 Task: Research Airbnb accommodations in Charleston, South Carolina.
Action: Mouse moved to (591, 74)
Screenshot: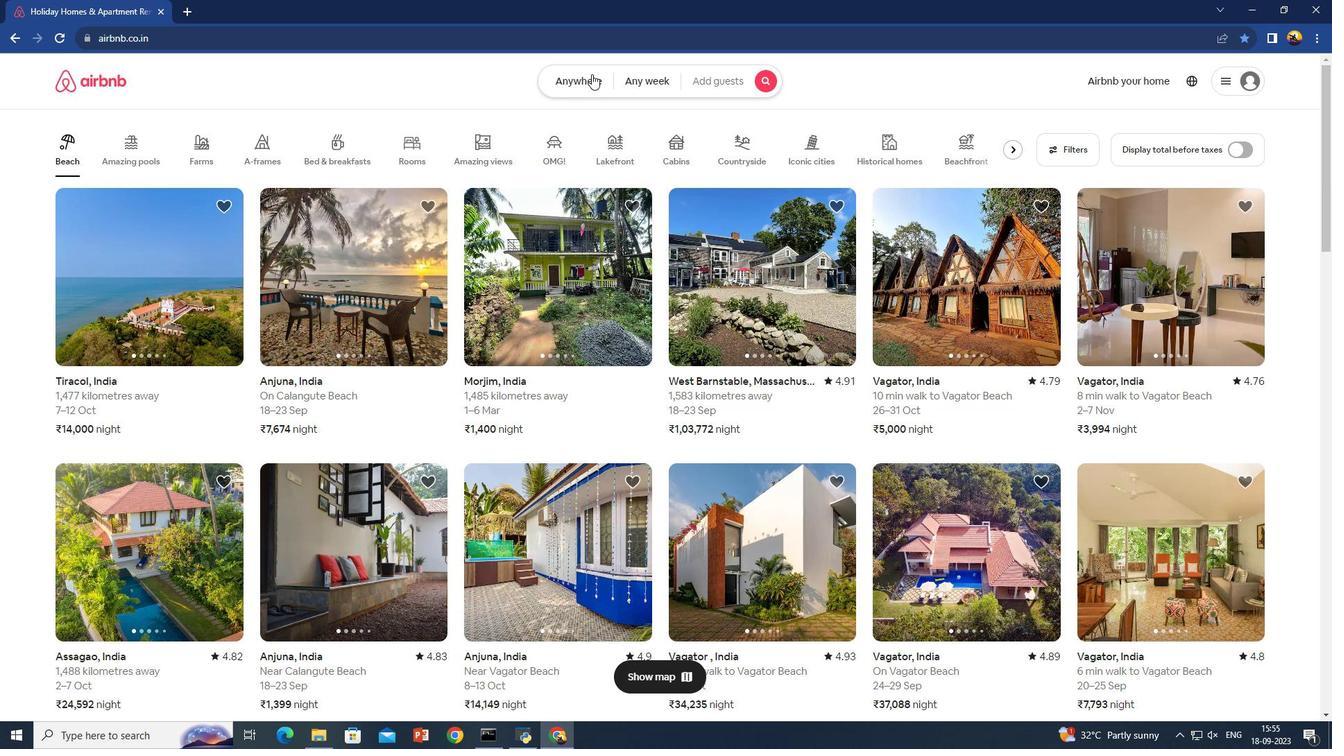 
Action: Mouse pressed left at (591, 74)
Screenshot: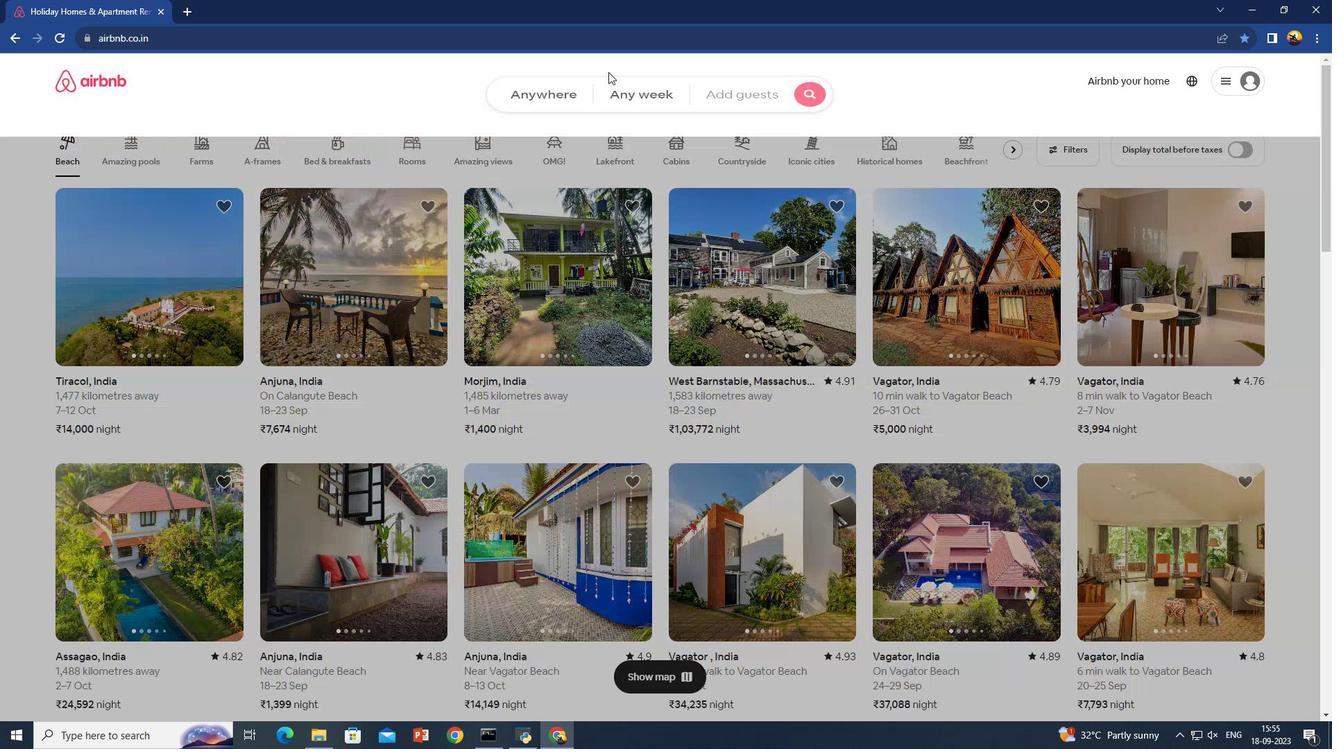 
Action: Mouse moved to (404, 141)
Screenshot: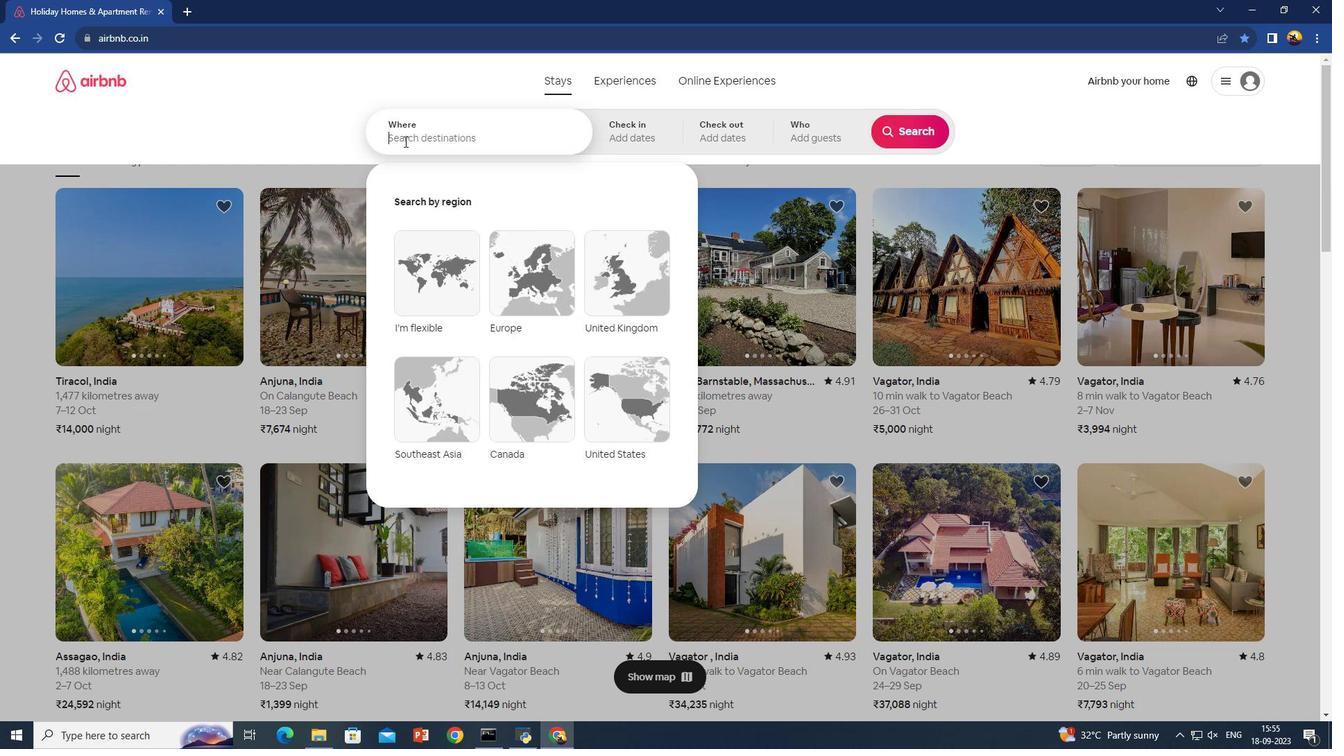 
Action: Mouse pressed left at (404, 141)
Screenshot: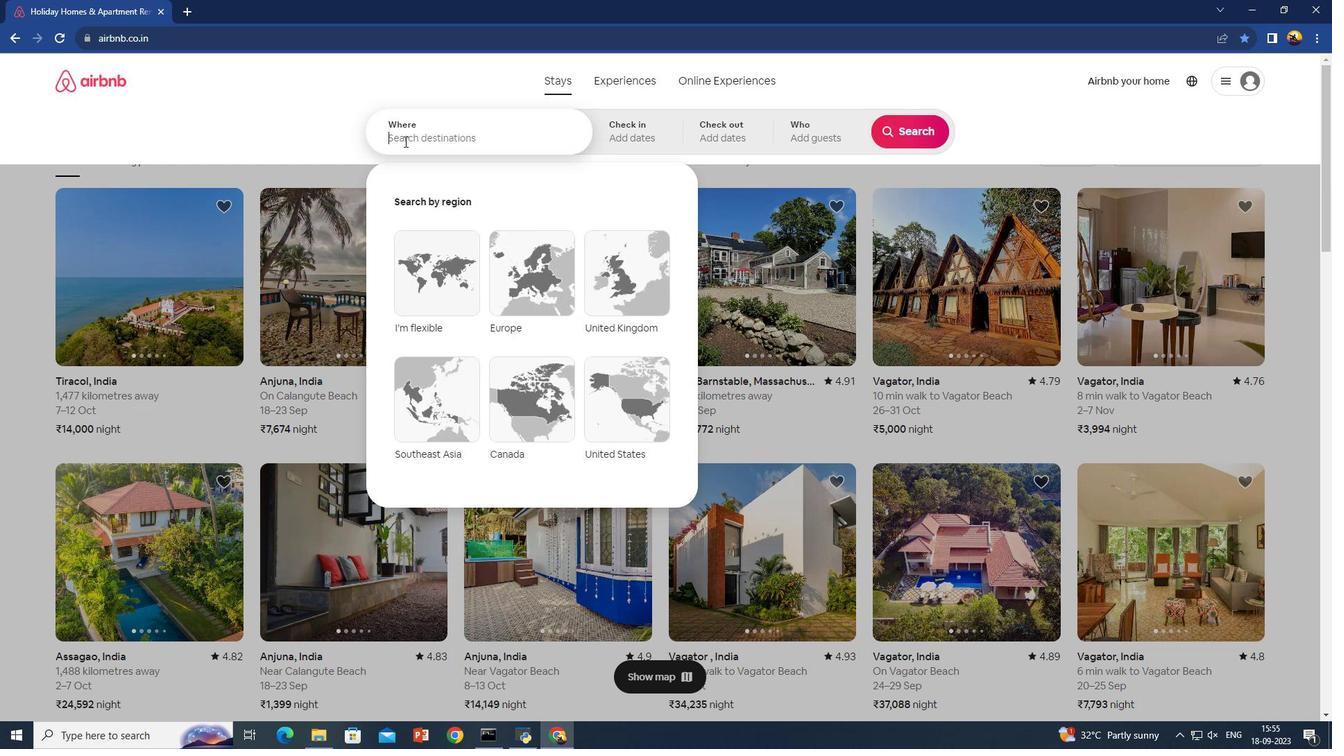 
Action: Key pressed <Key.shift>Chatleston,<Key.space><Key.shift><Key.shift><Key.shift><Key.shift><Key.shift><Key.shift>South<Key.space><Key.shift>Carolina<Key.enter>
Screenshot: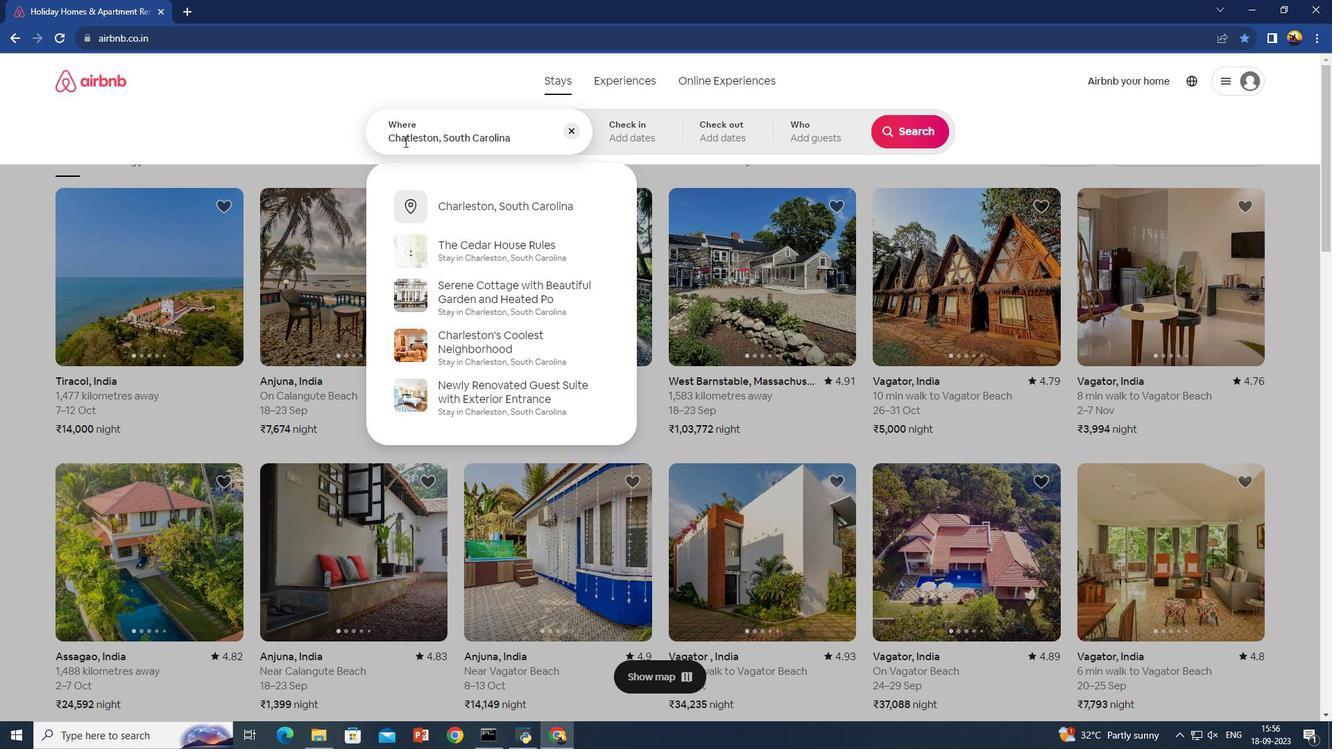 
Action: Mouse moved to (891, 135)
Screenshot: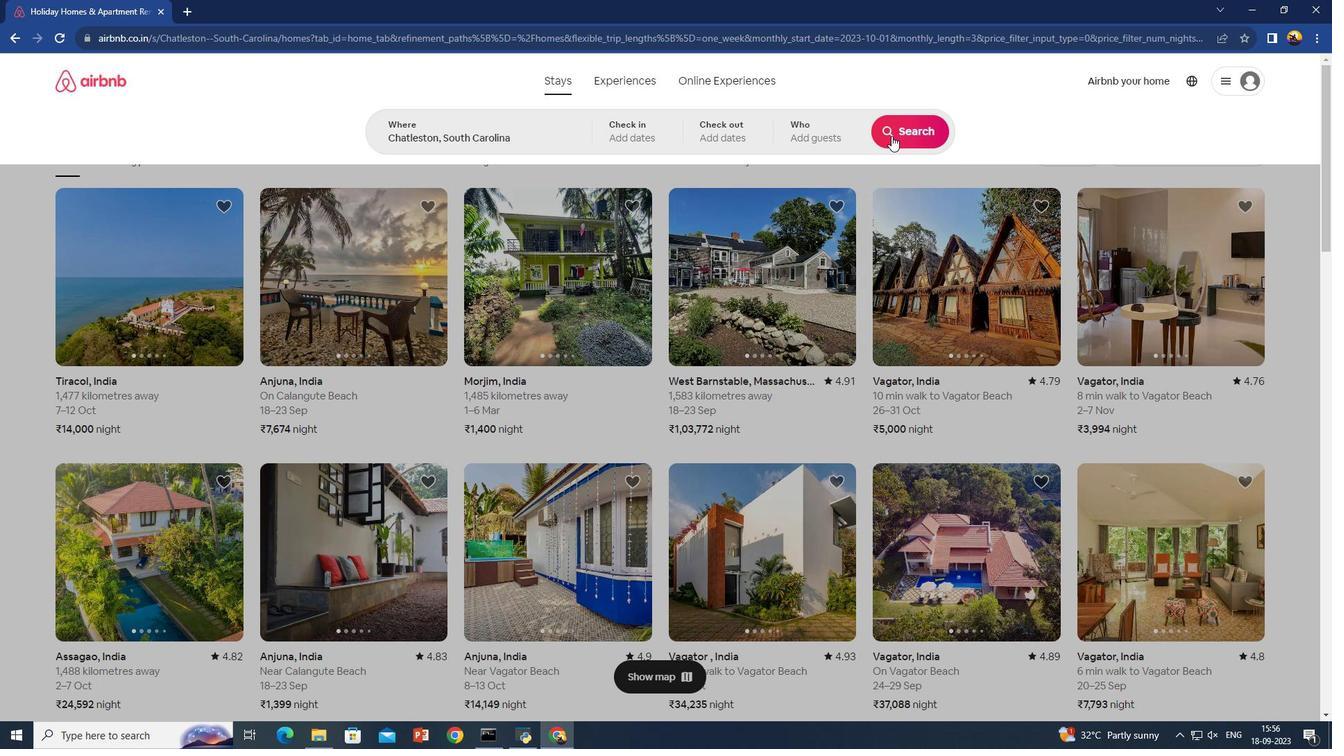 
Action: Mouse pressed left at (891, 135)
Screenshot: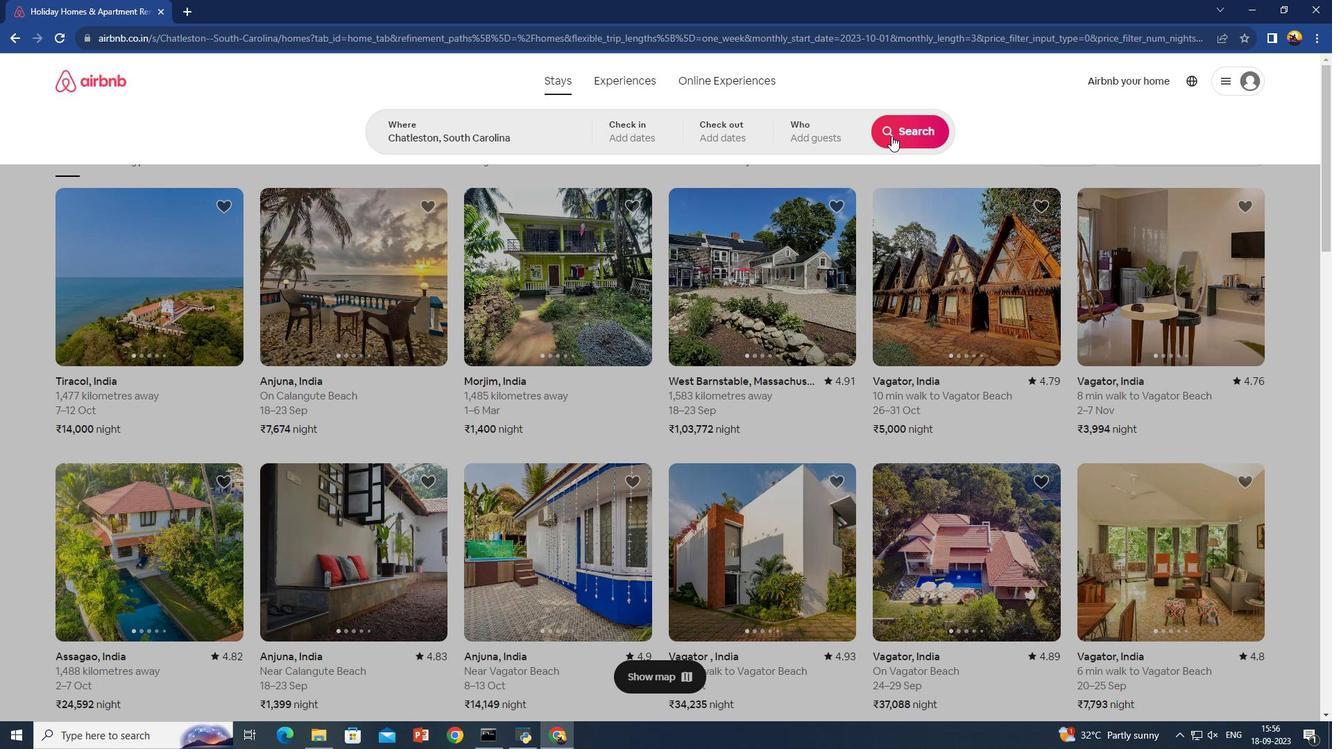 
Action: Mouse moved to (958, 133)
Screenshot: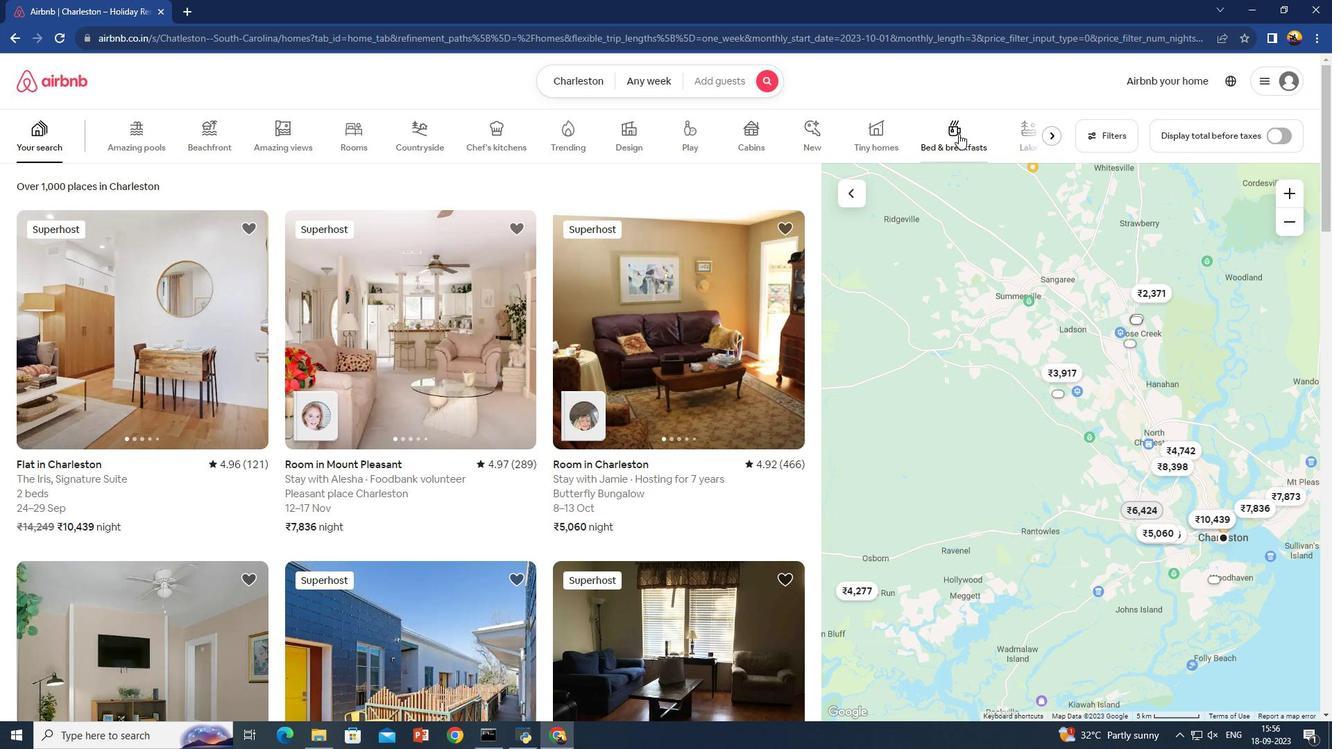 
Action: Mouse pressed left at (958, 133)
Screenshot: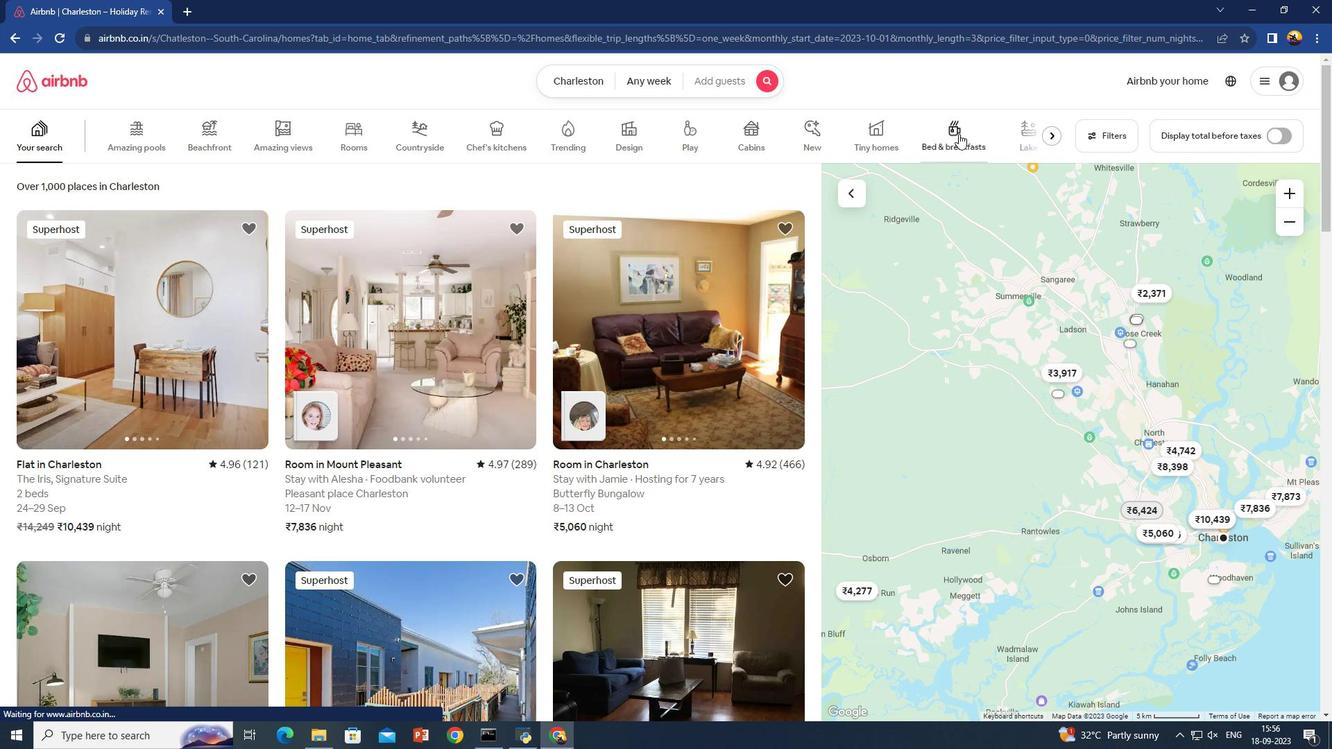 
Action: Mouse moved to (390, 471)
Screenshot: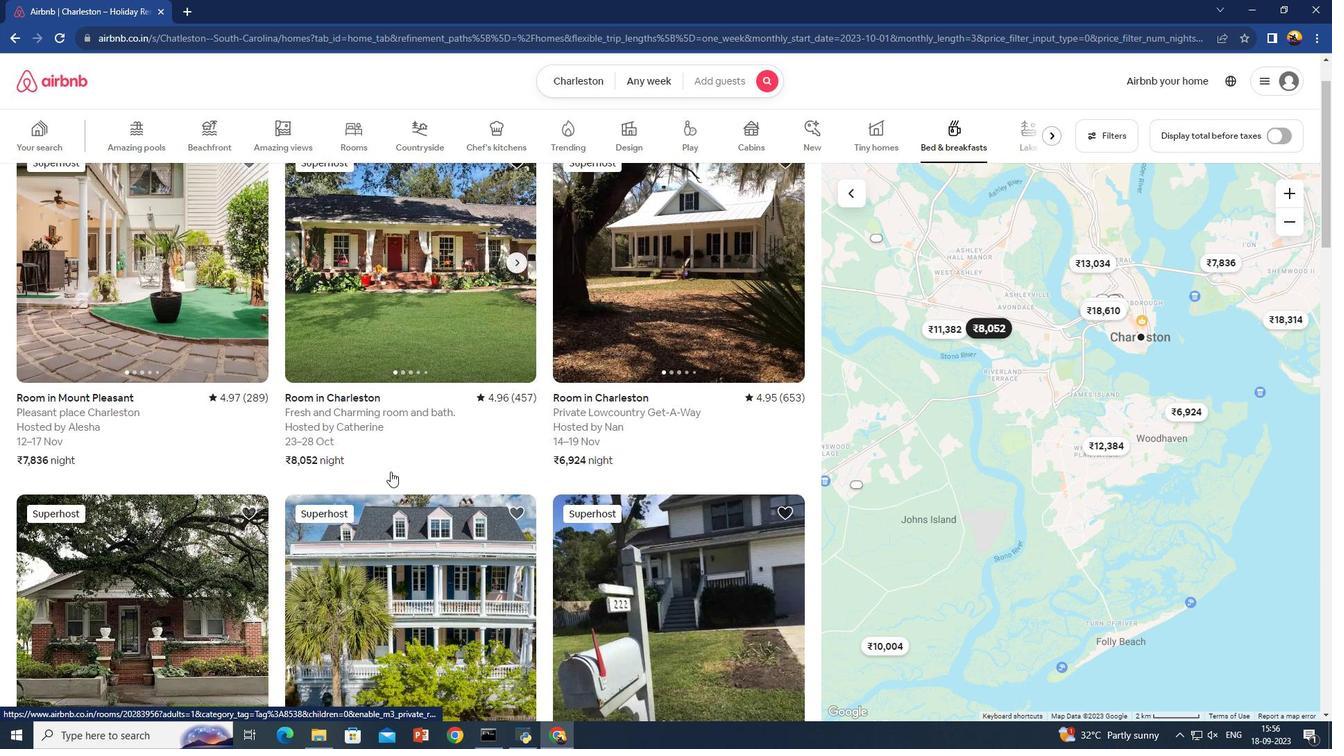 
Action: Mouse scrolled (390, 471) with delta (0, 0)
Screenshot: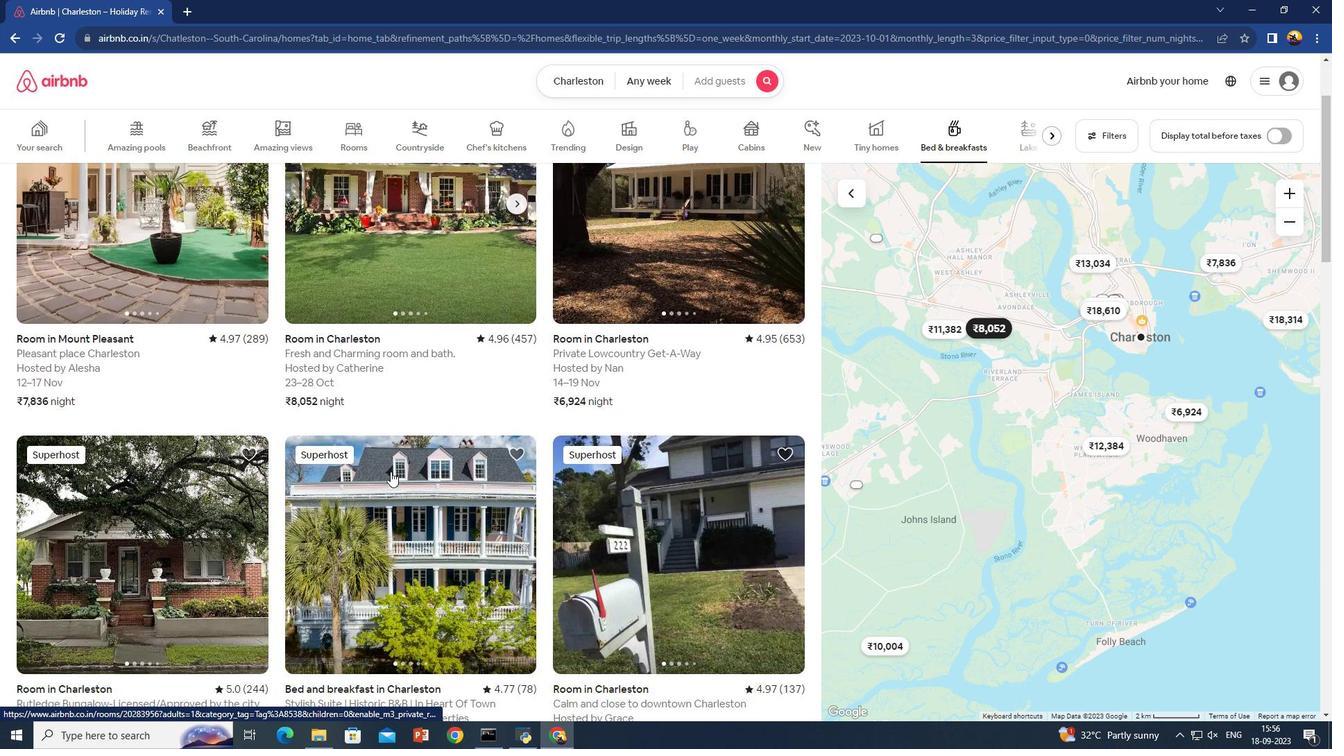 
Action: Mouse scrolled (390, 471) with delta (0, 0)
Screenshot: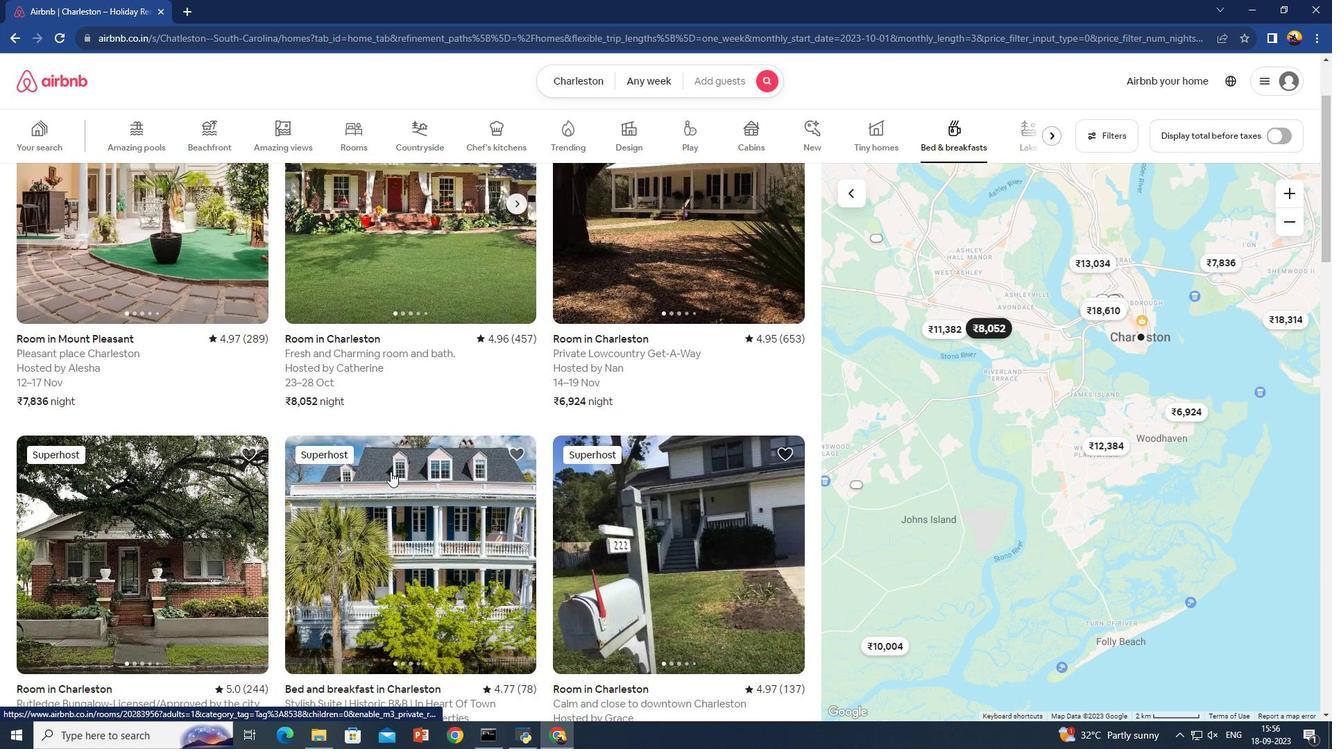 
Action: Mouse moved to (390, 471)
Screenshot: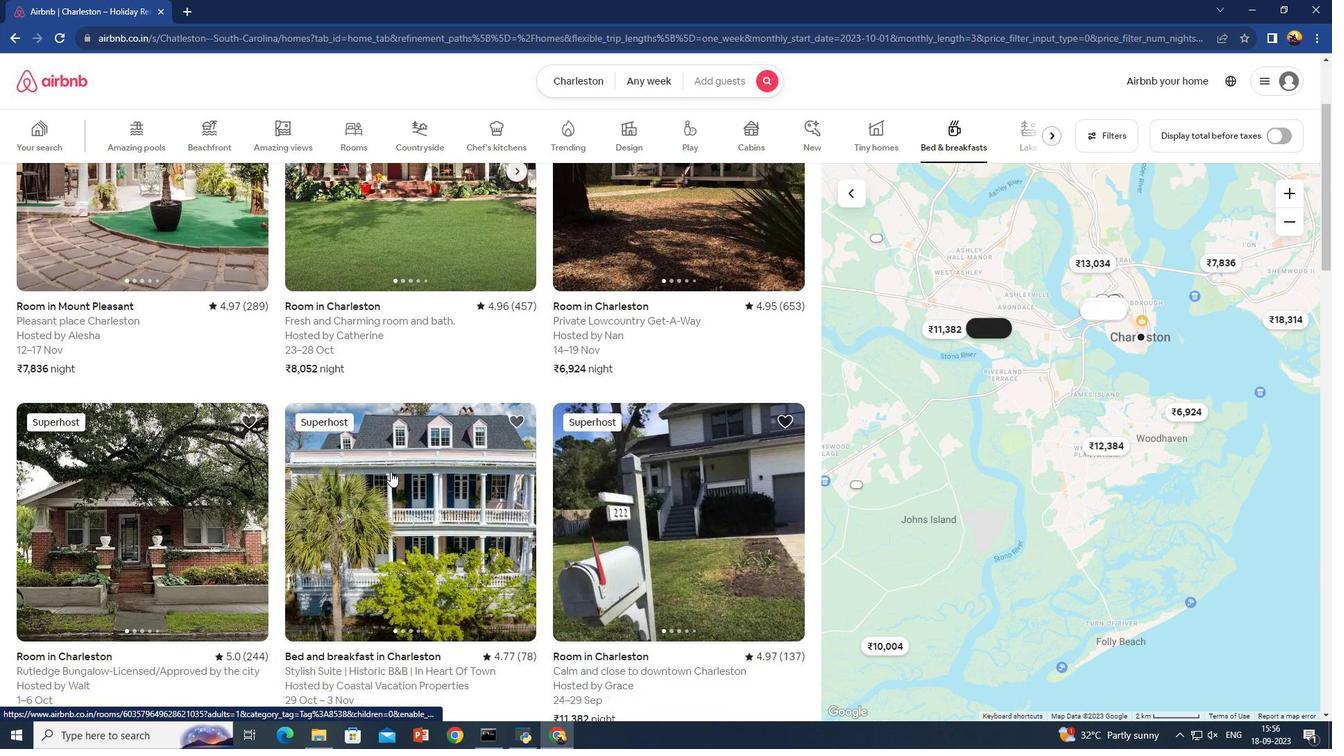 
Action: Mouse scrolled (390, 471) with delta (0, 0)
Screenshot: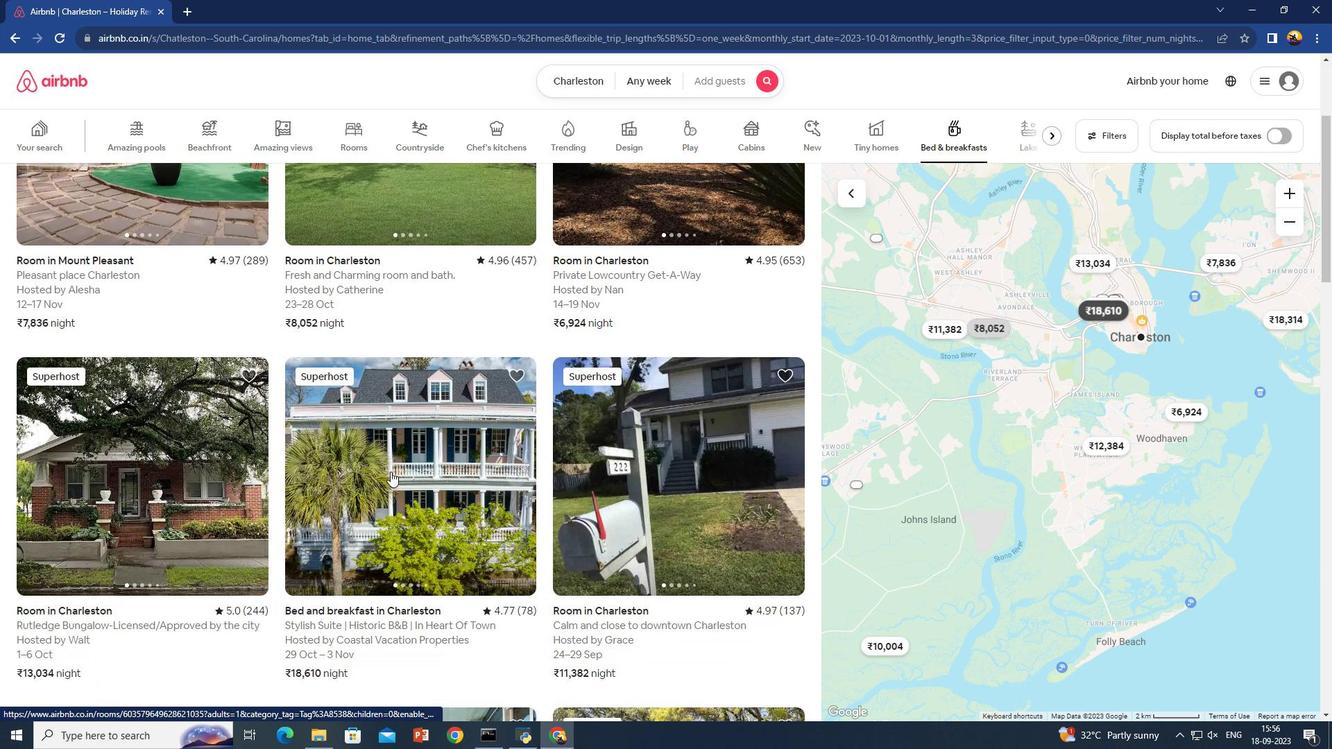 
Action: Mouse scrolled (390, 471) with delta (0, 0)
Screenshot: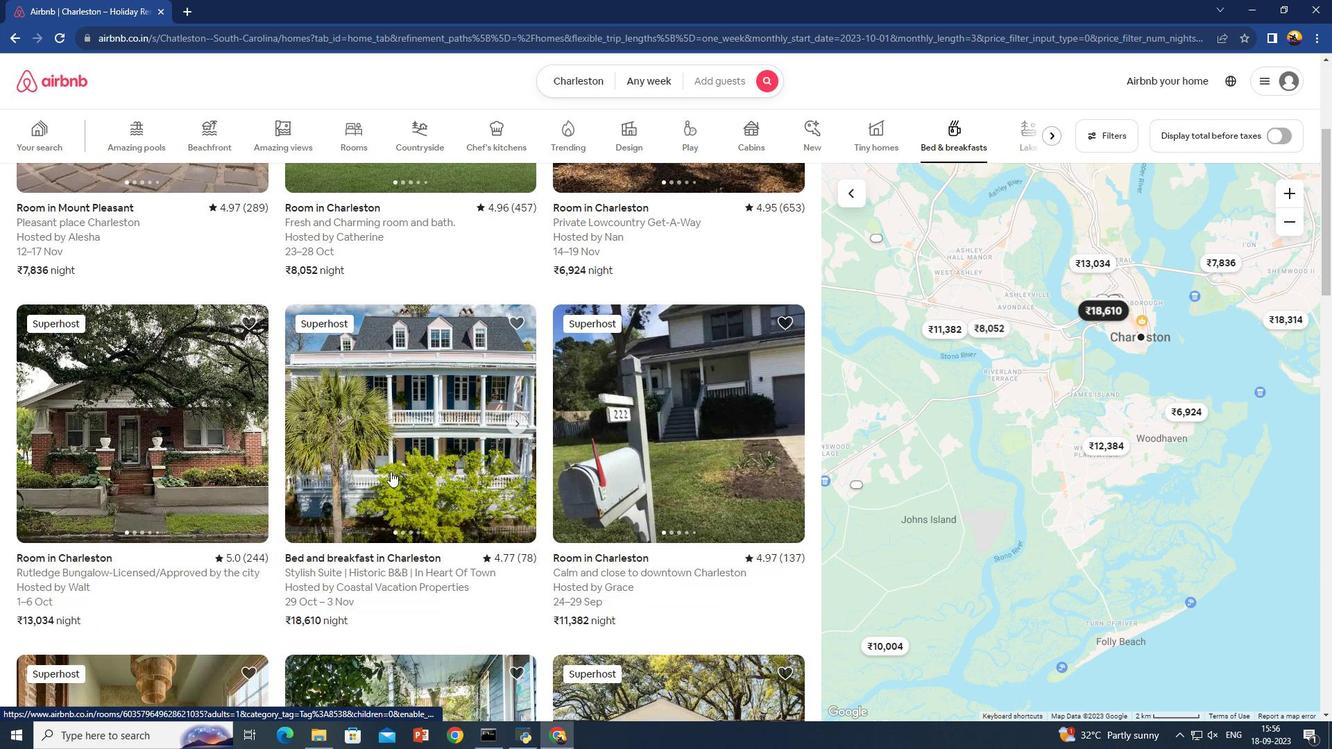 
Action: Mouse scrolled (390, 471) with delta (0, 0)
Screenshot: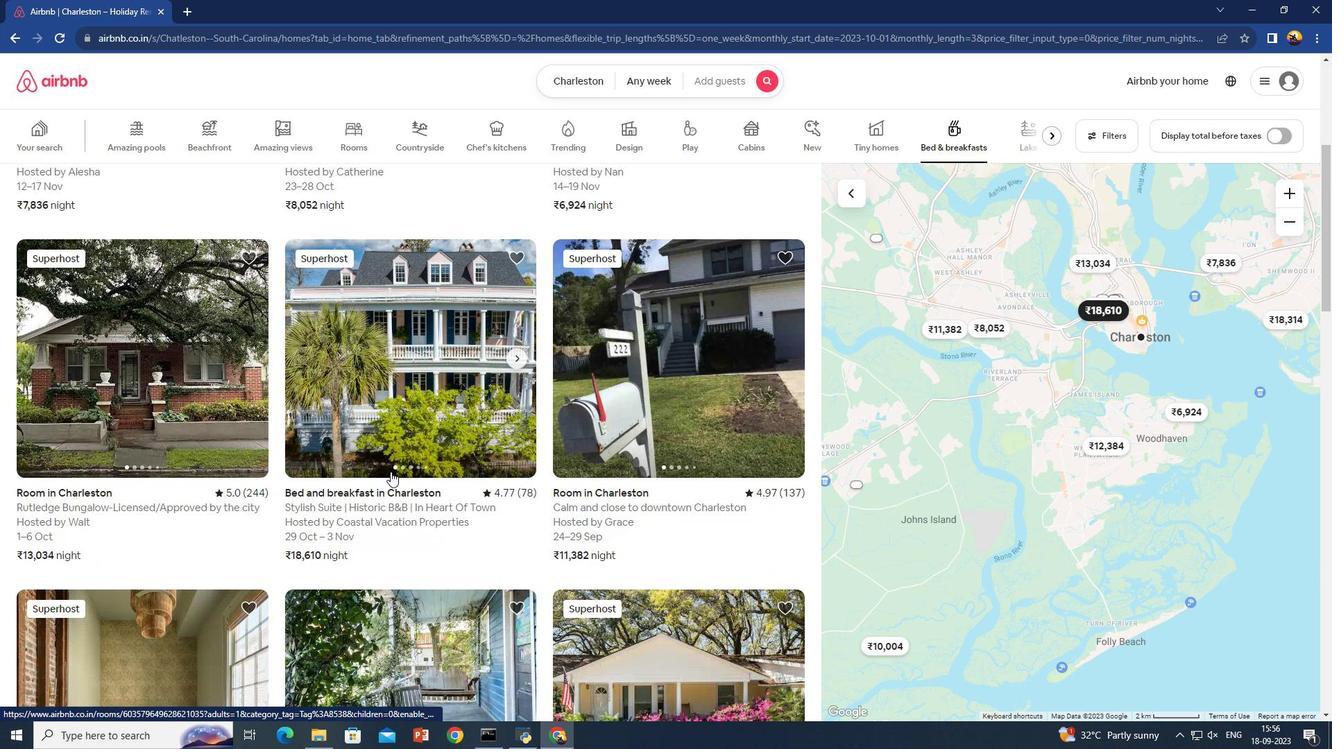 
Action: Mouse moved to (1045, 133)
Screenshot: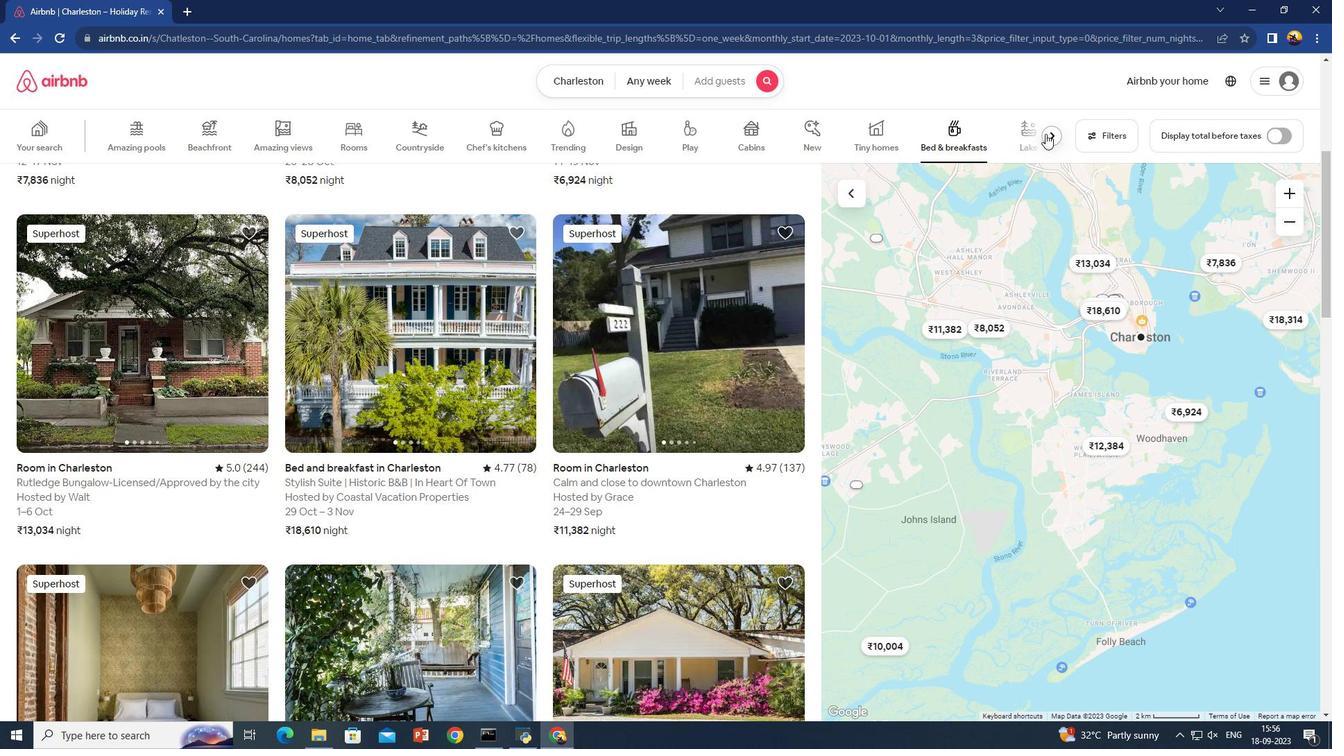 
Action: Mouse pressed left at (1045, 133)
Screenshot: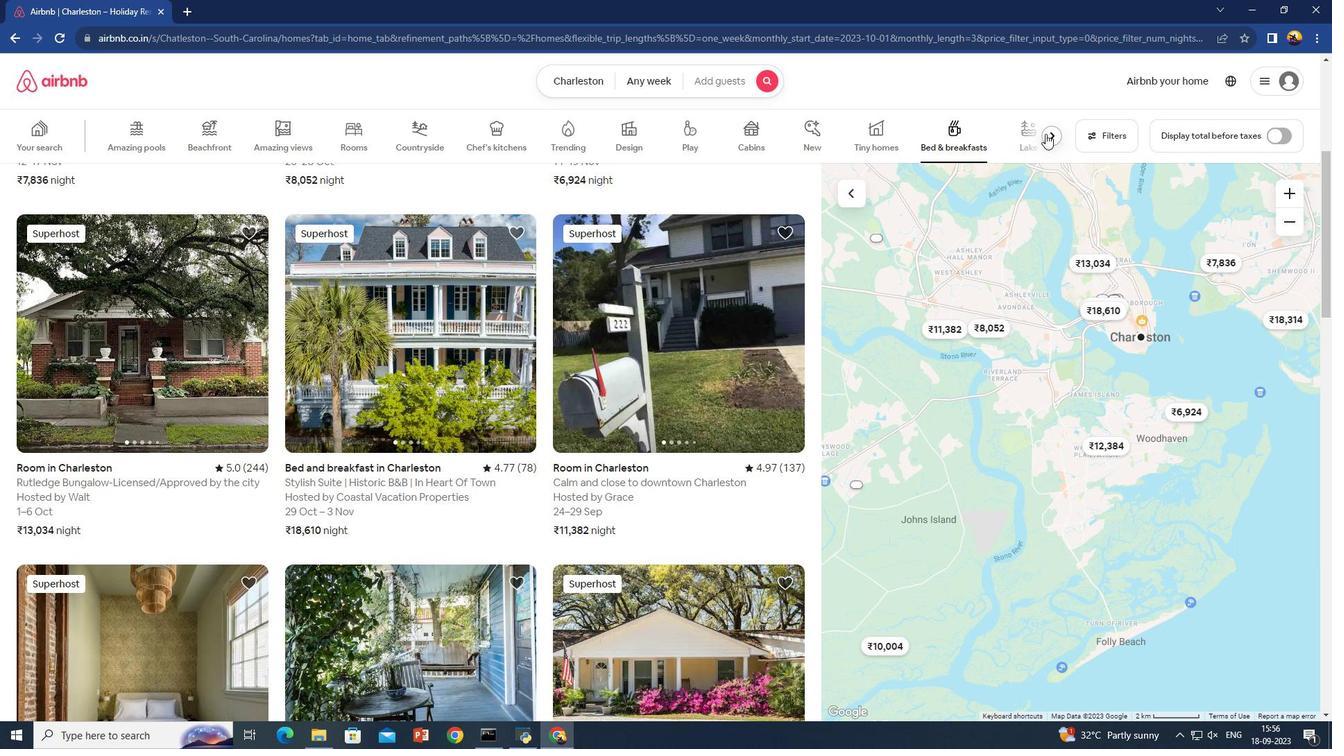 
Action: Mouse moved to (308, 672)
Screenshot: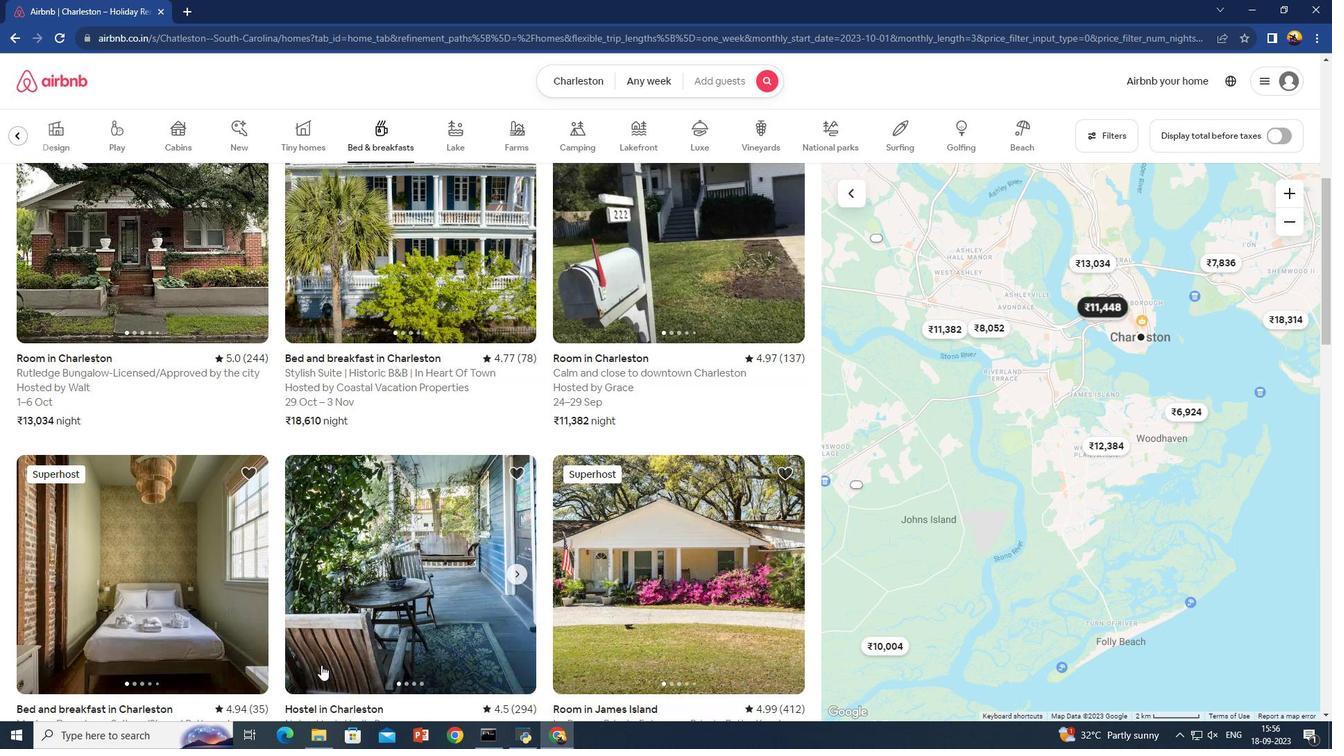 
Action: Mouse scrolled (308, 672) with delta (0, 0)
Screenshot: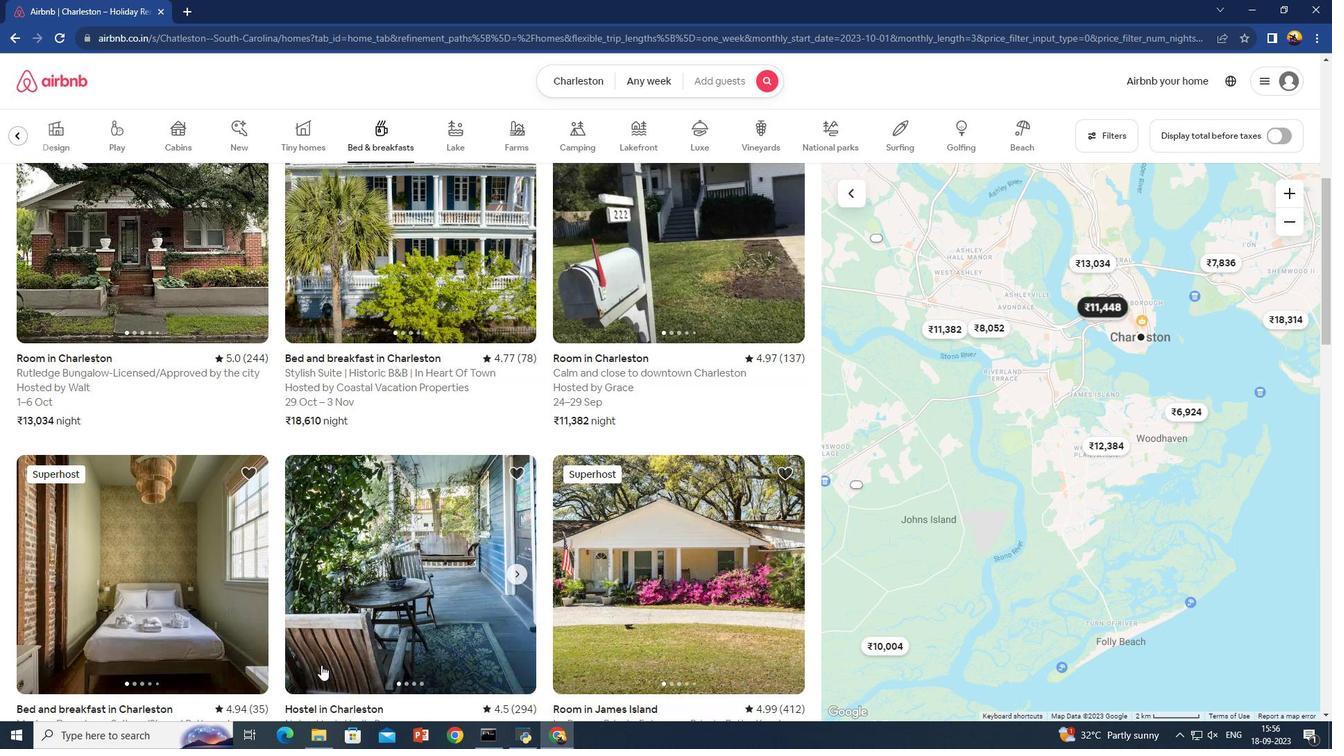 
Action: Mouse moved to (319, 666)
Screenshot: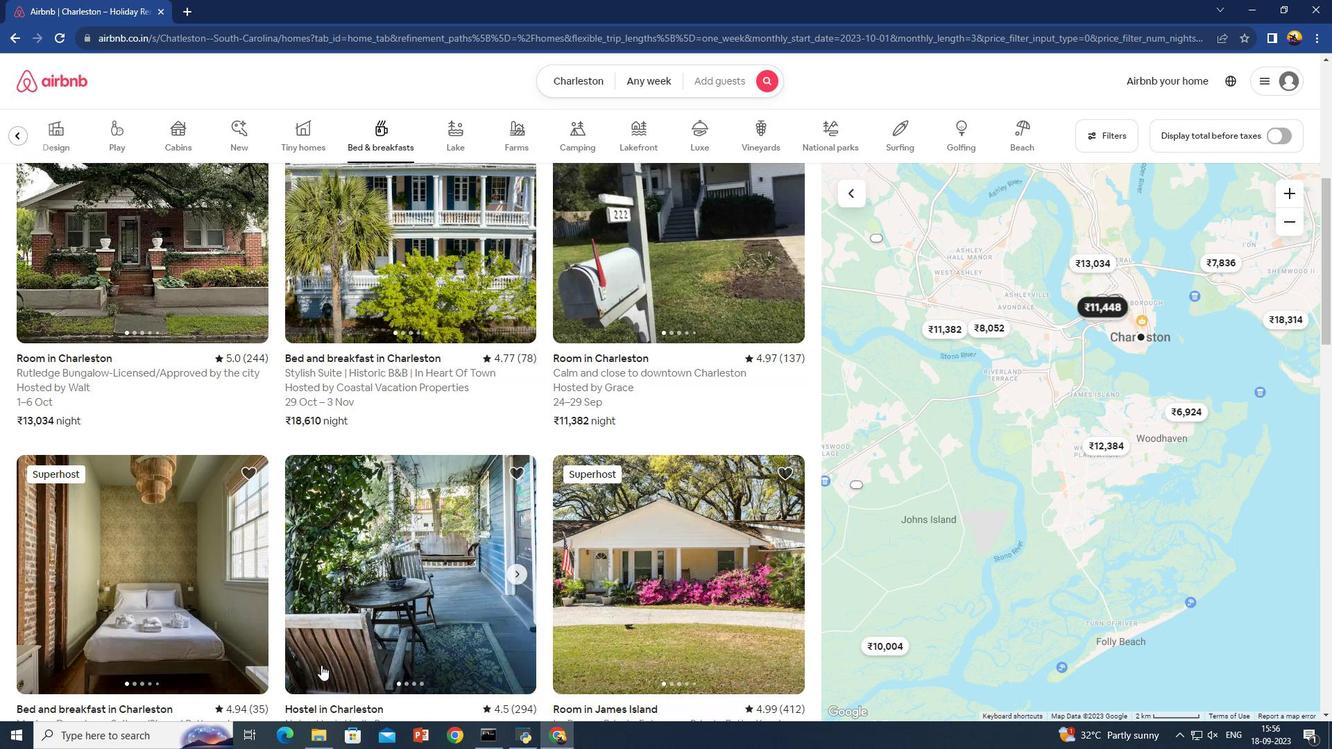 
Action: Mouse scrolled (319, 666) with delta (0, 0)
Screenshot: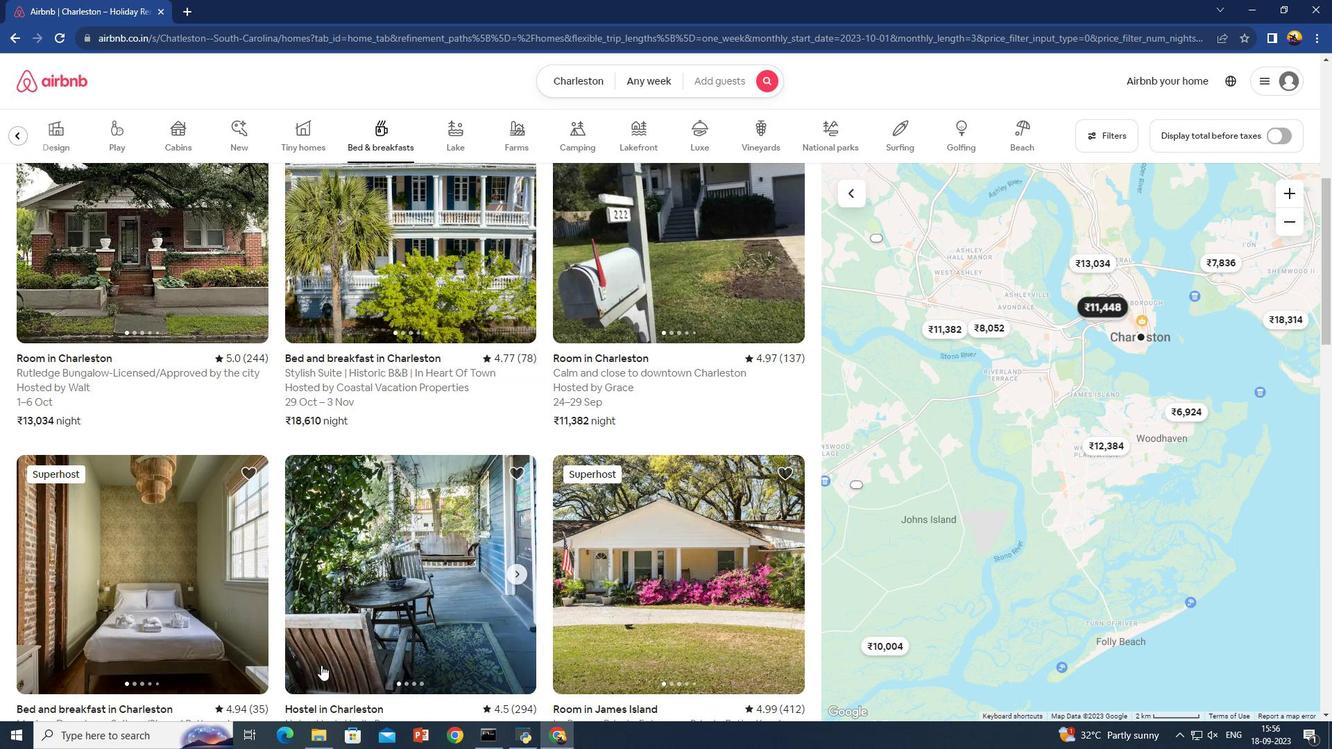 
Action: Mouse moved to (320, 666)
Screenshot: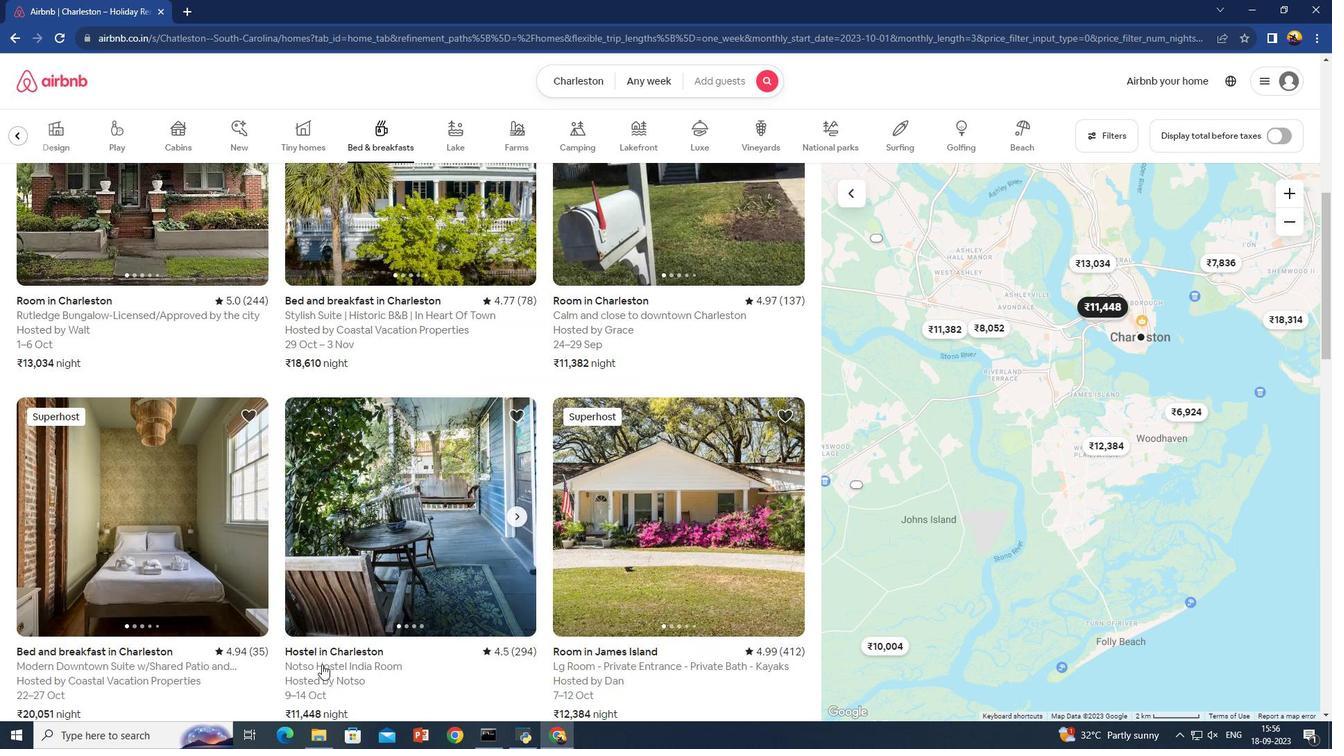 
Action: Mouse scrolled (320, 665) with delta (0, 0)
Screenshot: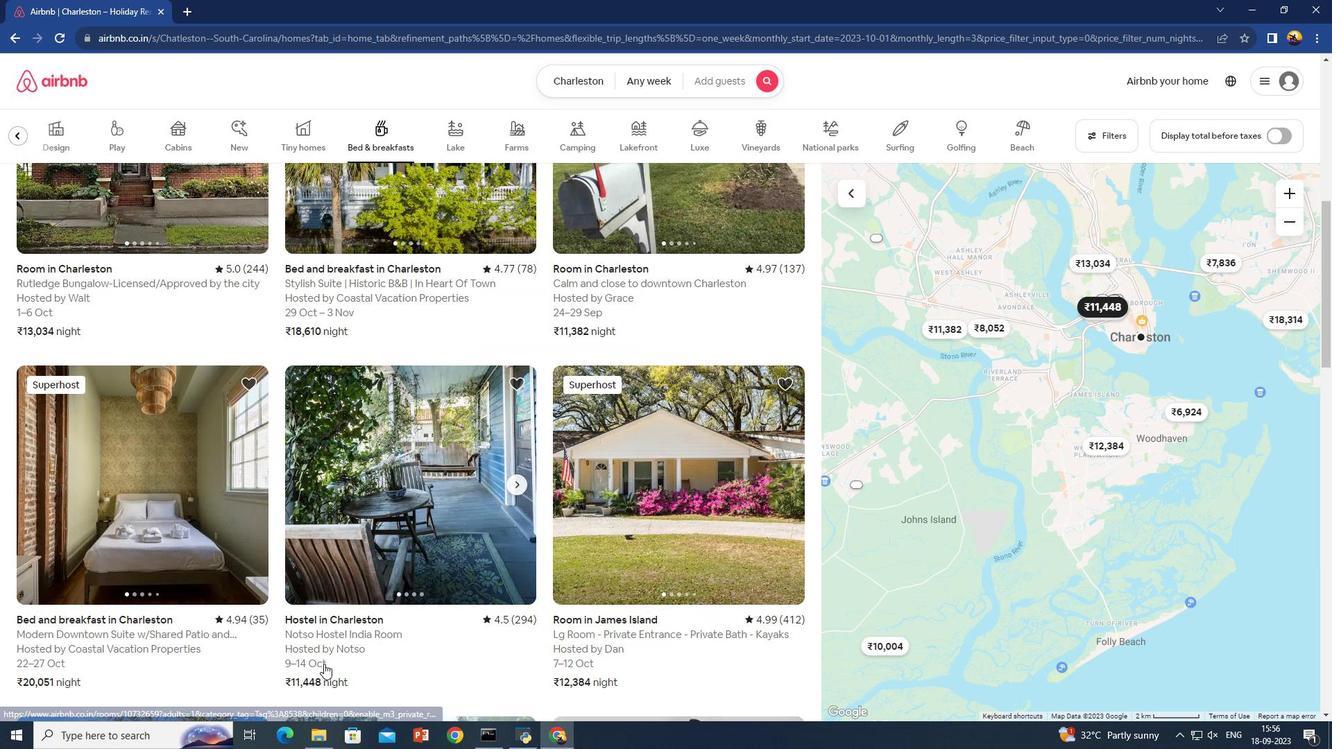 
Action: Mouse moved to (623, 597)
Screenshot: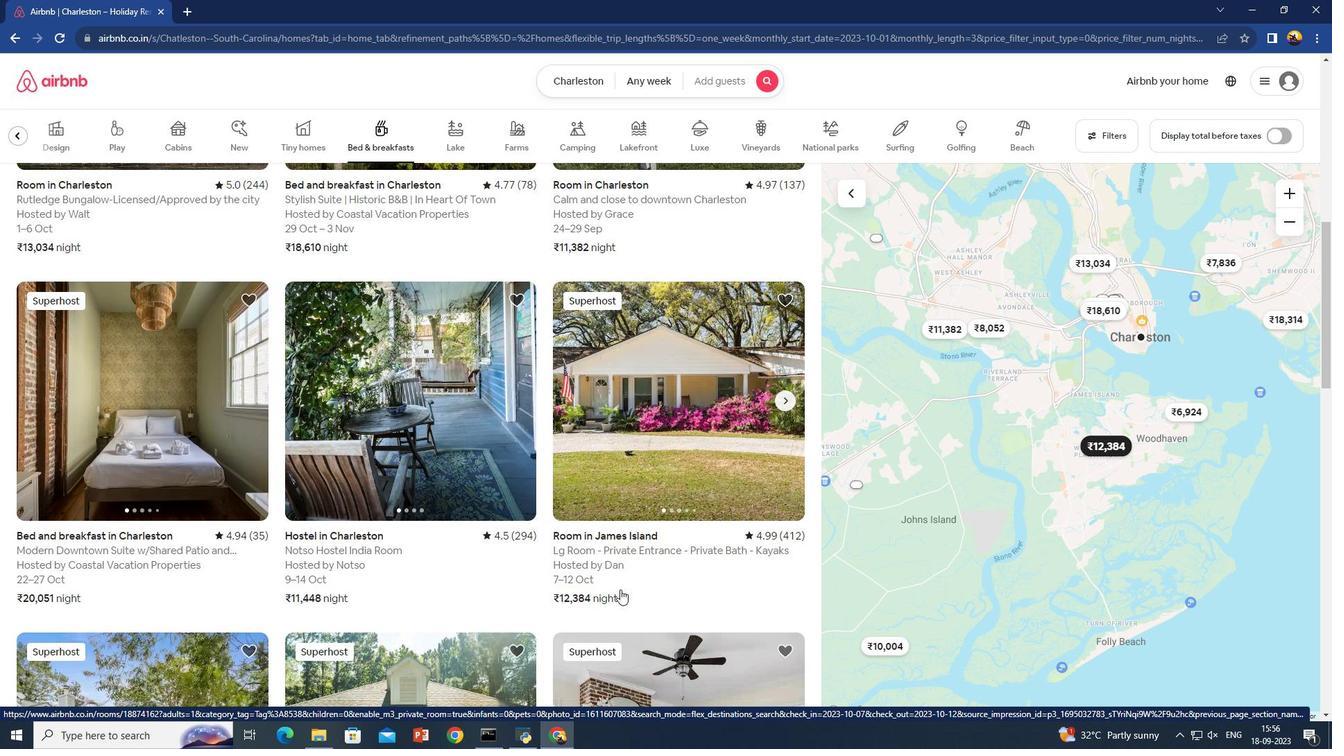 
Action: Mouse scrolled (623, 596) with delta (0, 0)
Screenshot: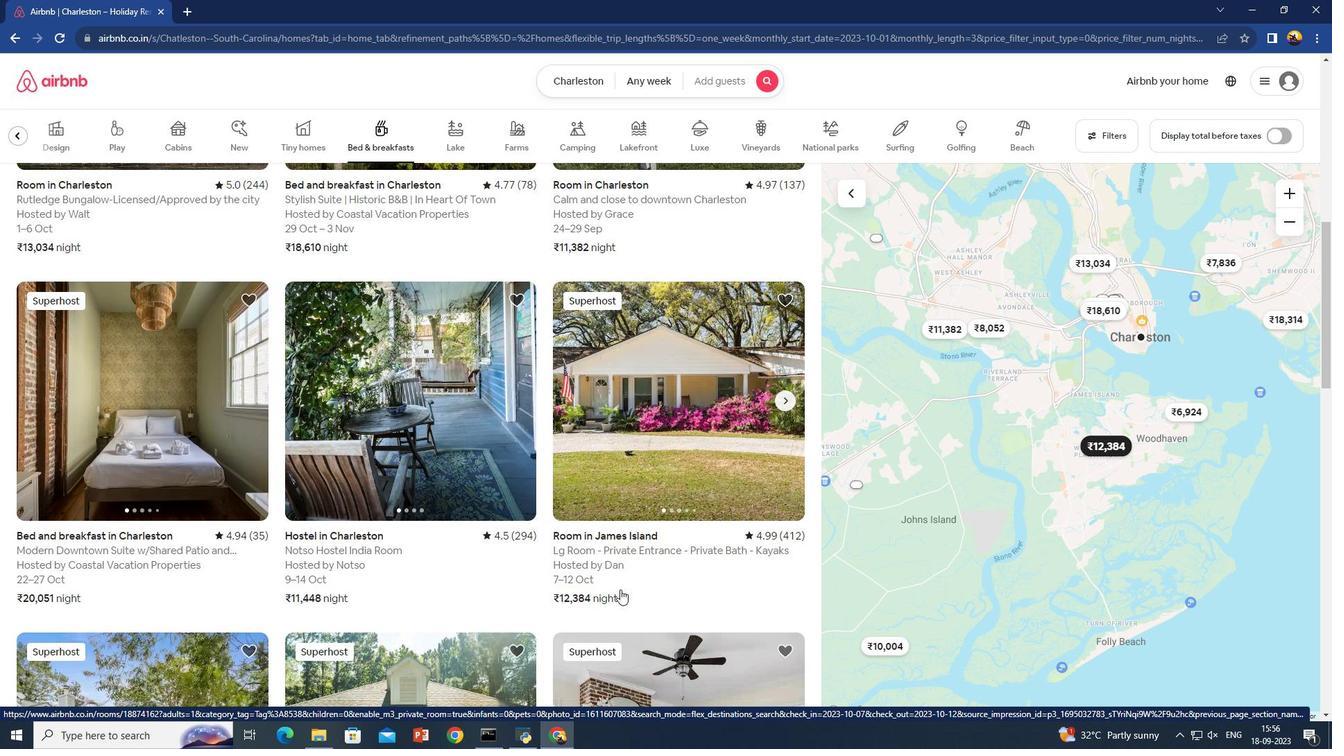 
Action: Mouse moved to (620, 590)
Screenshot: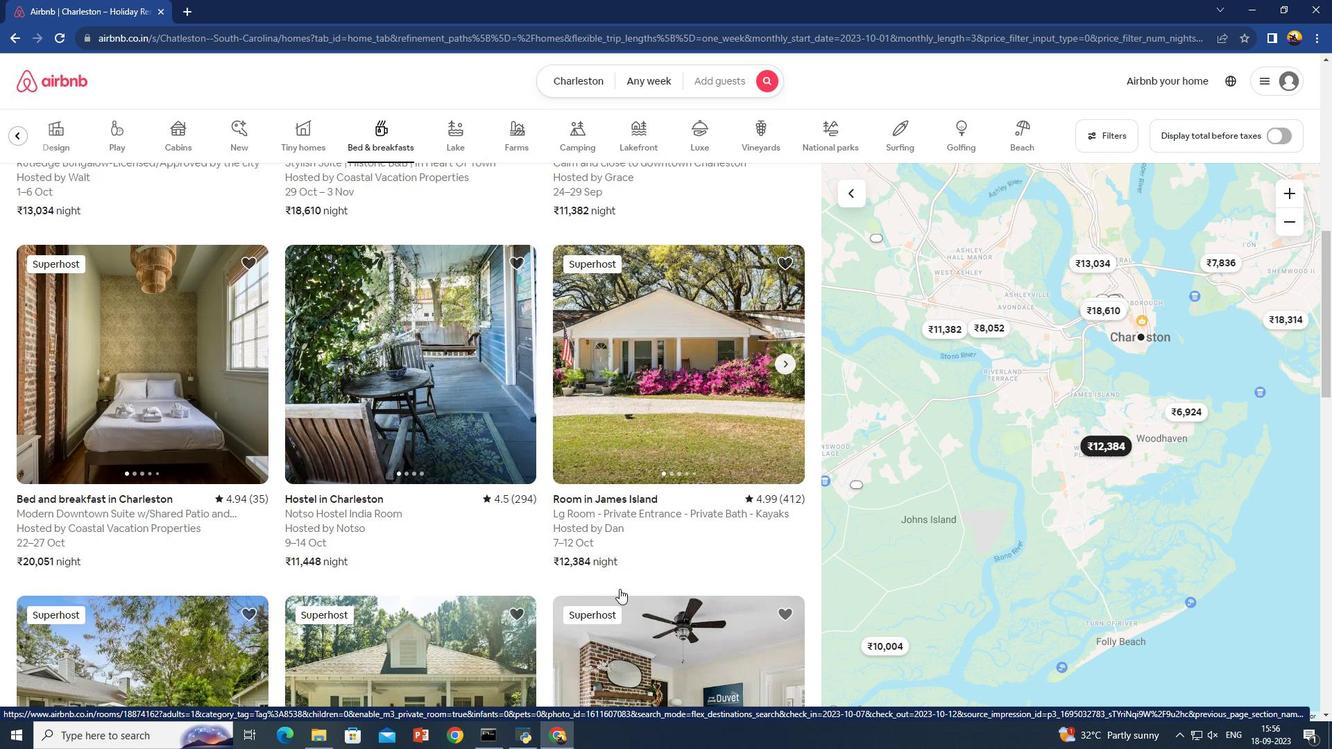 
Action: Mouse scrolled (620, 589) with delta (0, 0)
Screenshot: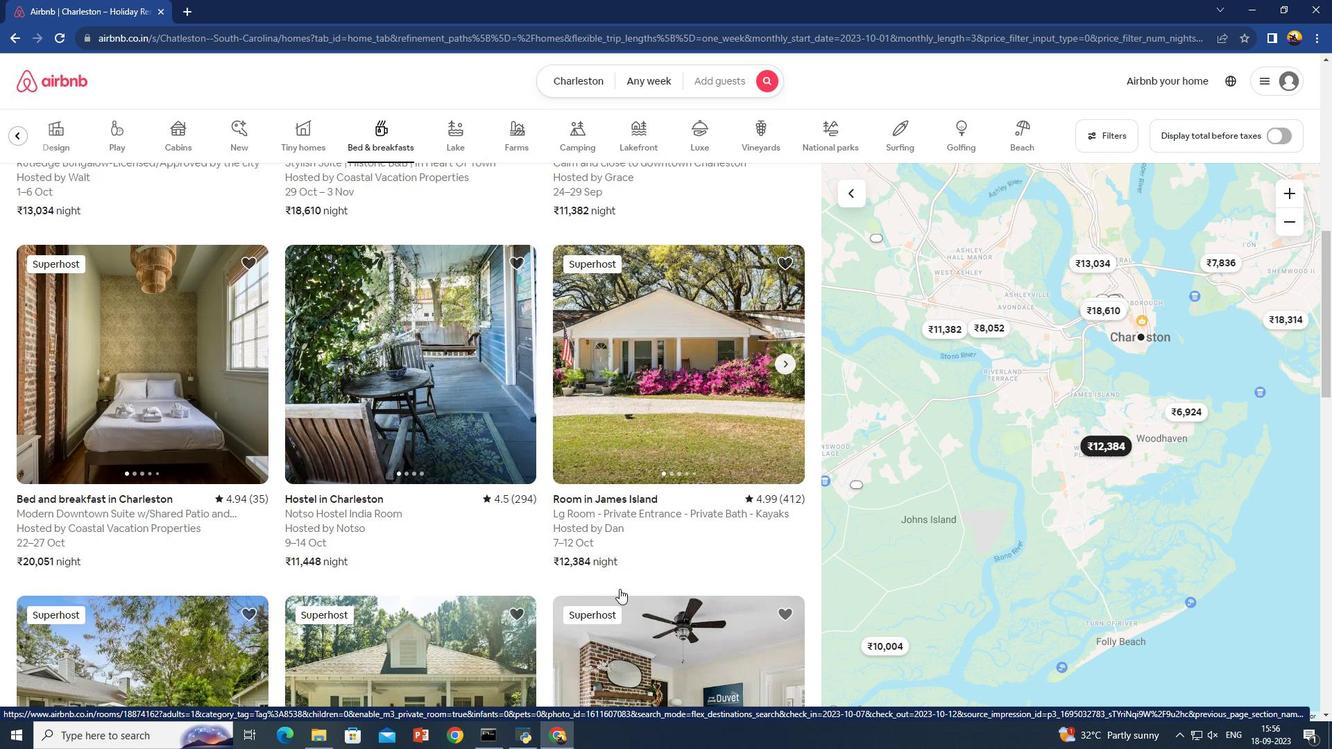 
Action: Mouse moved to (610, 586)
Screenshot: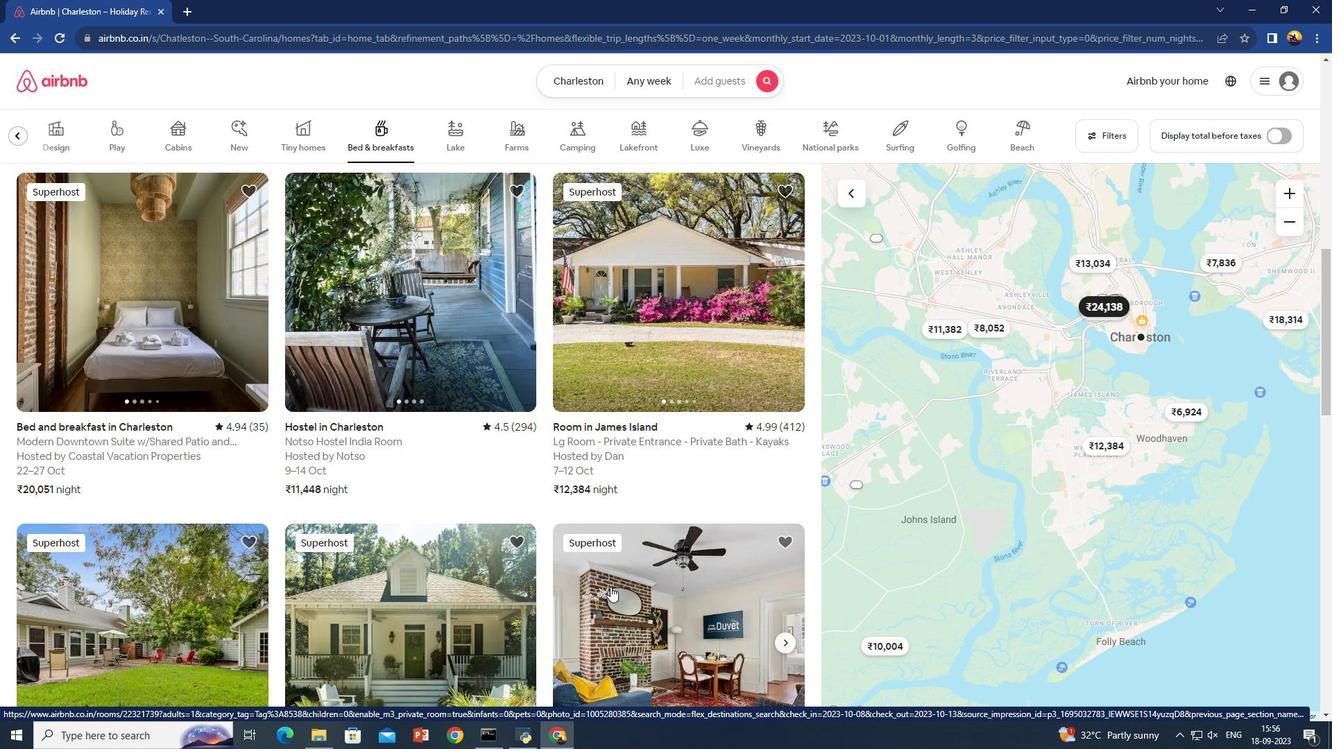 
Action: Mouse scrolled (610, 586) with delta (0, 0)
Screenshot: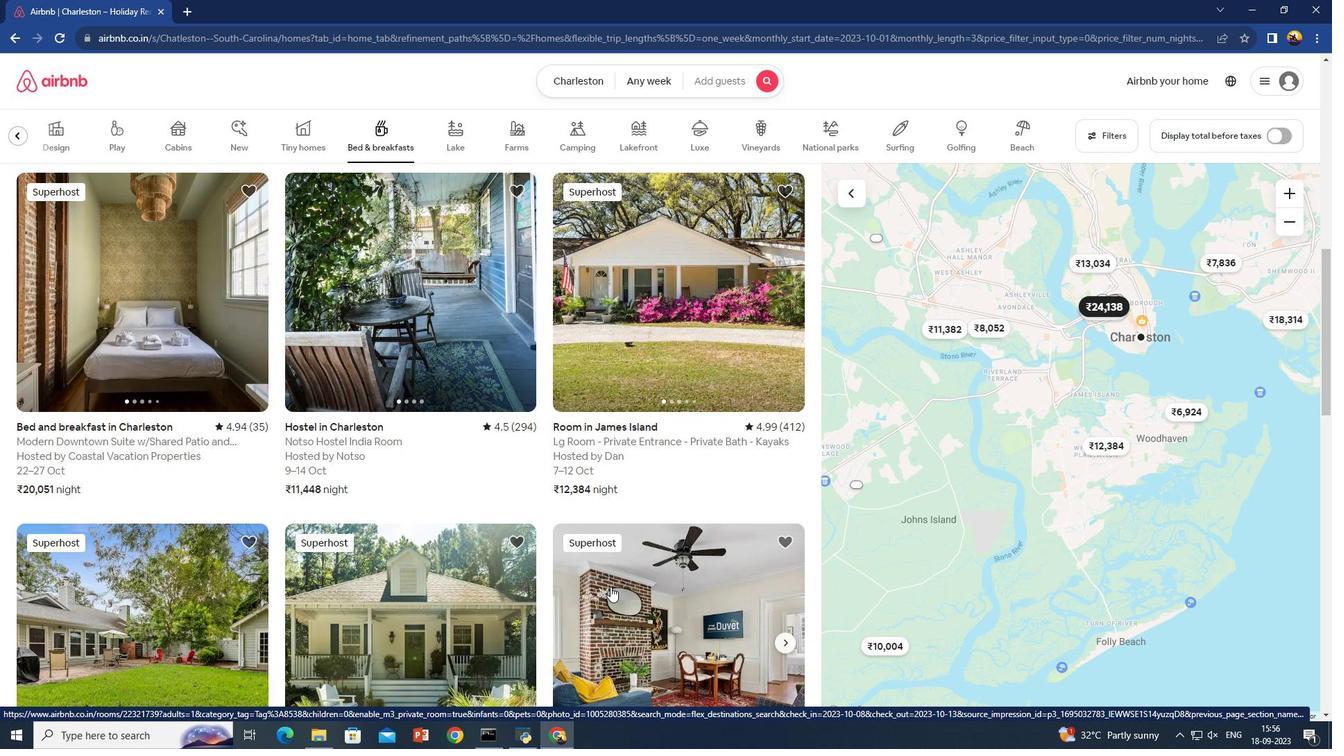 
Action: Mouse moved to (607, 584)
Screenshot: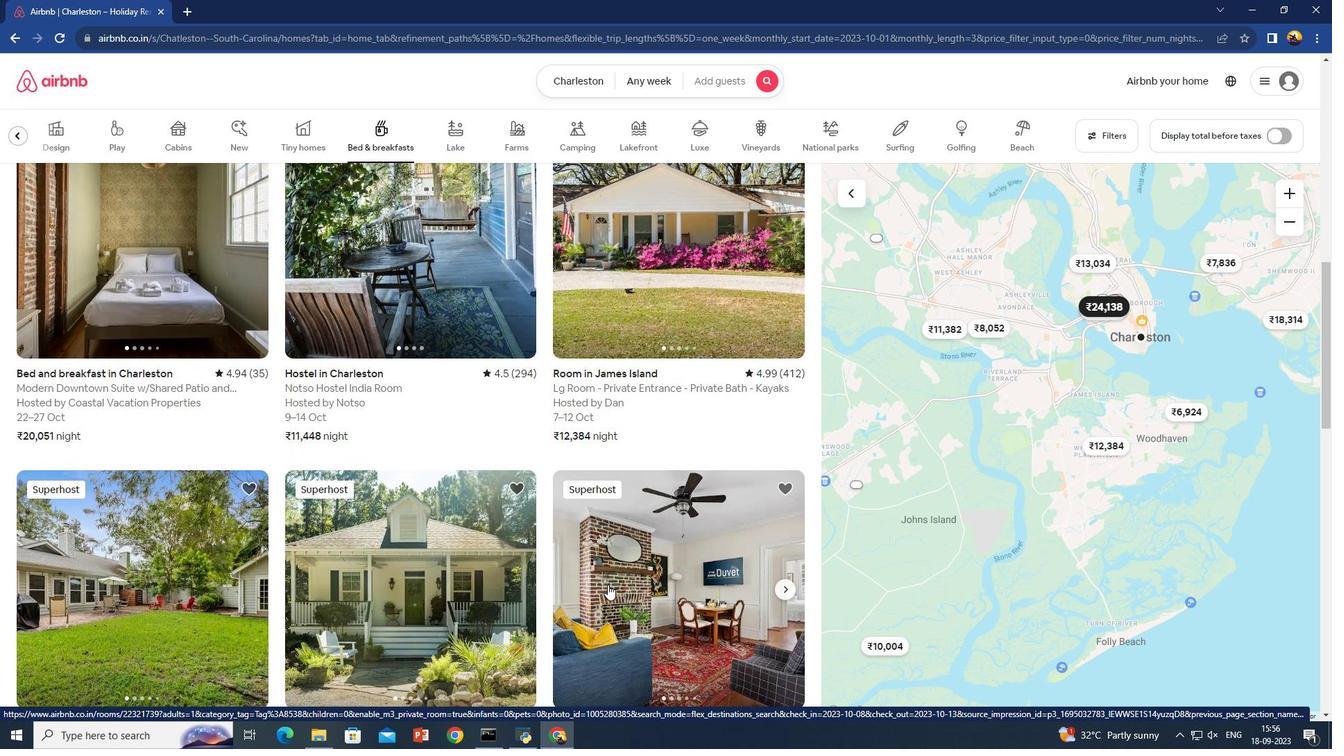 
Action: Mouse scrolled (607, 584) with delta (0, 0)
Screenshot: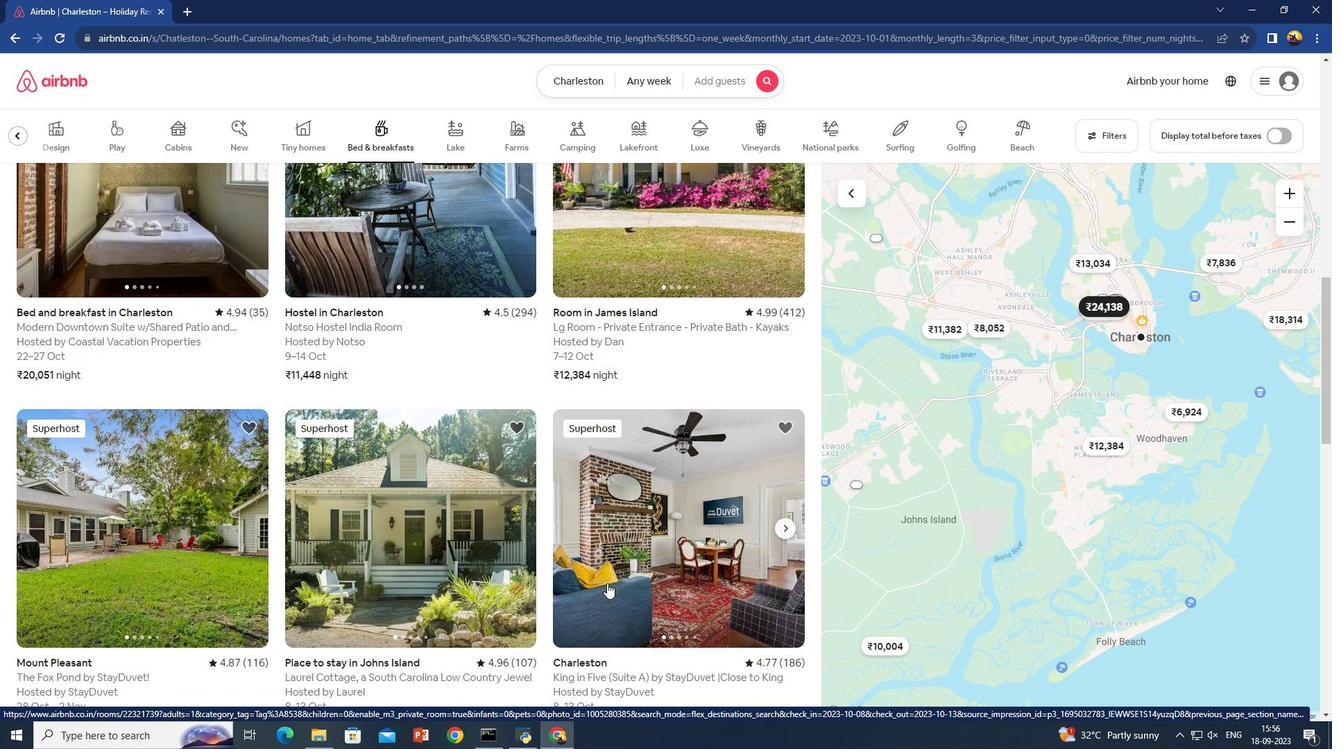 
Action: Mouse scrolled (607, 584) with delta (0, 0)
Screenshot: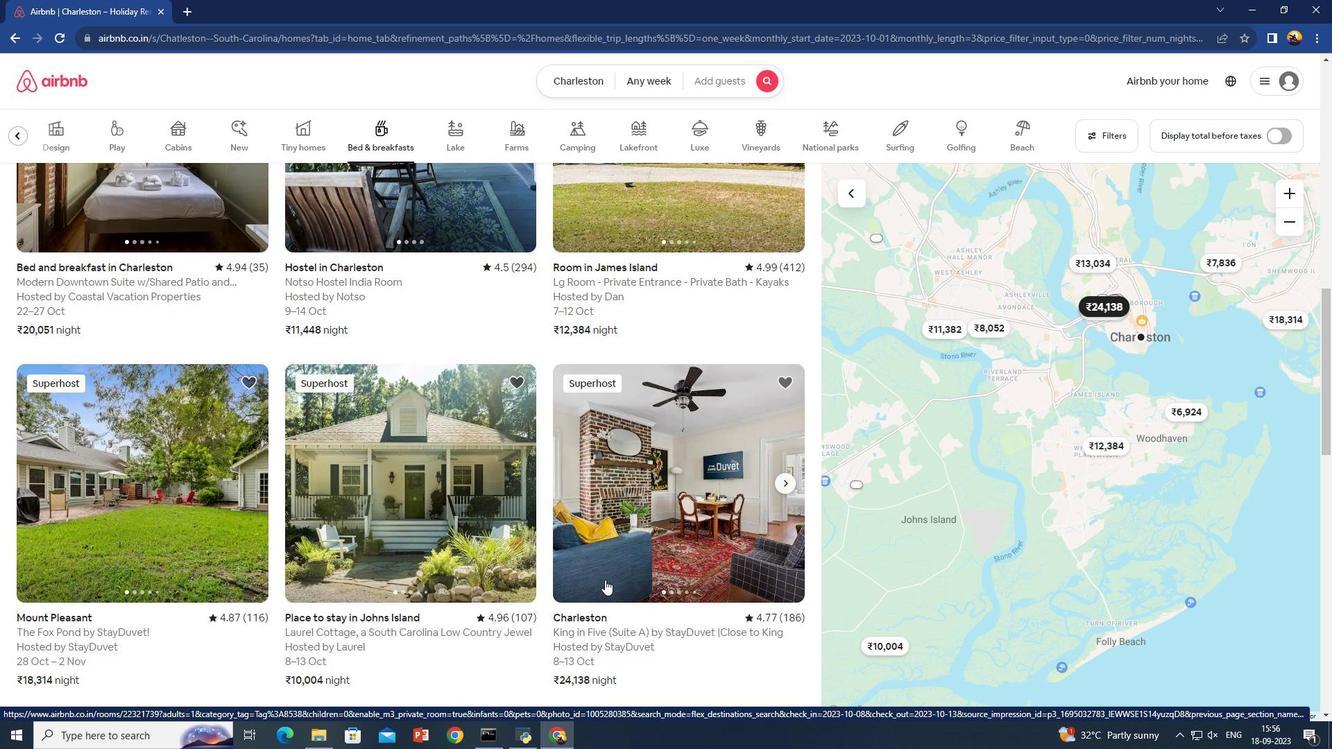 
Action: Mouse moved to (411, 250)
Screenshot: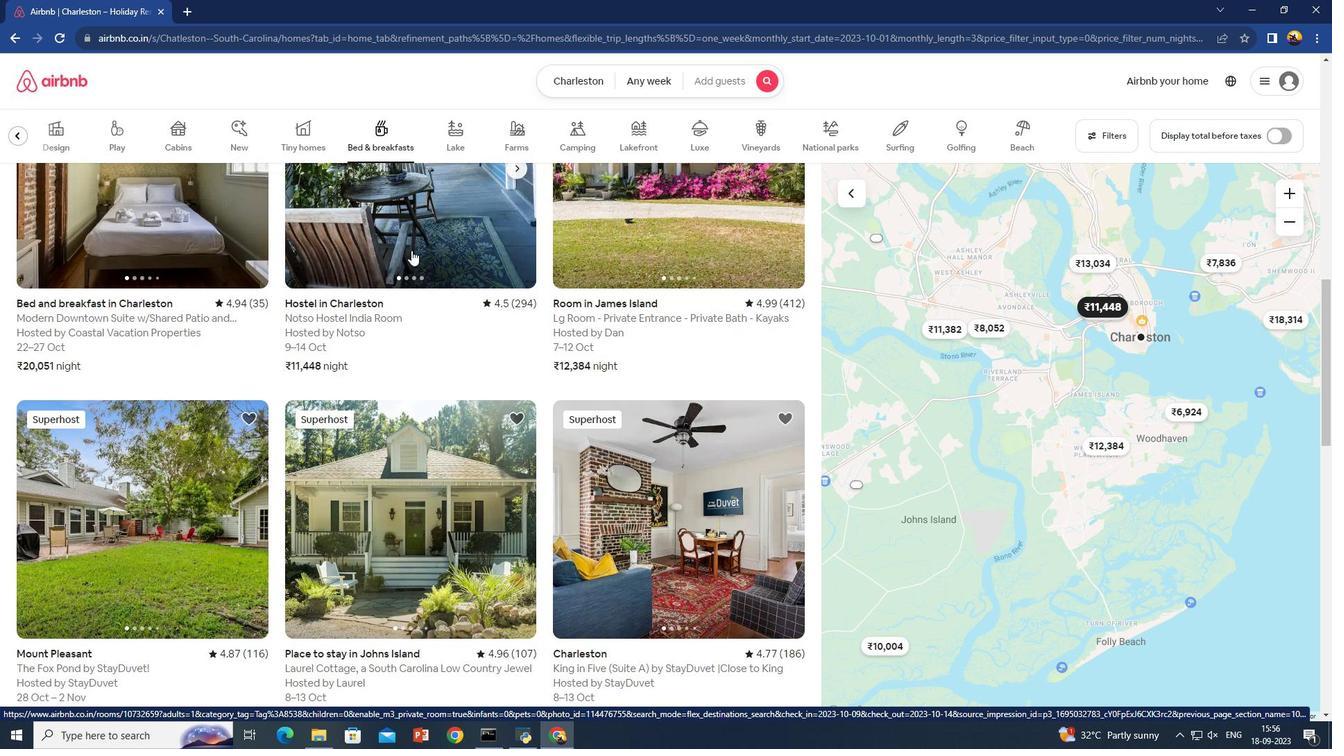 
Action: Mouse scrolled (411, 251) with delta (0, 0)
Screenshot: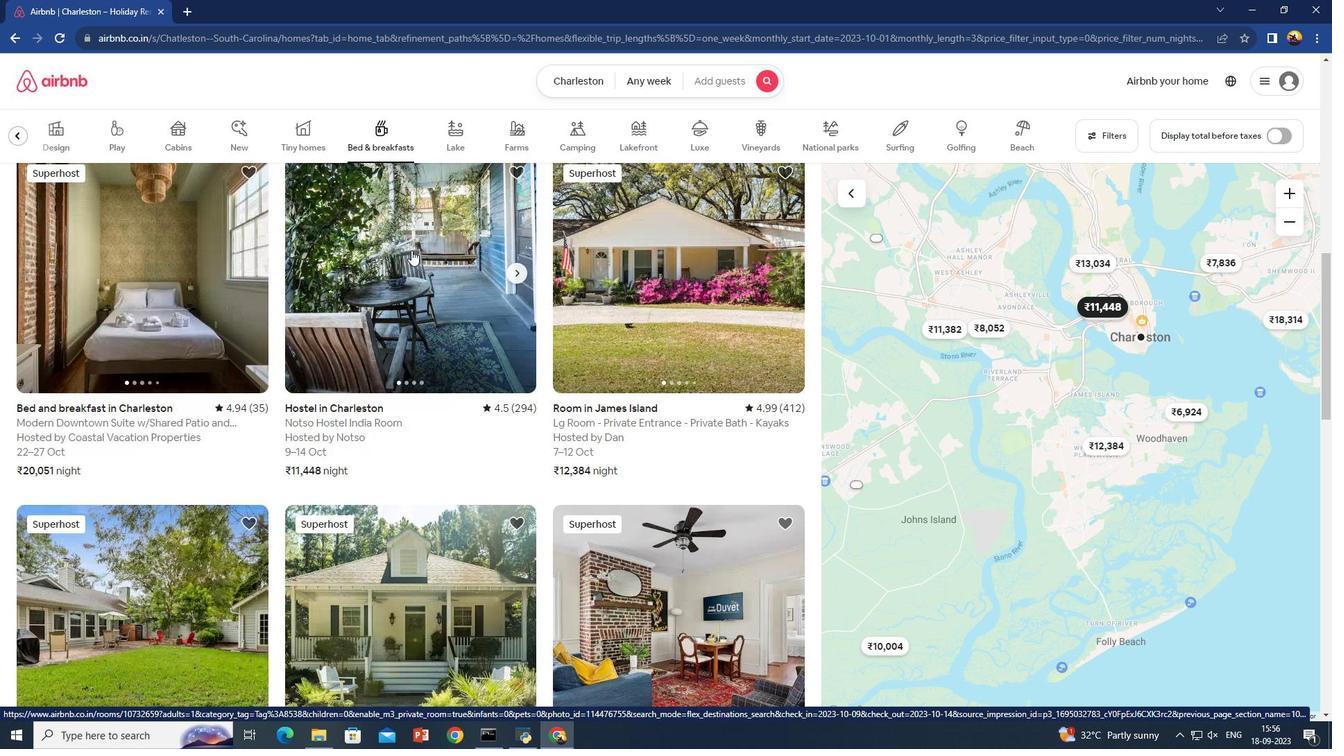 
Action: Mouse scrolled (411, 251) with delta (0, 0)
Screenshot: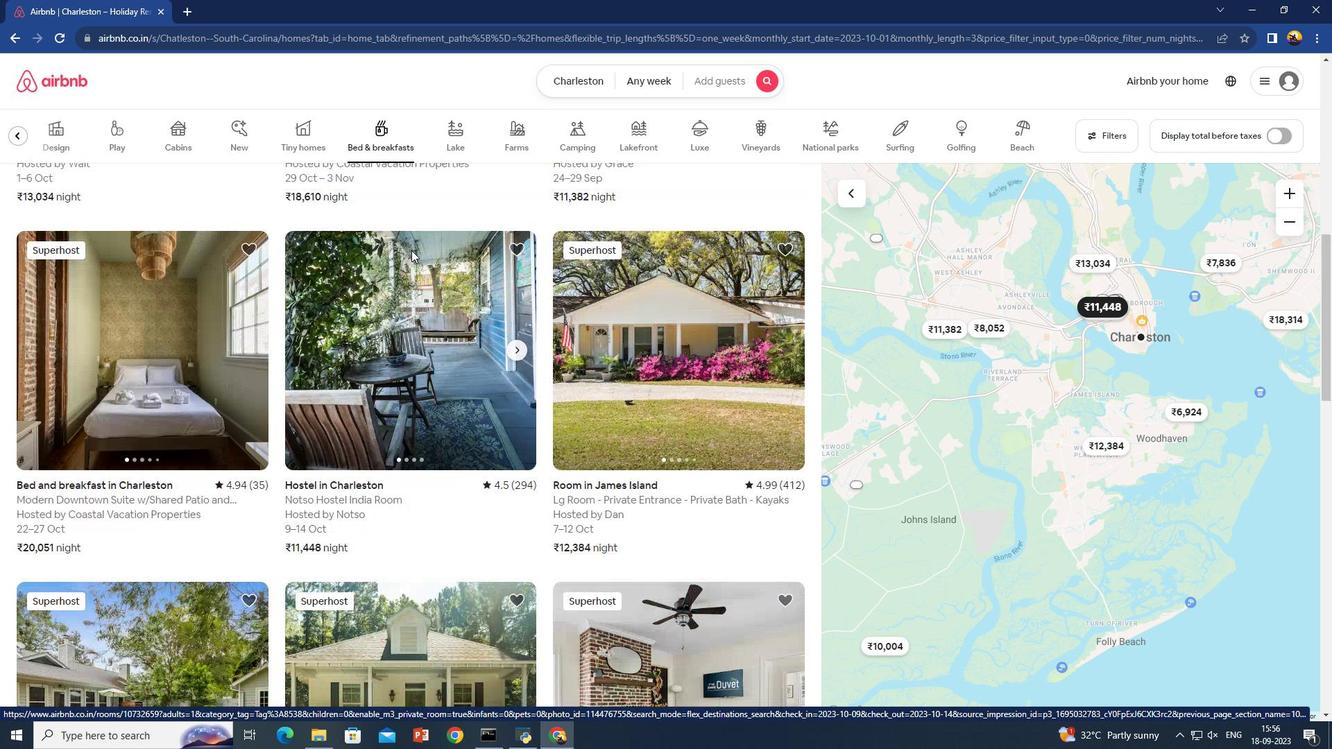 
Action: Mouse scrolled (411, 251) with delta (0, 0)
Screenshot: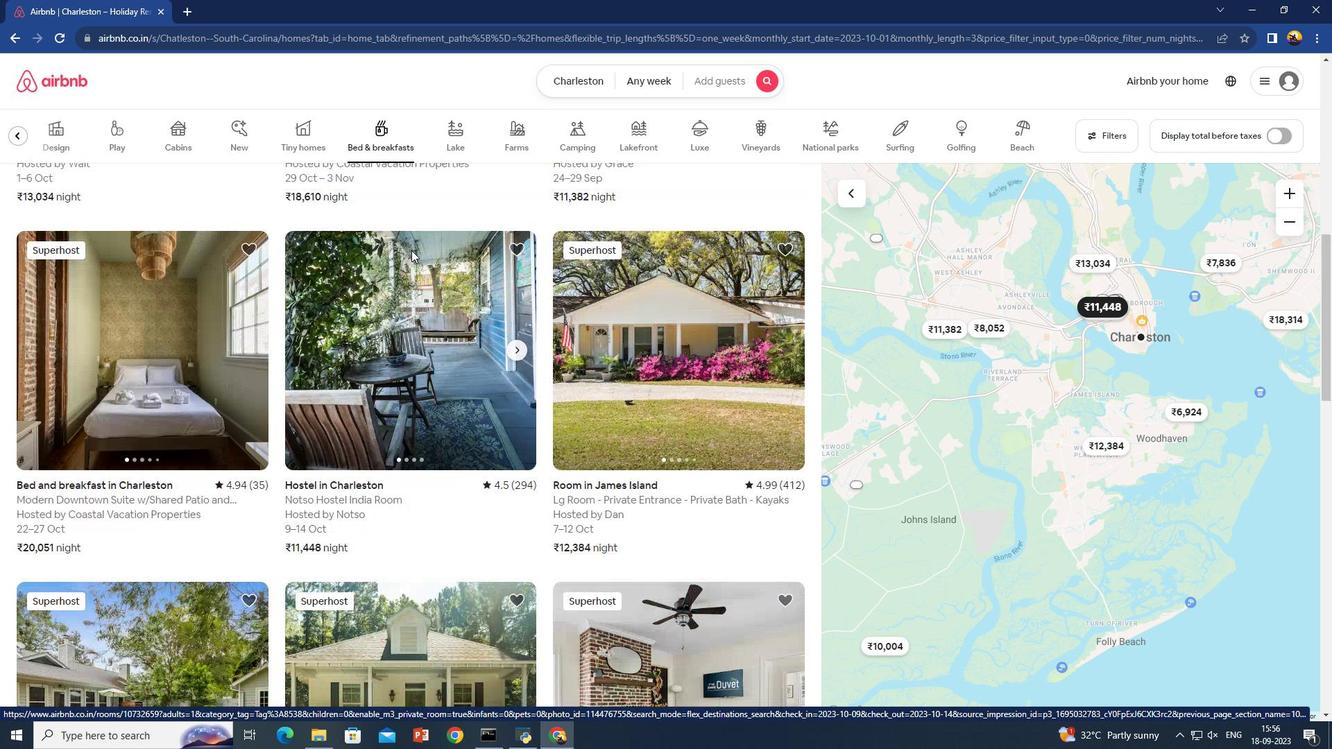 
Action: Mouse scrolled (411, 251) with delta (0, 0)
Screenshot: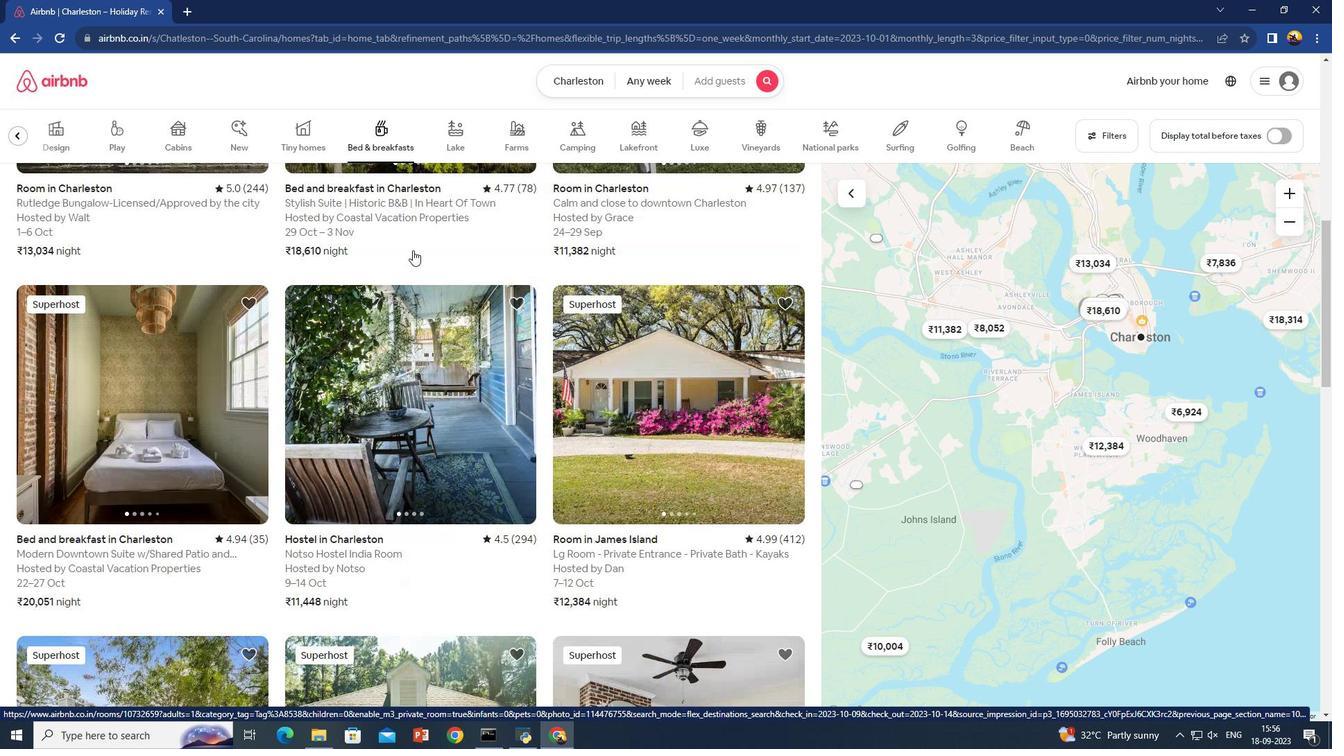 
Action: Mouse moved to (359, 544)
Screenshot: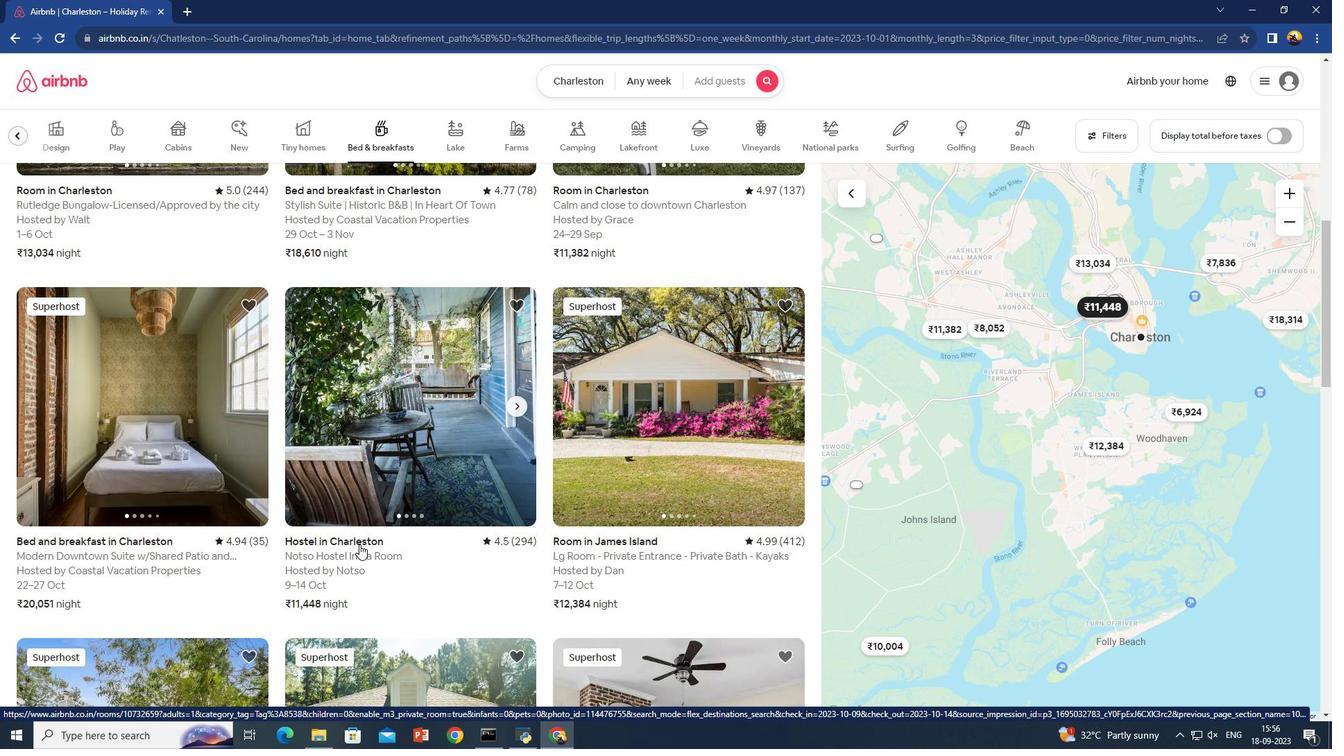 
Action: Mouse pressed left at (359, 544)
Screenshot: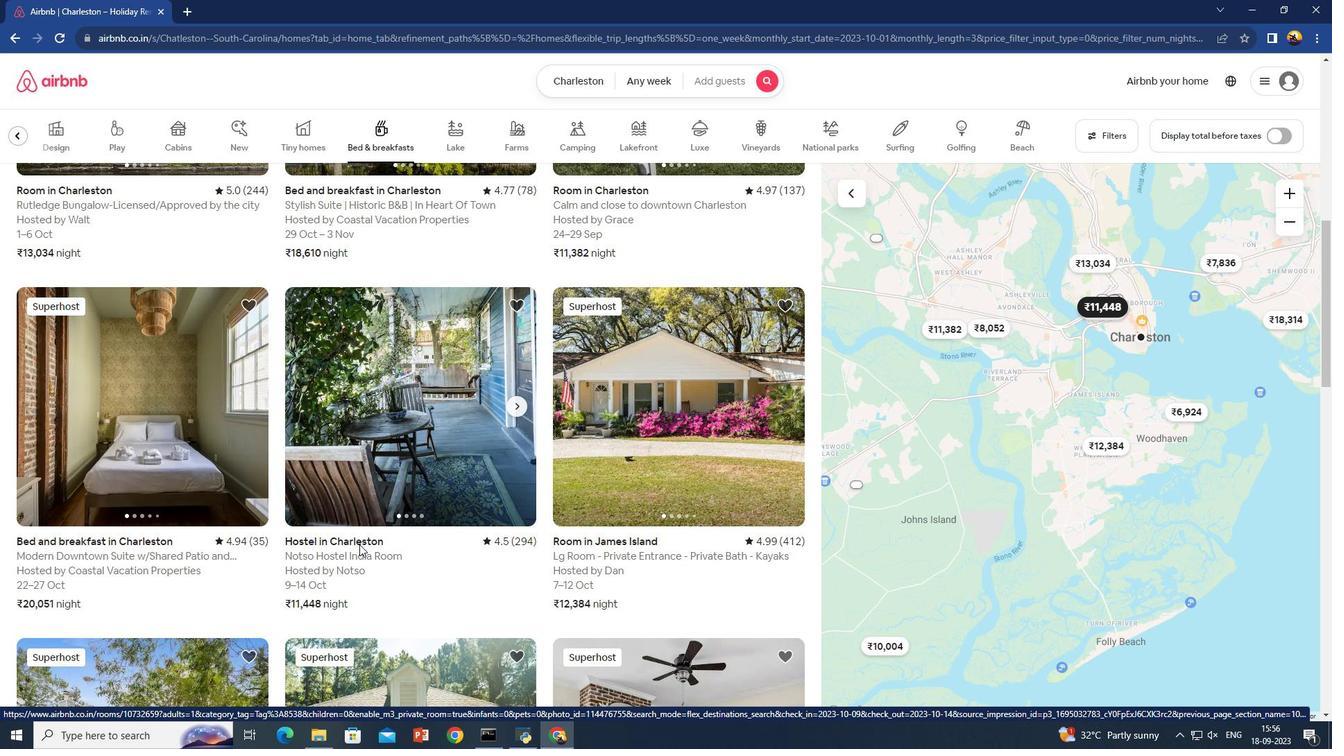 
Action: Mouse moved to (323, 582)
Screenshot: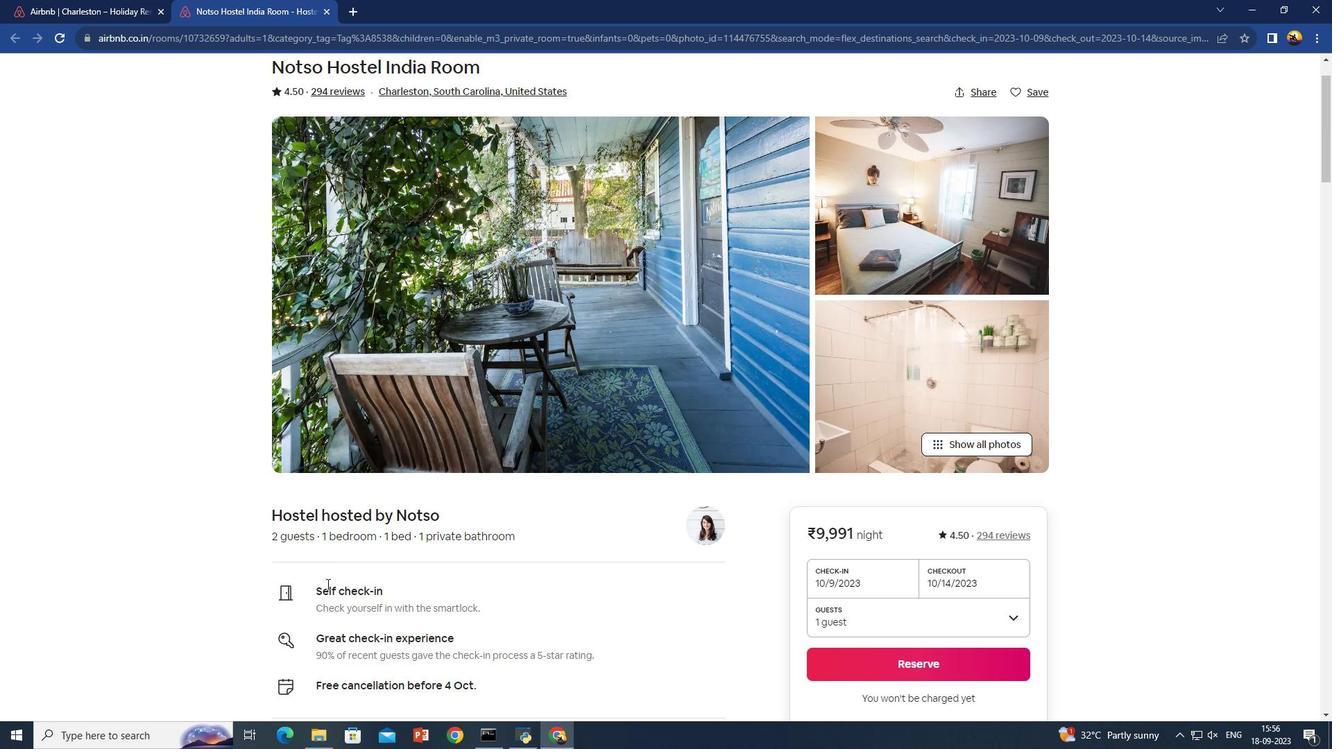 
Action: Mouse scrolled (323, 582) with delta (0, 0)
Screenshot: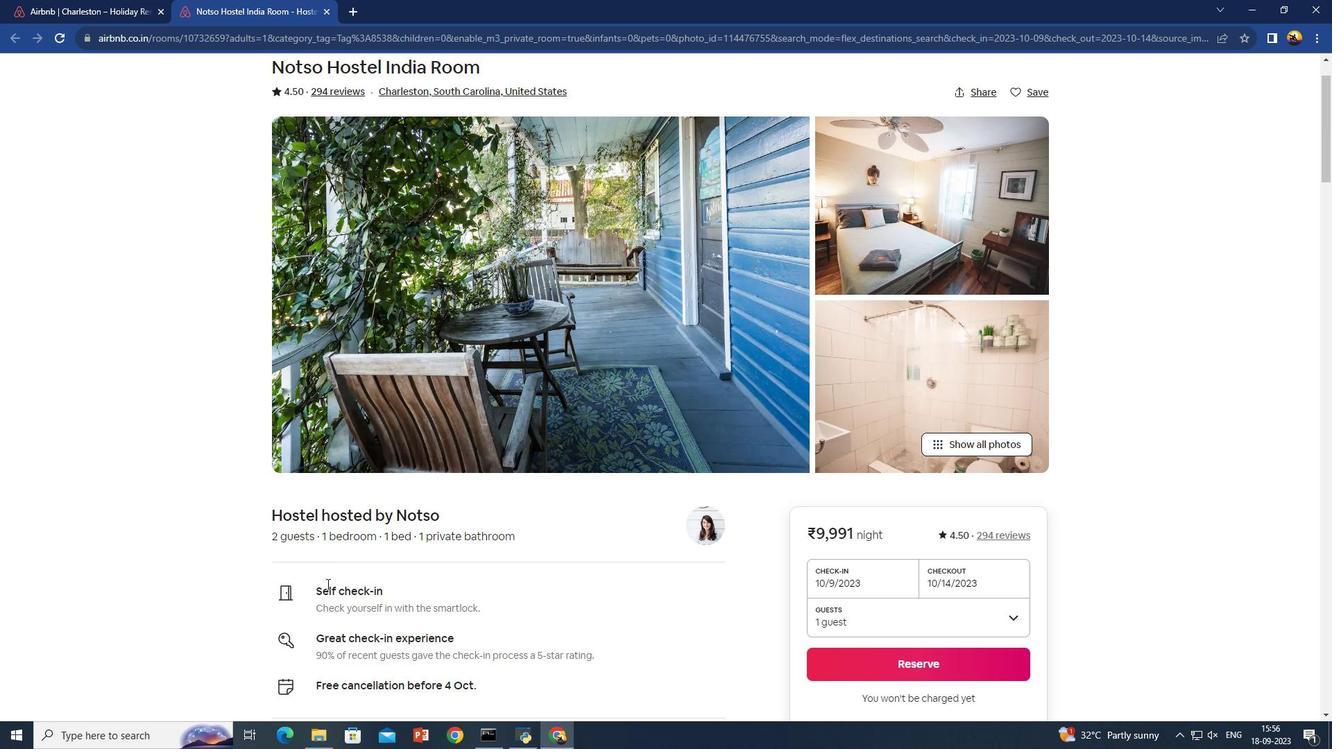 
Action: Mouse moved to (326, 584)
Screenshot: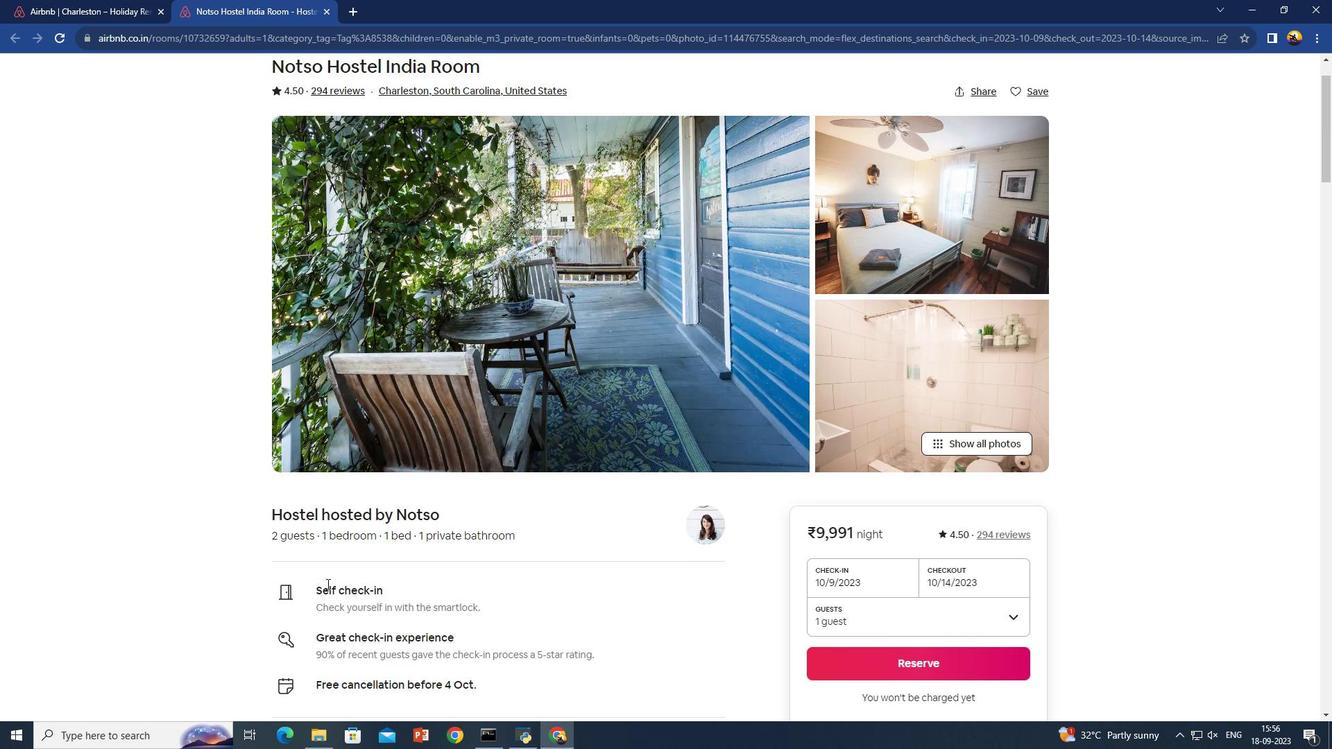 
Action: Mouse scrolled (326, 583) with delta (0, 0)
Screenshot: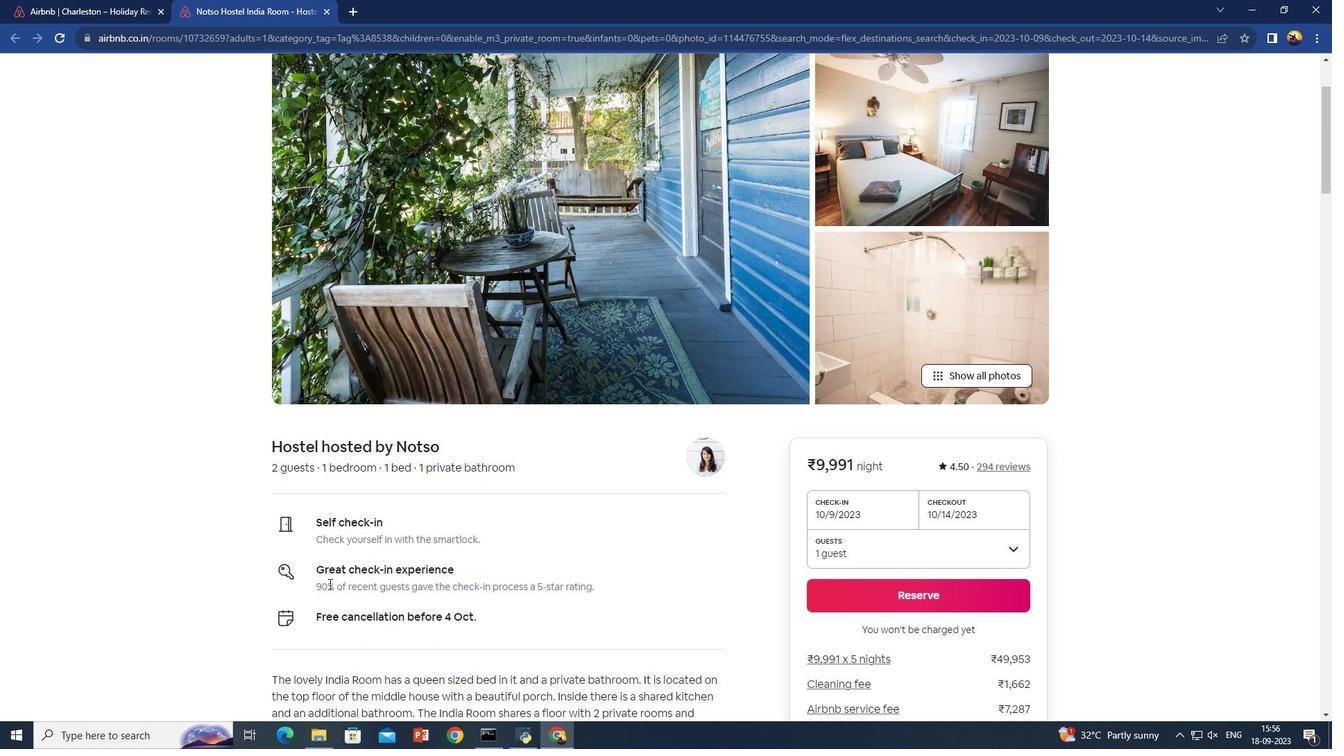 
Action: Mouse moved to (353, 568)
Screenshot: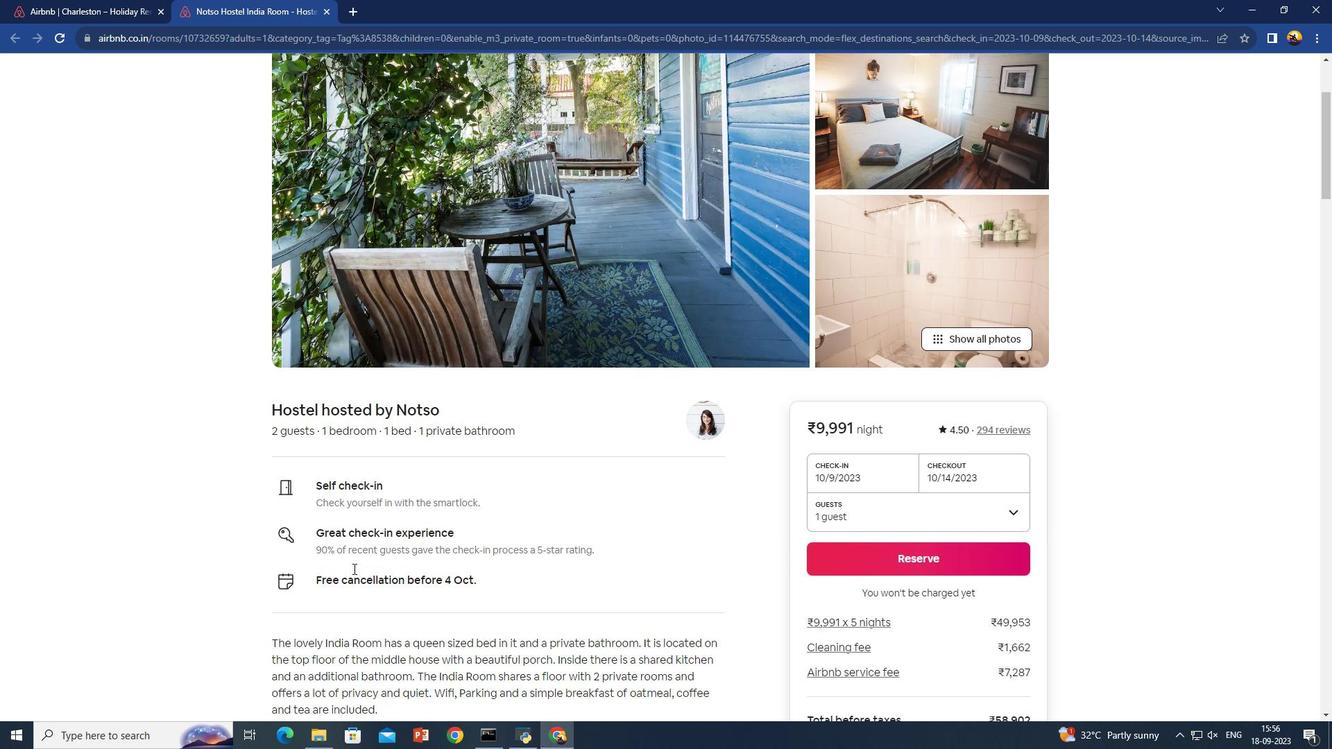 
Action: Mouse scrolled (353, 568) with delta (0, 0)
Screenshot: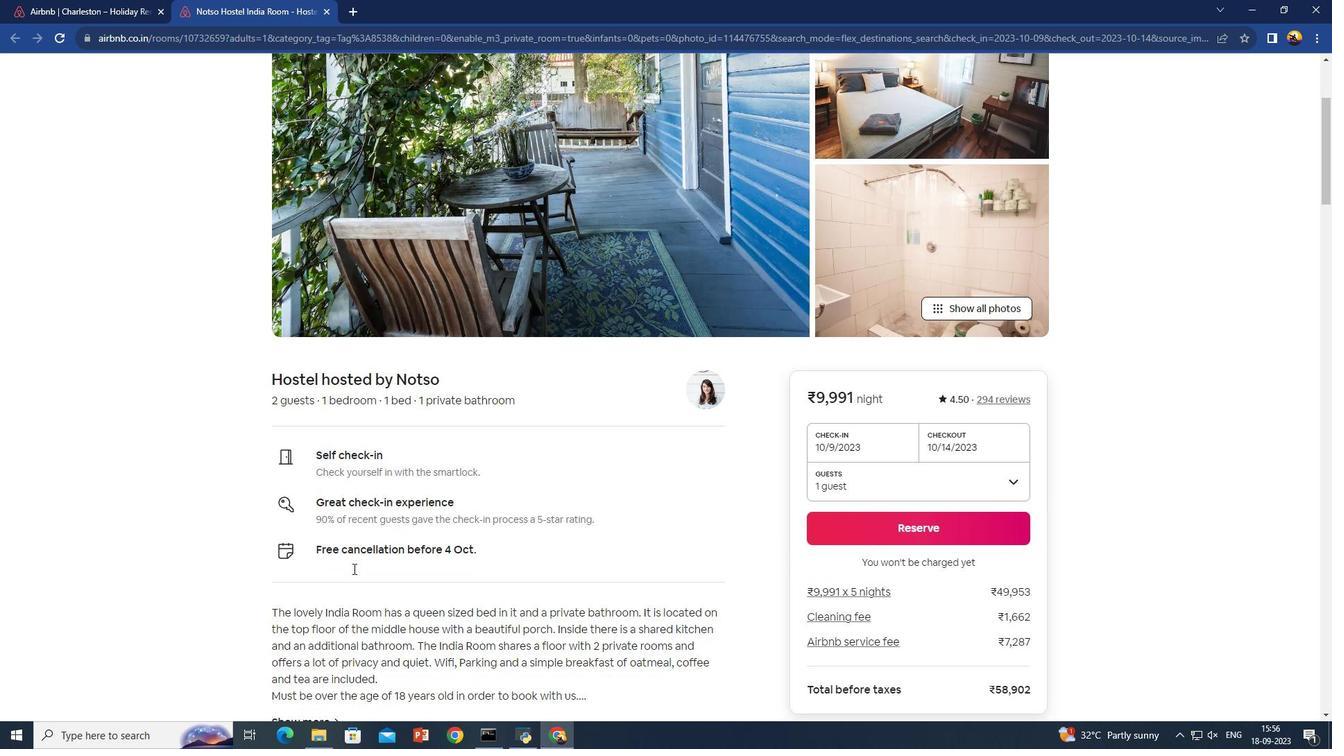 
Action: Mouse moved to (353, 568)
Screenshot: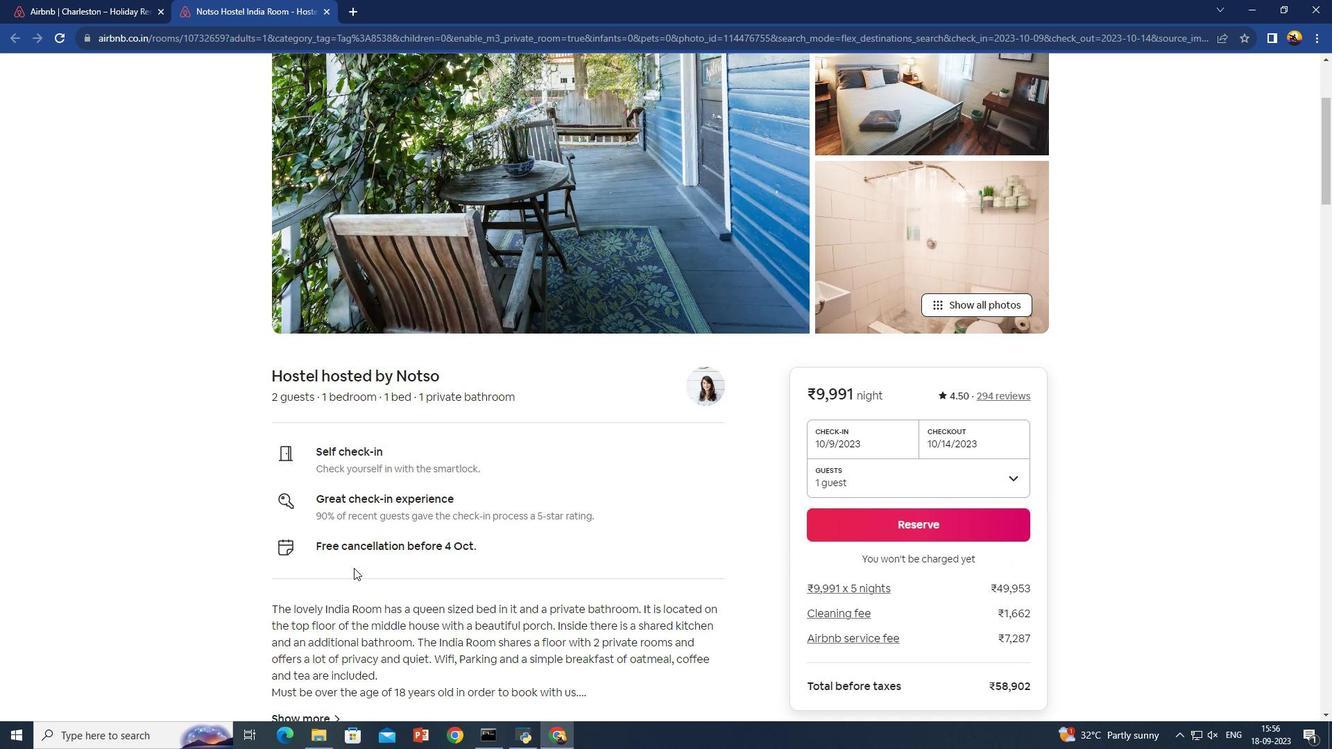 
Action: Mouse scrolled (353, 567) with delta (0, 0)
Screenshot: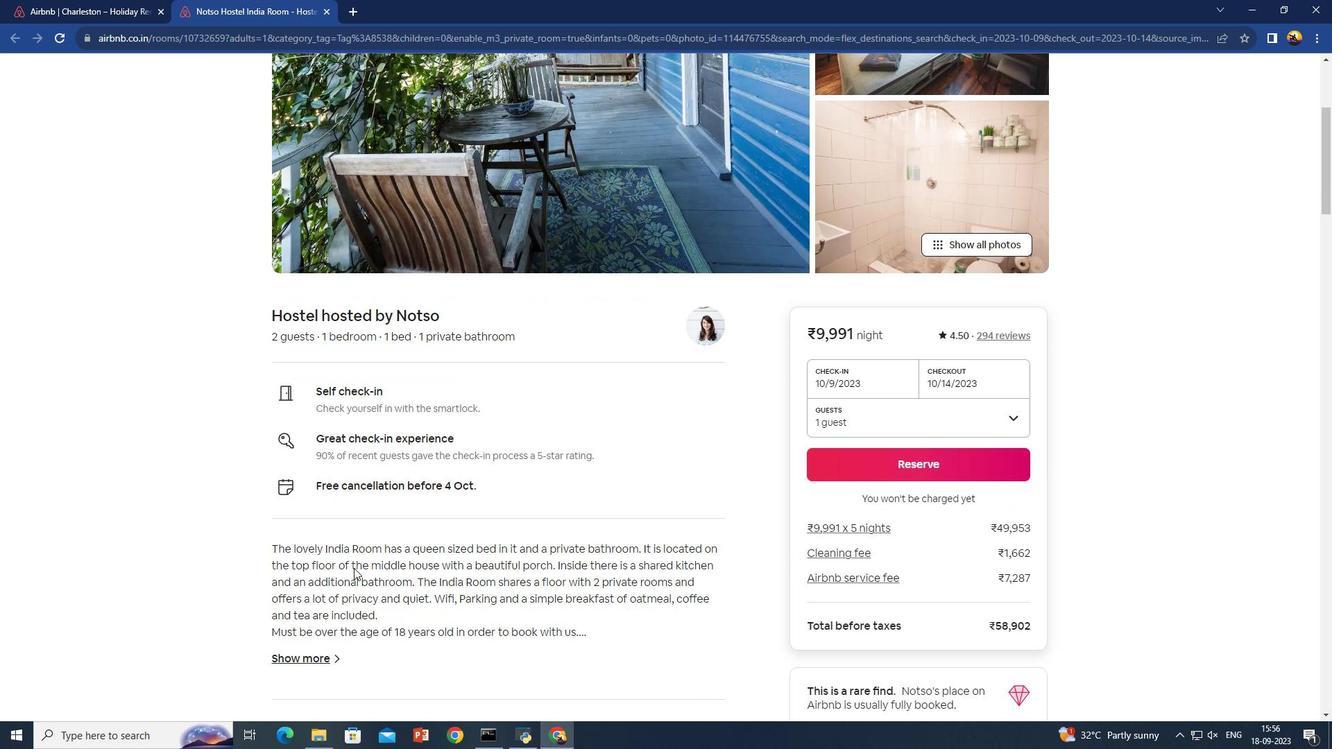 
Action: Mouse scrolled (353, 567) with delta (0, 0)
Screenshot: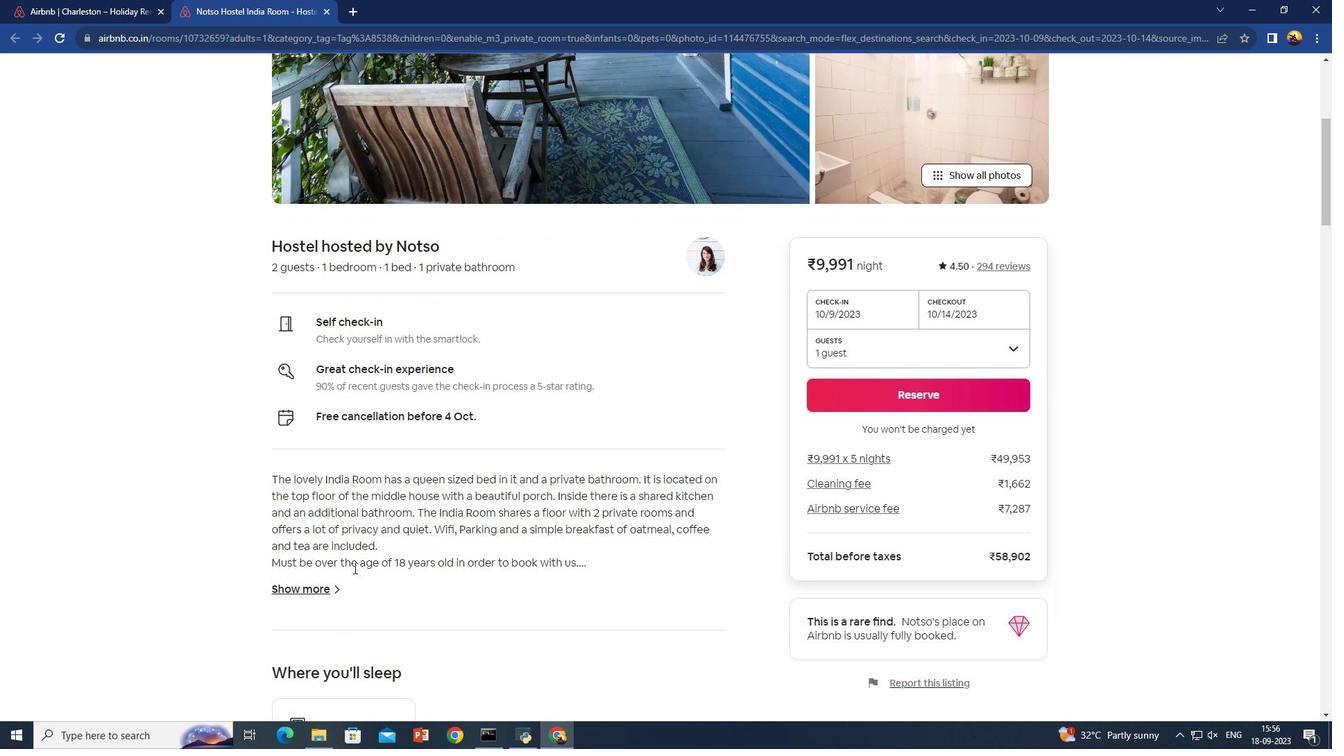 
Action: Mouse scrolled (353, 567) with delta (0, 0)
Screenshot: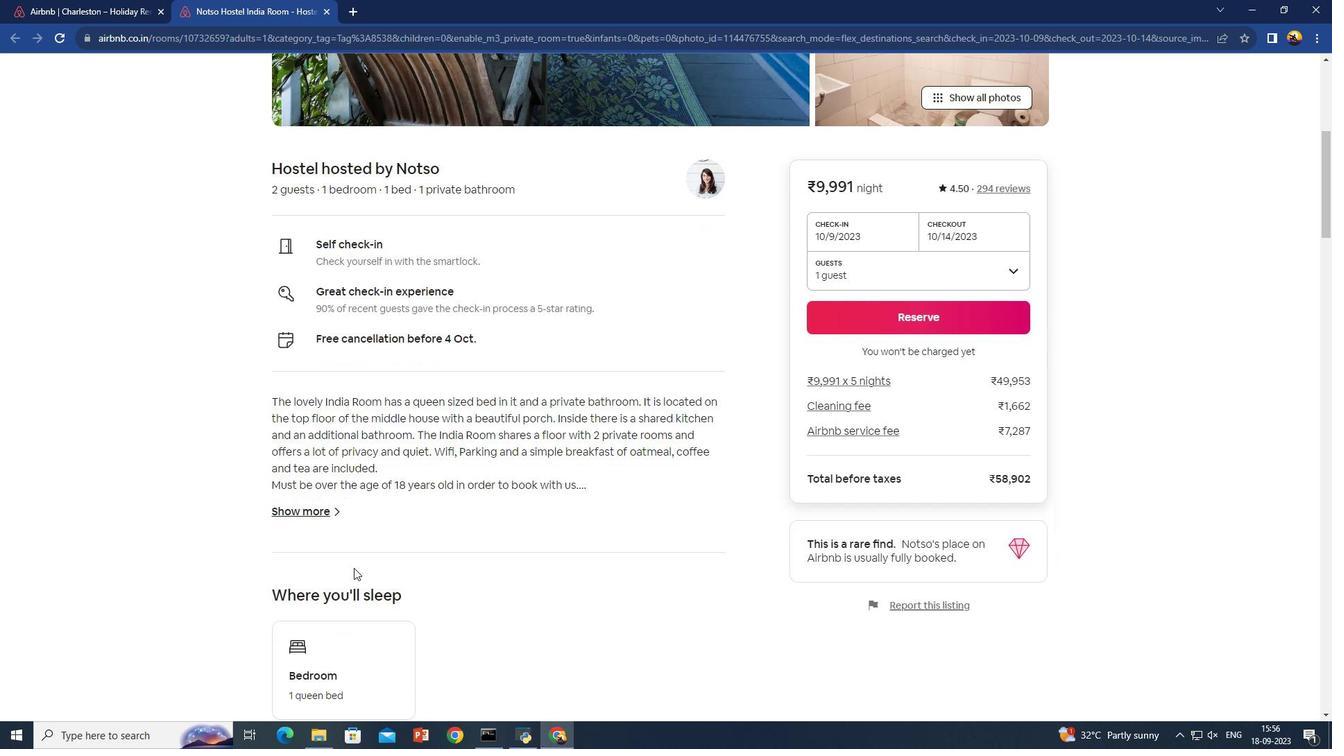 
Action: Mouse scrolled (353, 567) with delta (0, 0)
Screenshot: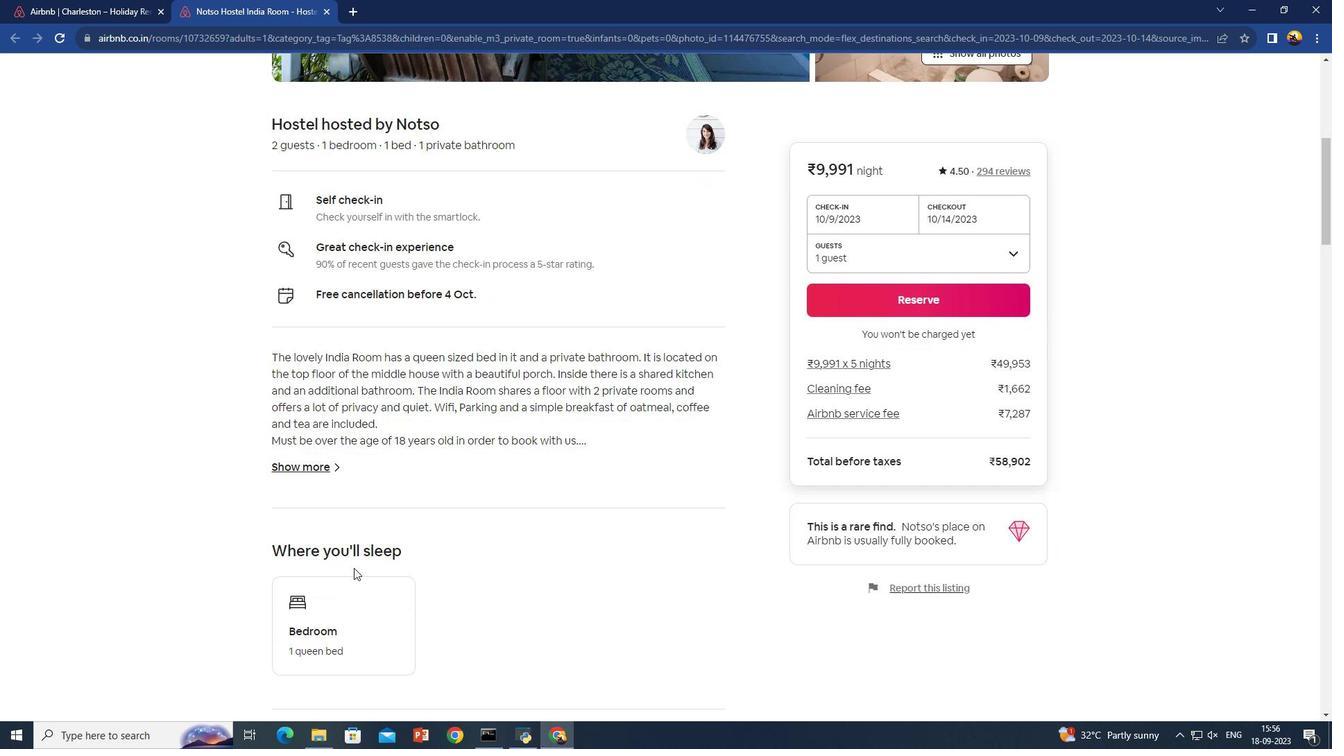 
Action: Mouse scrolled (353, 567) with delta (0, 0)
Screenshot: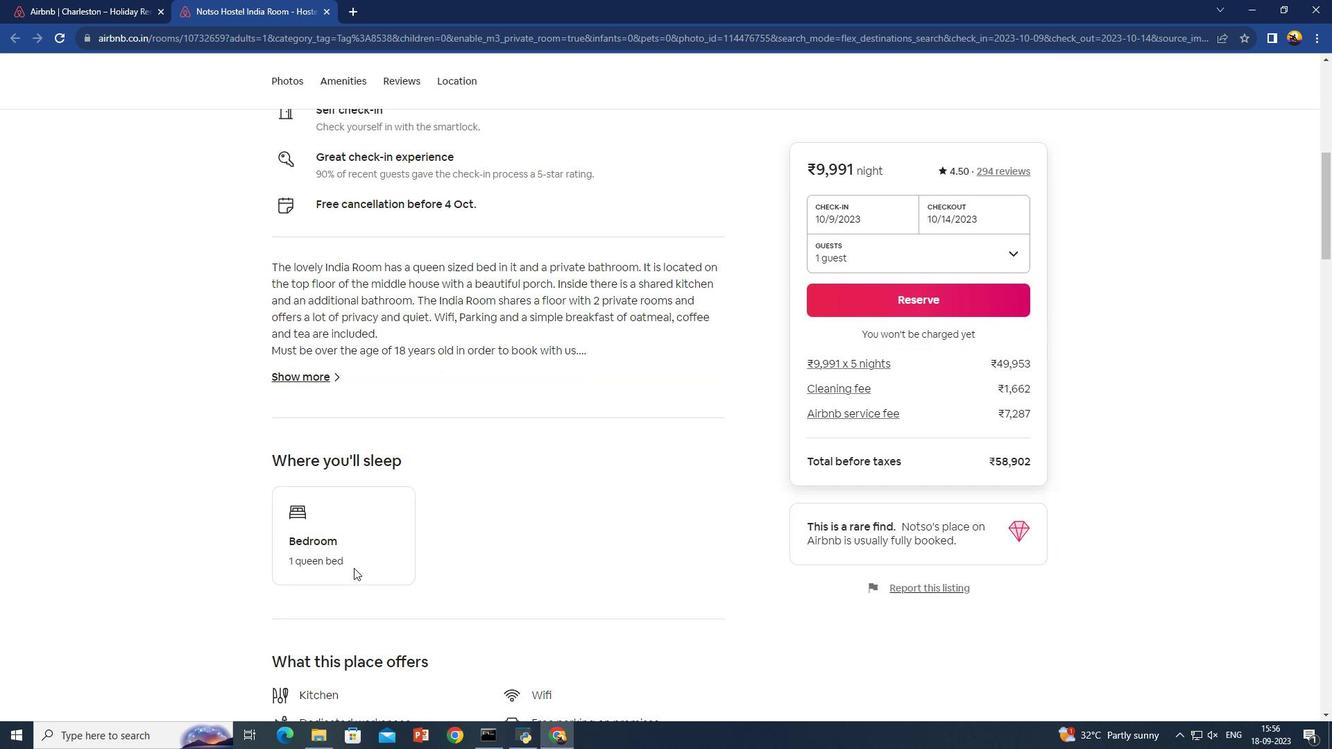 
Action: Mouse scrolled (353, 567) with delta (0, 0)
Screenshot: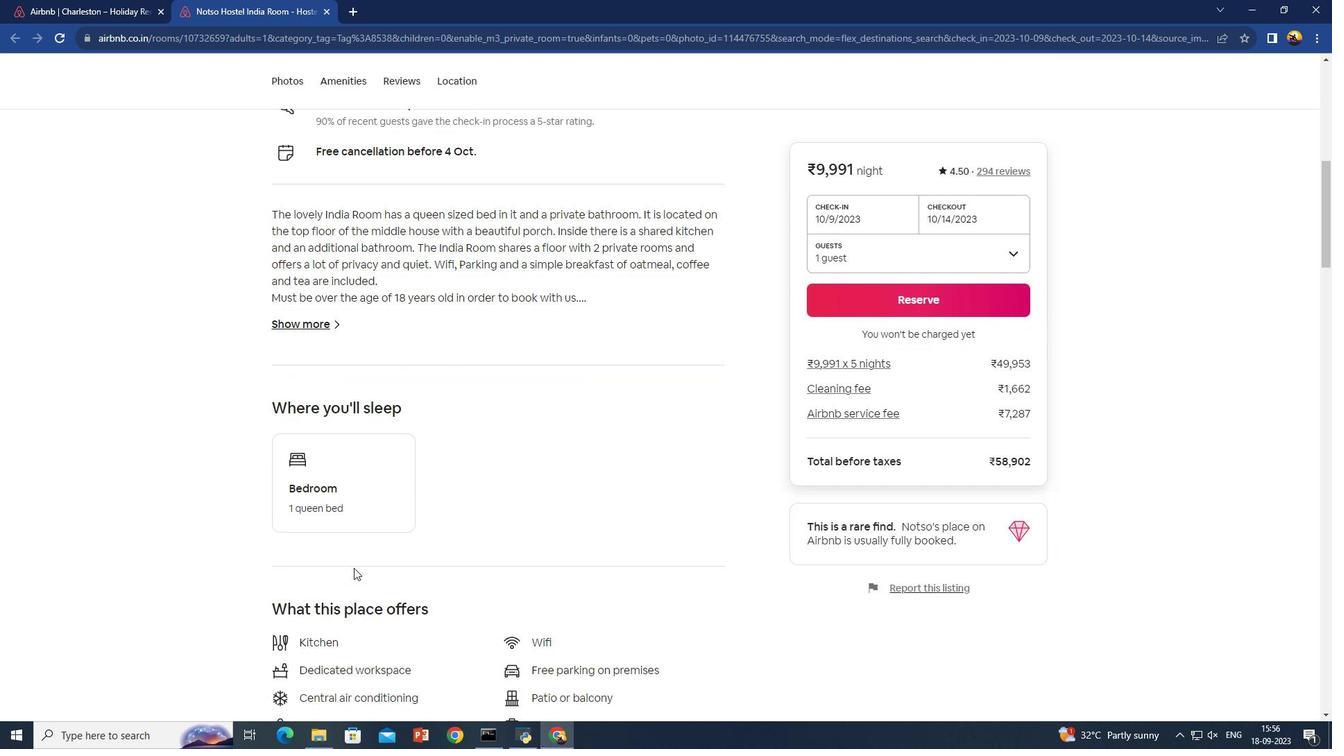 
Action: Mouse moved to (353, 564)
Screenshot: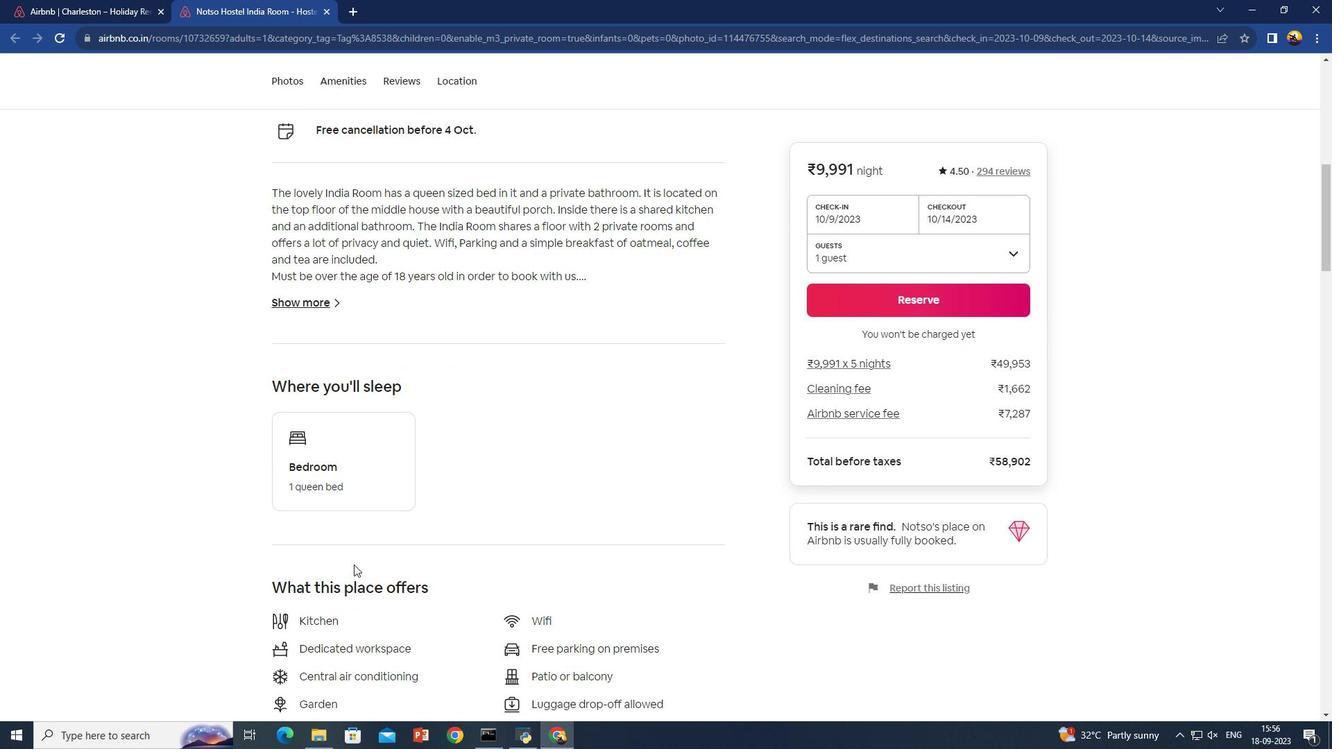 
Action: Mouse scrolled (353, 564) with delta (0, 0)
Screenshot: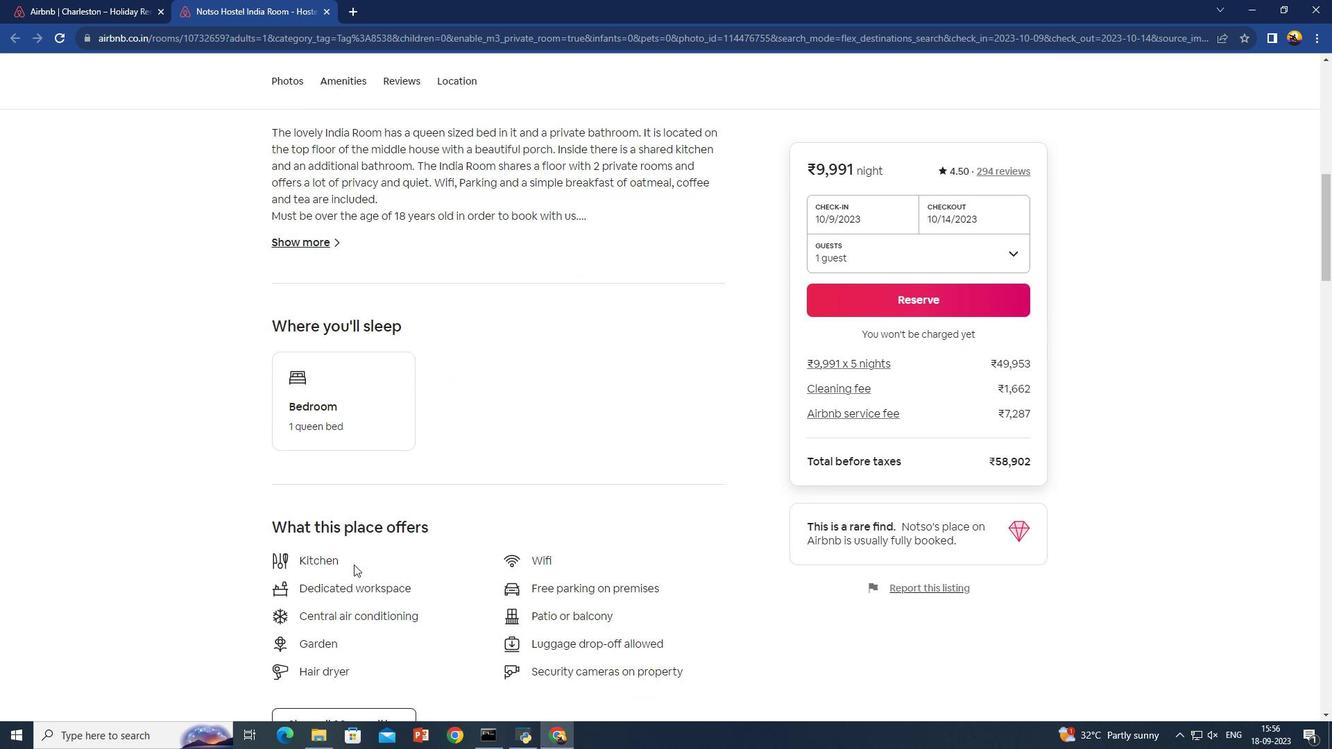 
Action: Mouse scrolled (353, 564) with delta (0, 0)
Screenshot: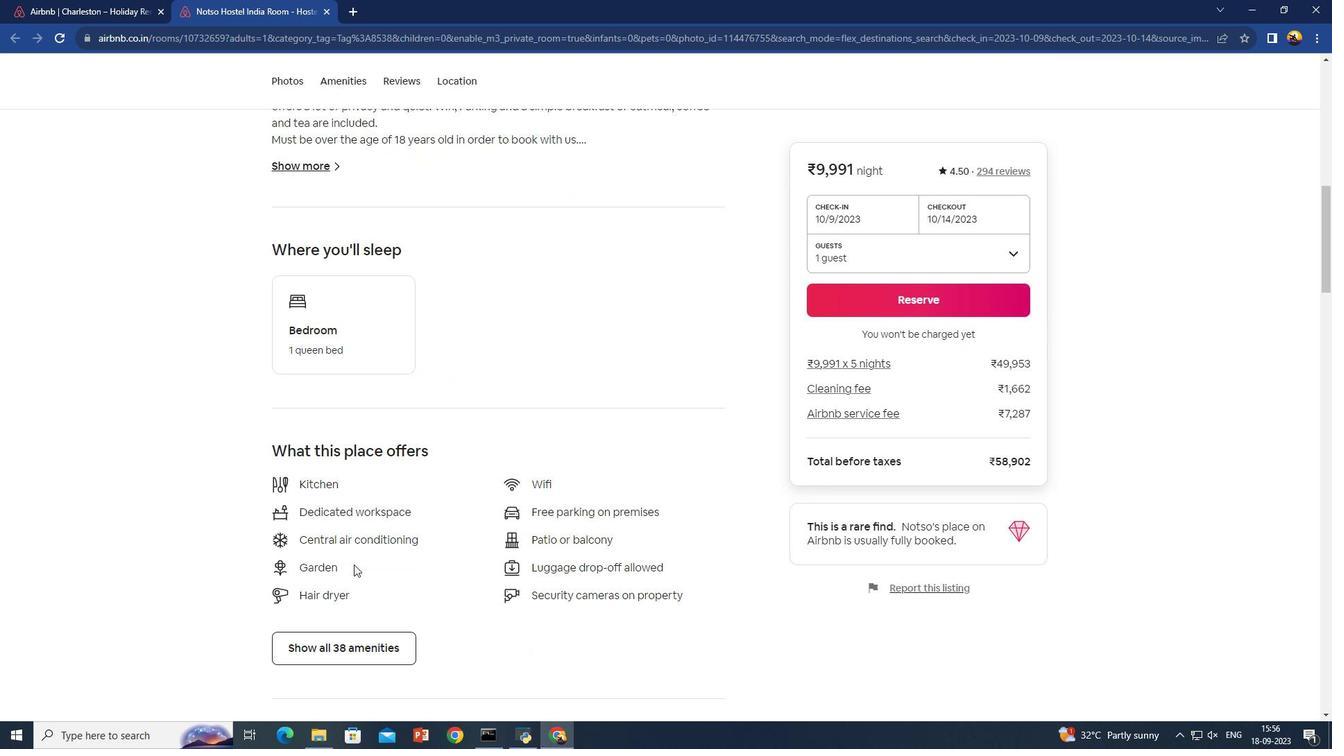 
Action: Mouse scrolled (353, 564) with delta (0, 0)
Screenshot: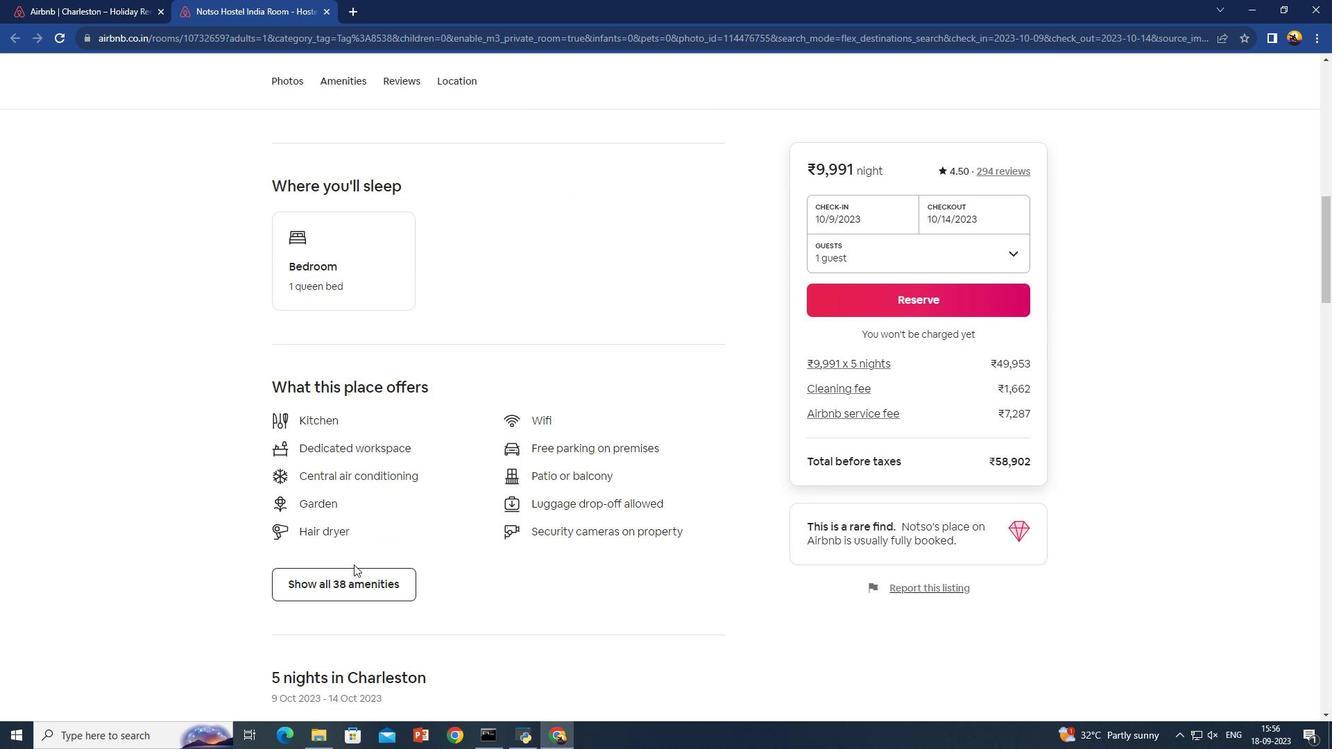 
Action: Mouse moved to (359, 573)
Screenshot: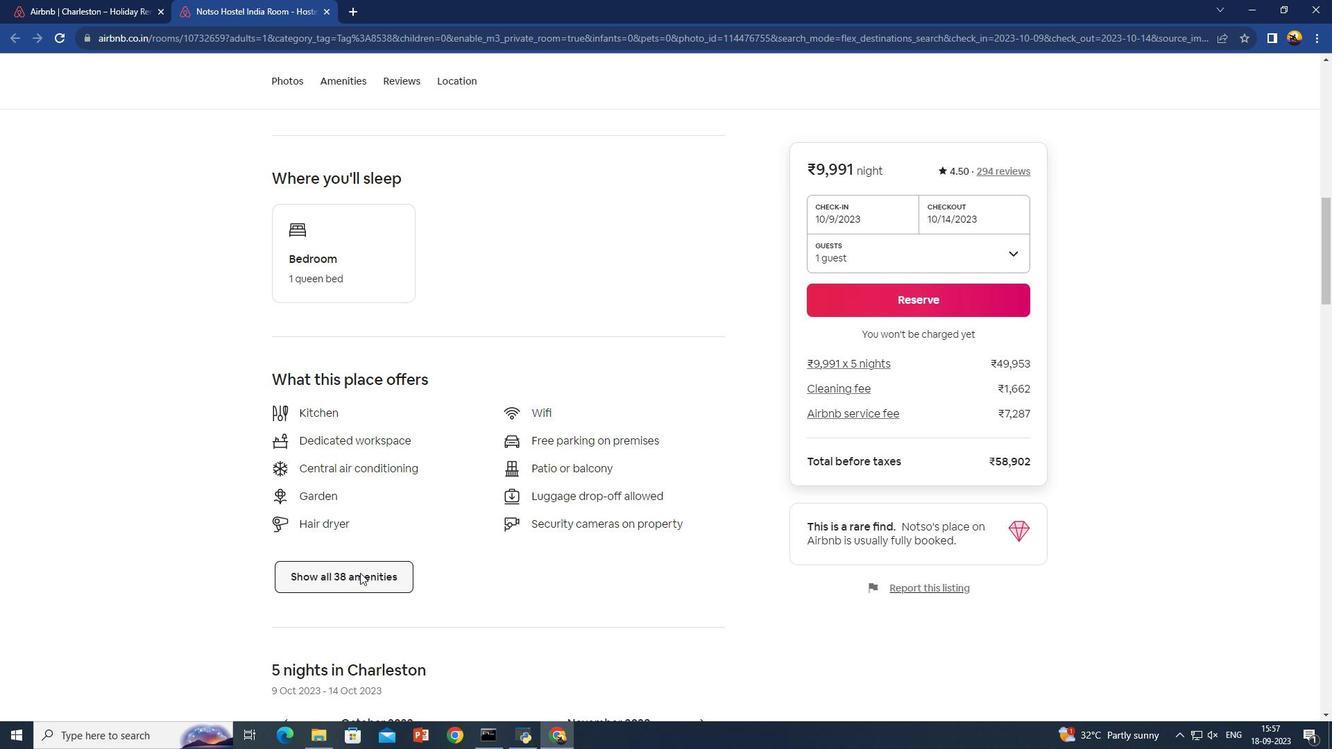 
Action: Mouse pressed left at (359, 573)
Screenshot: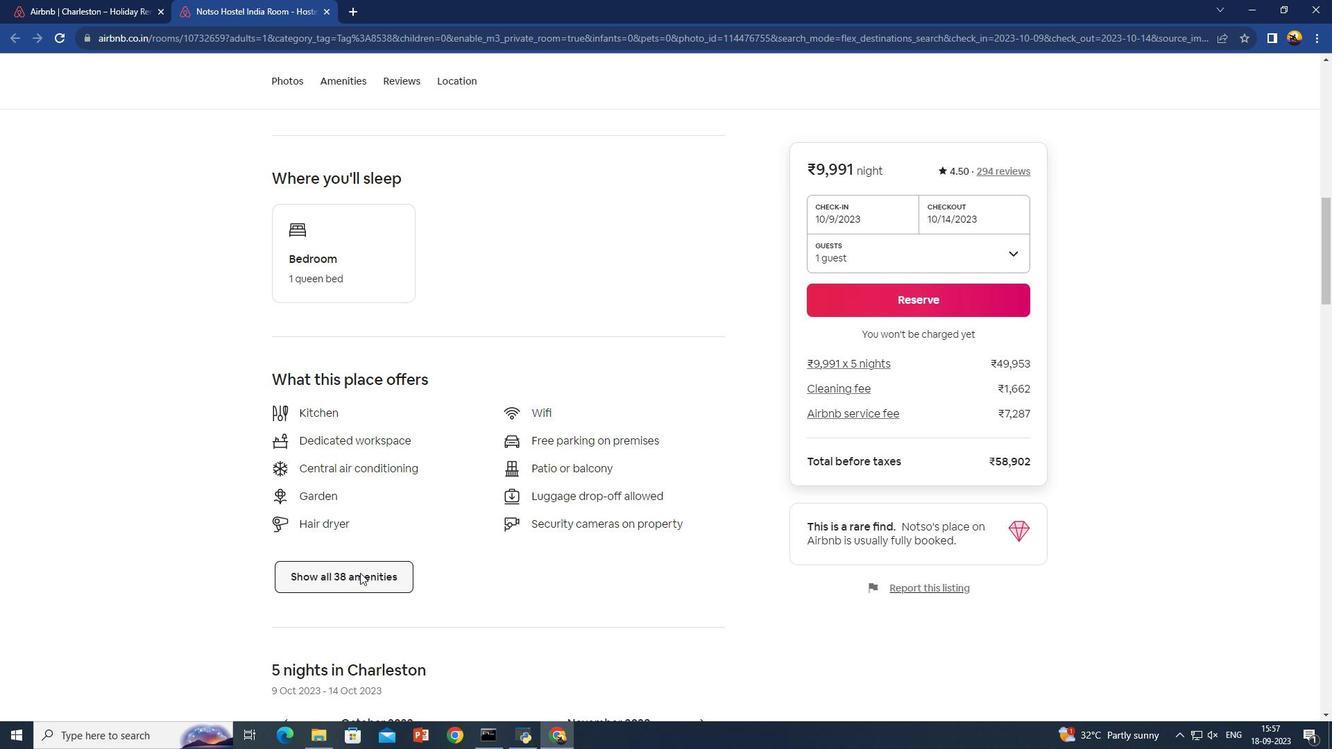 
Action: Mouse moved to (52, 351)
Screenshot: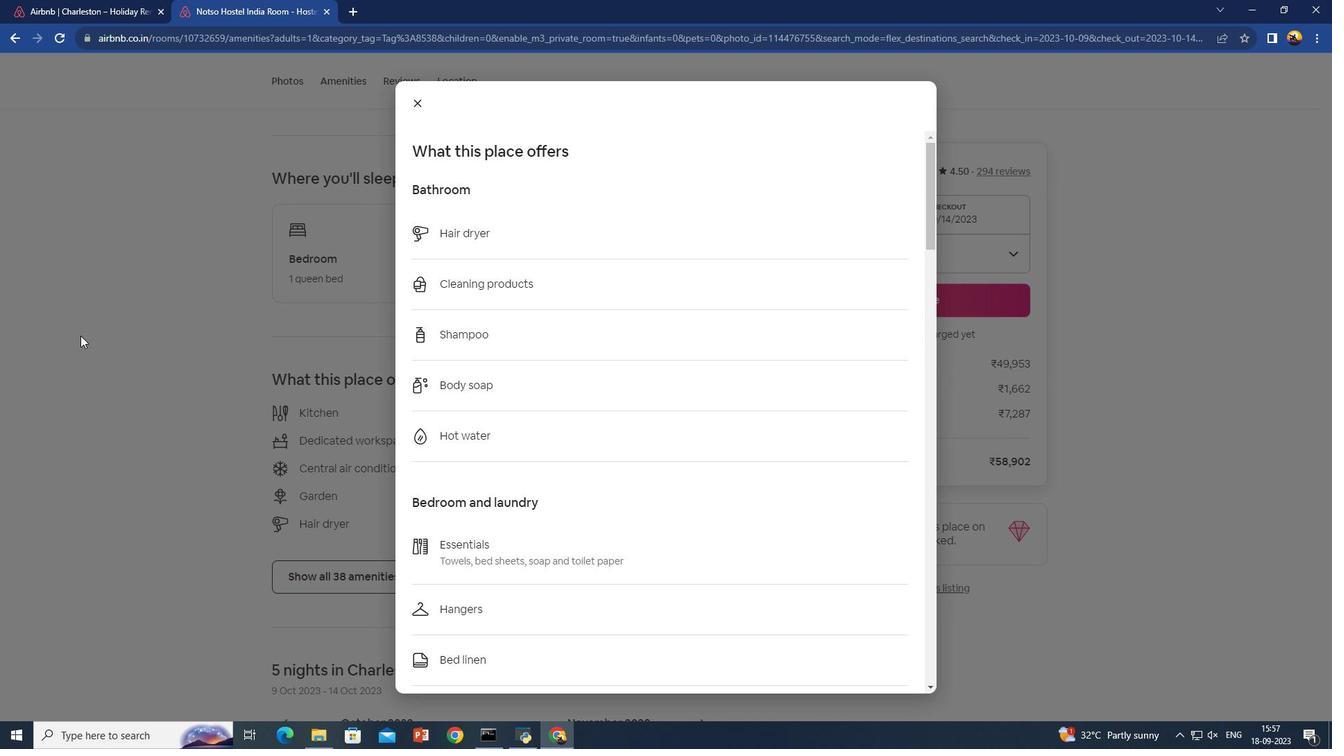 
Action: Mouse scrolled (52, 351) with delta (0, 0)
Screenshot: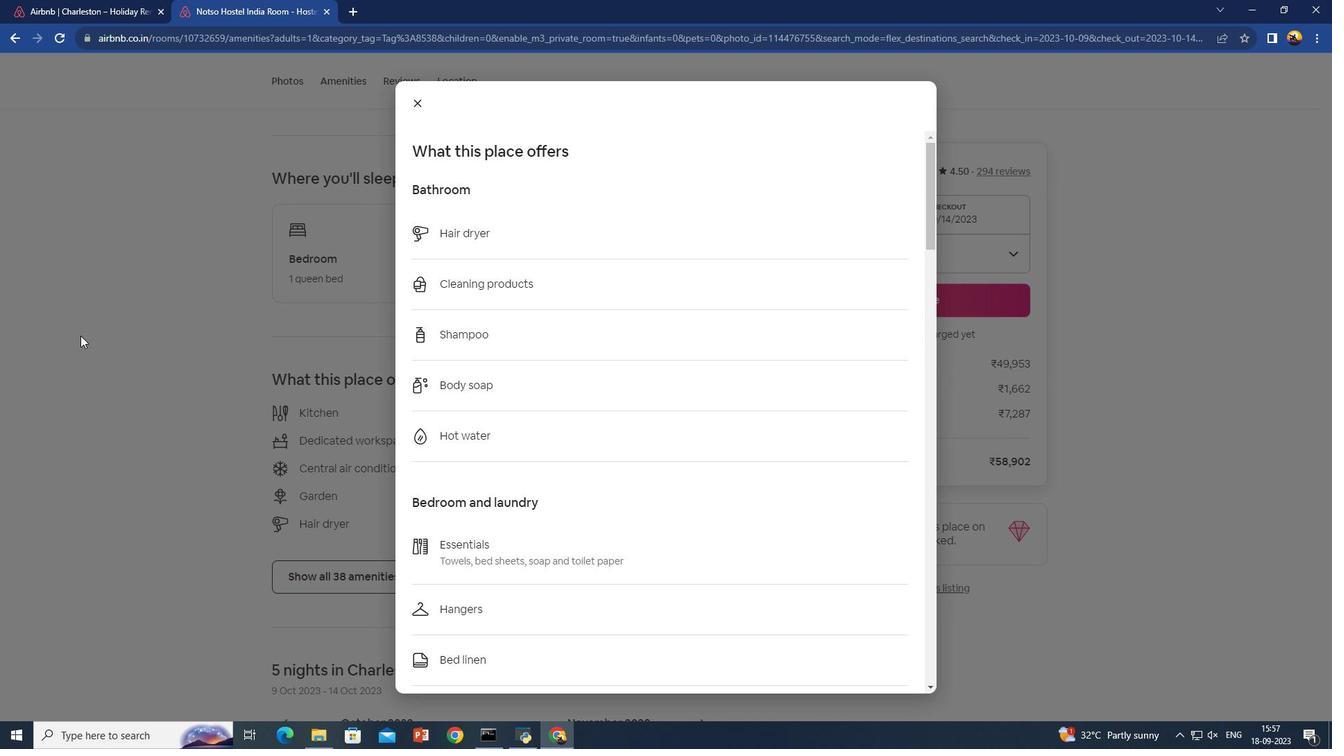 
Action: Mouse moved to (1283, 45)
Screenshot: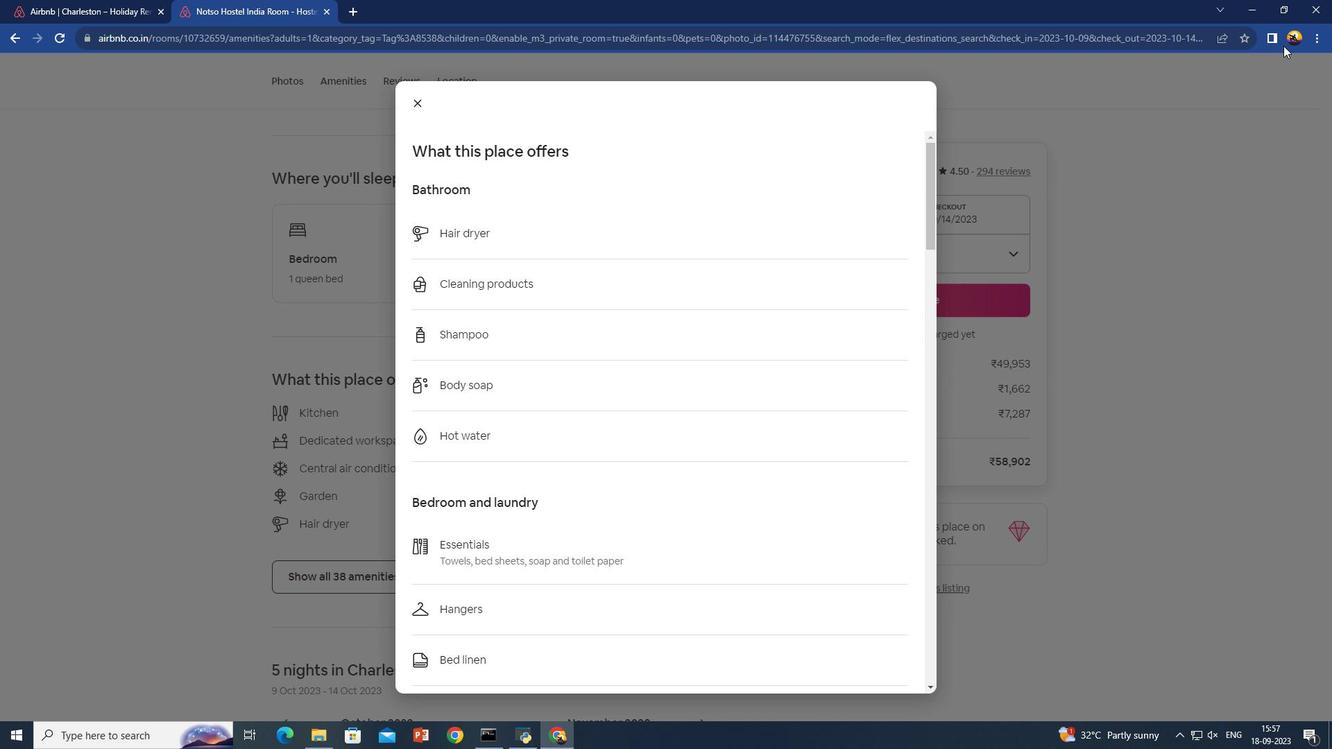 
Action: Mouse scrolled (1283, 45) with delta (0, 0)
Screenshot: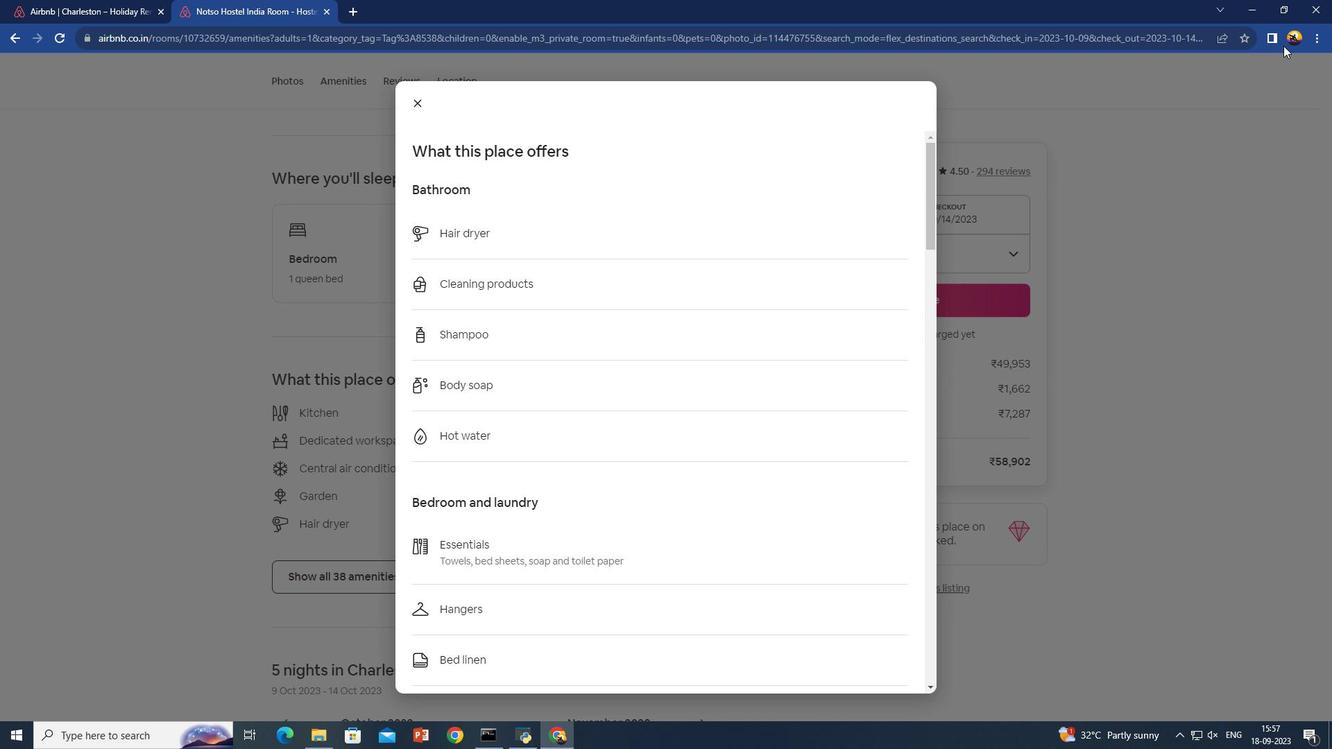 
Action: Mouse moved to (1281, 46)
Screenshot: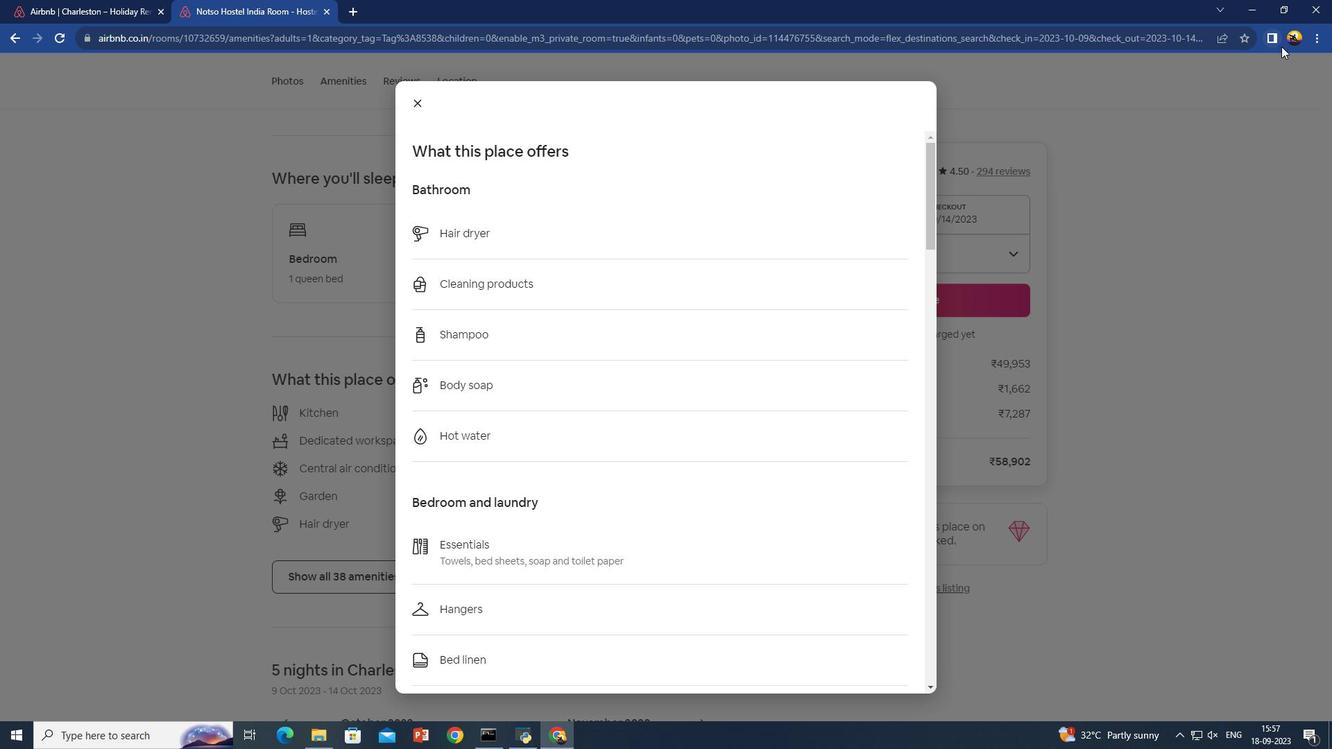 
Action: Mouse scrolled (1281, 45) with delta (0, 0)
Screenshot: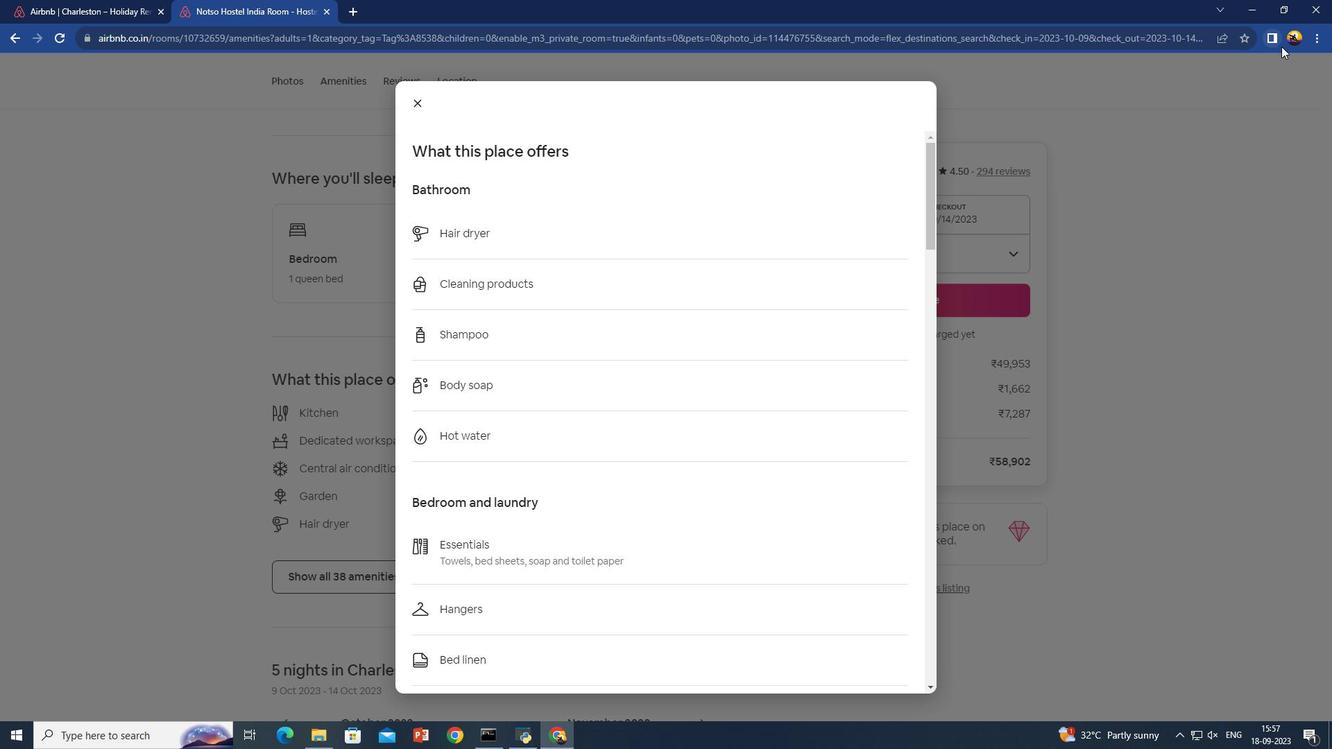 
Action: Mouse moved to (1281, 48)
Screenshot: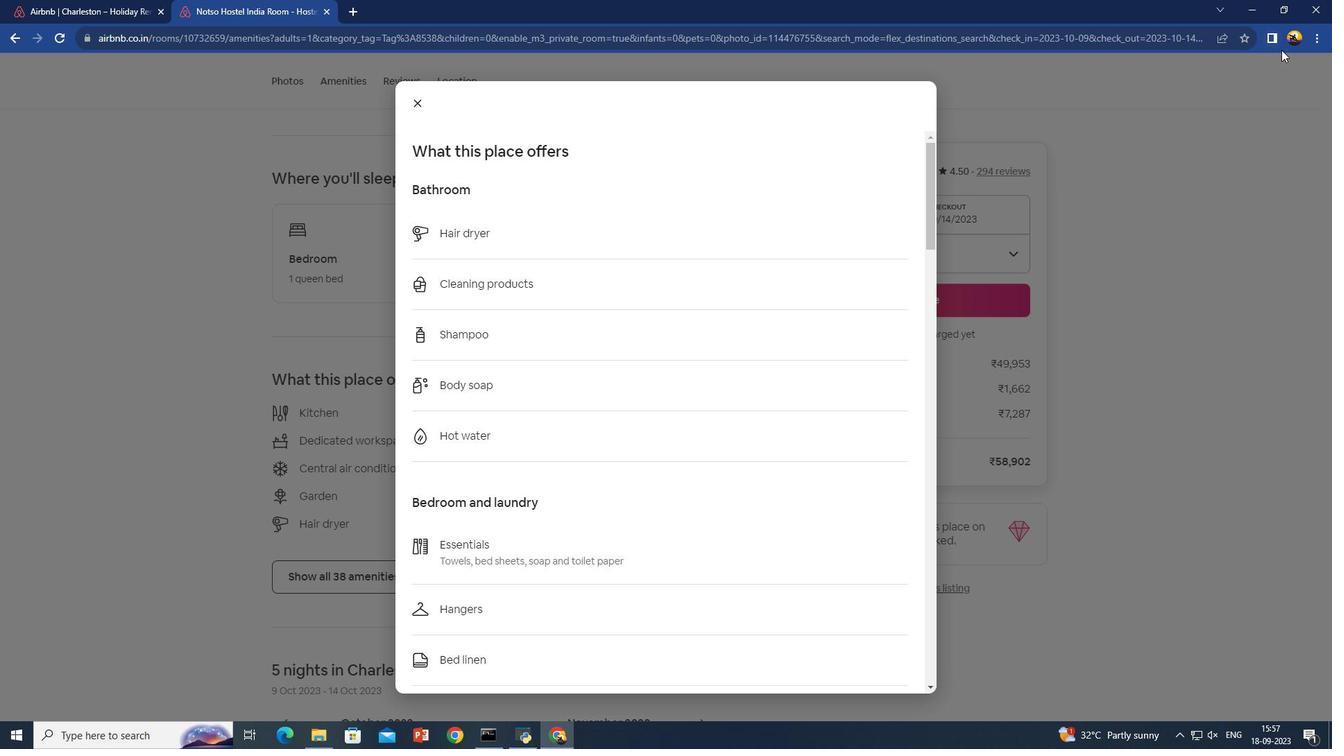 
Action: Mouse scrolled (1281, 47) with delta (0, 0)
Screenshot: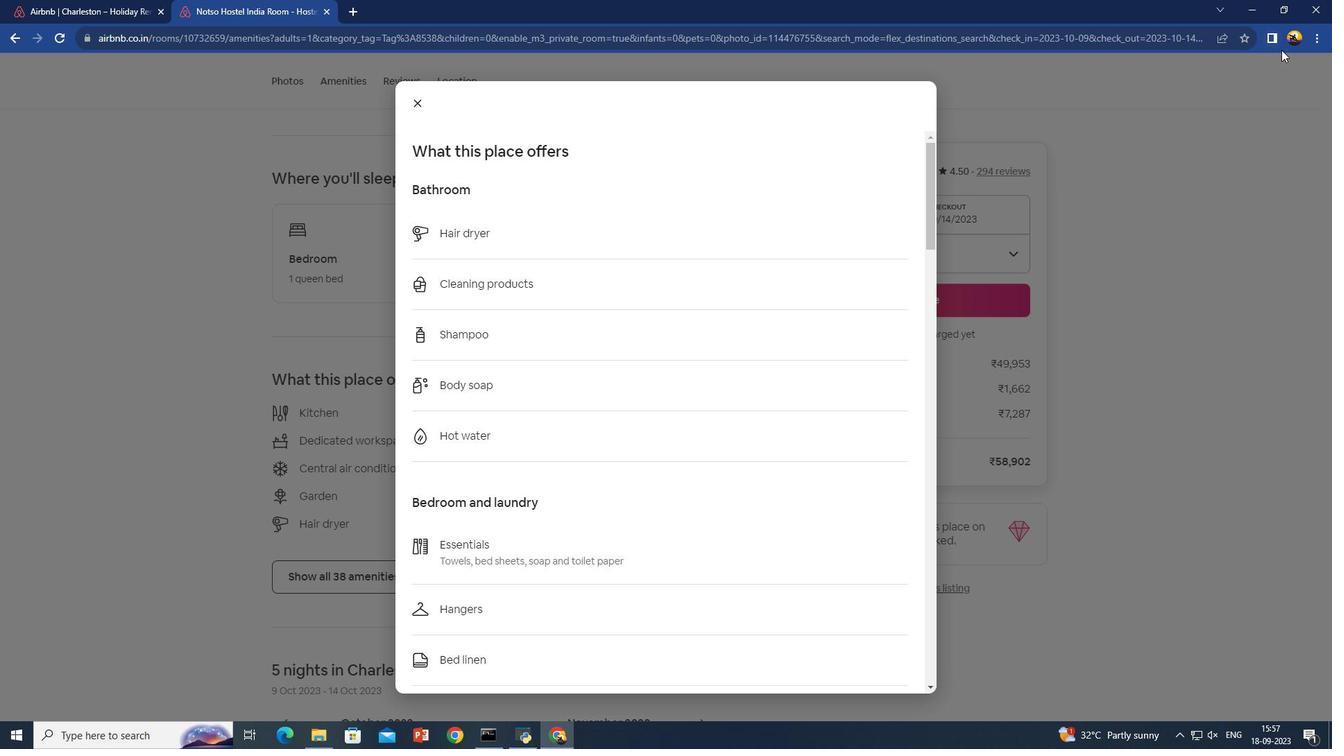 
Action: Mouse moved to (1280, 49)
Screenshot: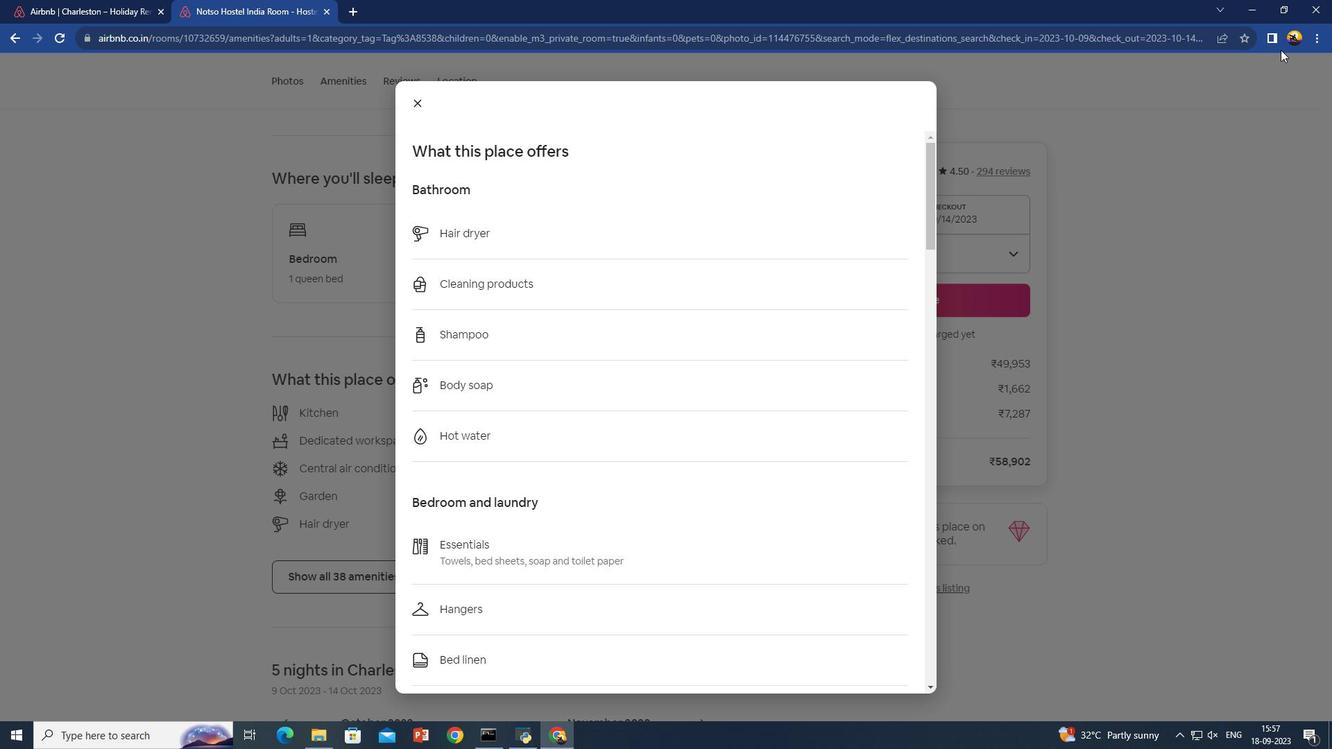 
Action: Mouse scrolled (1280, 49) with delta (0, 0)
Screenshot: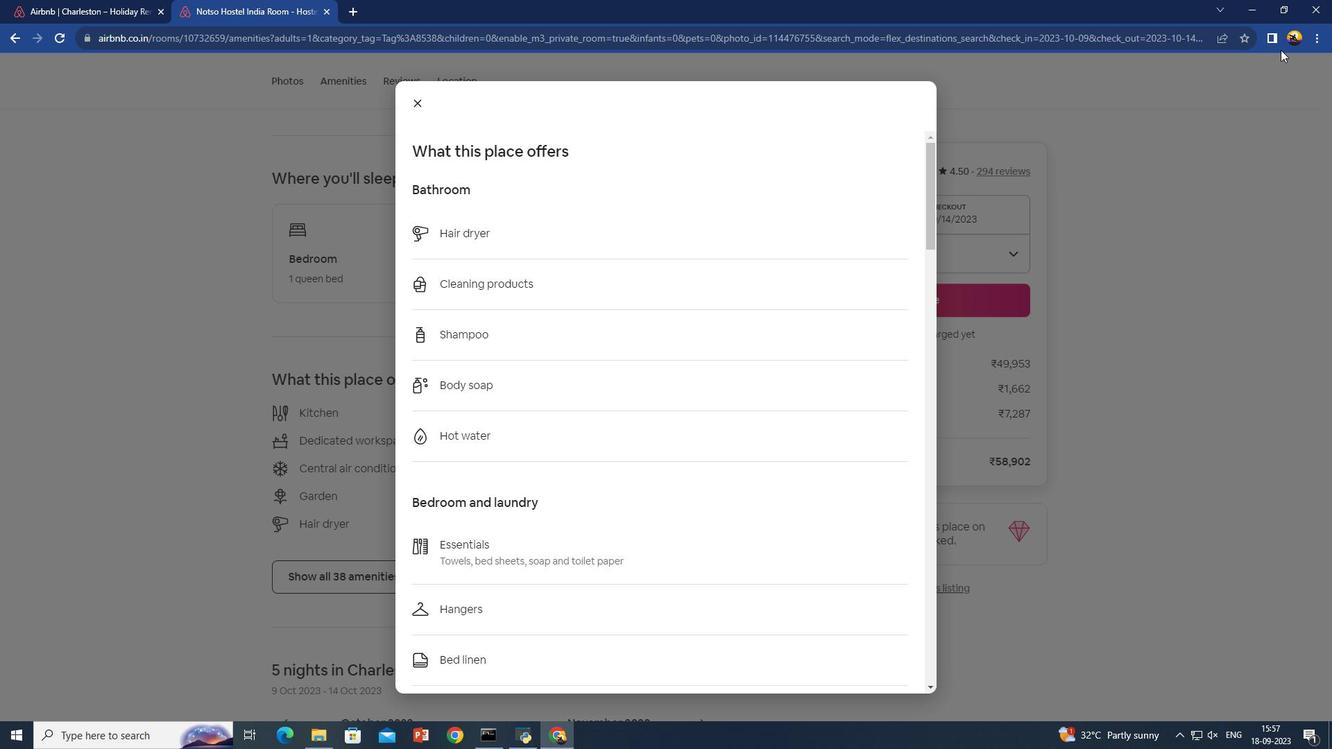 
Action: Mouse moved to (1280, 49)
Screenshot: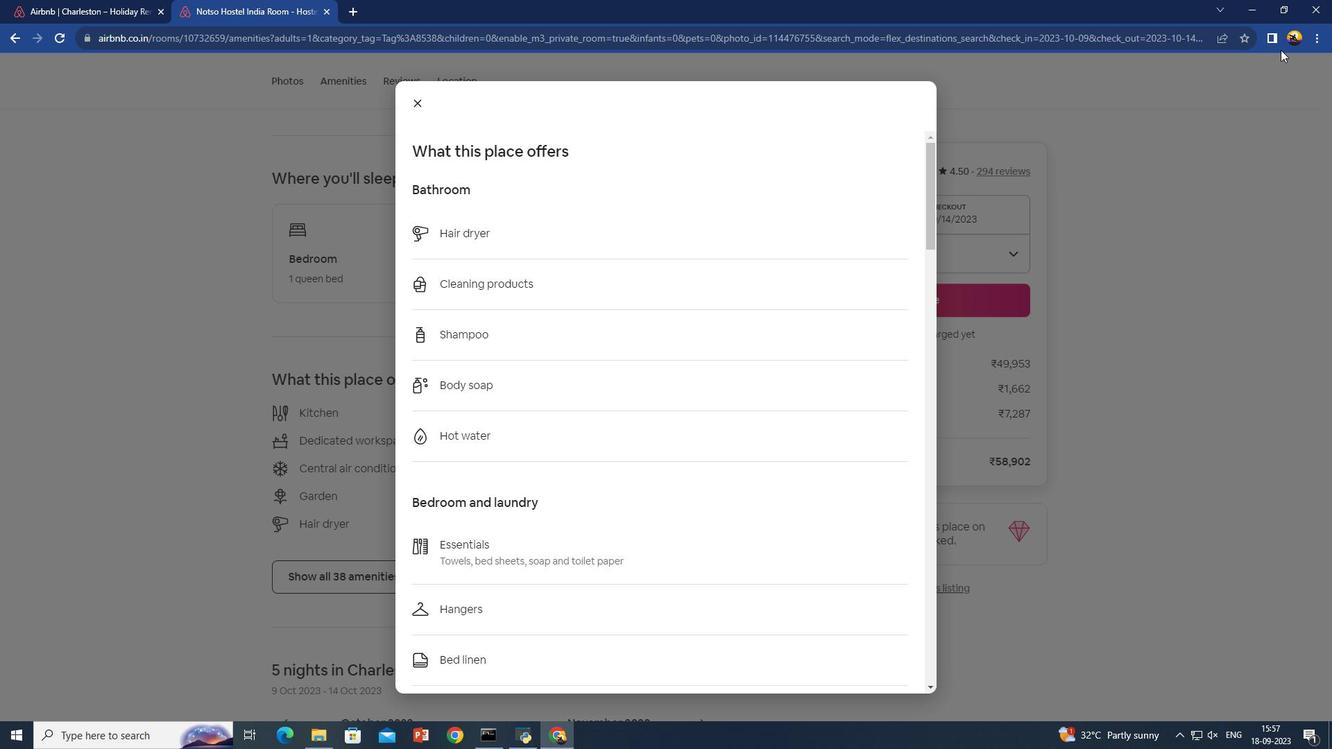 
Action: Mouse scrolled (1280, 49) with delta (0, 0)
Screenshot: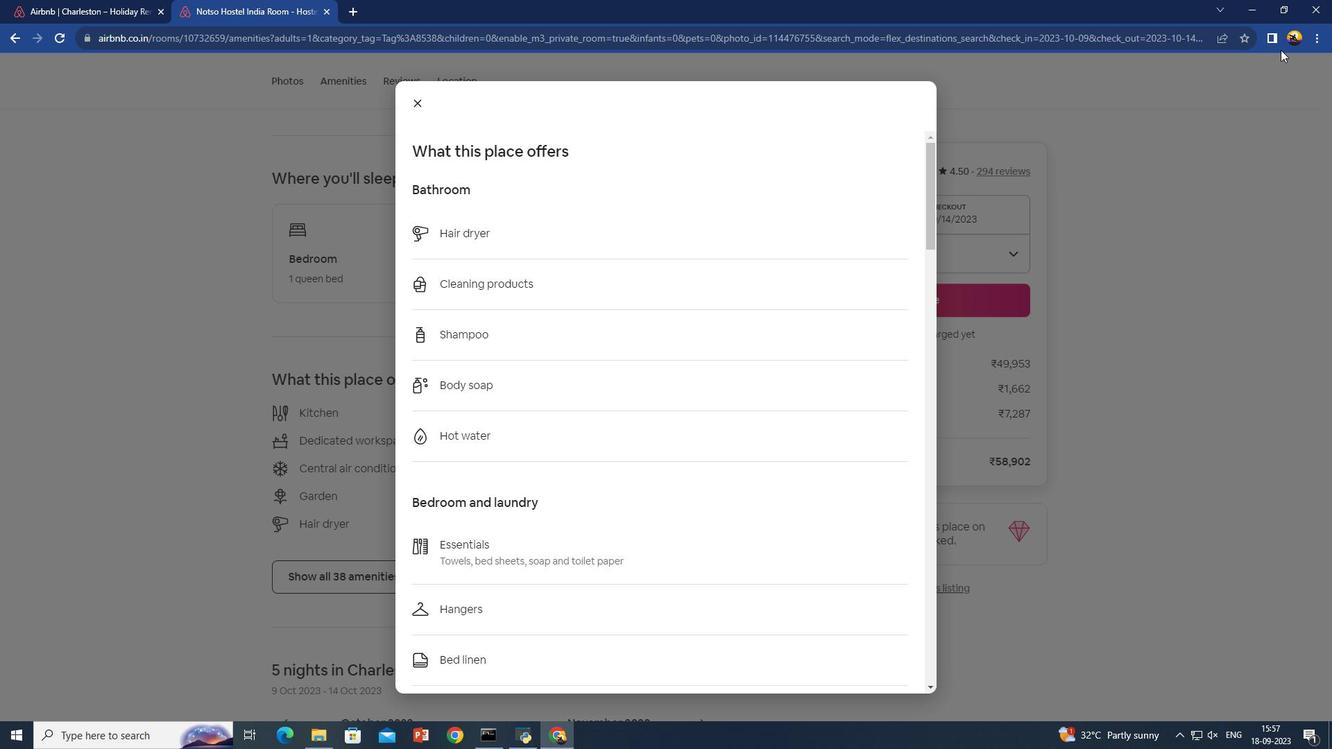 
Action: Mouse moved to (1279, 52)
Screenshot: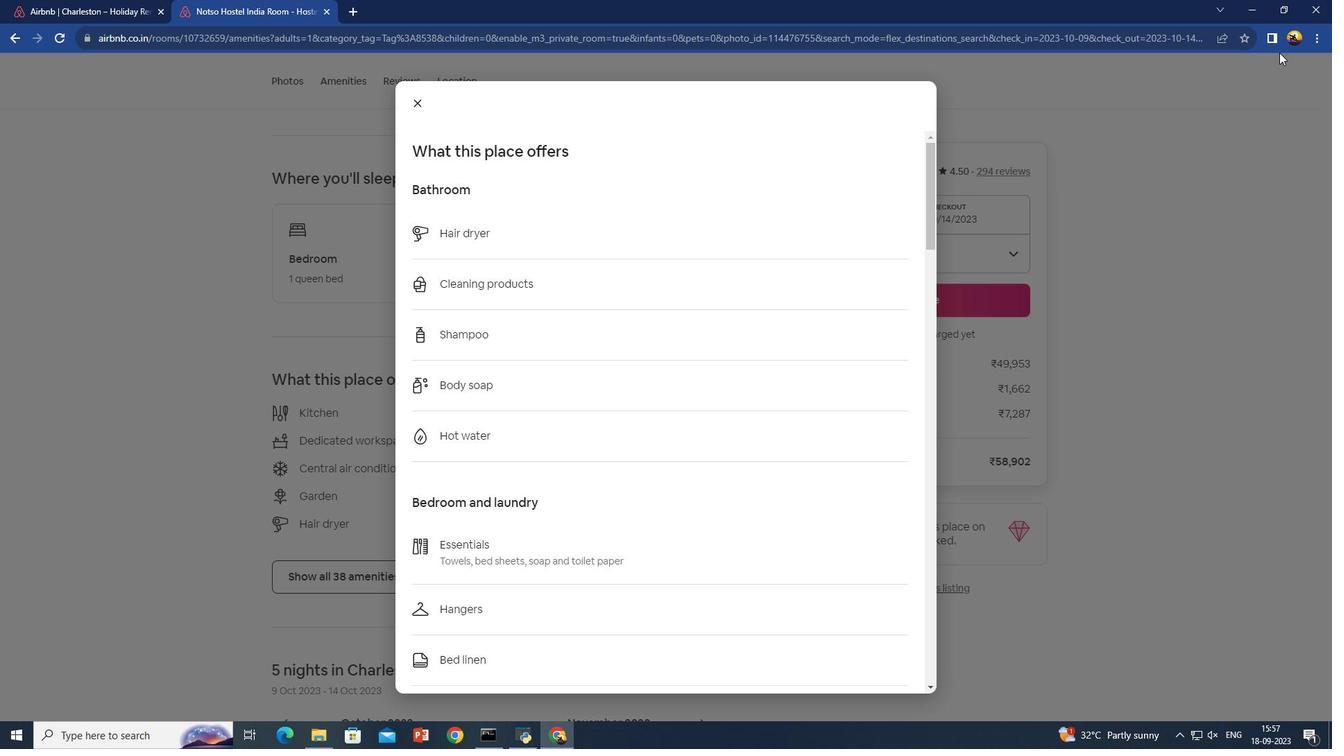 
Action: Mouse scrolled (1279, 52) with delta (0, 0)
Screenshot: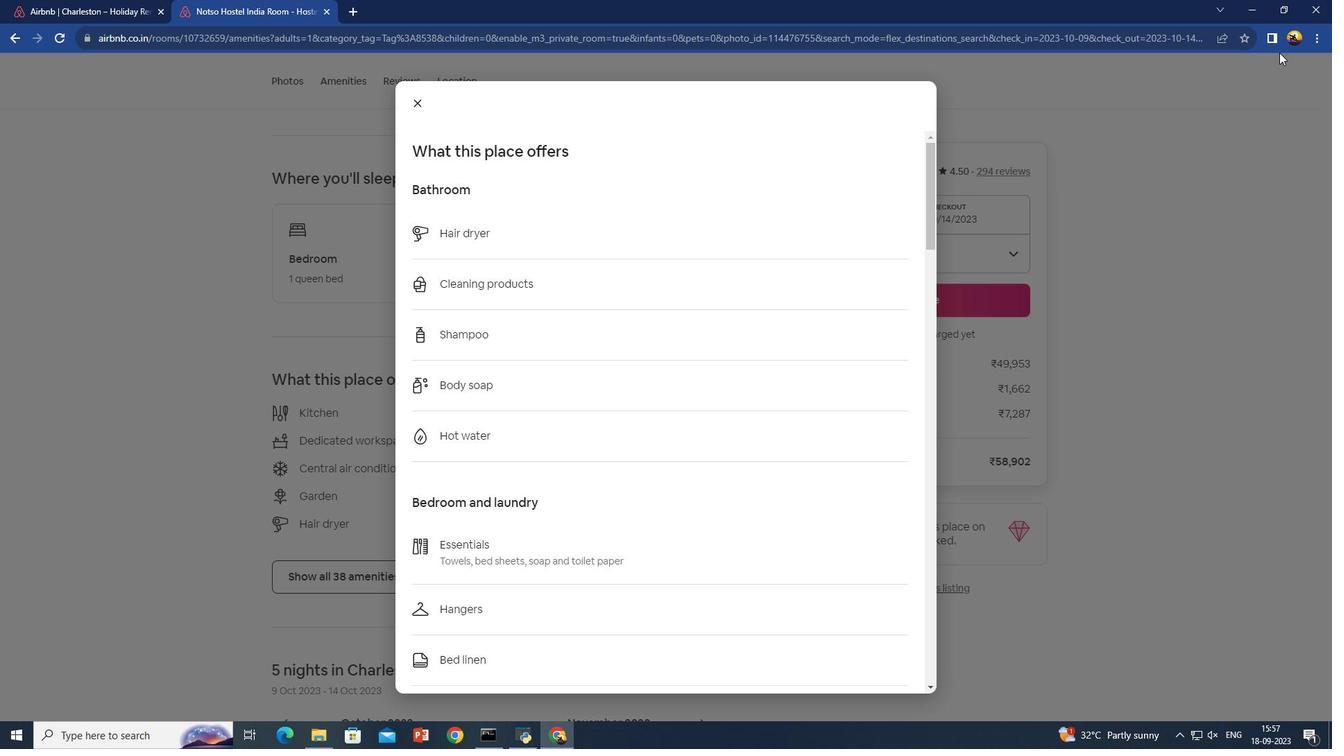 
Action: Mouse scrolled (1279, 52) with delta (0, 0)
Screenshot: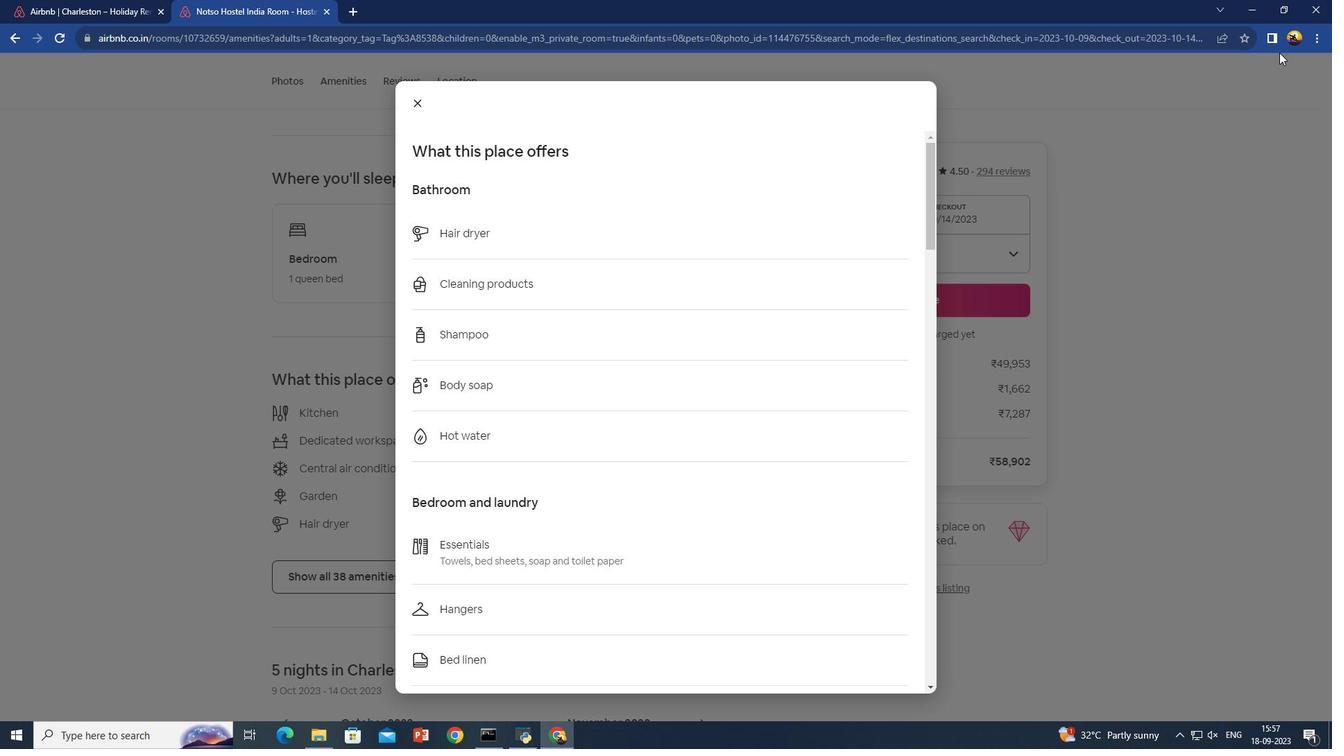 
Action: Mouse scrolled (1279, 52) with delta (0, 0)
Screenshot: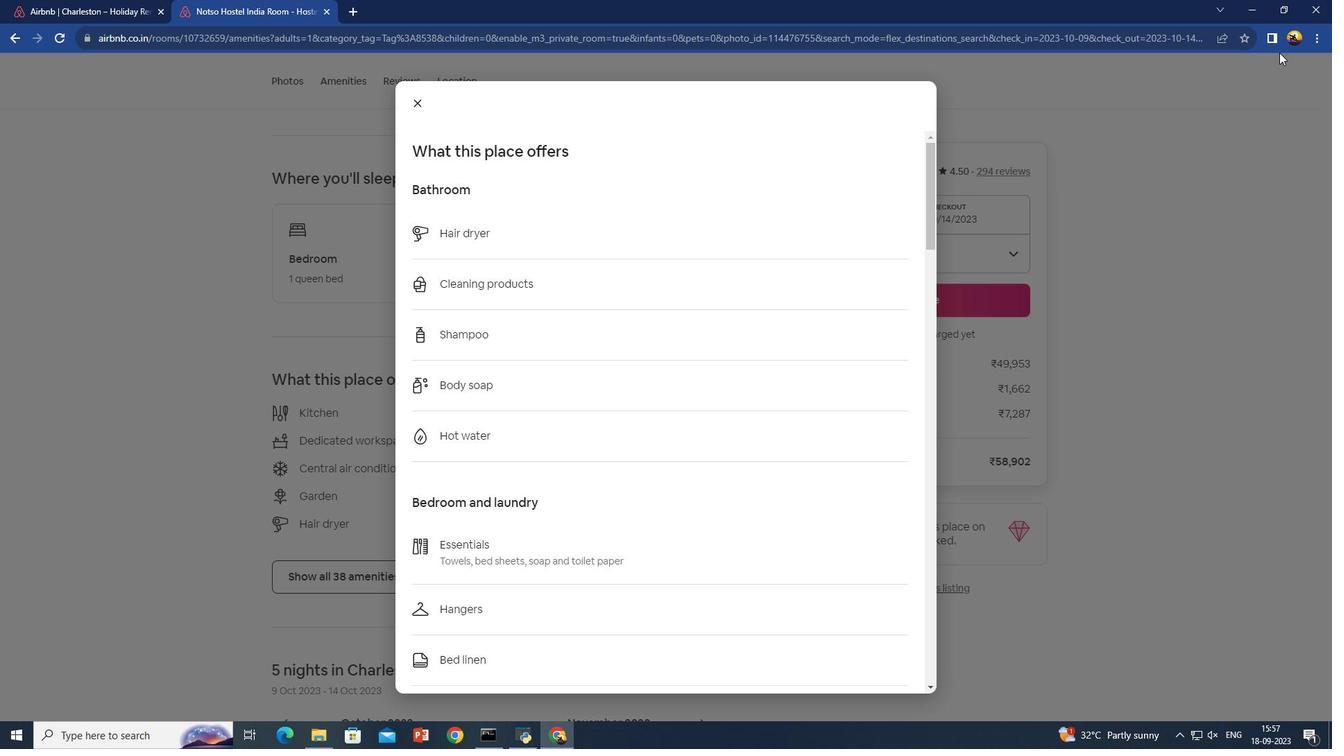 
Action: Mouse scrolled (1279, 52) with delta (0, 0)
Screenshot: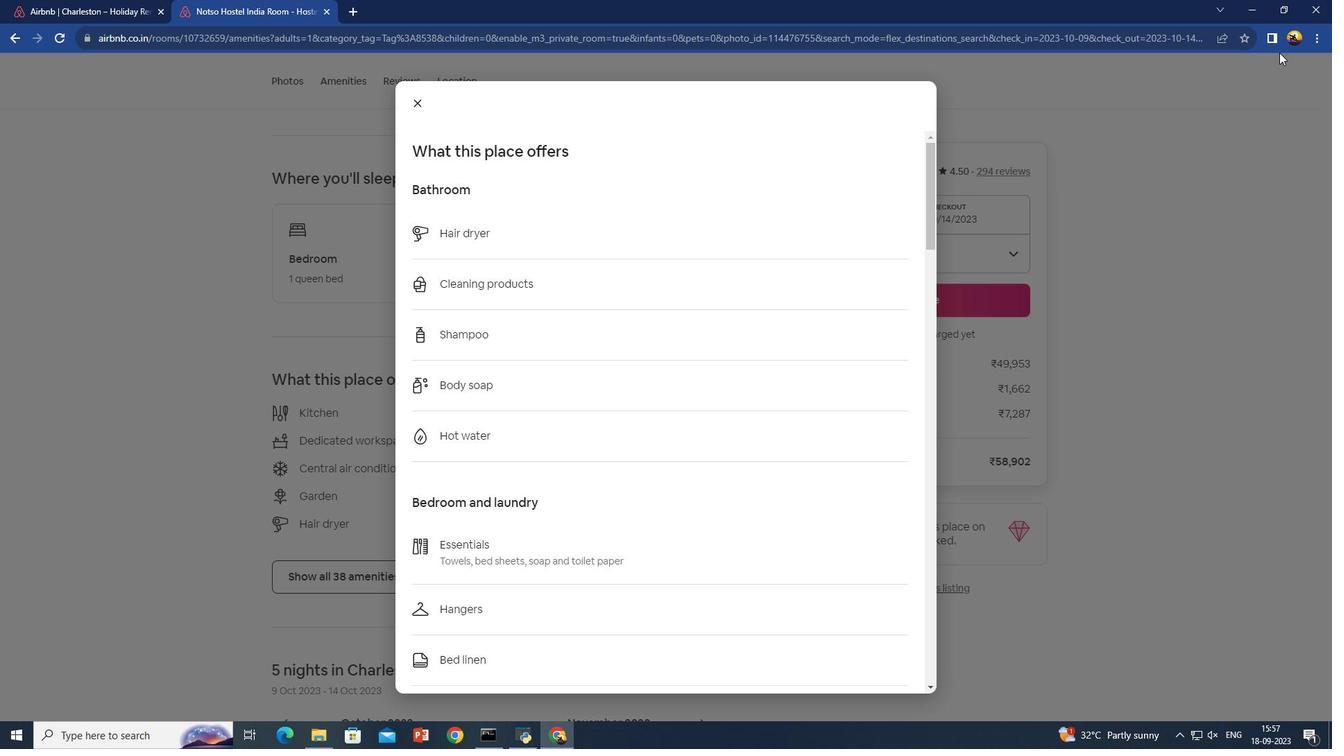 
Action: Mouse moved to (1332, 66)
Screenshot: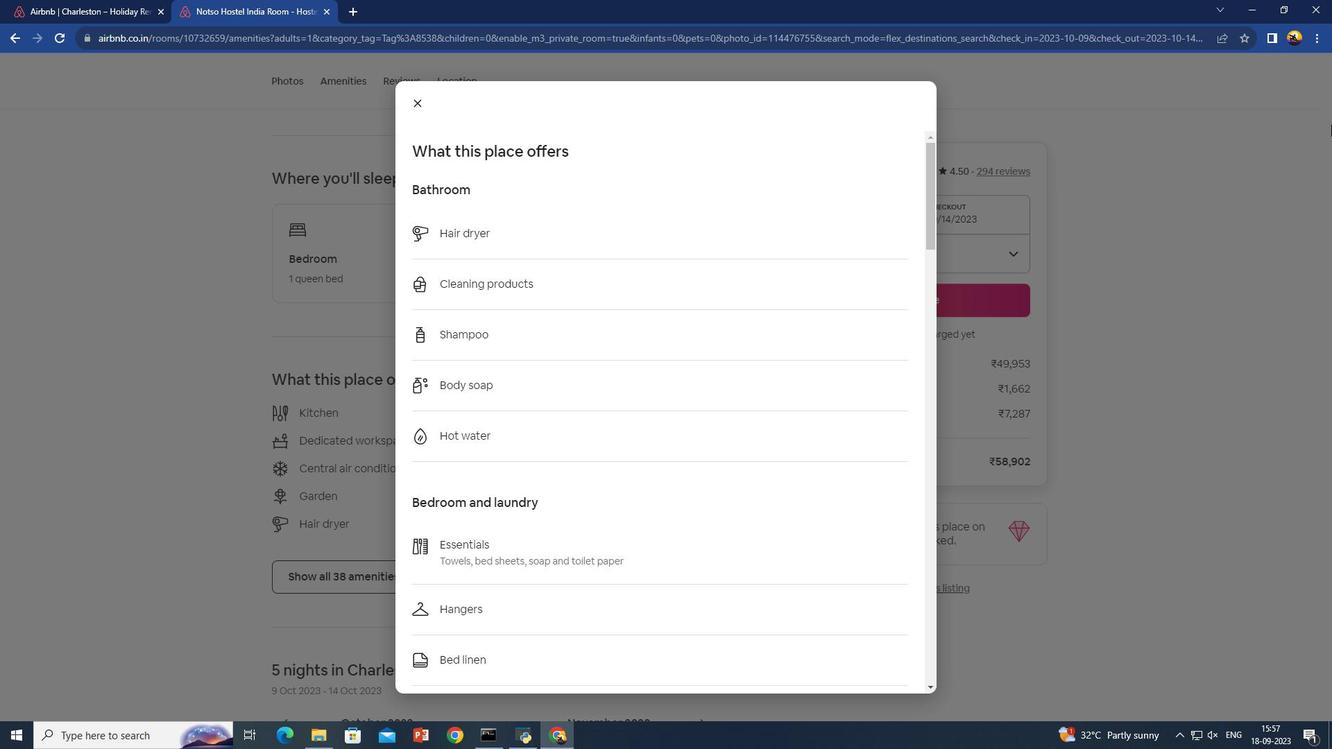 
Action: Mouse scrolled (1331, 65) with delta (0, 0)
Screenshot: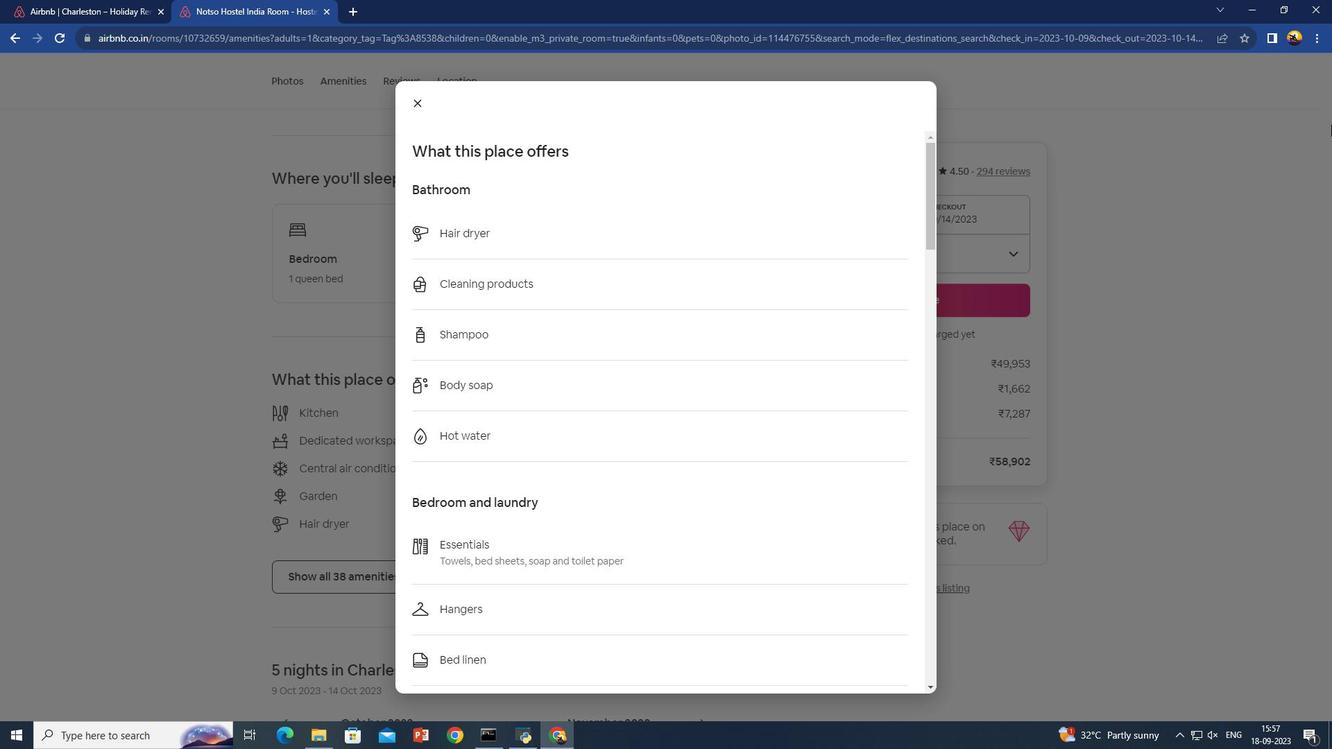 
Action: Mouse moved to (554, 240)
Screenshot: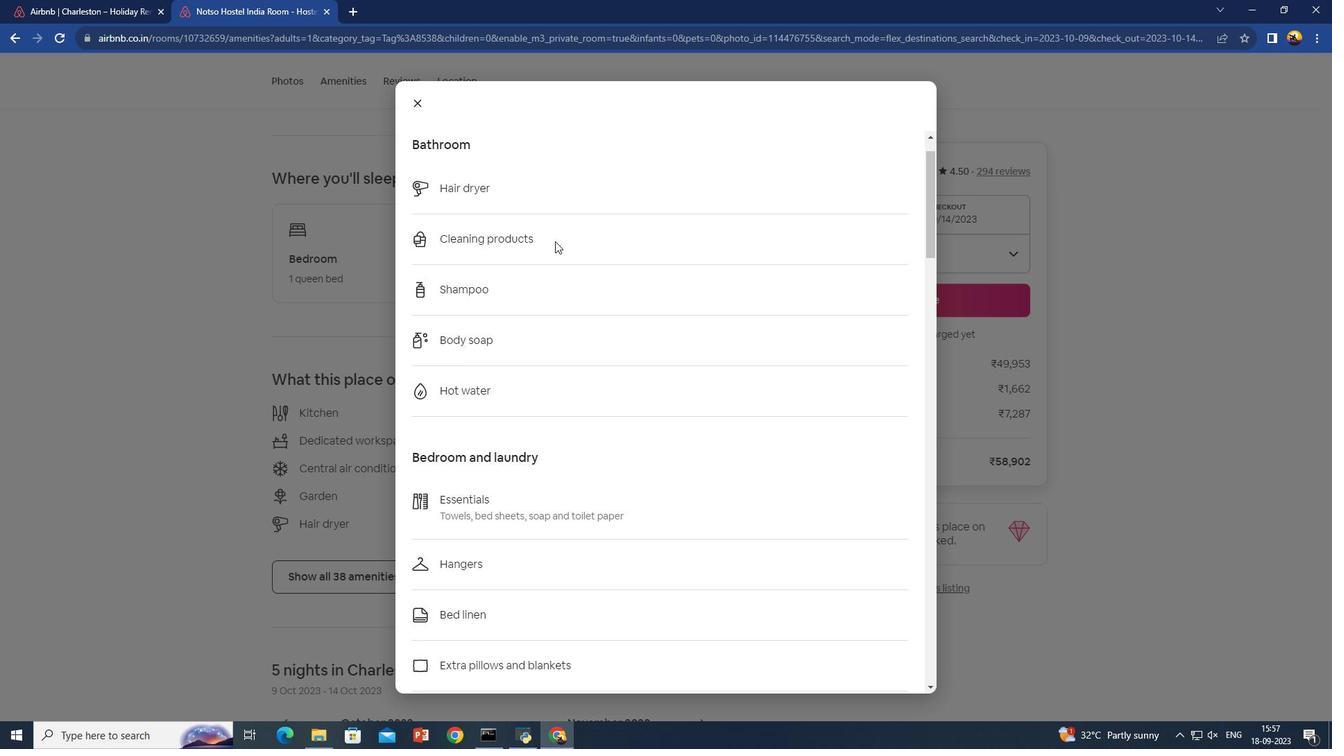 
Action: Mouse scrolled (554, 240) with delta (0, 0)
Screenshot: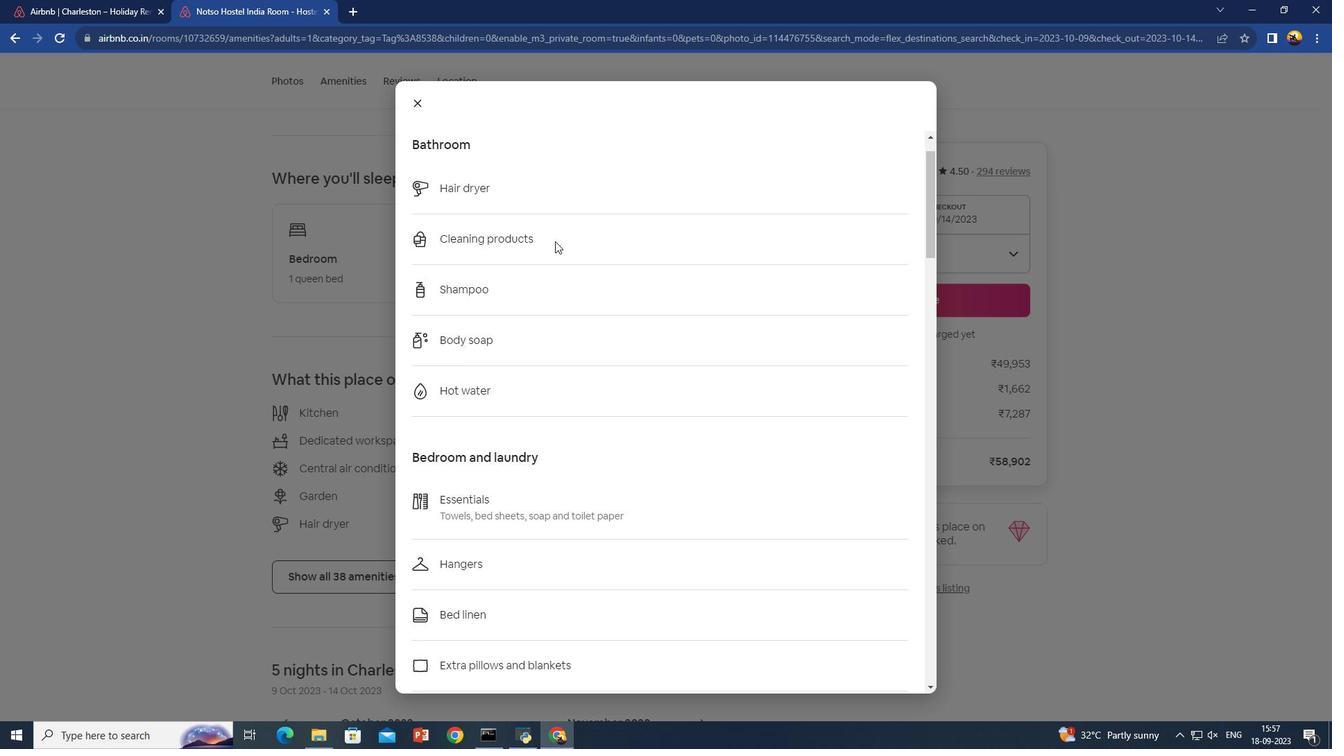 
Action: Mouse moved to (546, 255)
Screenshot: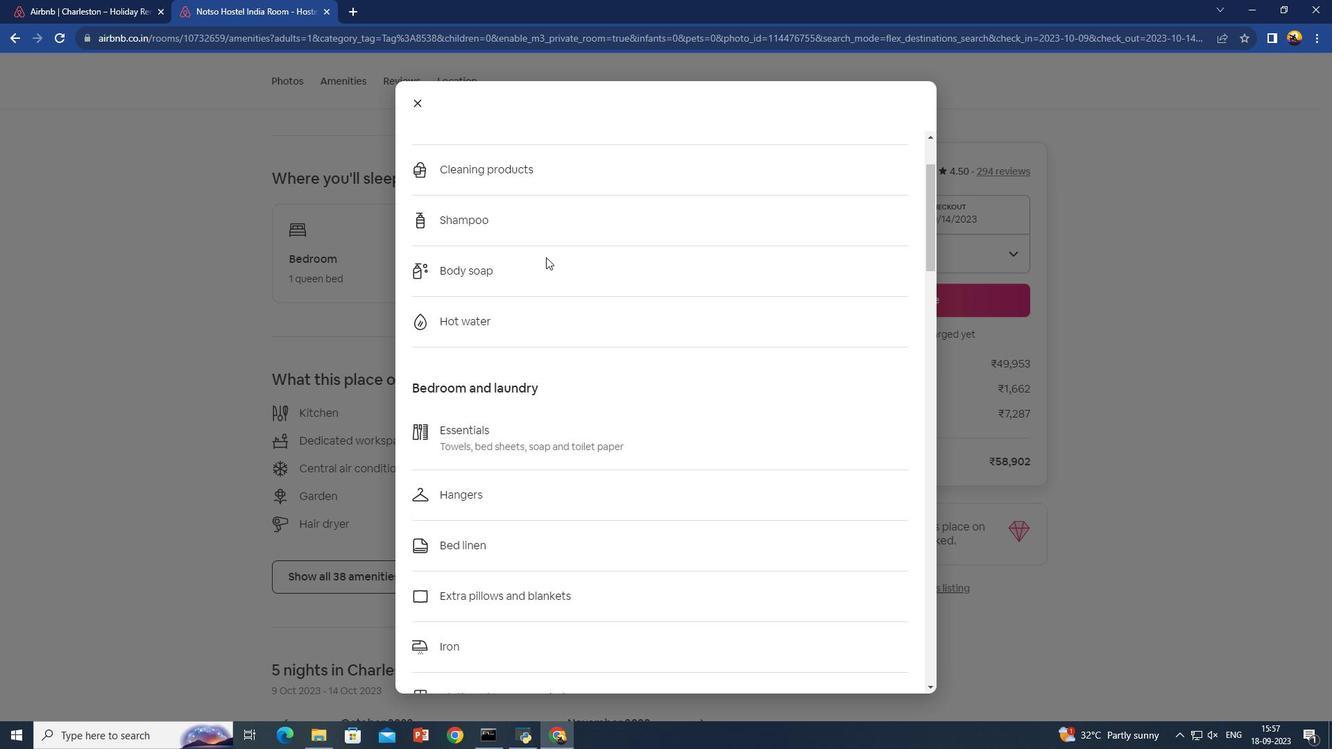 
Action: Mouse scrolled (546, 254) with delta (0, 0)
Screenshot: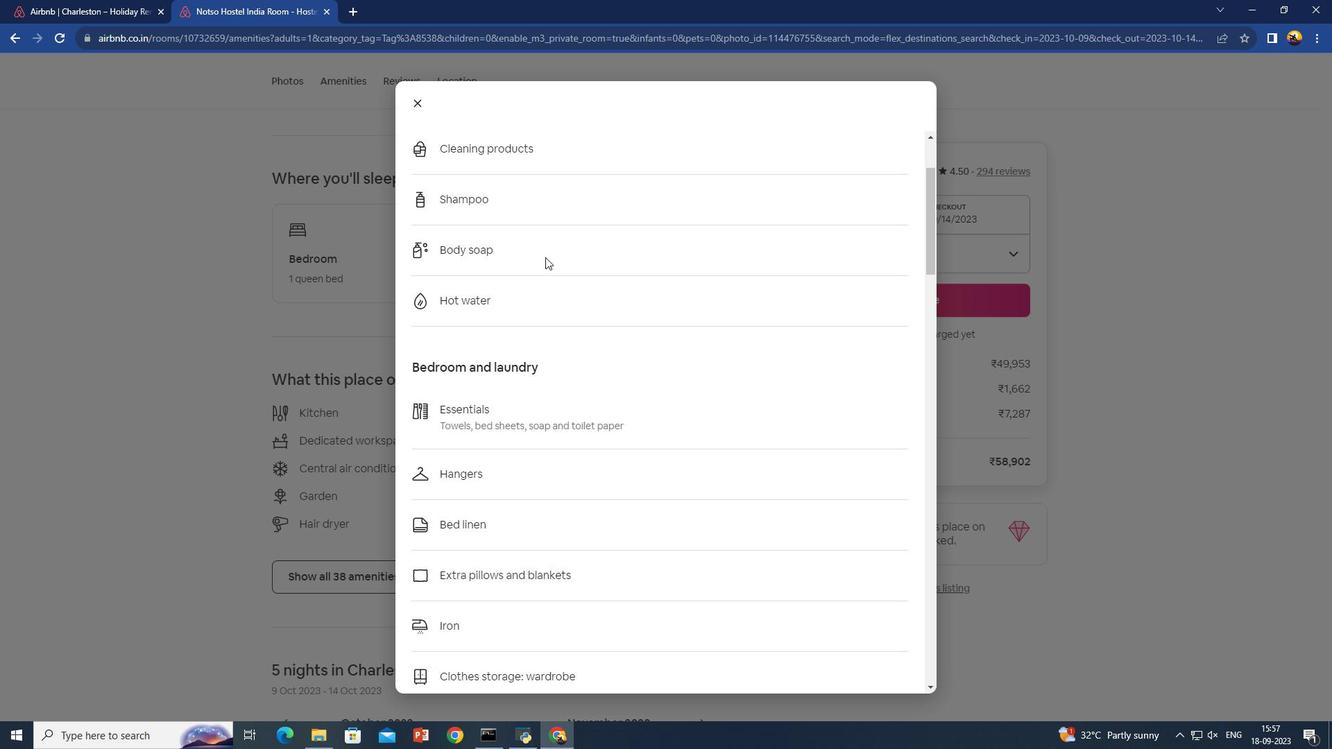 
Action: Mouse moved to (545, 257)
Screenshot: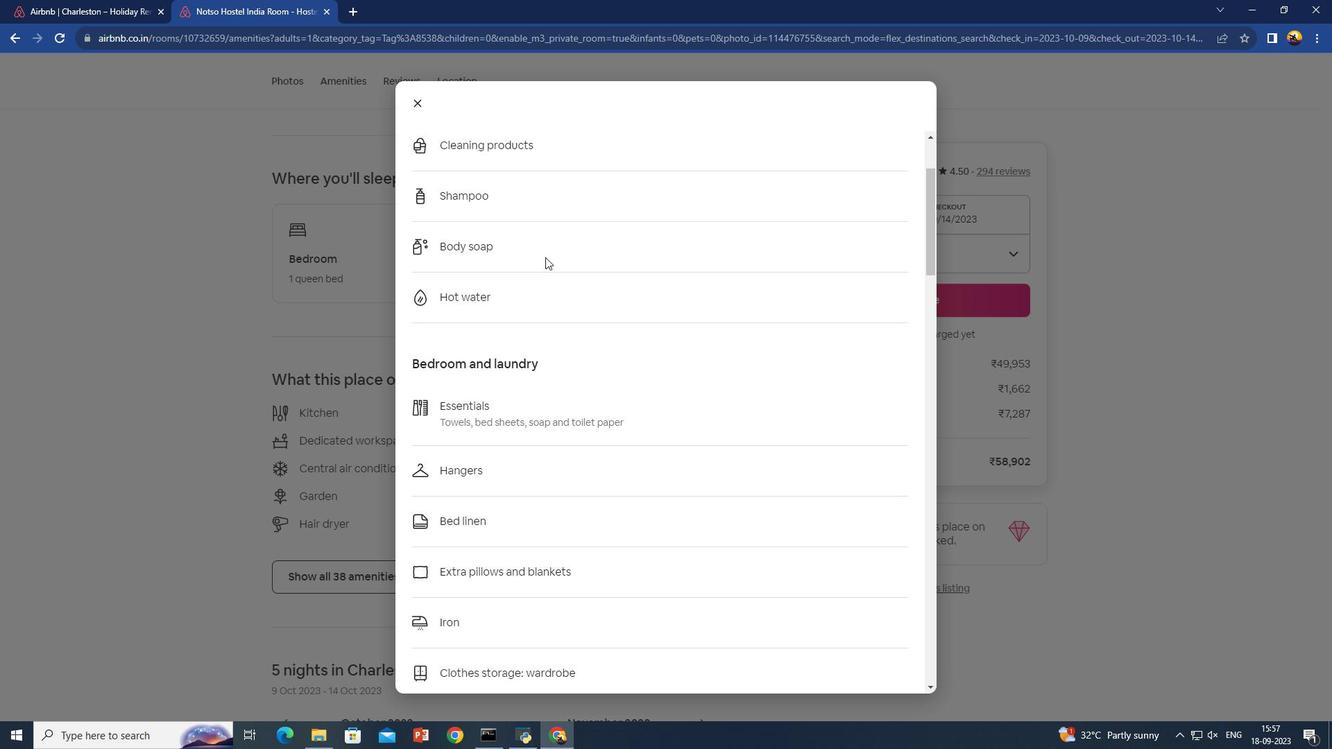 
Action: Mouse scrolled (545, 256) with delta (0, 0)
Screenshot: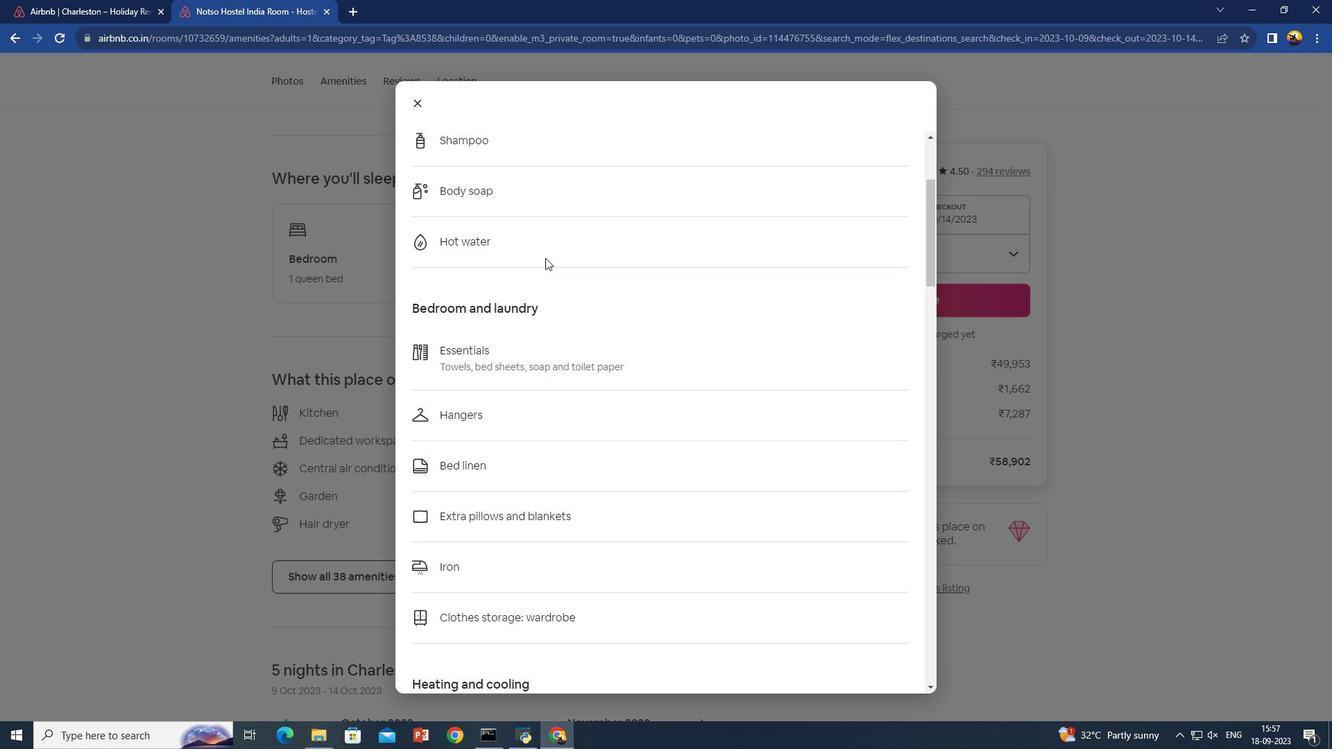 
Action: Mouse moved to (545, 258)
Screenshot: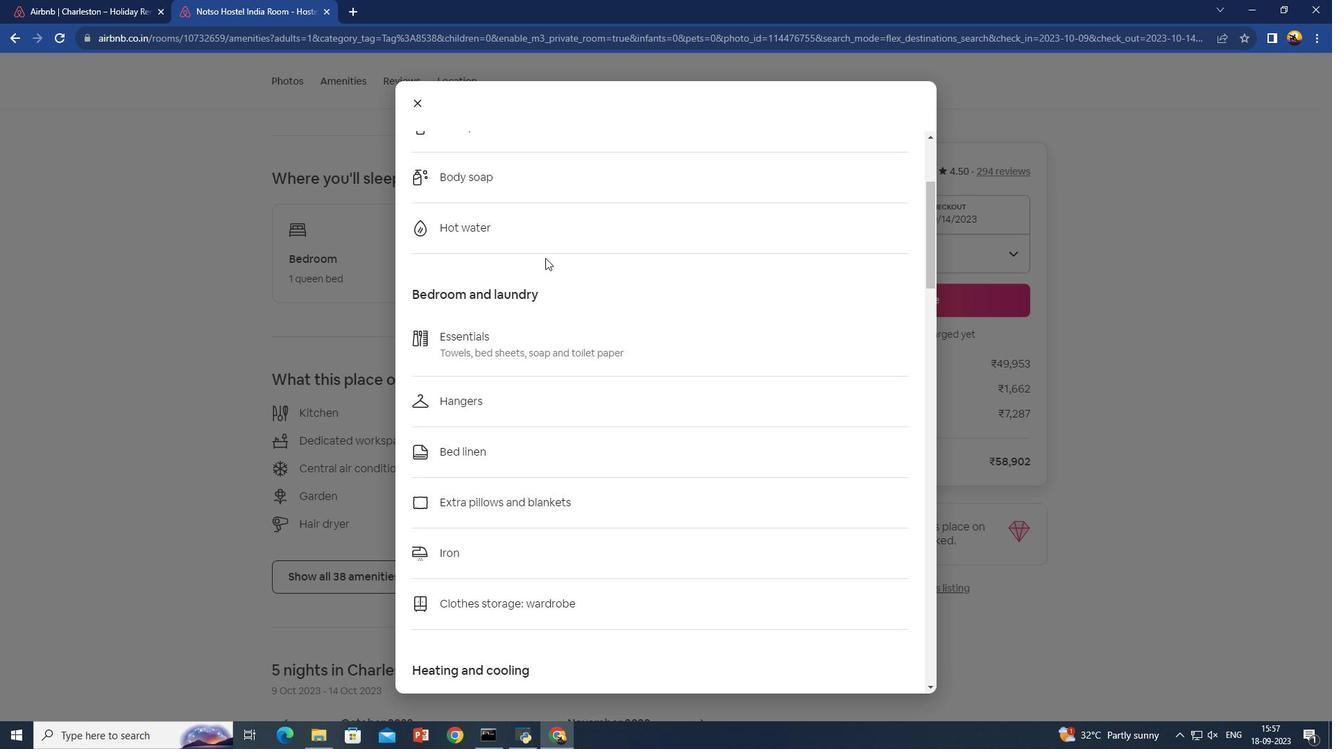 
Action: Mouse scrolled (545, 257) with delta (0, 0)
Screenshot: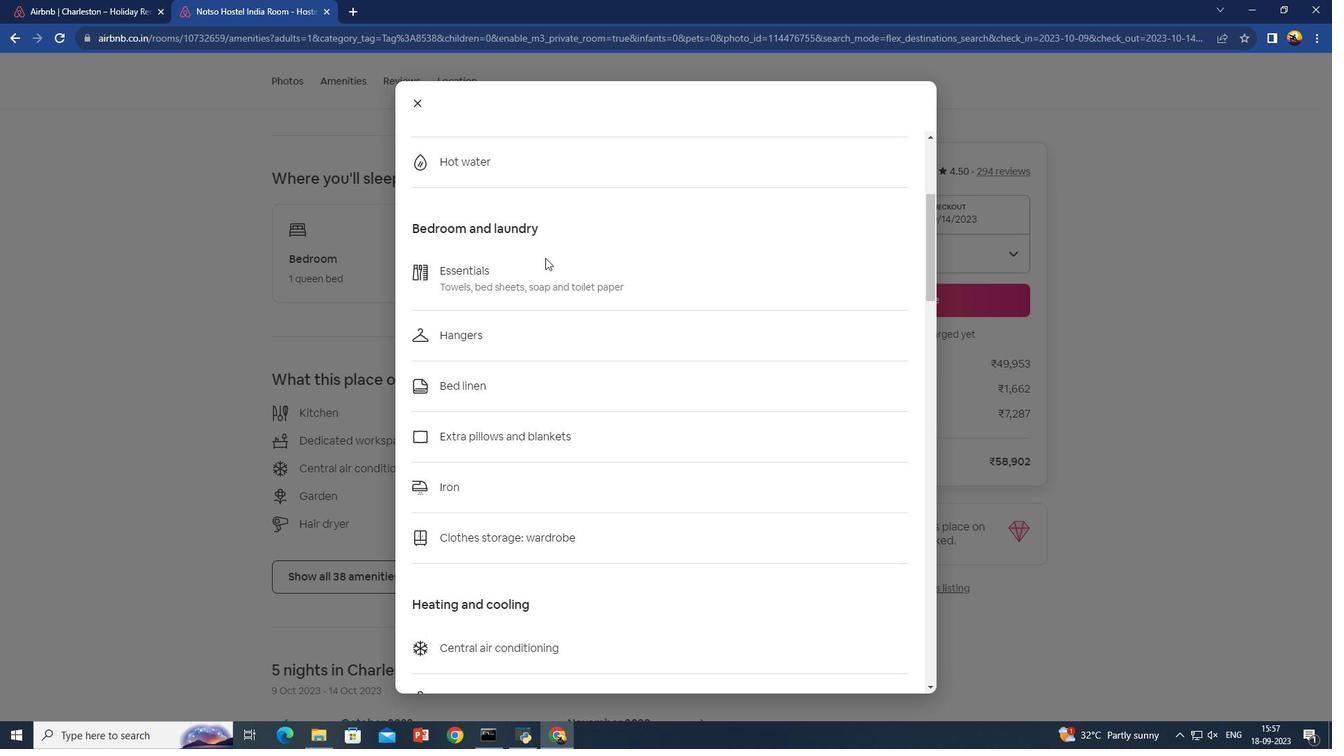 
Action: Mouse moved to (545, 259)
Screenshot: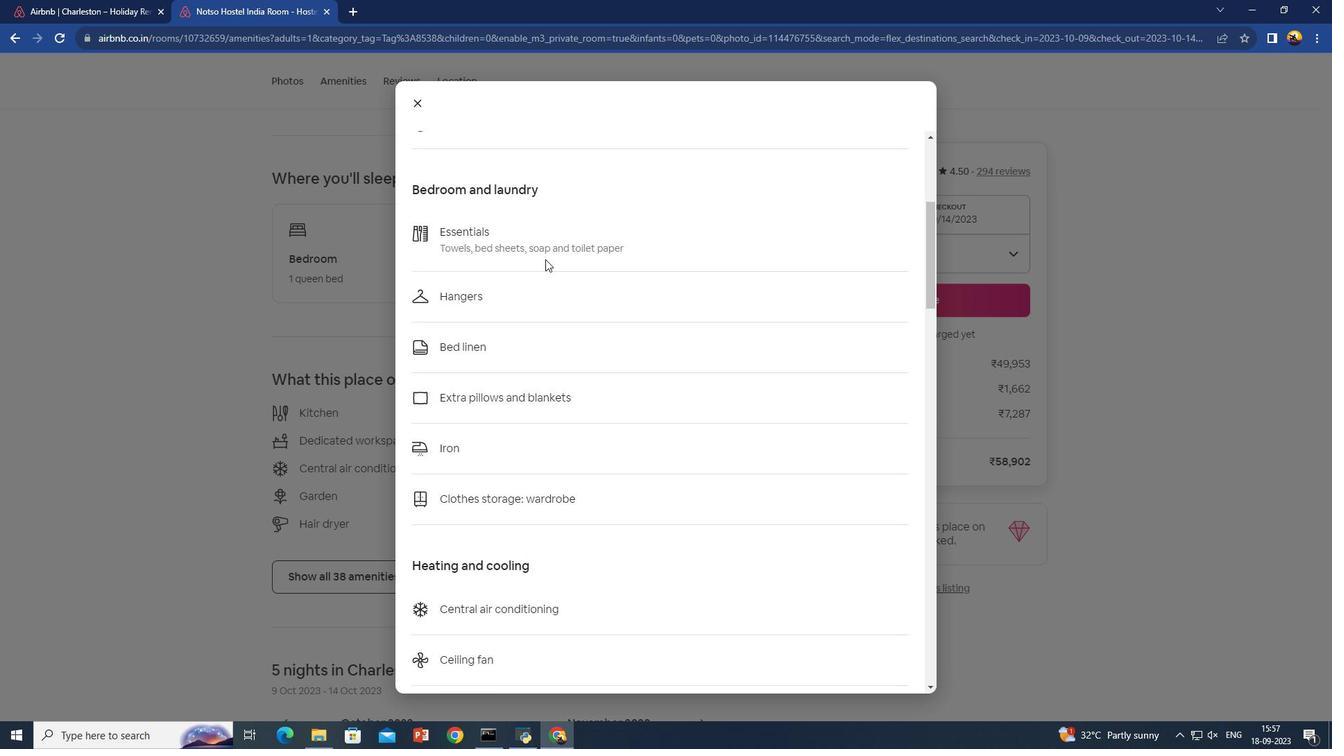 
Action: Mouse scrolled (545, 258) with delta (0, 0)
Screenshot: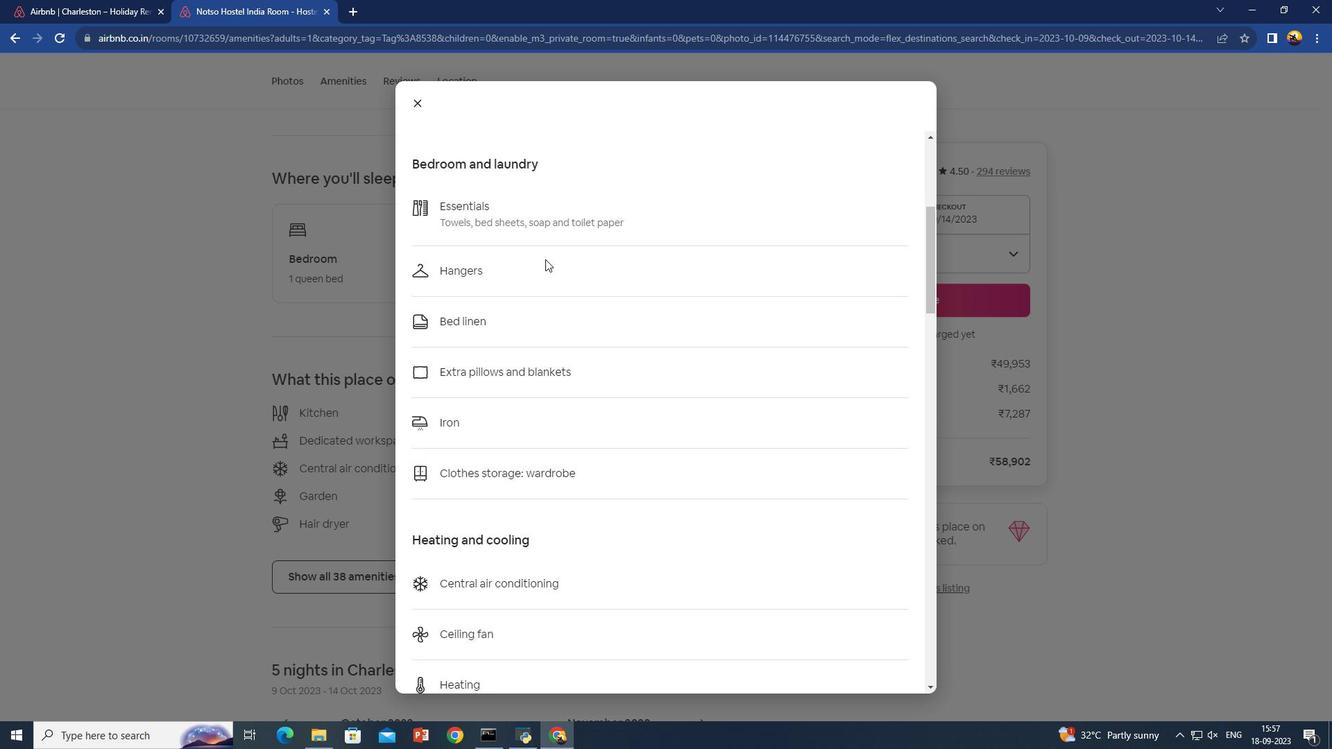
Action: Mouse moved to (547, 263)
Screenshot: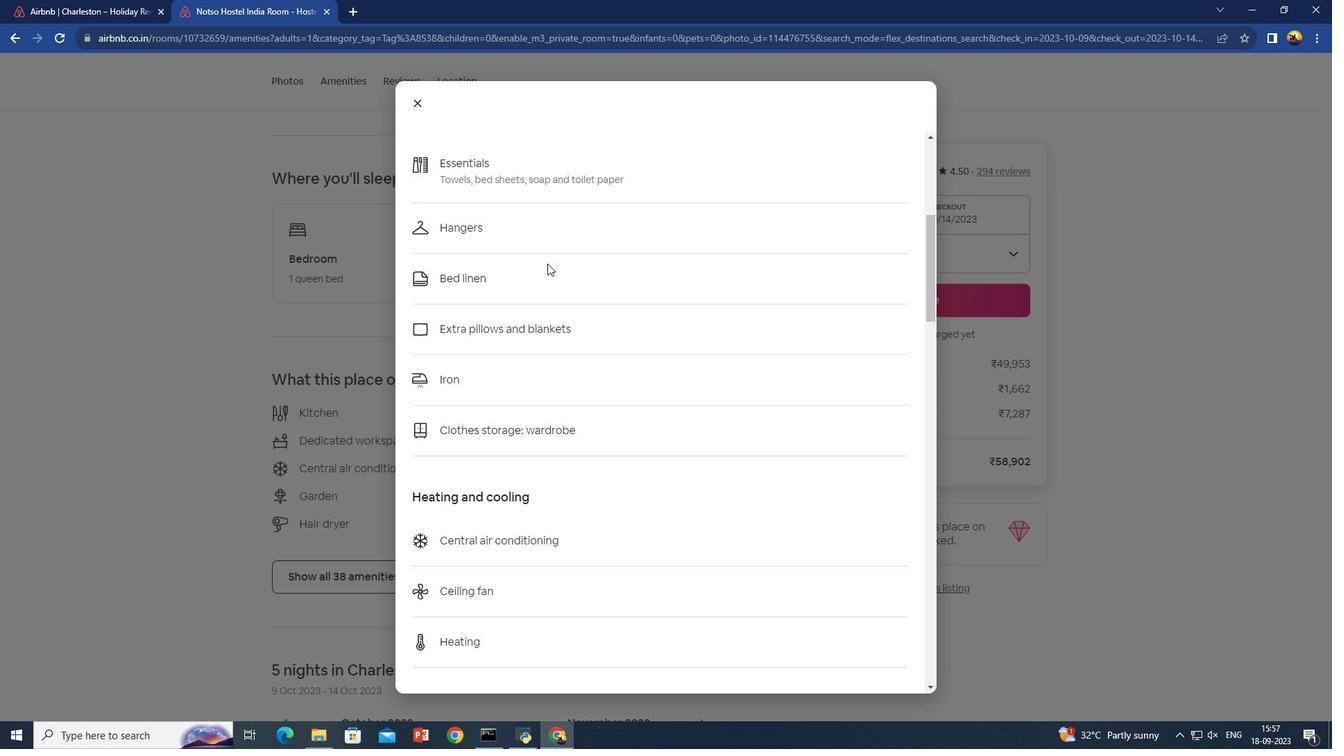 
Action: Mouse scrolled (547, 262) with delta (0, 0)
Screenshot: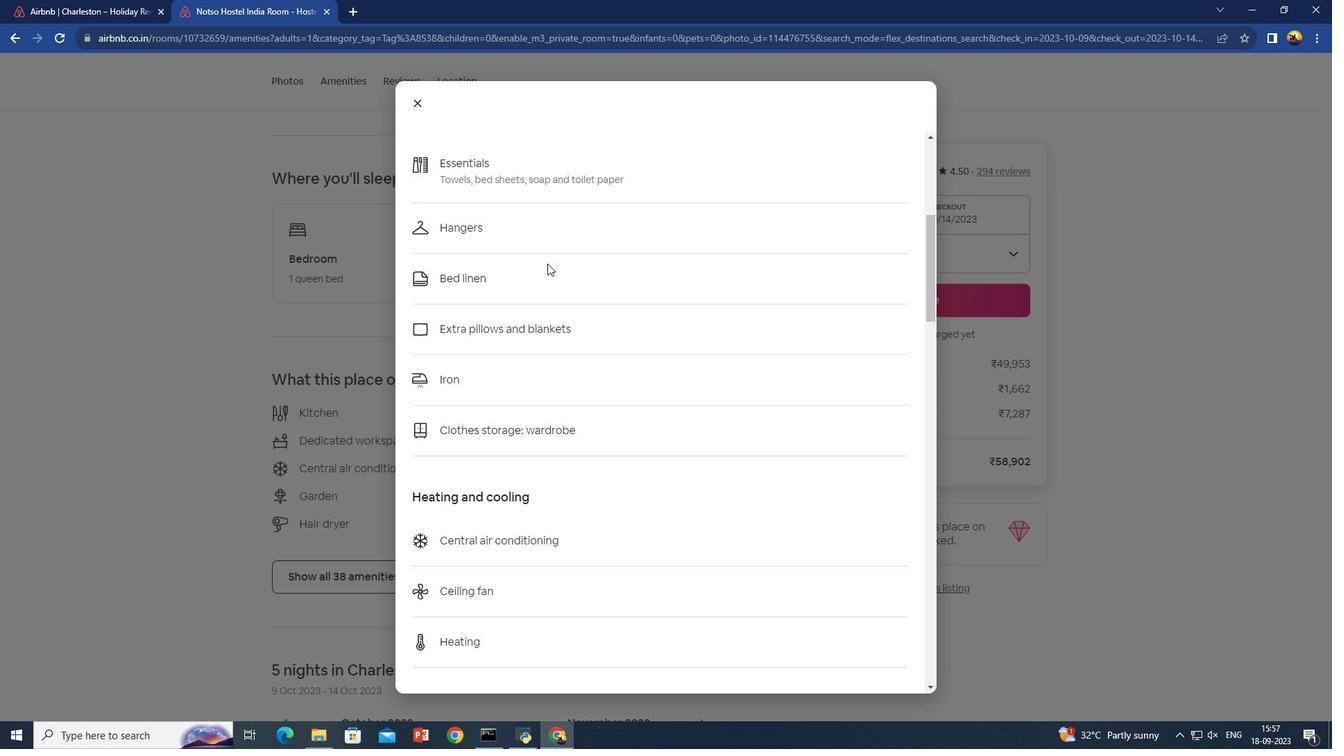 
Action: Mouse moved to (547, 264)
Screenshot: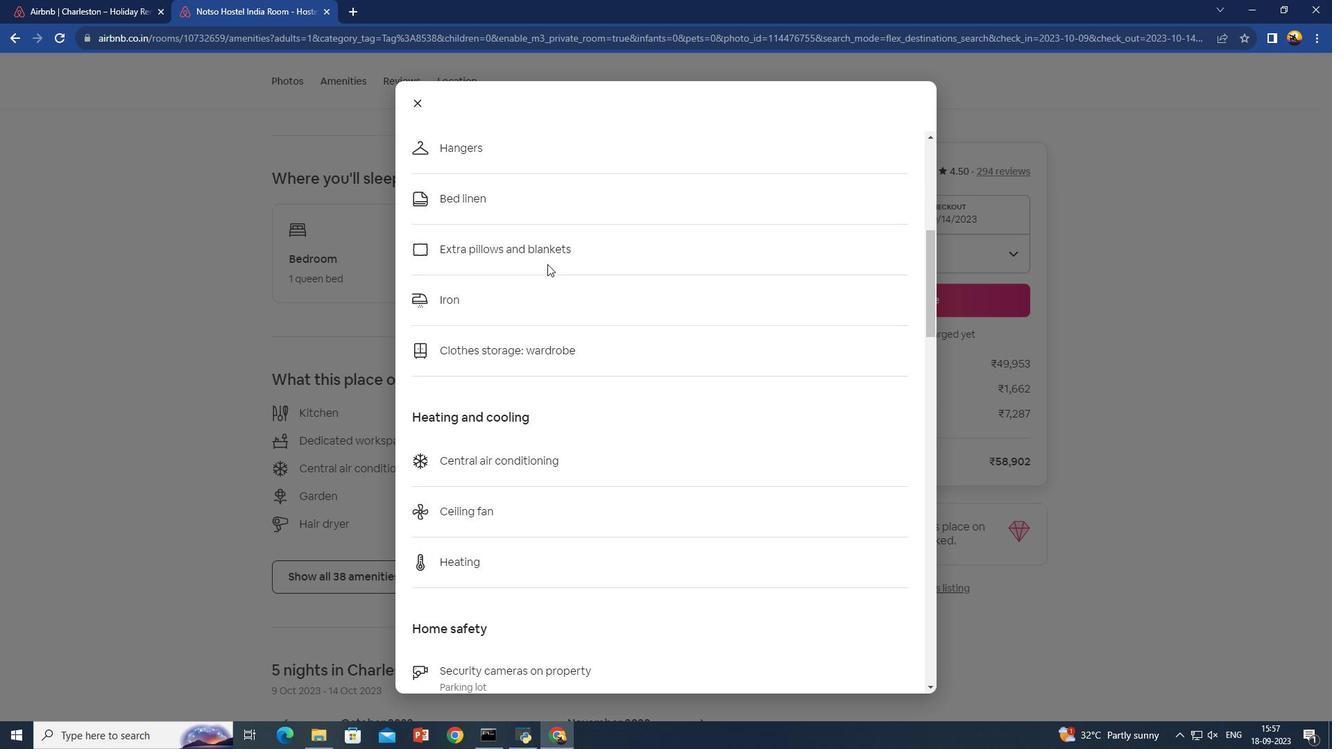 
Action: Mouse scrolled (547, 263) with delta (0, 0)
Screenshot: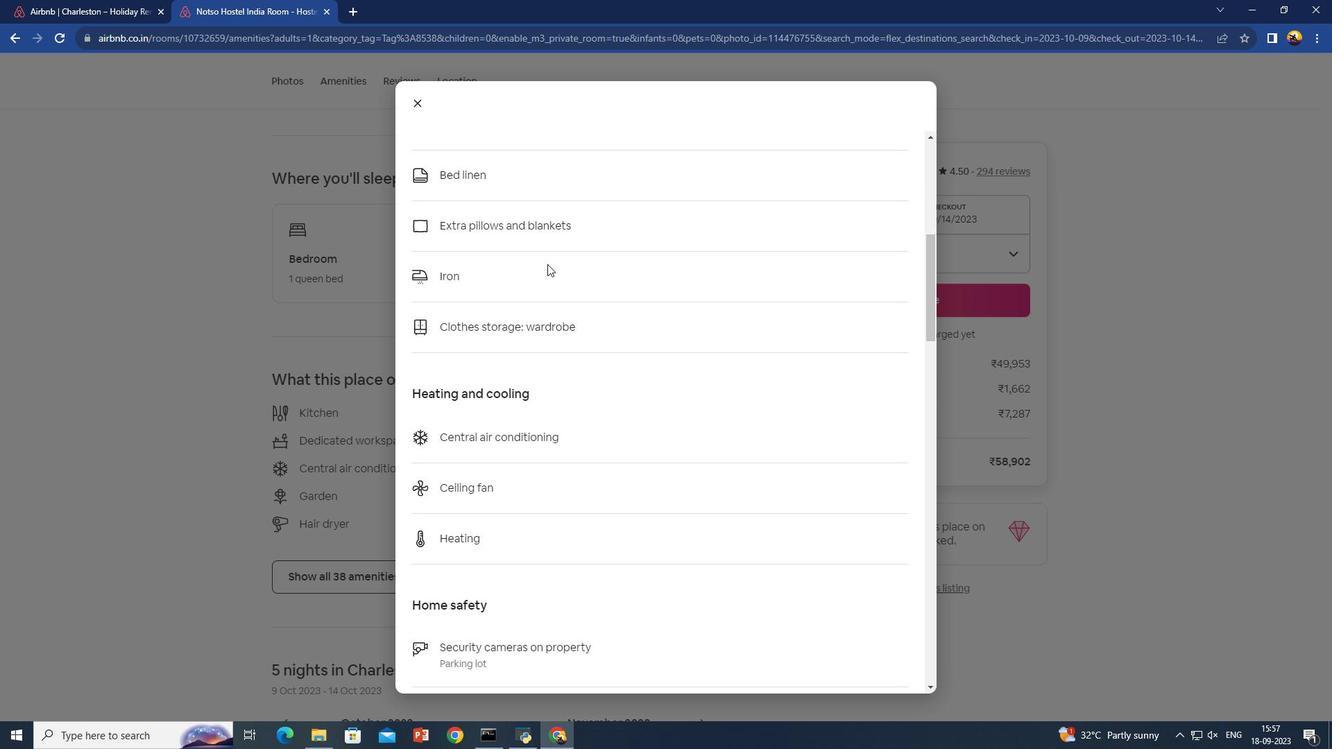 
Action: Mouse moved to (547, 264)
Screenshot: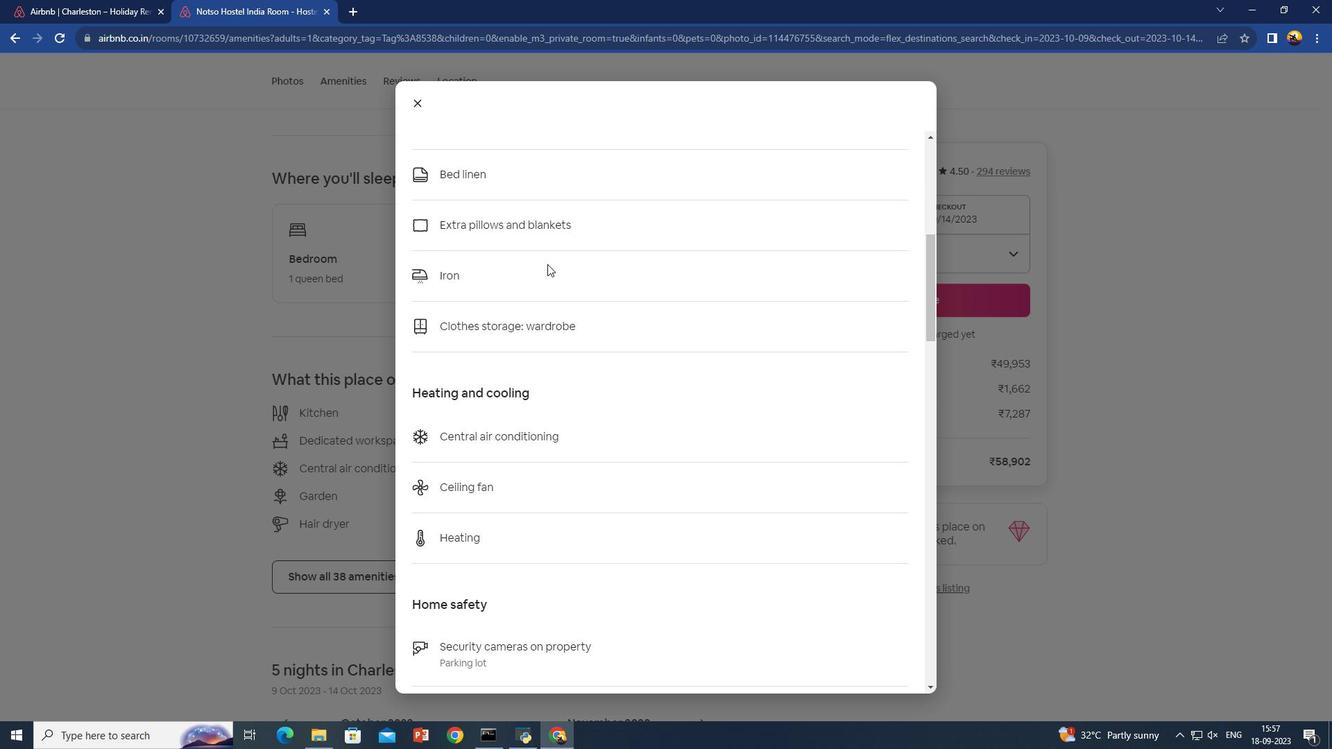 
Action: Mouse scrolled (547, 263) with delta (0, 0)
Screenshot: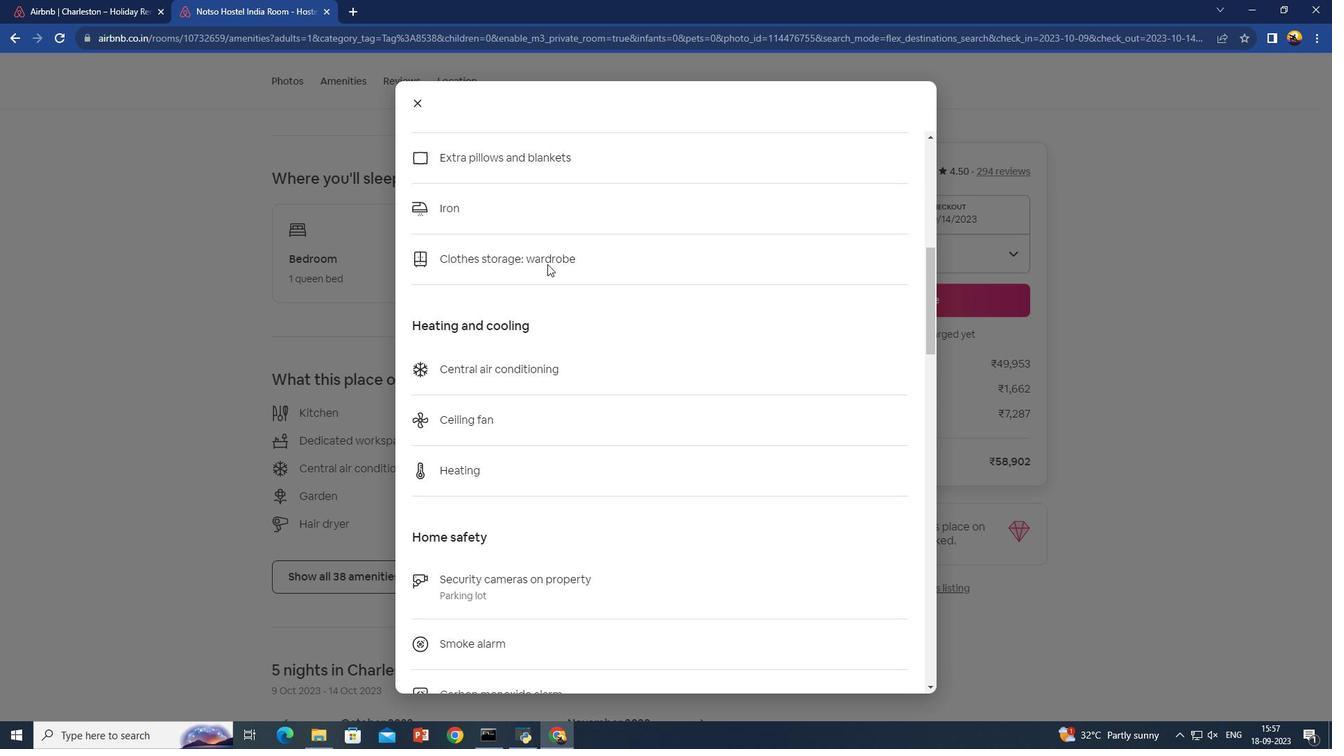 
Action: Mouse scrolled (547, 263) with delta (0, 0)
Screenshot: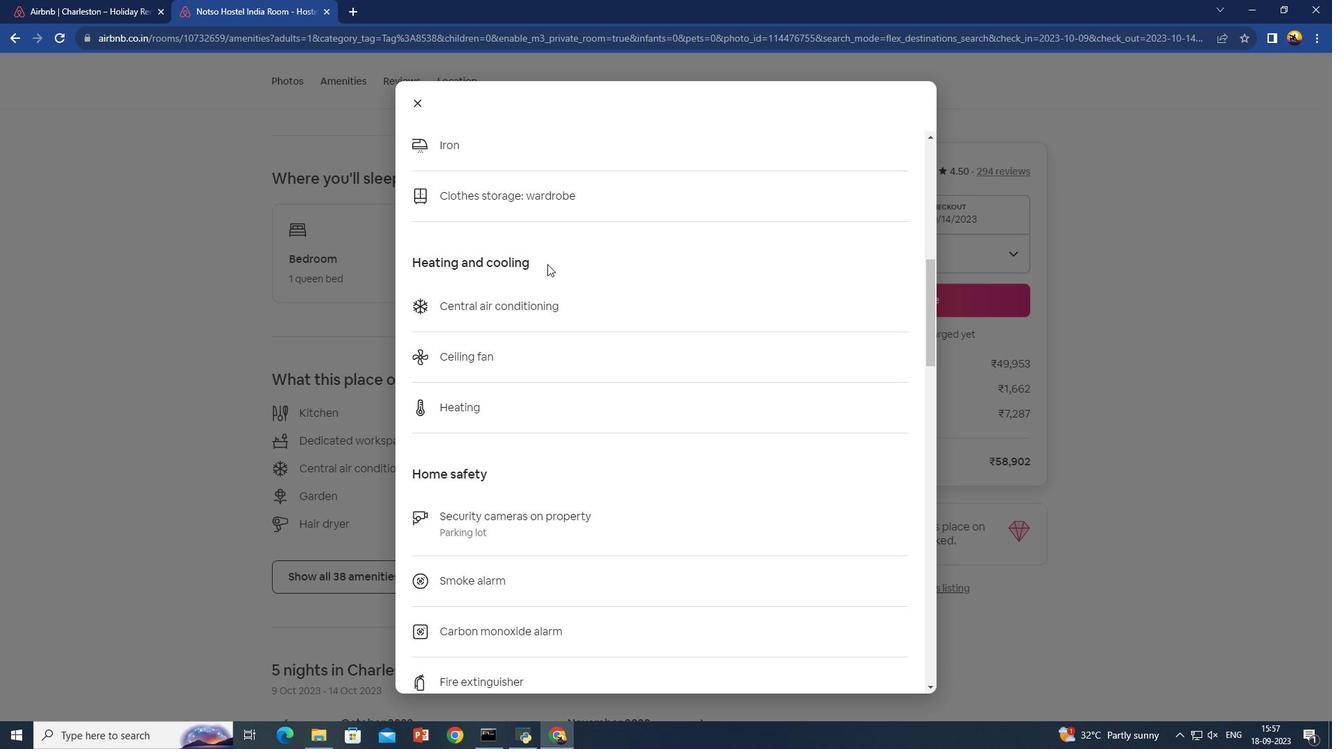 
Action: Mouse scrolled (547, 263) with delta (0, 0)
Screenshot: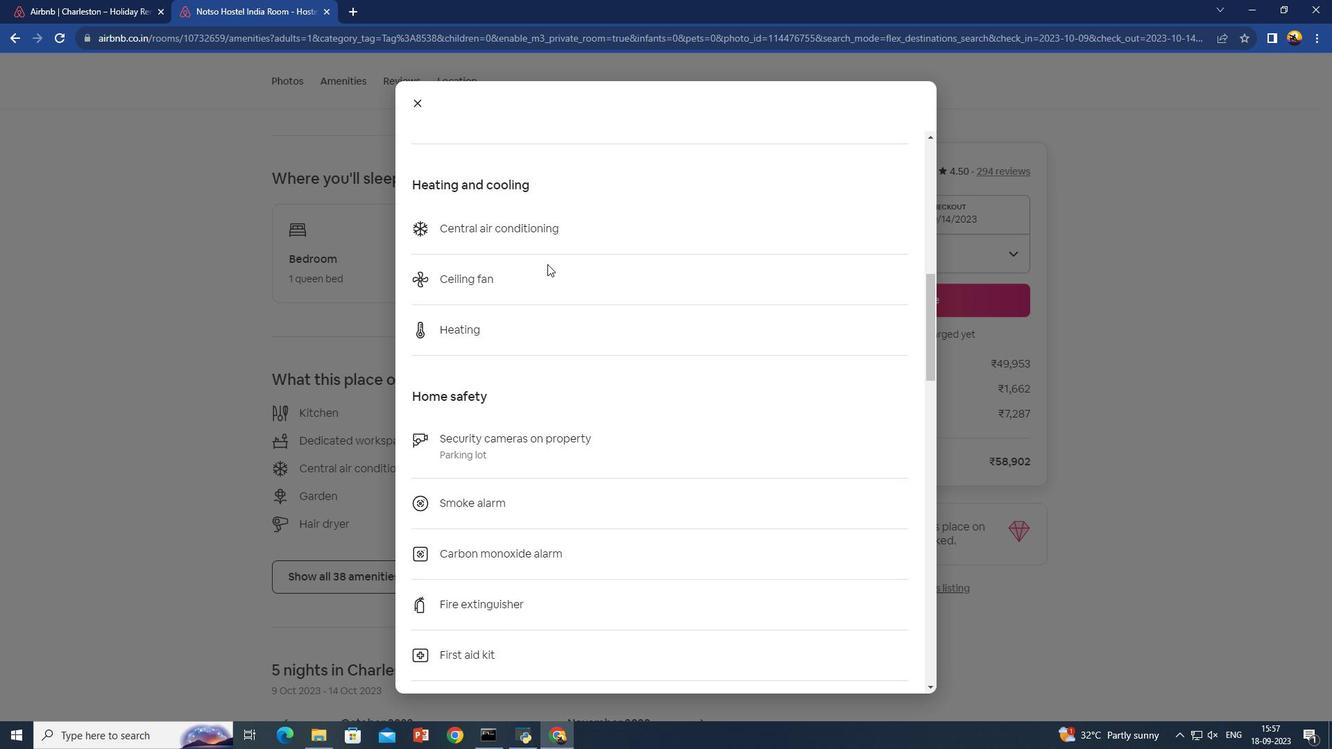 
Action: Mouse scrolled (547, 263) with delta (0, 0)
Screenshot: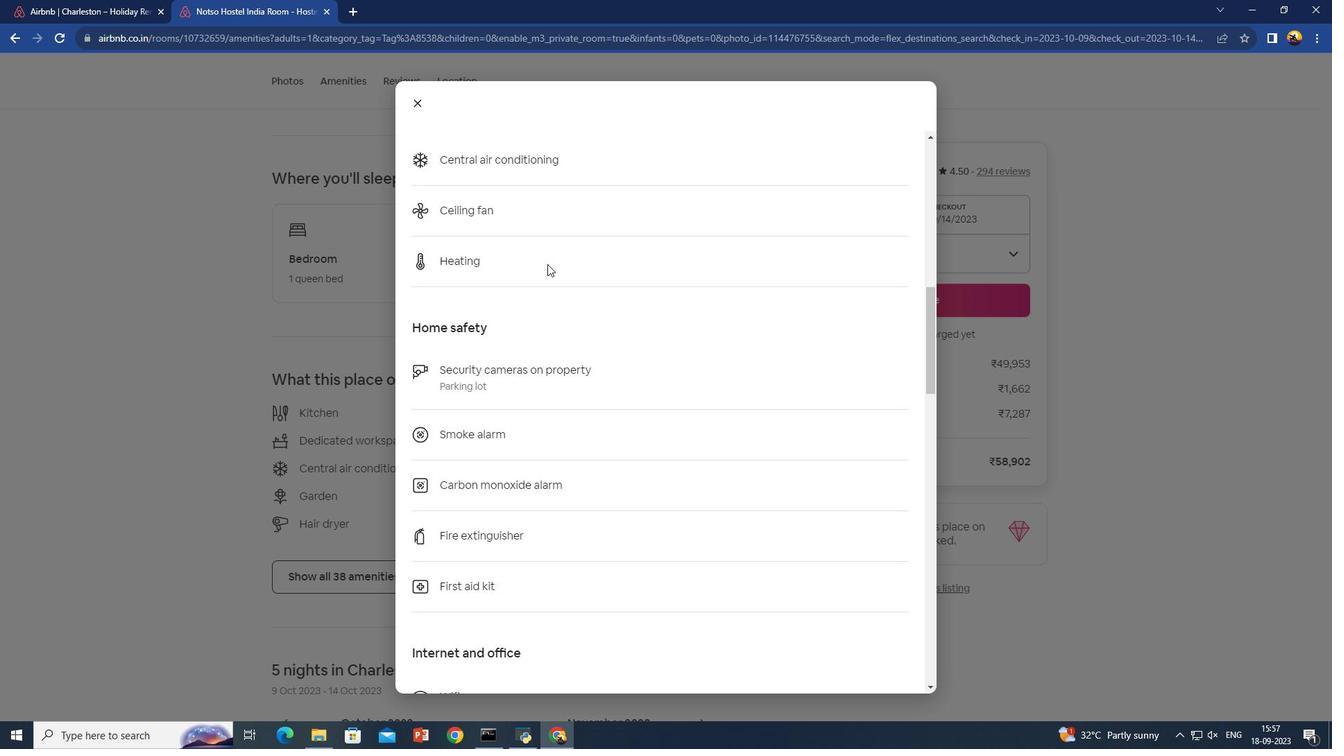 
Action: Mouse scrolled (547, 263) with delta (0, 0)
Screenshot: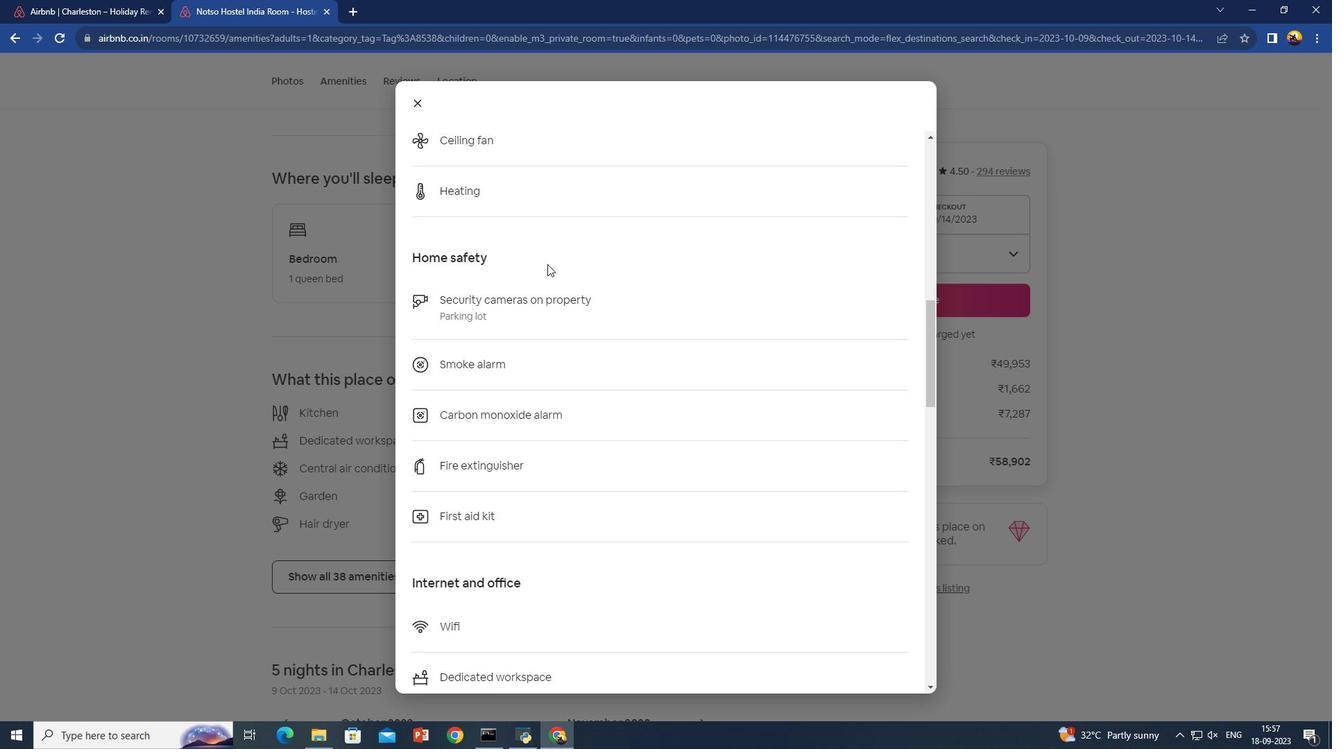 
Action: Mouse scrolled (547, 263) with delta (0, 0)
Screenshot: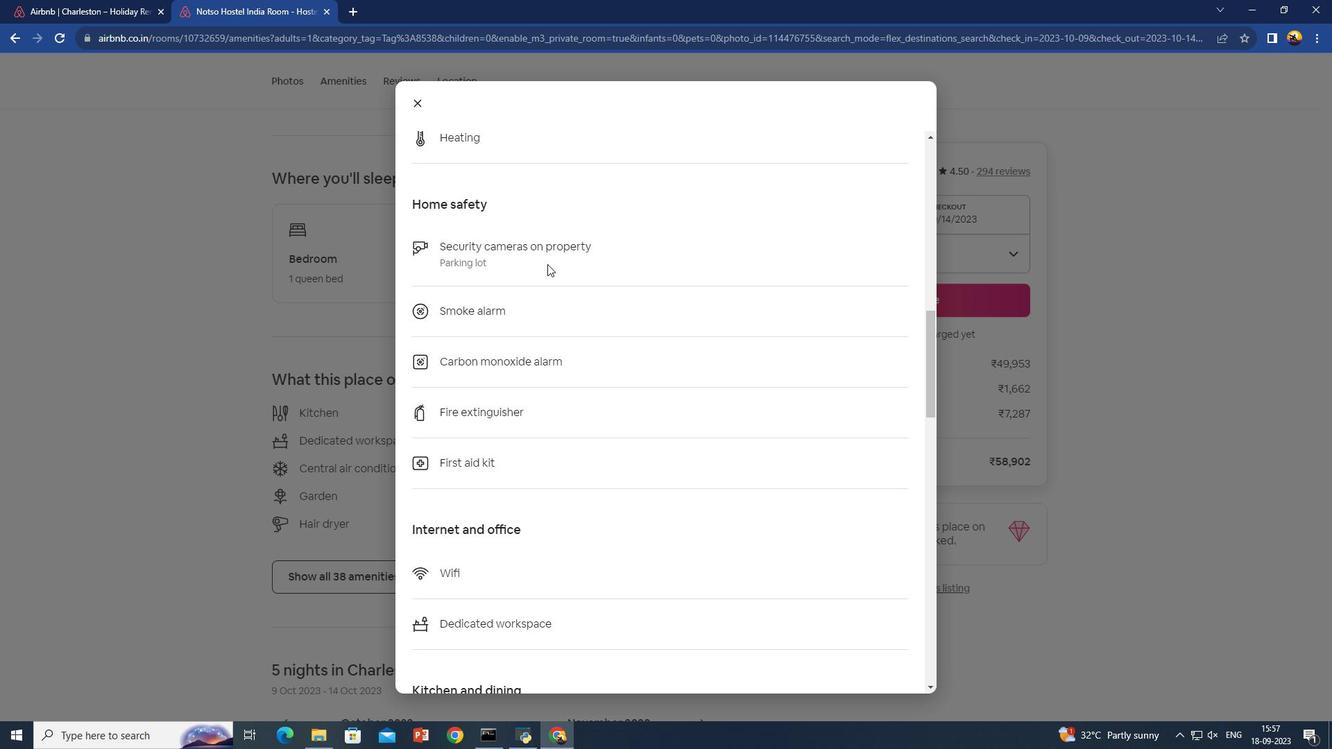 
Action: Mouse scrolled (547, 263) with delta (0, 0)
Screenshot: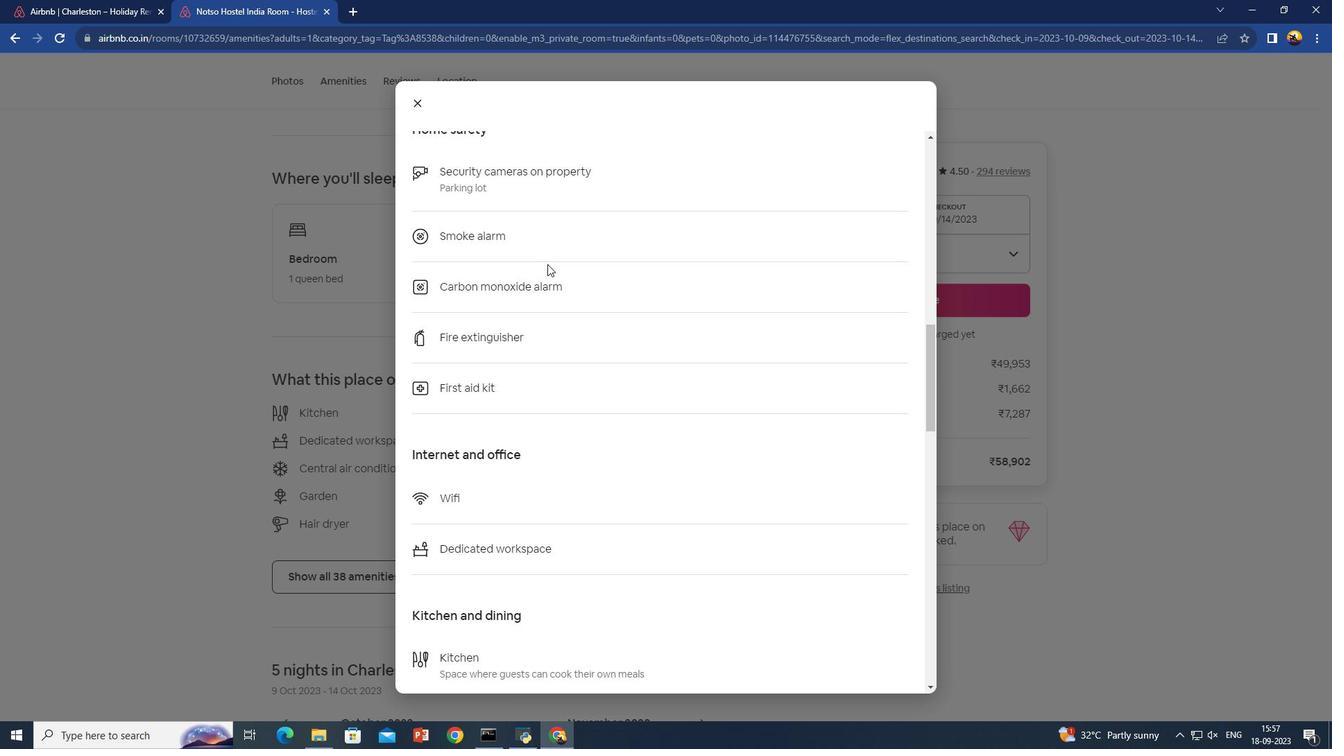 
Action: Mouse scrolled (547, 263) with delta (0, 0)
Screenshot: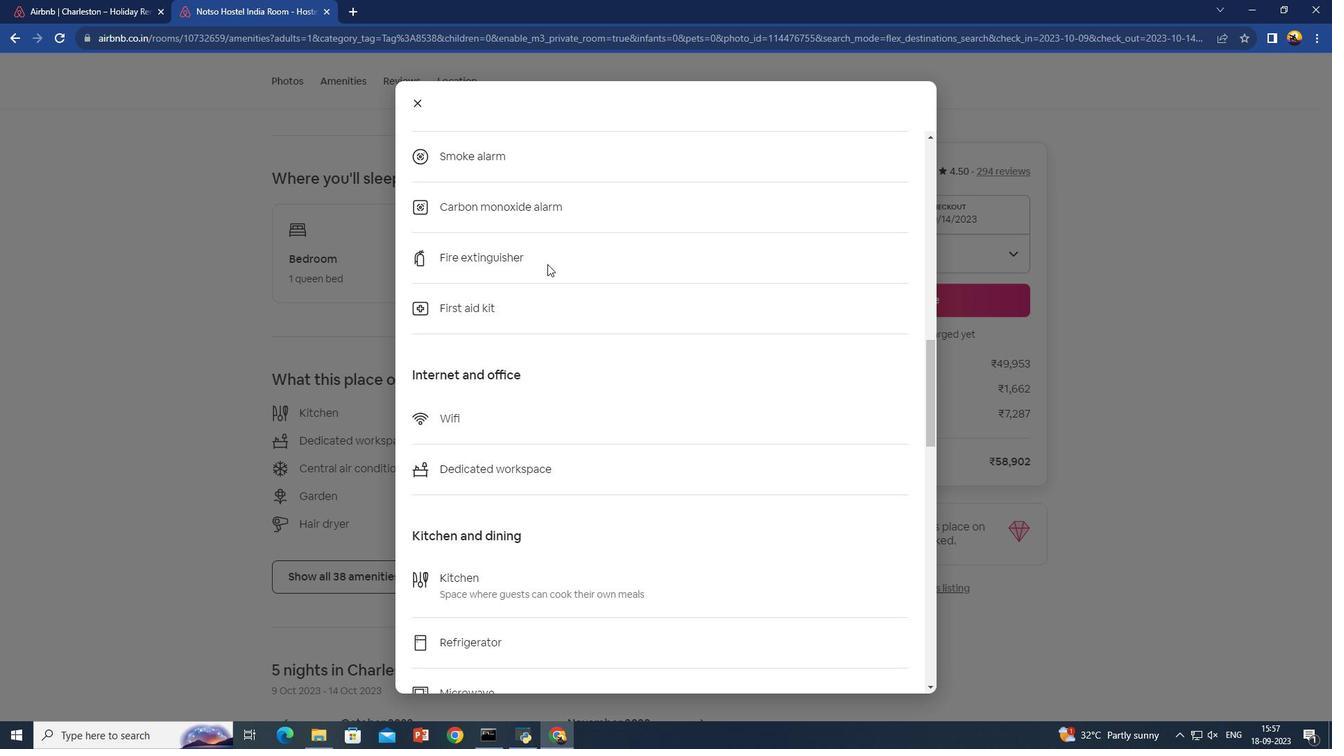 
Action: Mouse scrolled (547, 263) with delta (0, 0)
Screenshot: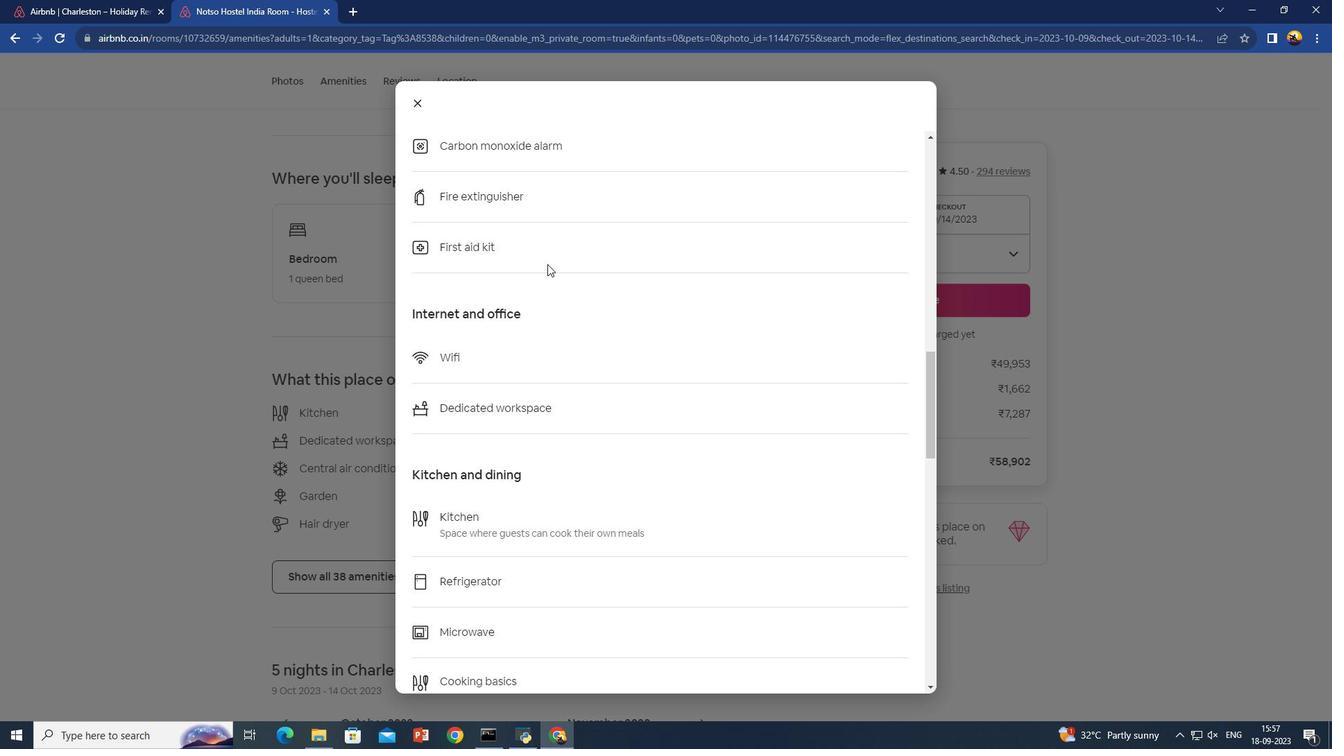 
Action: Mouse scrolled (547, 263) with delta (0, 0)
Screenshot: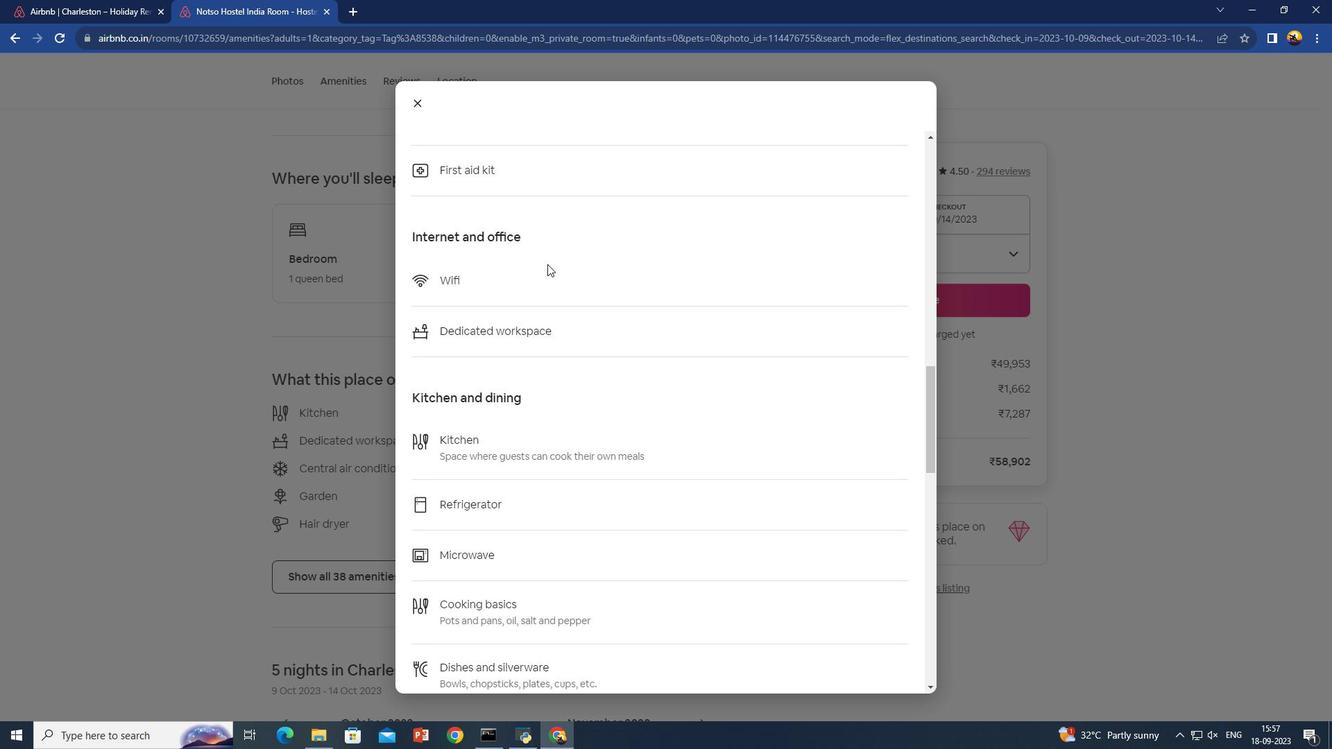 
Action: Mouse scrolled (547, 263) with delta (0, 0)
Screenshot: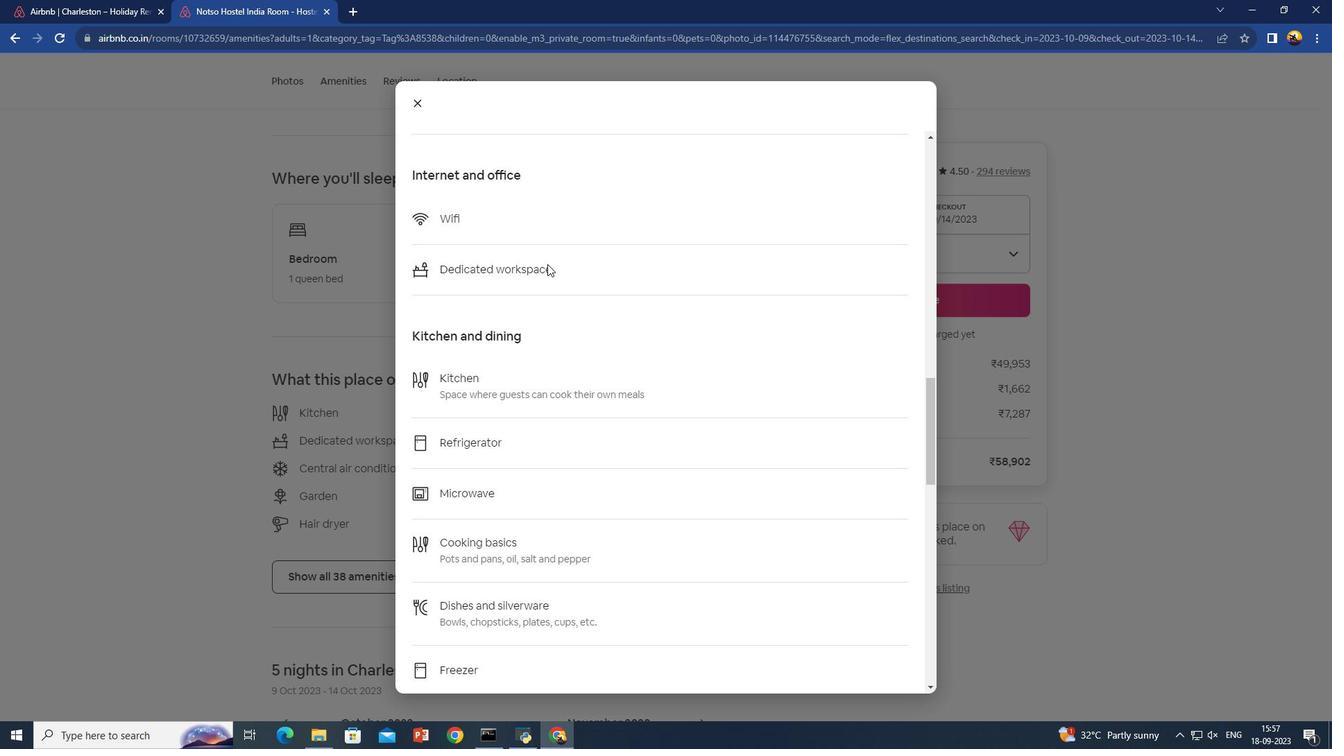 
Action: Mouse scrolled (547, 263) with delta (0, 0)
Screenshot: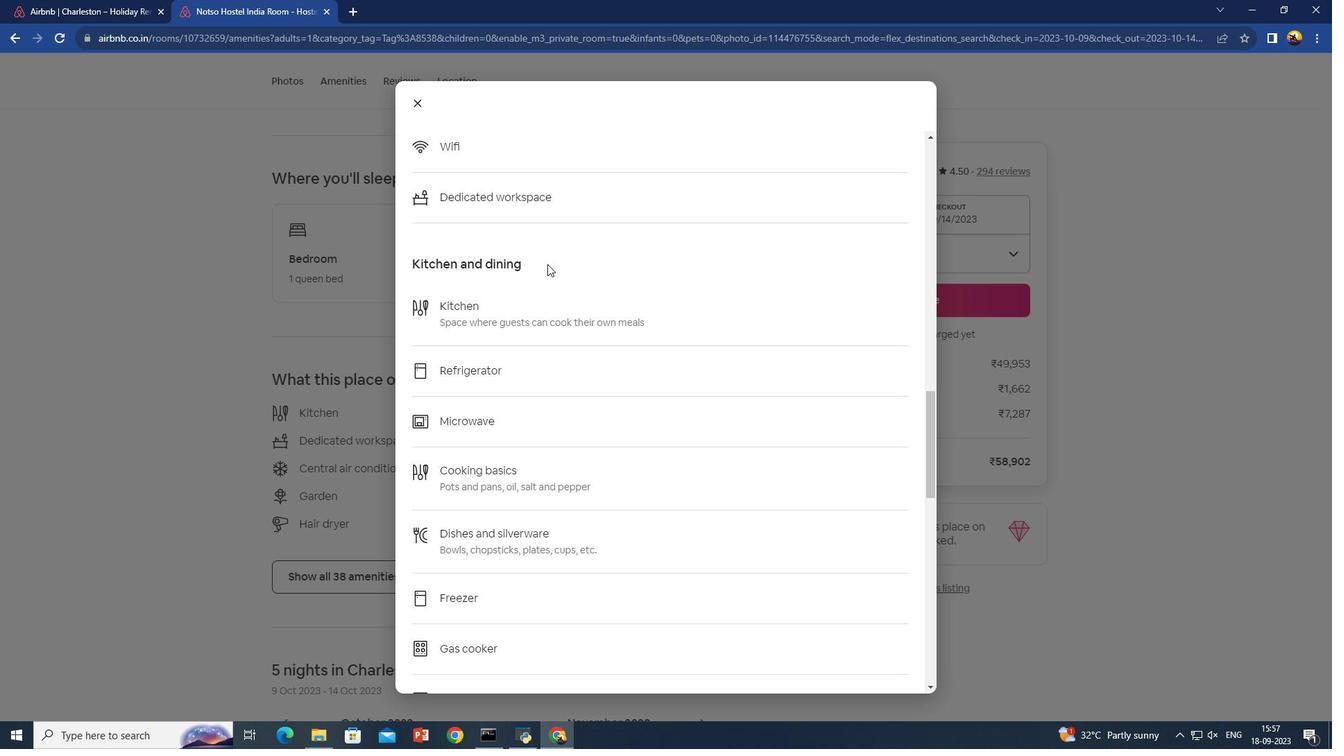 
Action: Mouse scrolled (547, 263) with delta (0, 0)
Screenshot: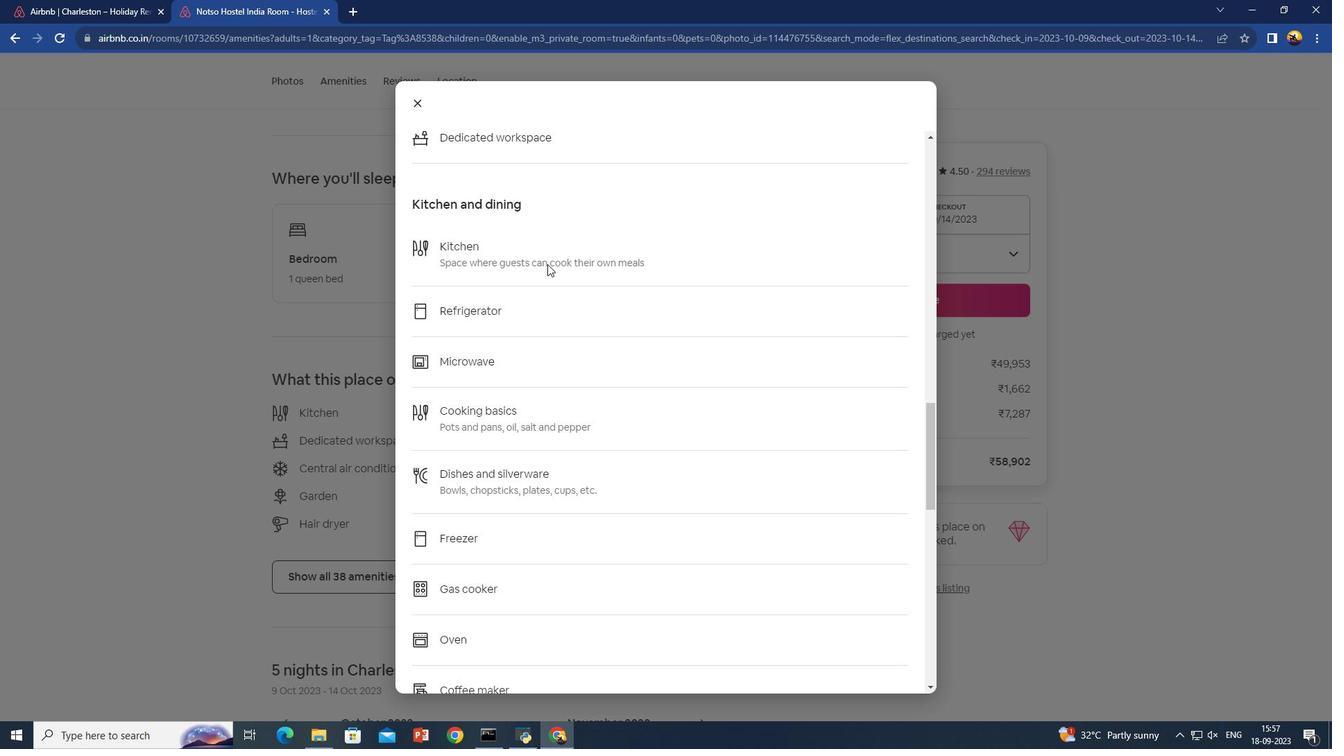 
Action: Mouse scrolled (547, 263) with delta (0, 0)
Screenshot: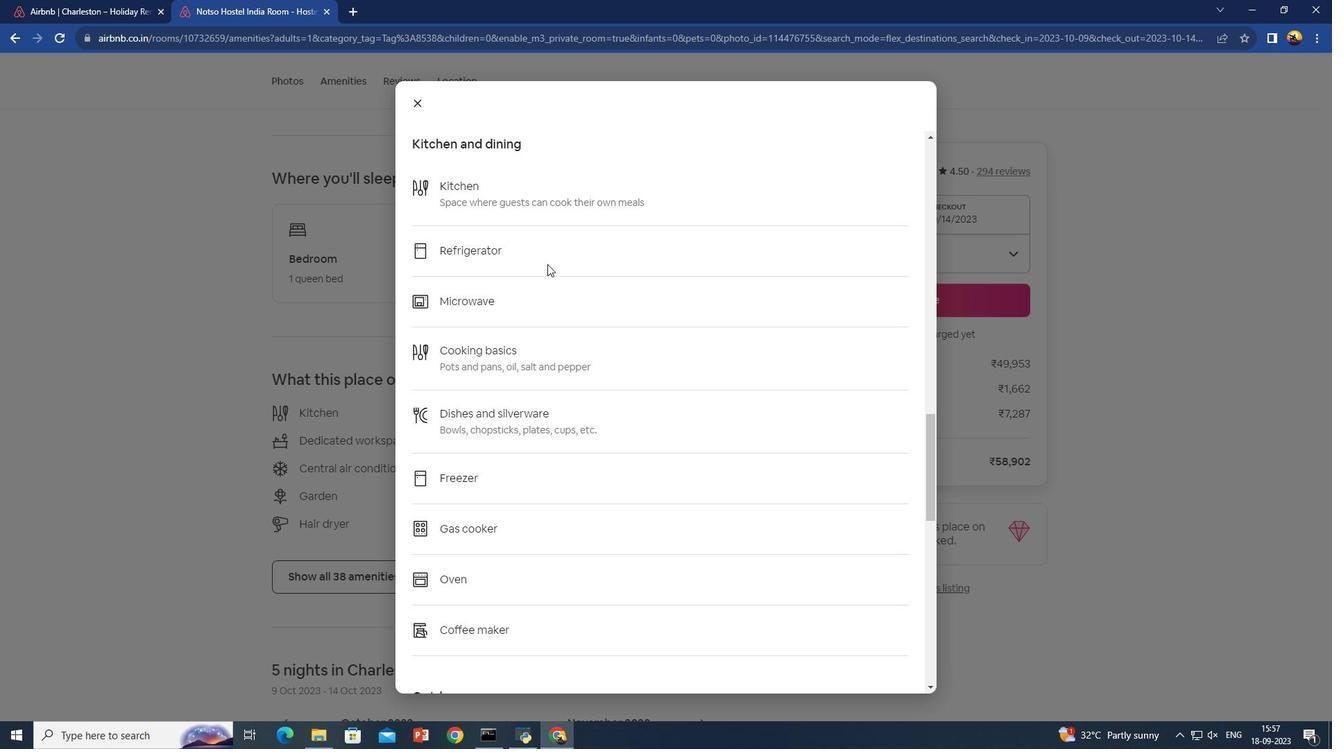 
Action: Mouse scrolled (547, 263) with delta (0, 0)
Screenshot: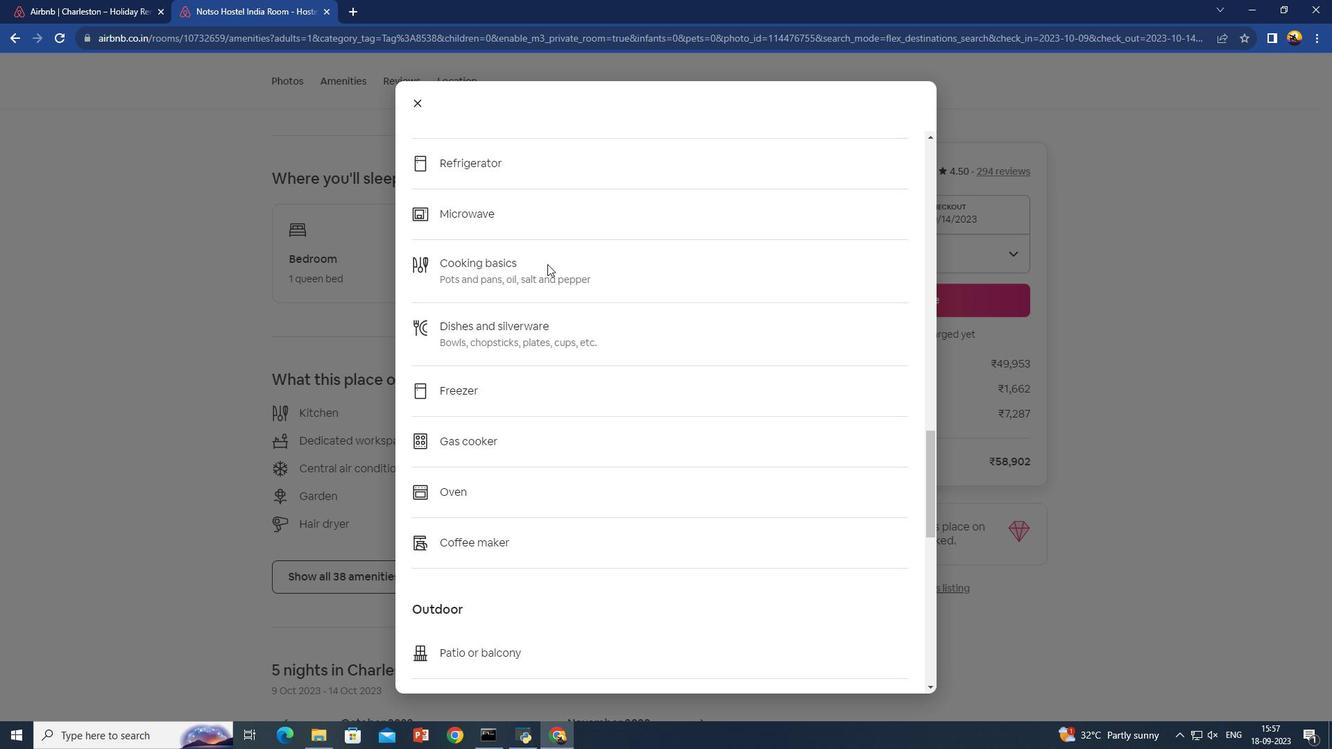 
Action: Mouse scrolled (547, 263) with delta (0, 0)
Screenshot: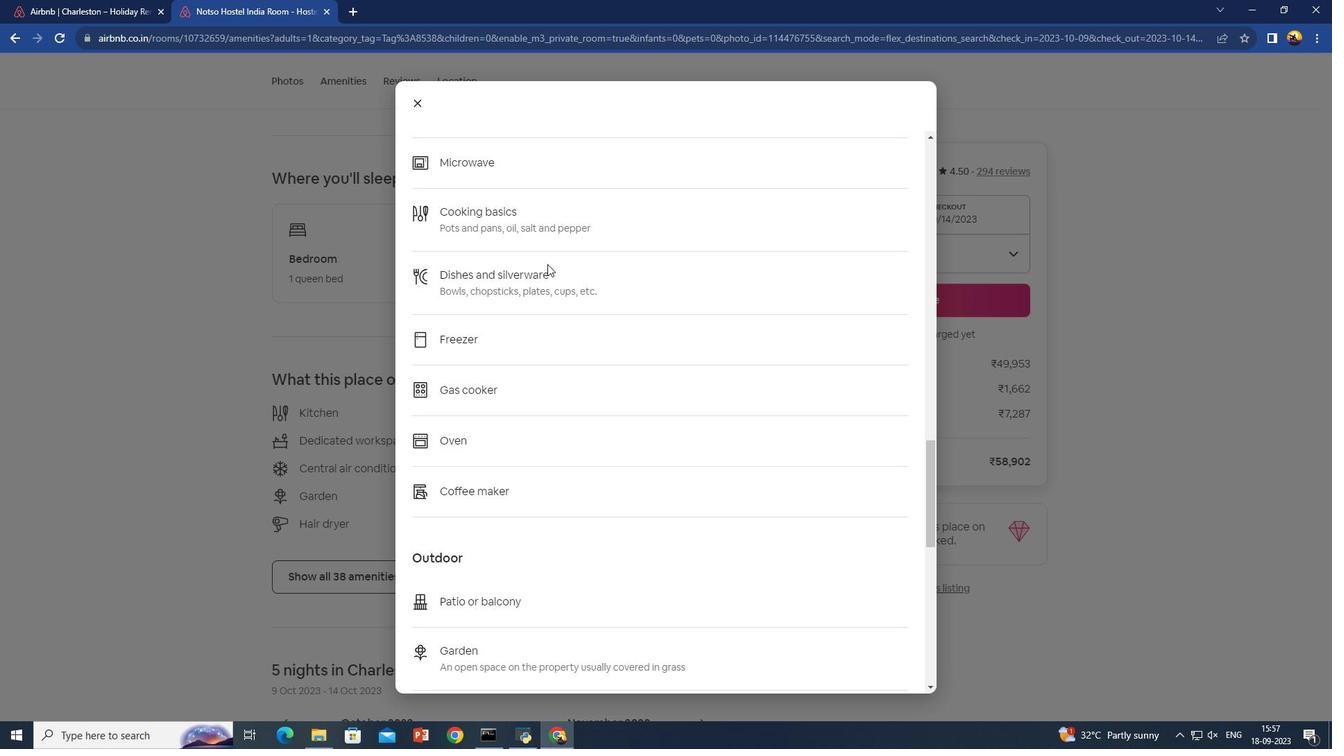 
Action: Mouse scrolled (547, 263) with delta (0, 0)
Screenshot: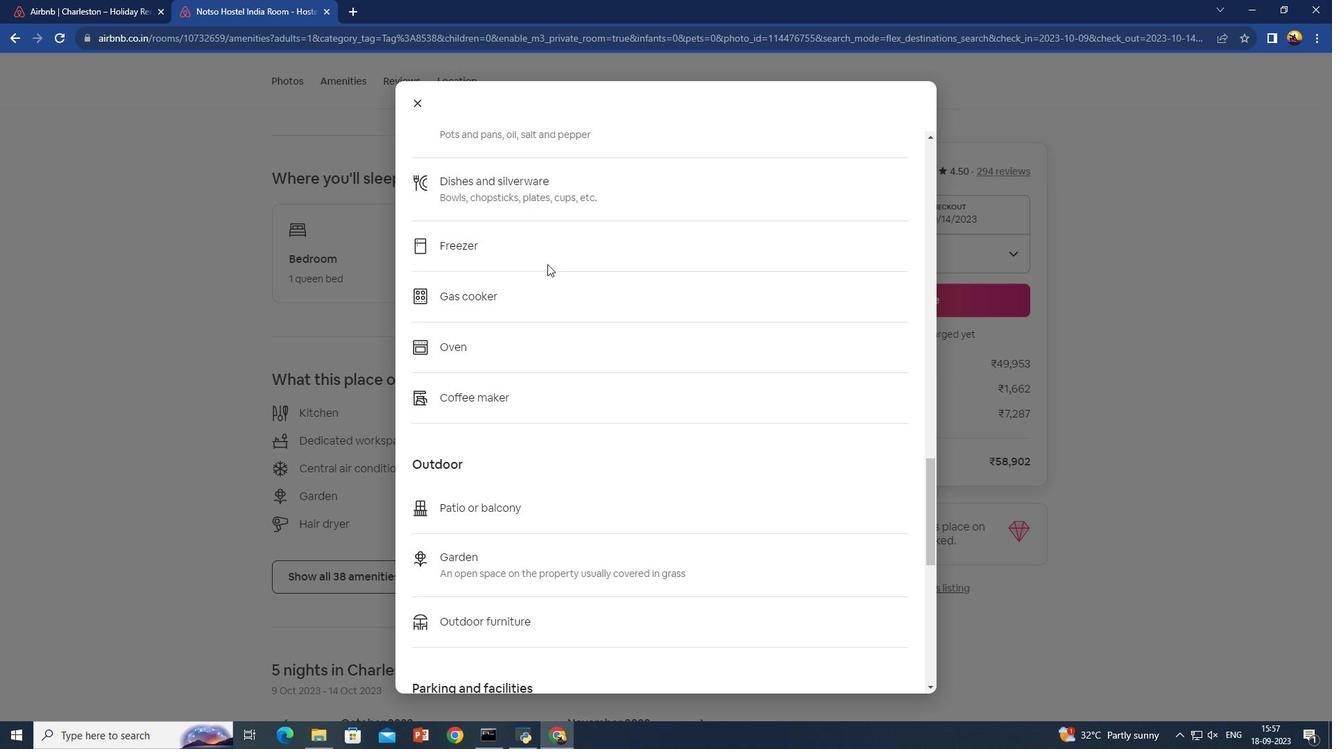 
Action: Mouse scrolled (547, 263) with delta (0, 0)
Screenshot: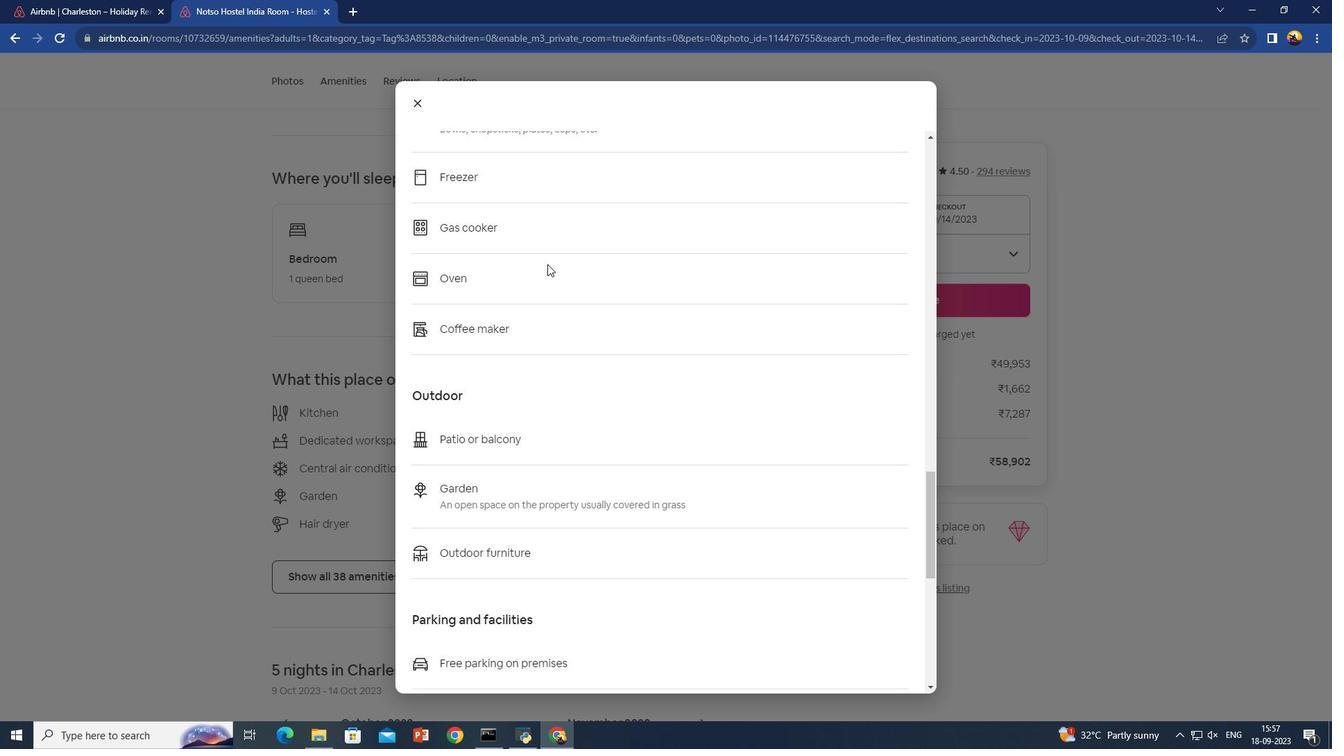 
Action: Mouse scrolled (547, 263) with delta (0, 0)
Screenshot: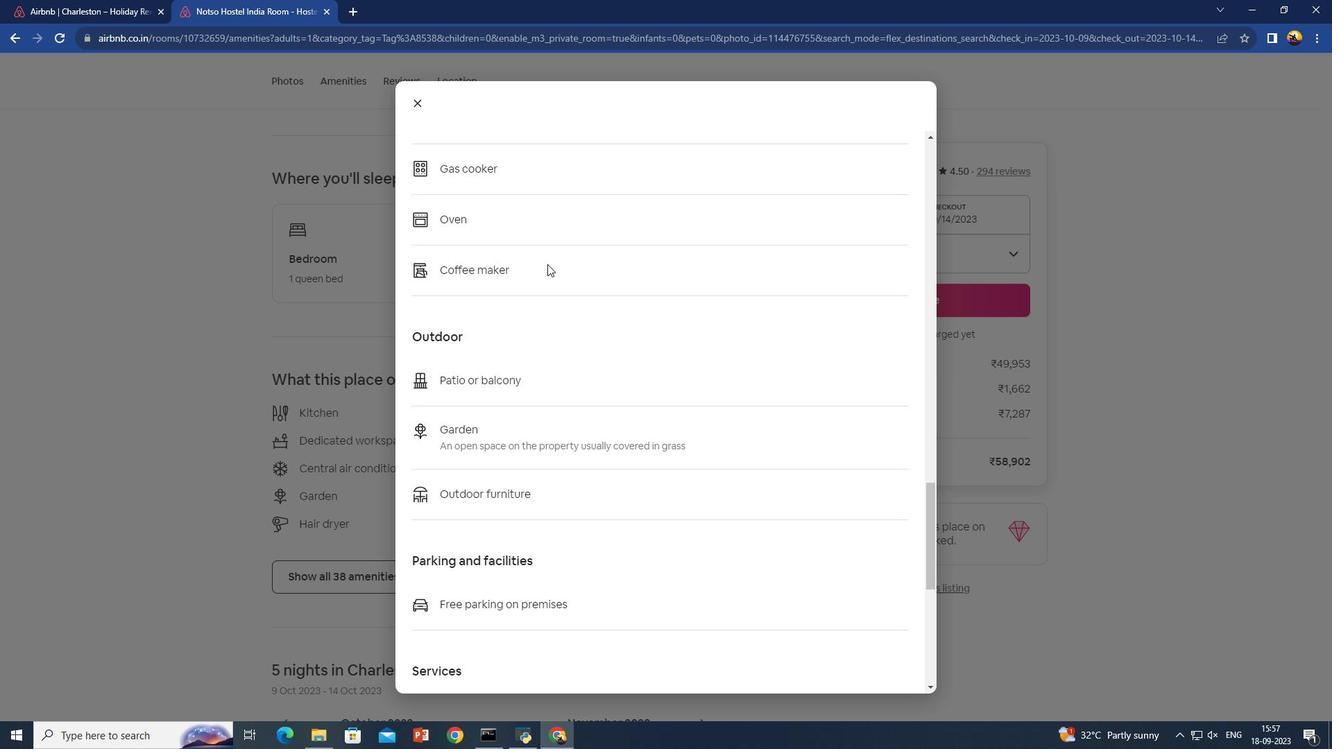 
Action: Mouse scrolled (547, 263) with delta (0, 0)
Screenshot: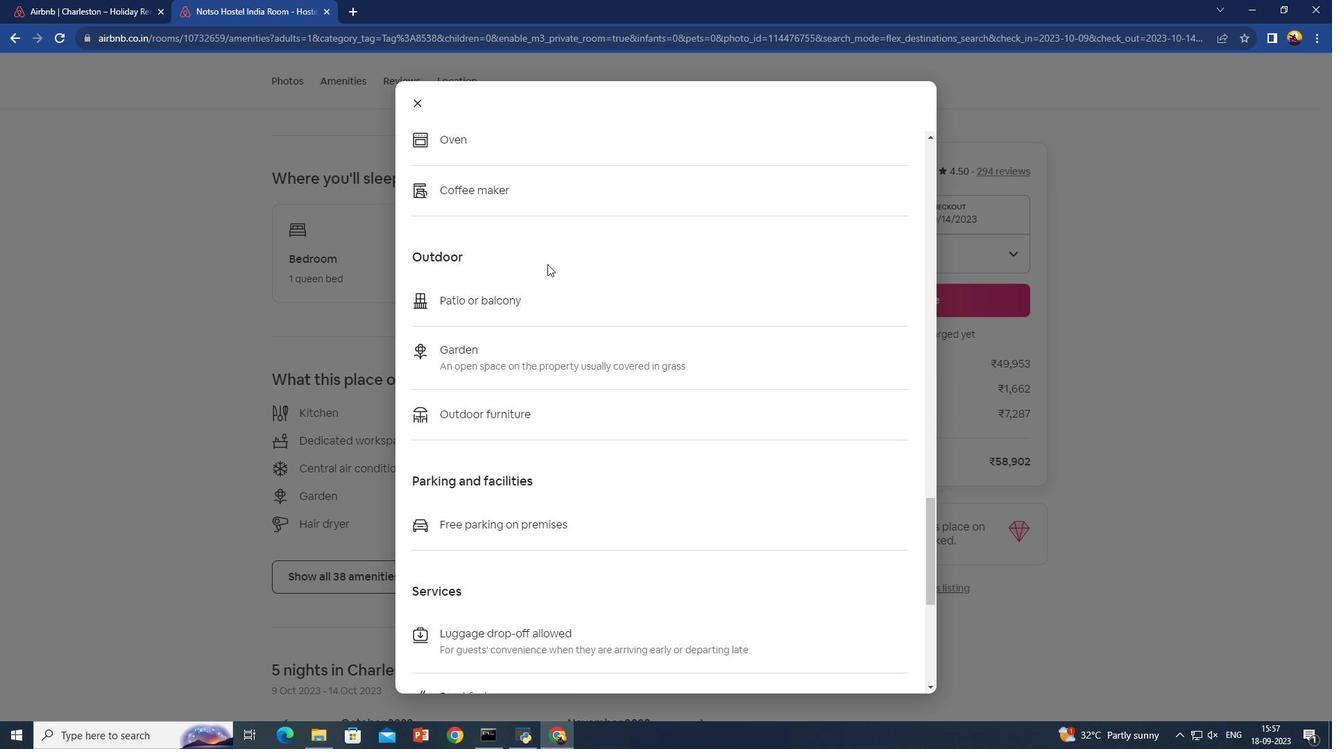 
Action: Mouse scrolled (547, 263) with delta (0, 0)
Screenshot: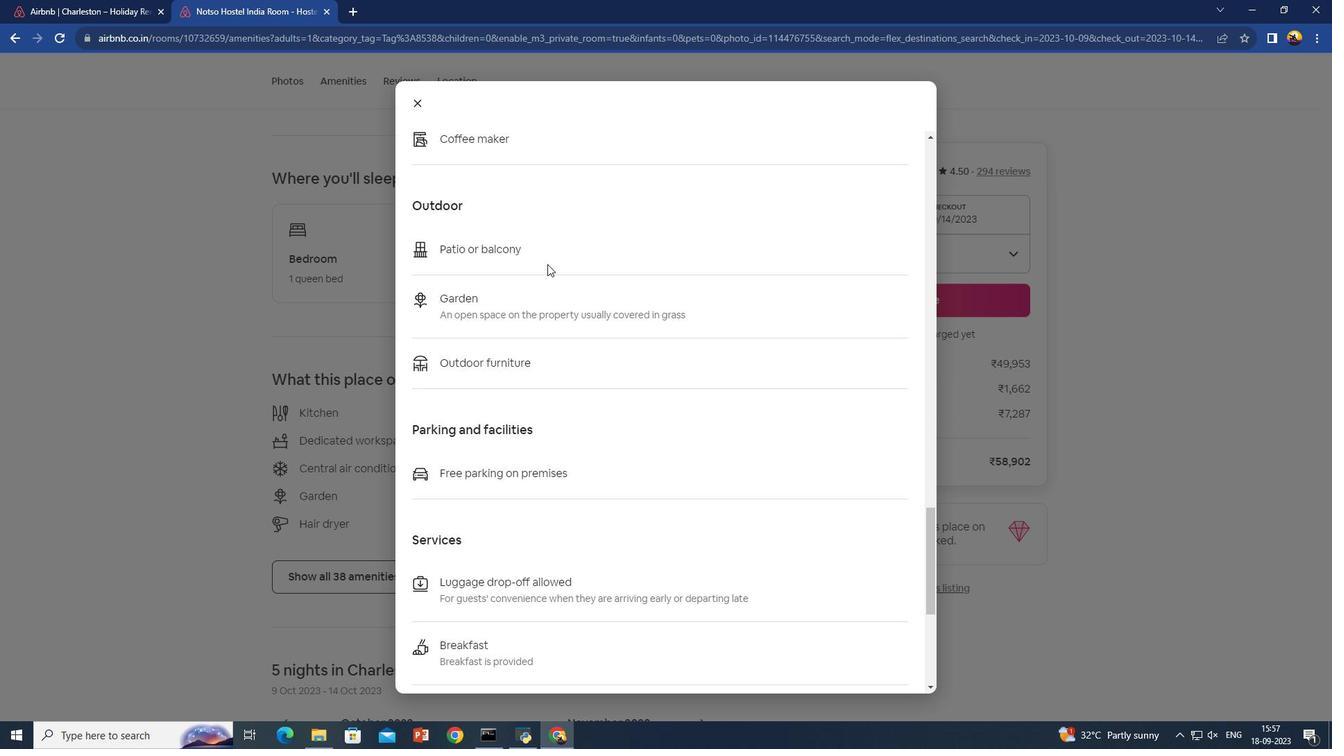 
Action: Mouse scrolled (547, 263) with delta (0, 0)
Screenshot: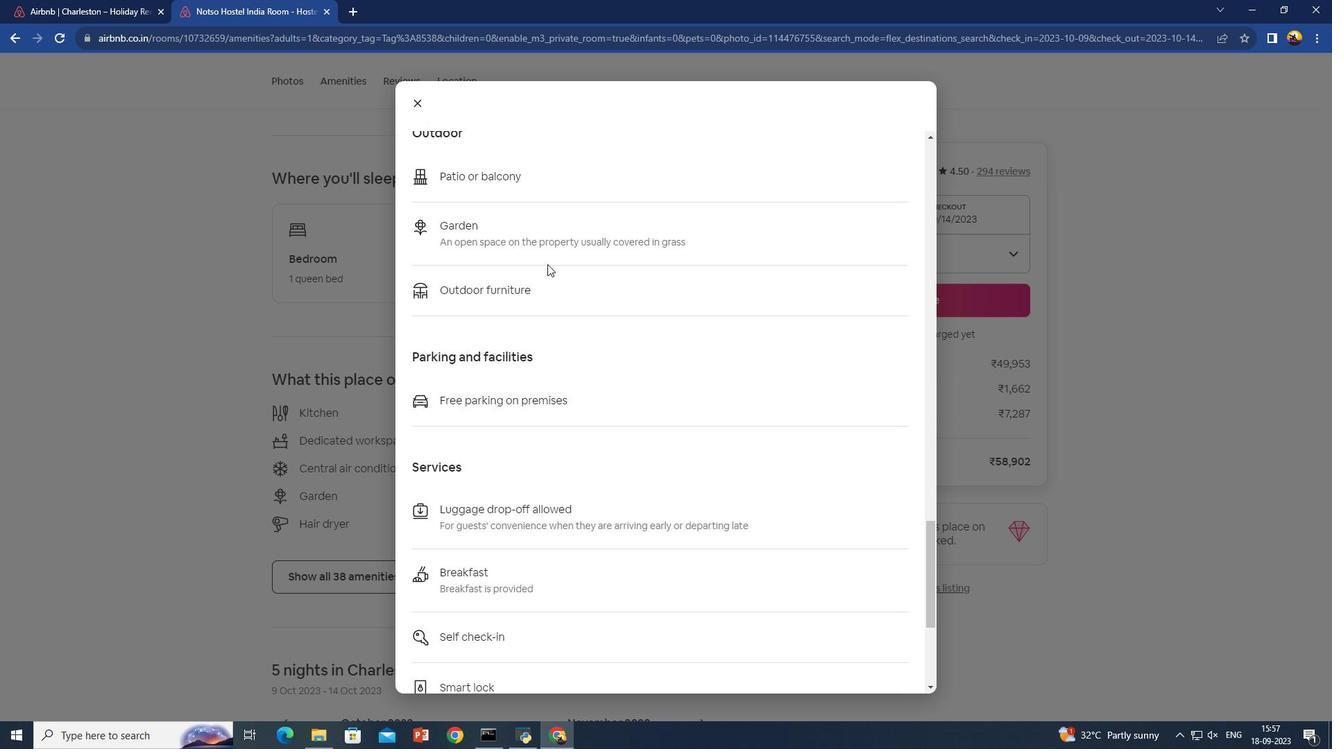 
Action: Mouse moved to (547, 266)
Screenshot: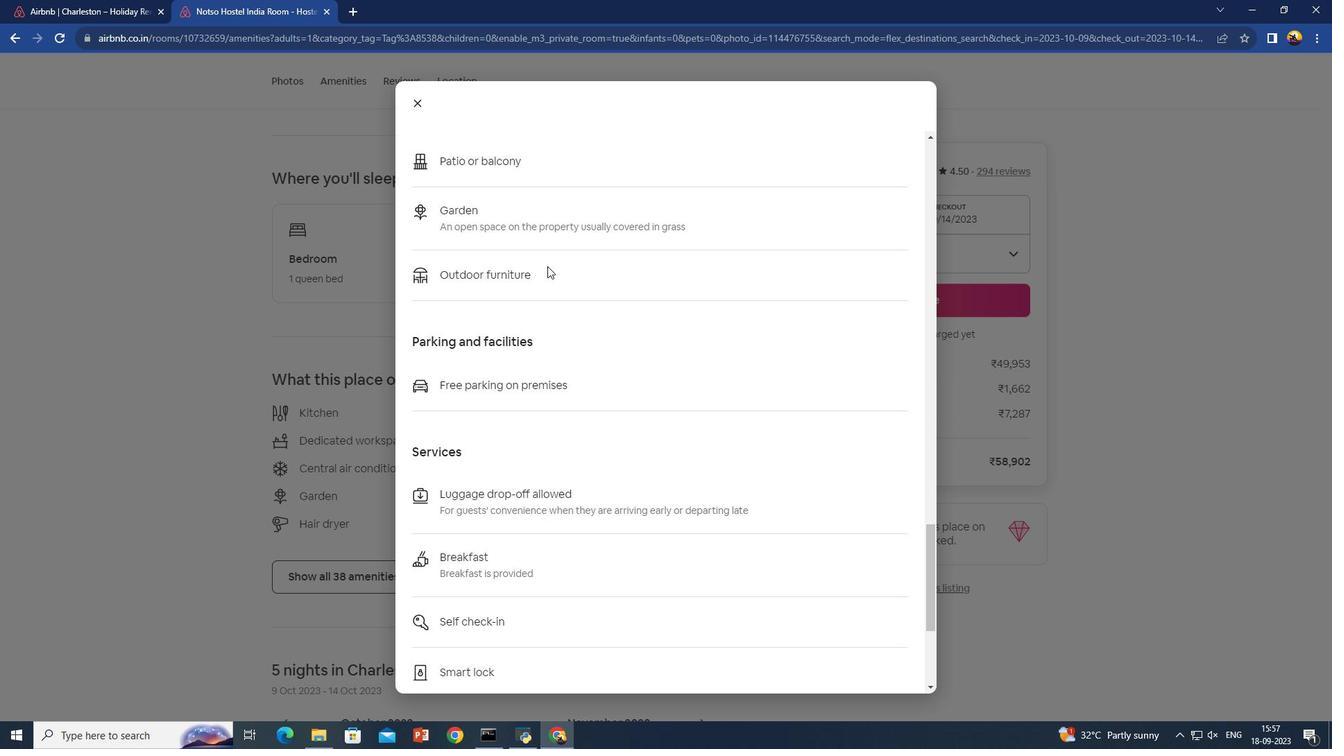 
Action: Mouse scrolled (547, 265) with delta (0, 0)
Screenshot: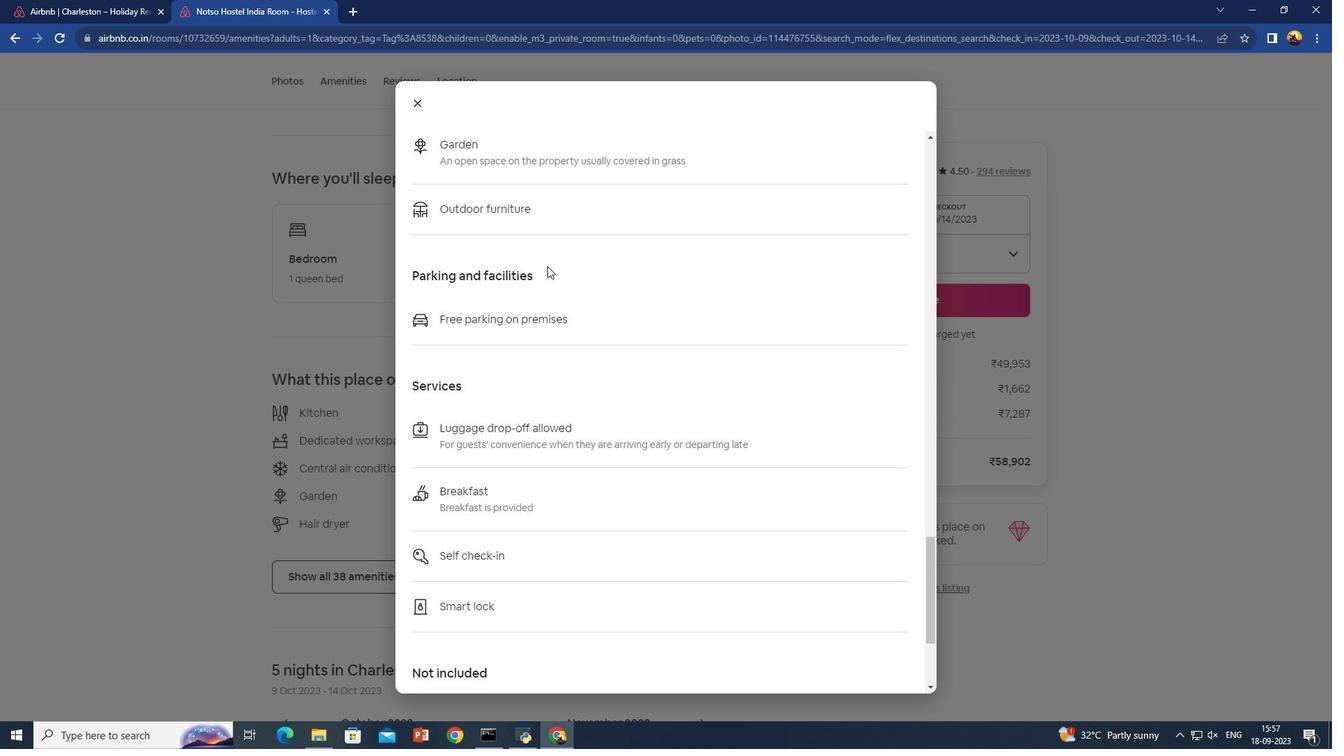 
Action: Mouse scrolled (547, 265) with delta (0, 0)
Screenshot: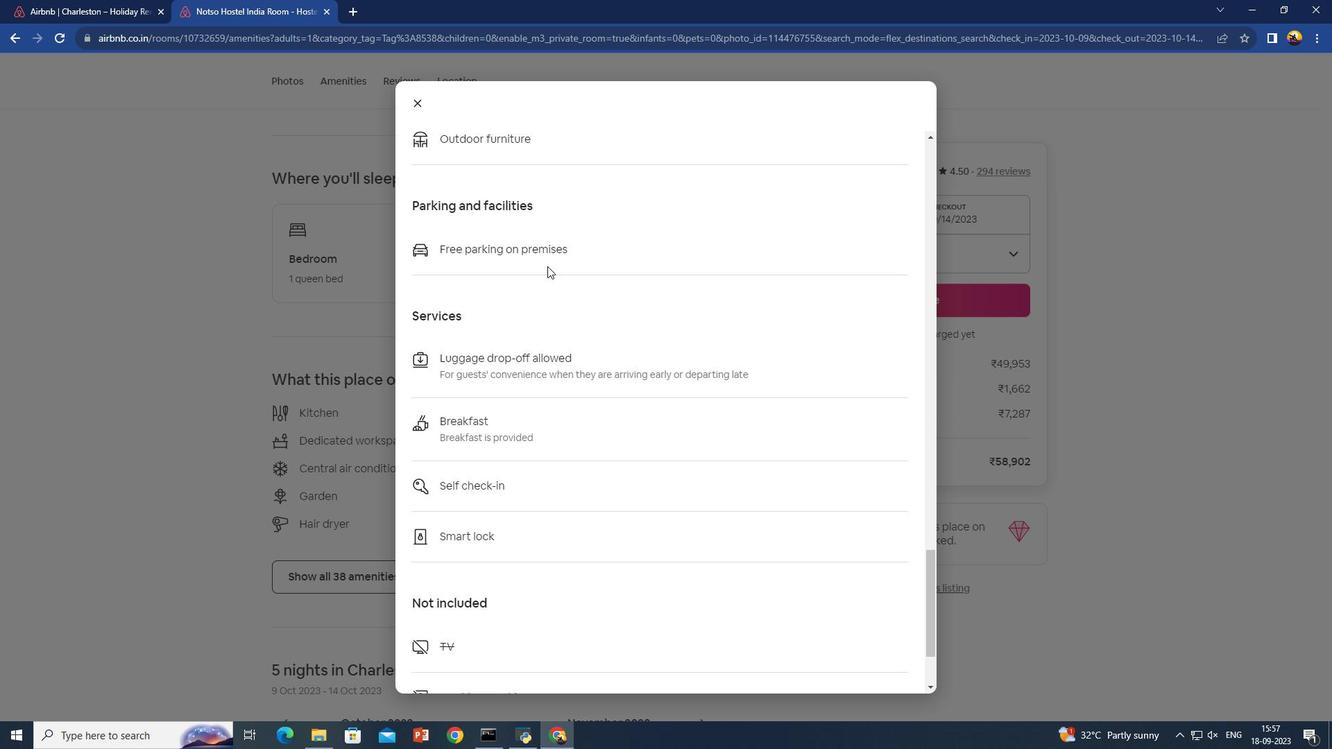 
Action: Mouse moved to (547, 267)
Screenshot: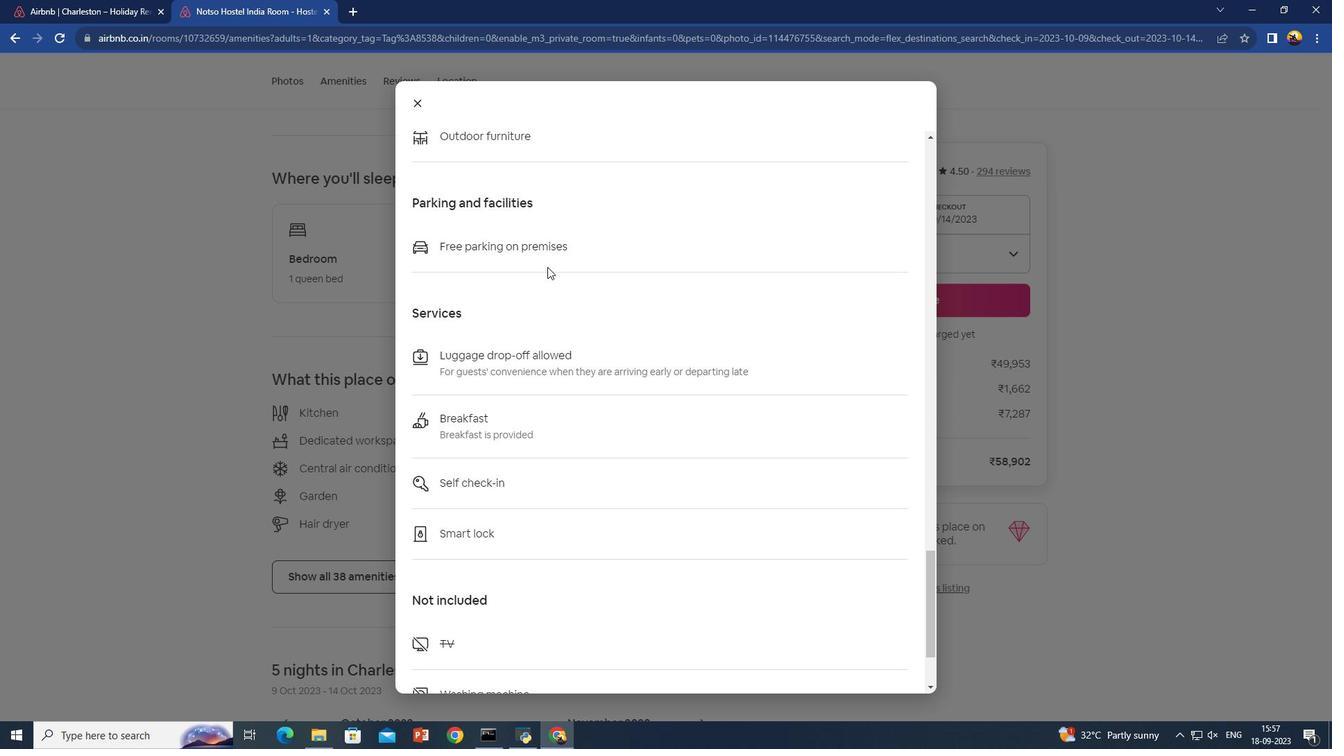 
Action: Mouse scrolled (547, 266) with delta (0, 0)
Screenshot: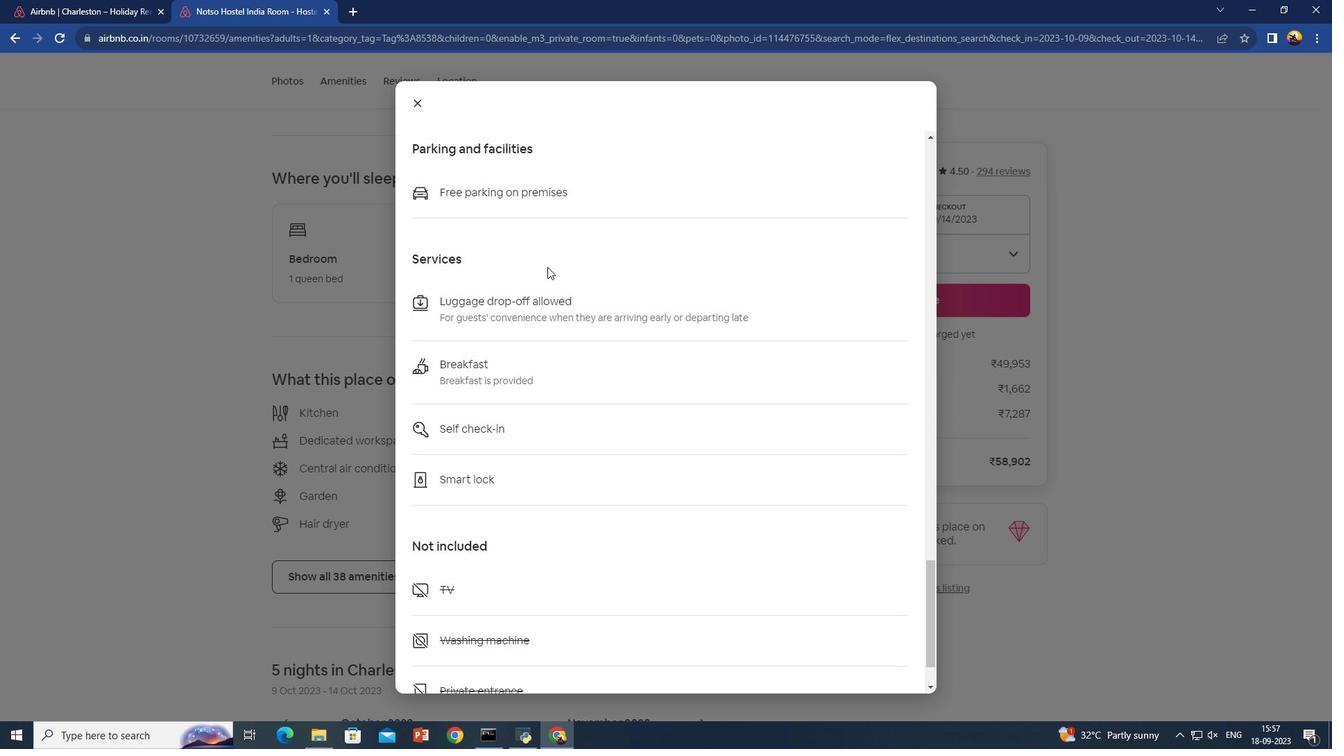 
Action: Mouse scrolled (547, 266) with delta (0, 0)
Screenshot: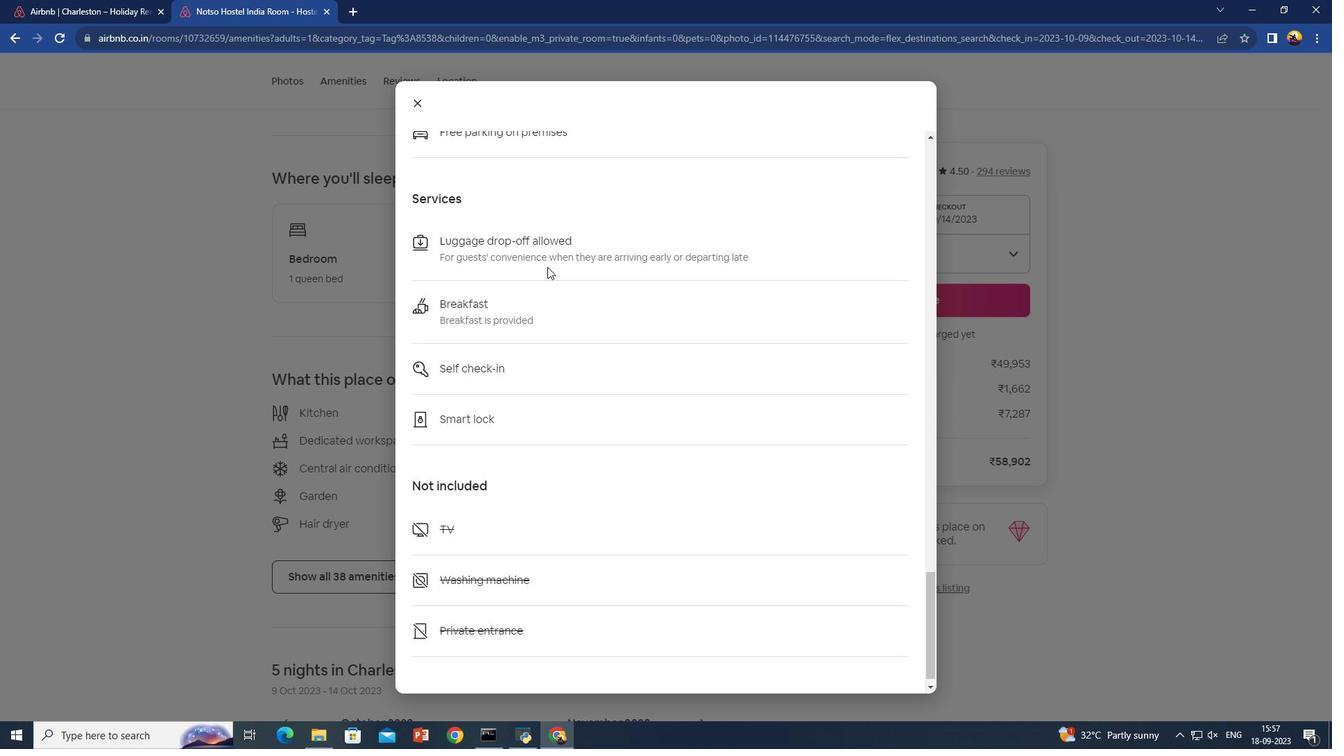 
Action: Mouse scrolled (547, 266) with delta (0, 0)
Screenshot: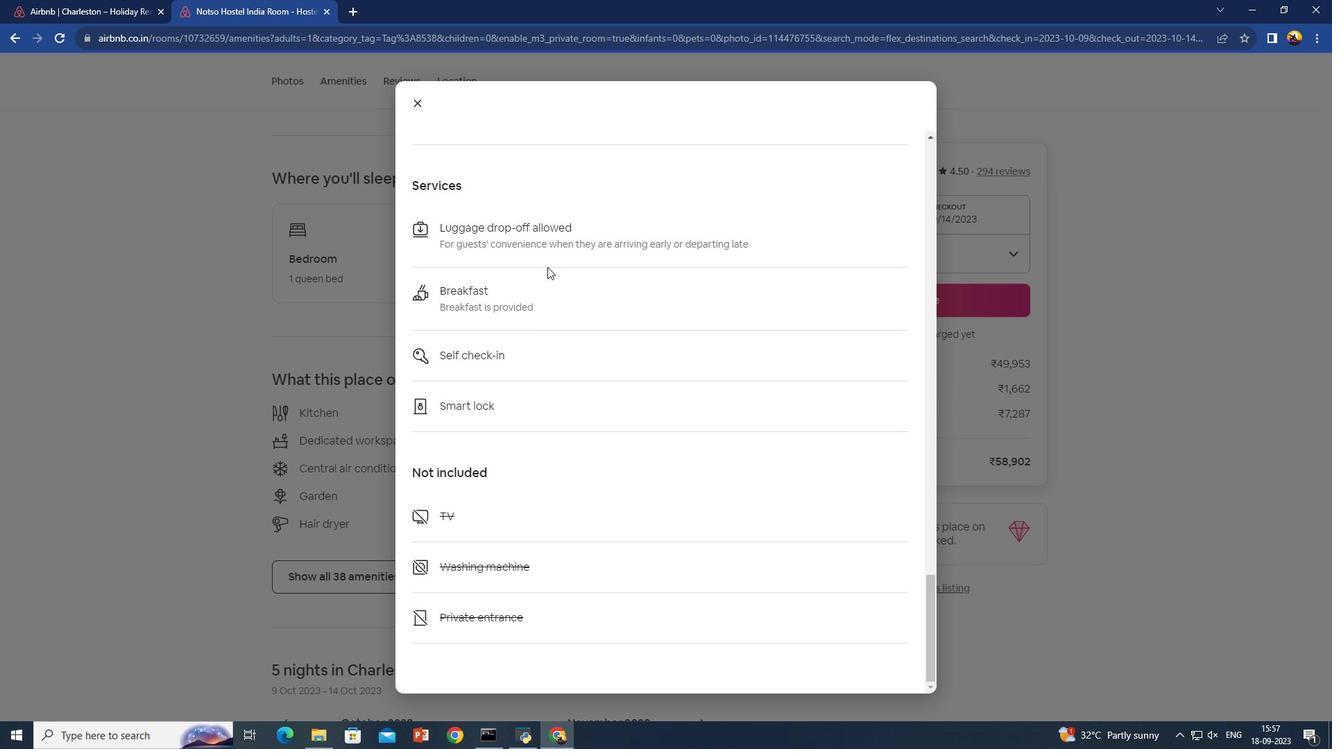 
Action: Mouse scrolled (547, 266) with delta (0, 0)
Screenshot: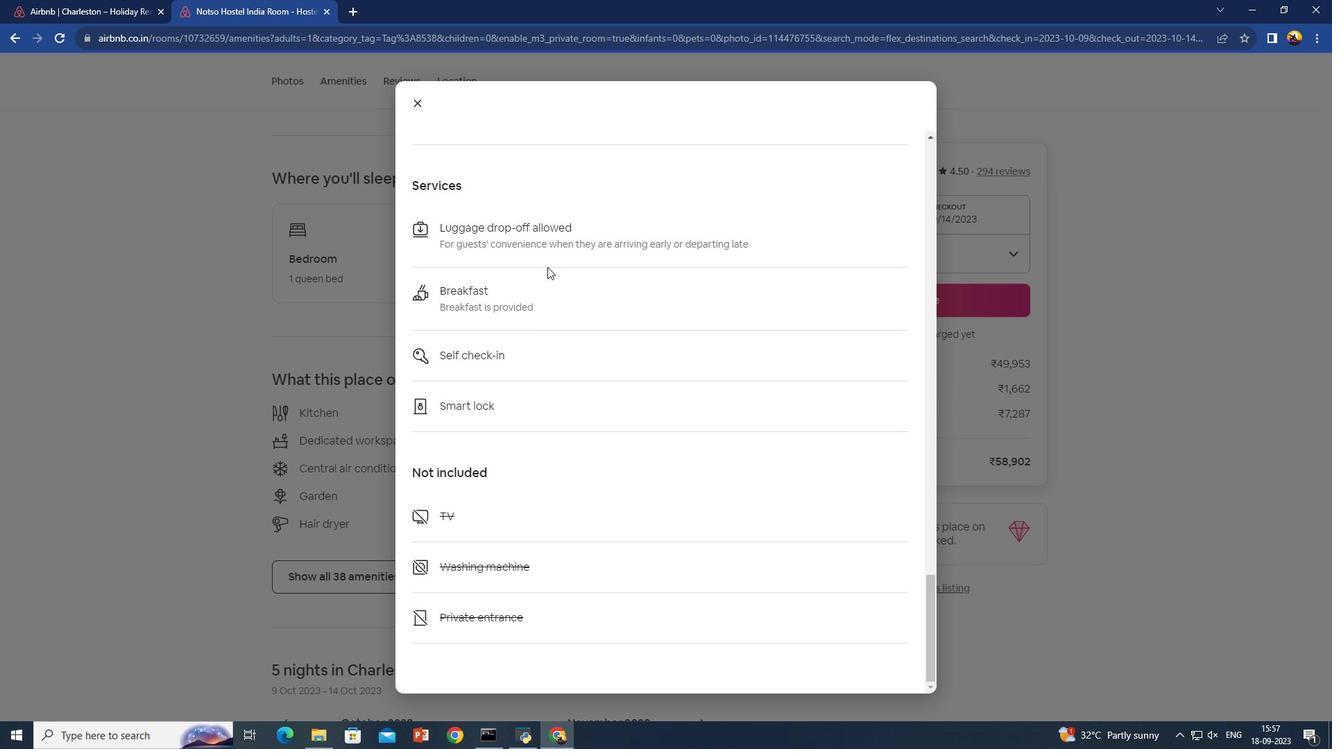 
Action: Mouse scrolled (547, 266) with delta (0, 0)
Screenshot: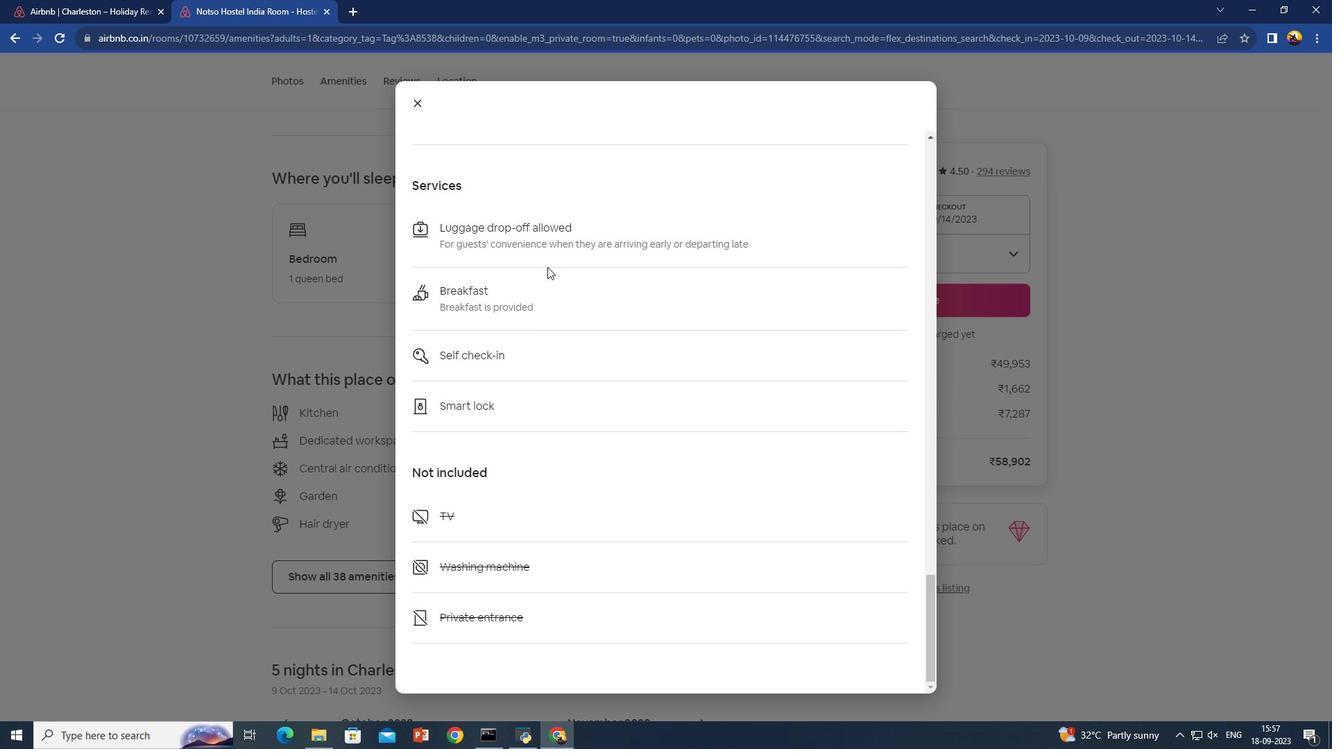 
Action: Mouse scrolled (547, 266) with delta (0, 0)
Screenshot: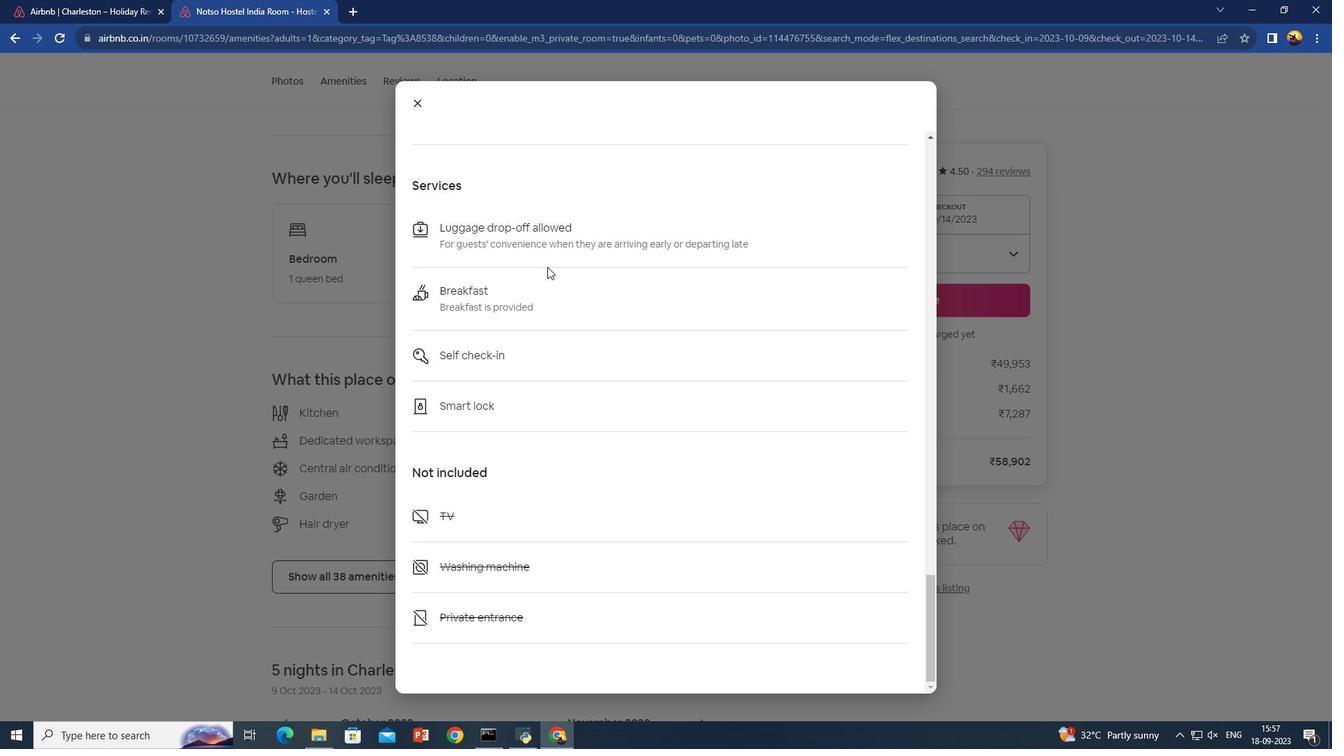 
Action: Mouse scrolled (547, 266) with delta (0, 0)
Screenshot: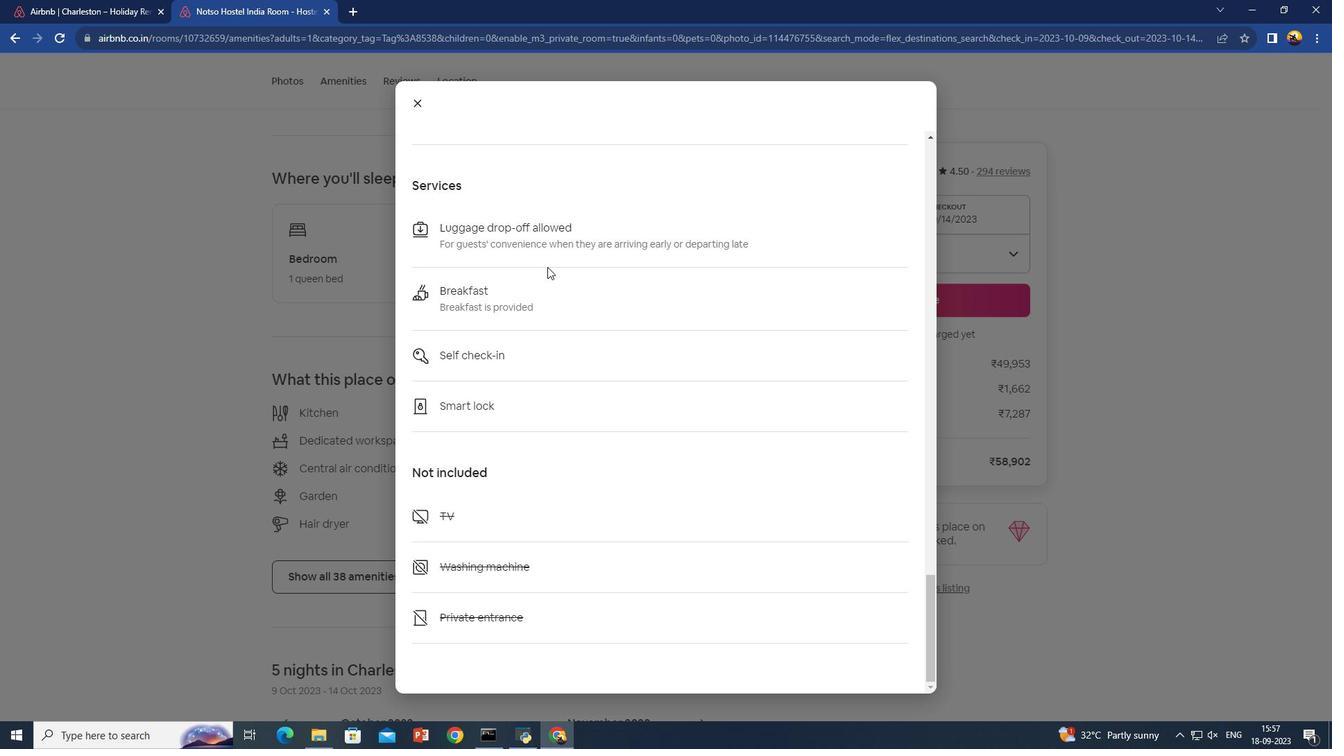 
Action: Mouse scrolled (547, 266) with delta (0, 0)
Screenshot: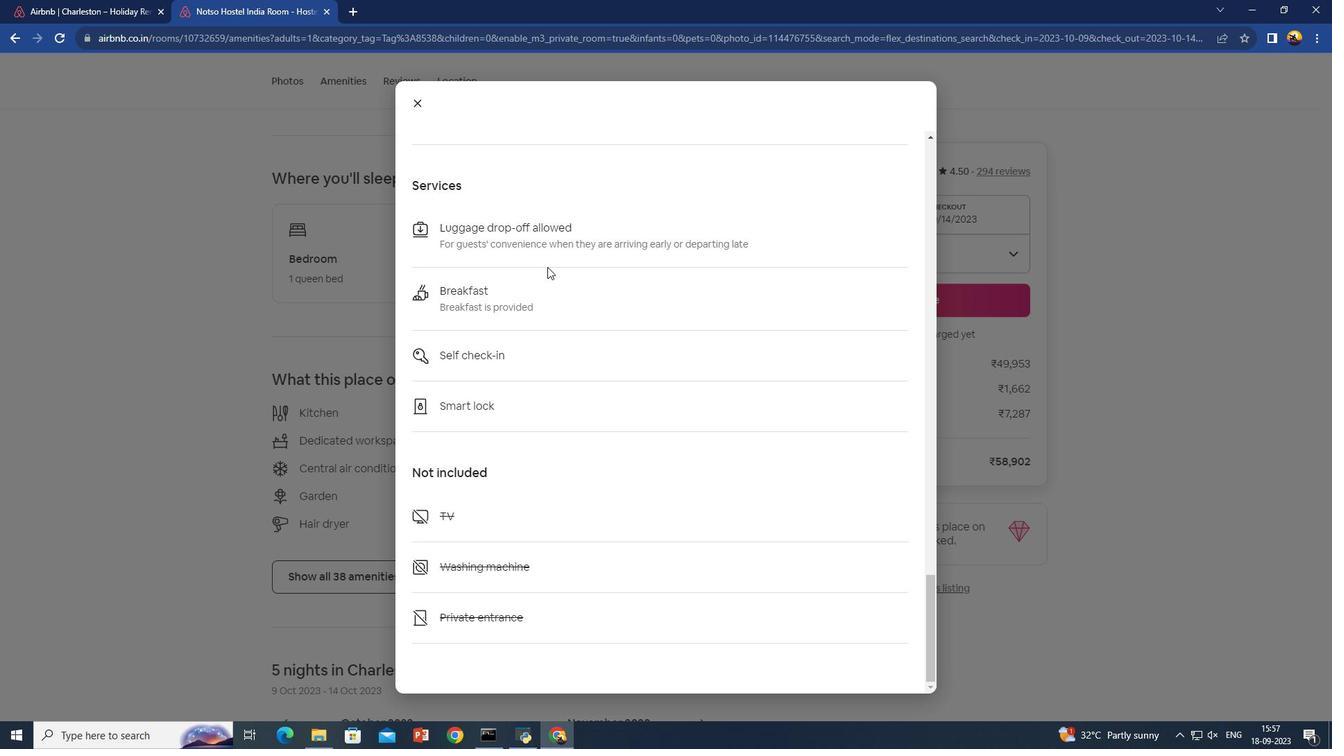 
Action: Mouse scrolled (547, 266) with delta (0, 0)
Screenshot: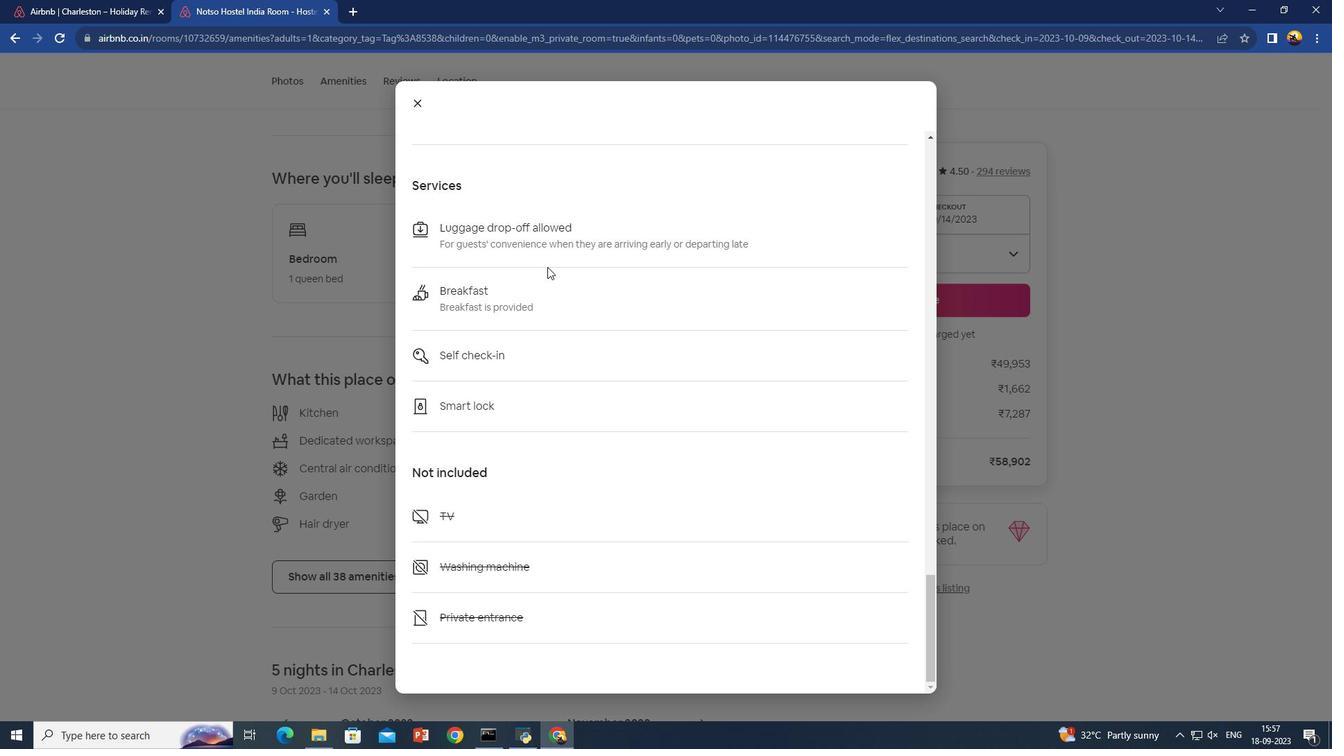 
Action: Mouse scrolled (547, 266) with delta (0, 0)
Screenshot: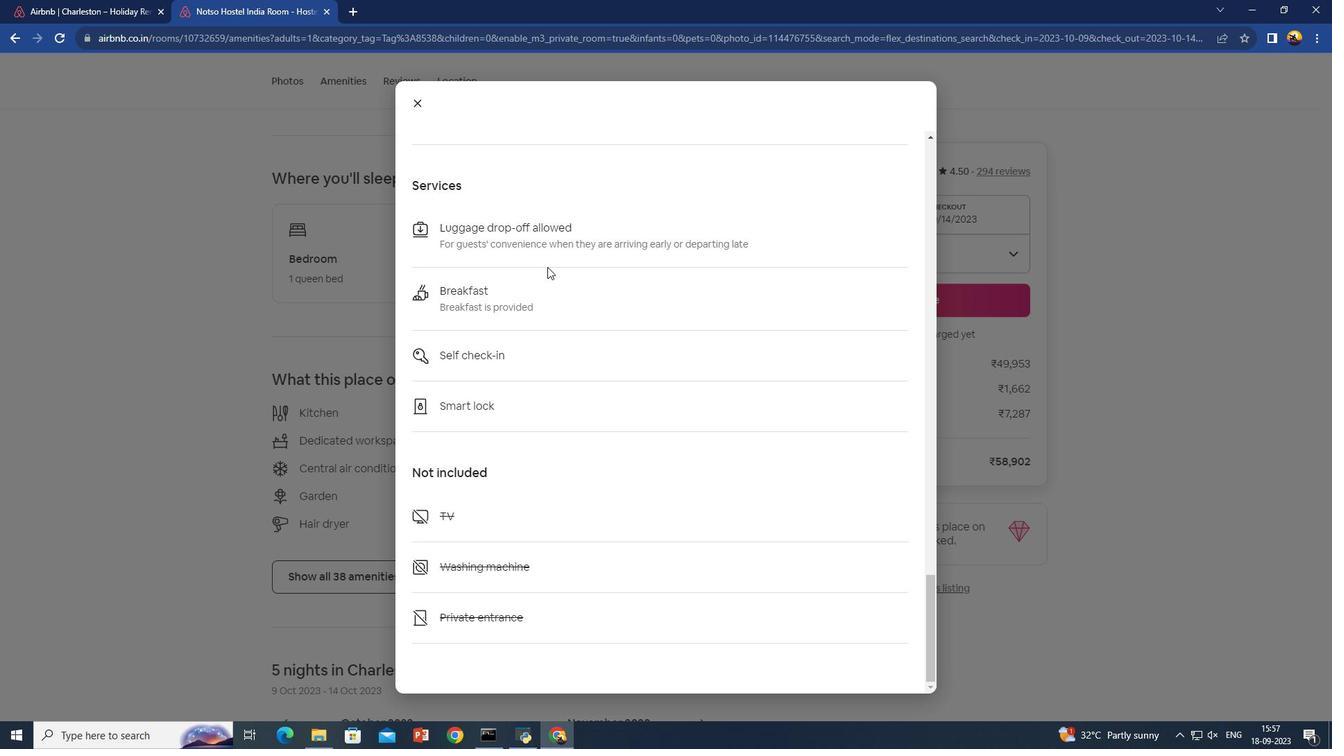
Action: Mouse moved to (265, 242)
Screenshot: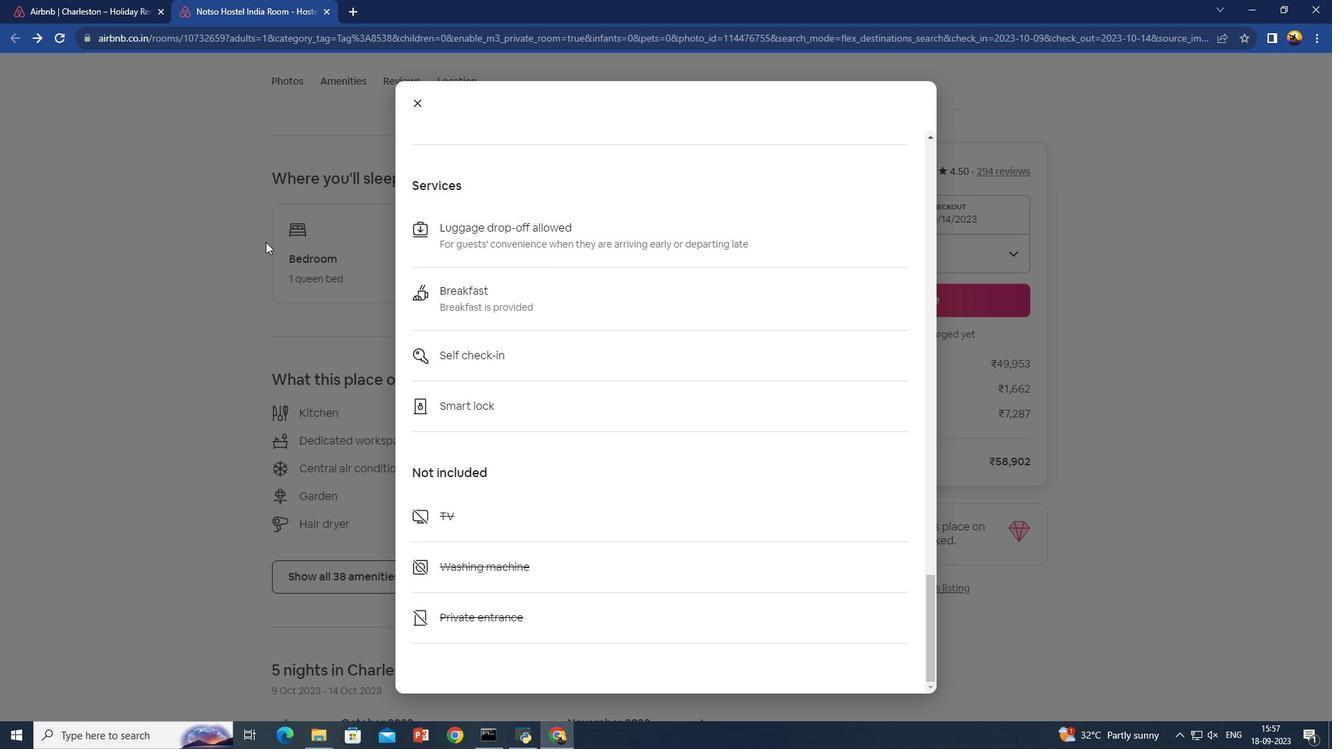 
Action: Mouse pressed left at (265, 242)
Screenshot: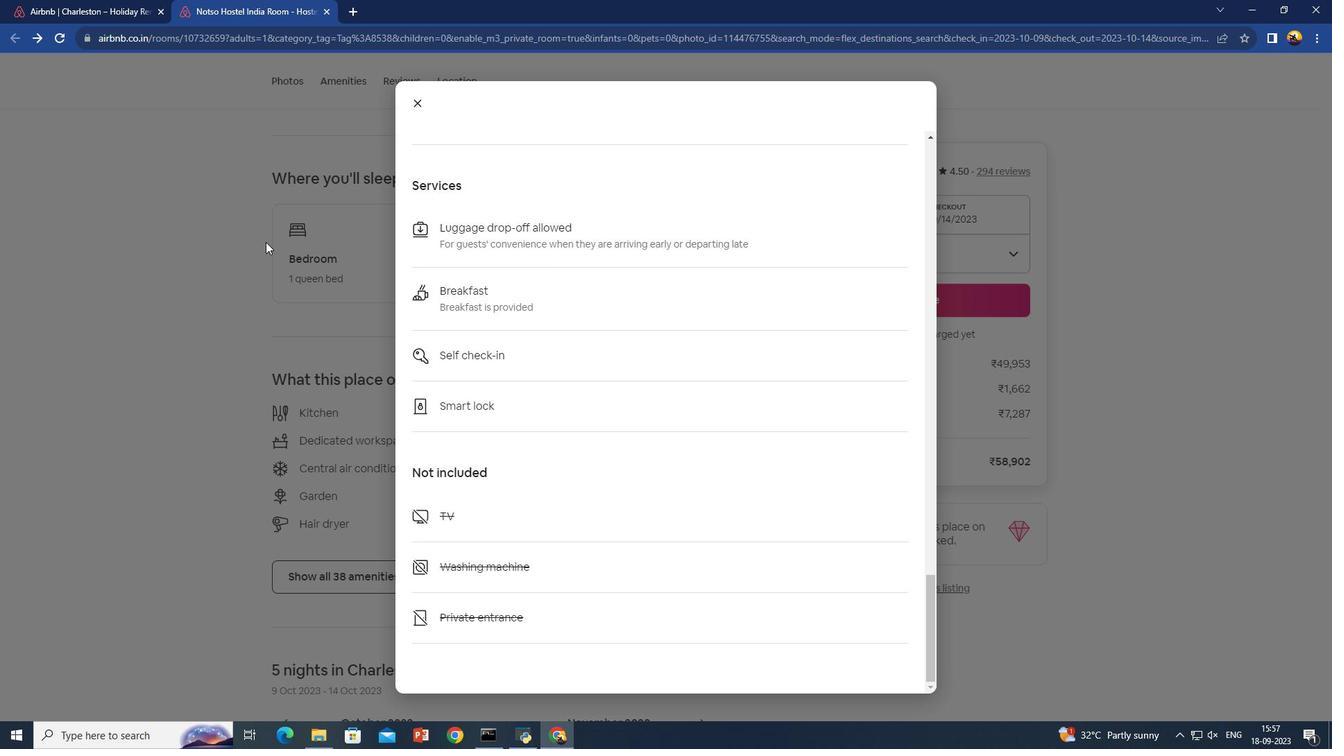 
Action: Mouse moved to (357, 260)
Screenshot: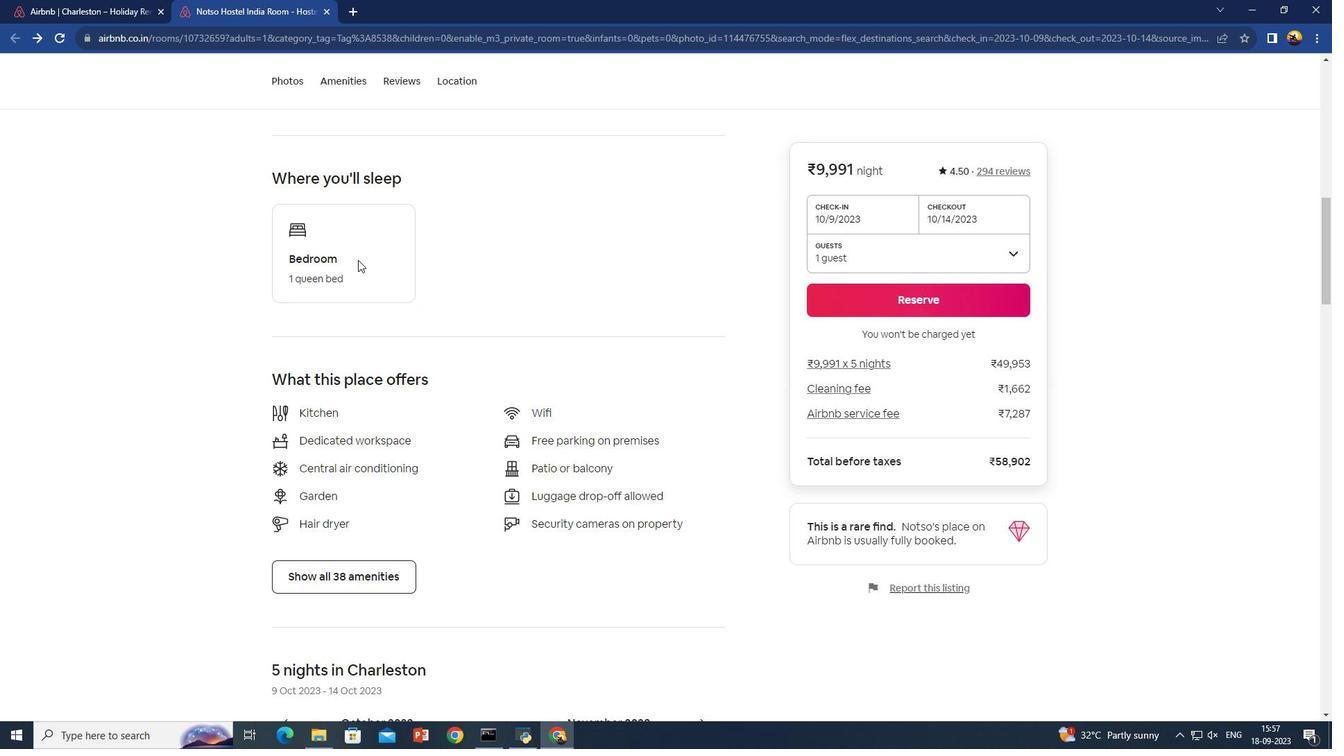 
Action: Mouse scrolled (357, 259) with delta (0, 0)
Screenshot: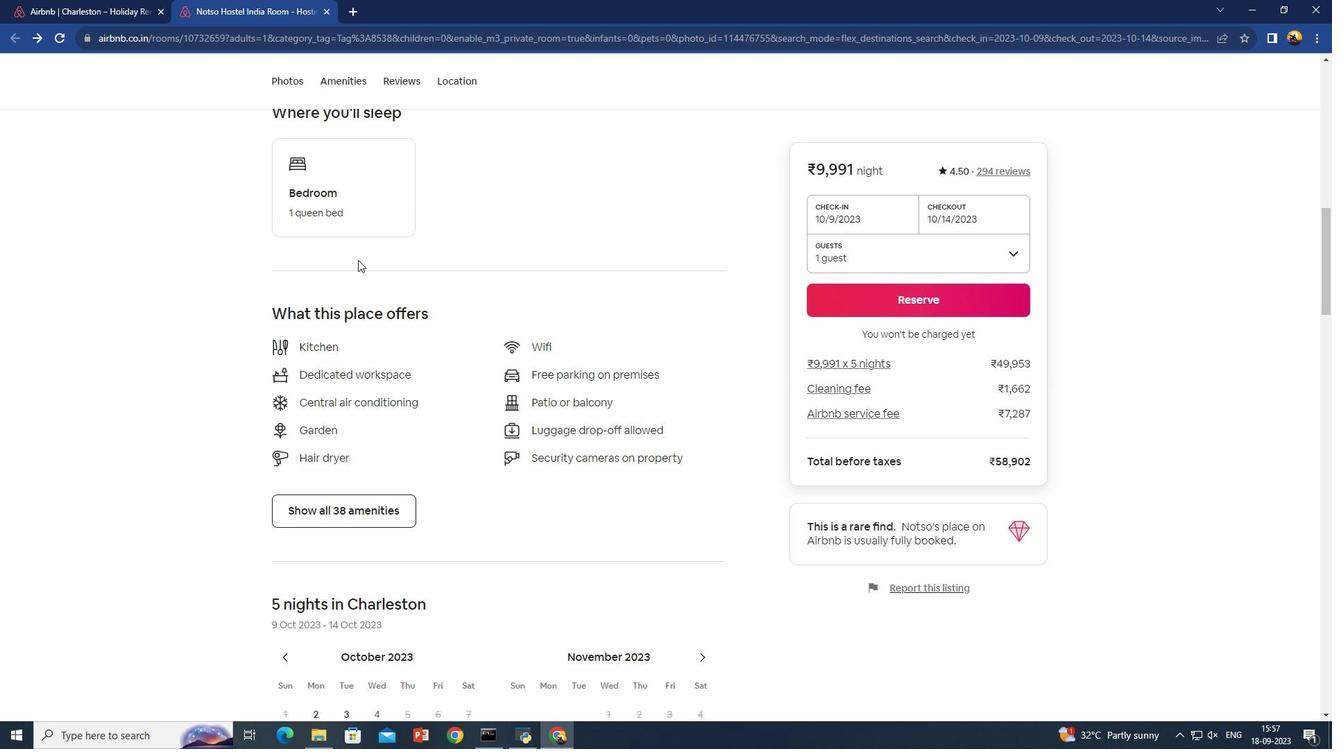 
Action: Mouse moved to (376, 255)
Screenshot: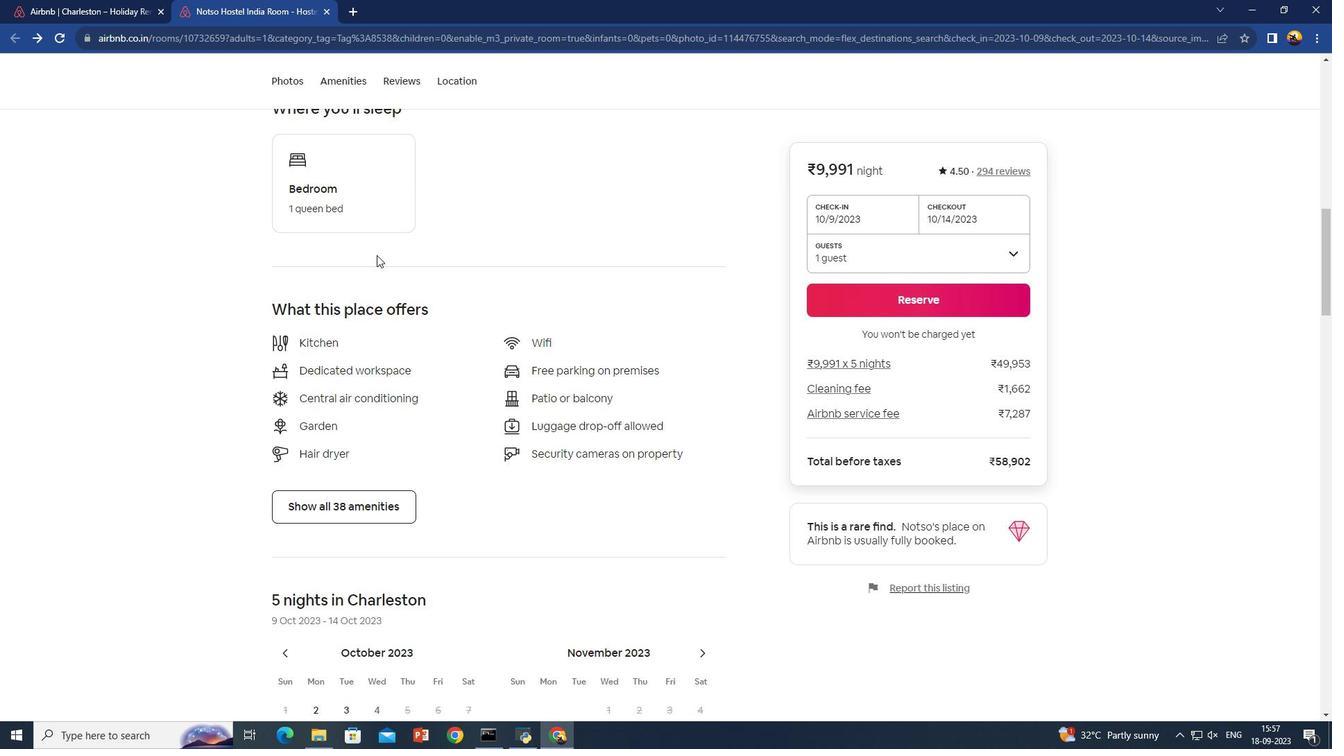 
Action: Mouse scrolled (376, 254) with delta (0, 0)
Screenshot: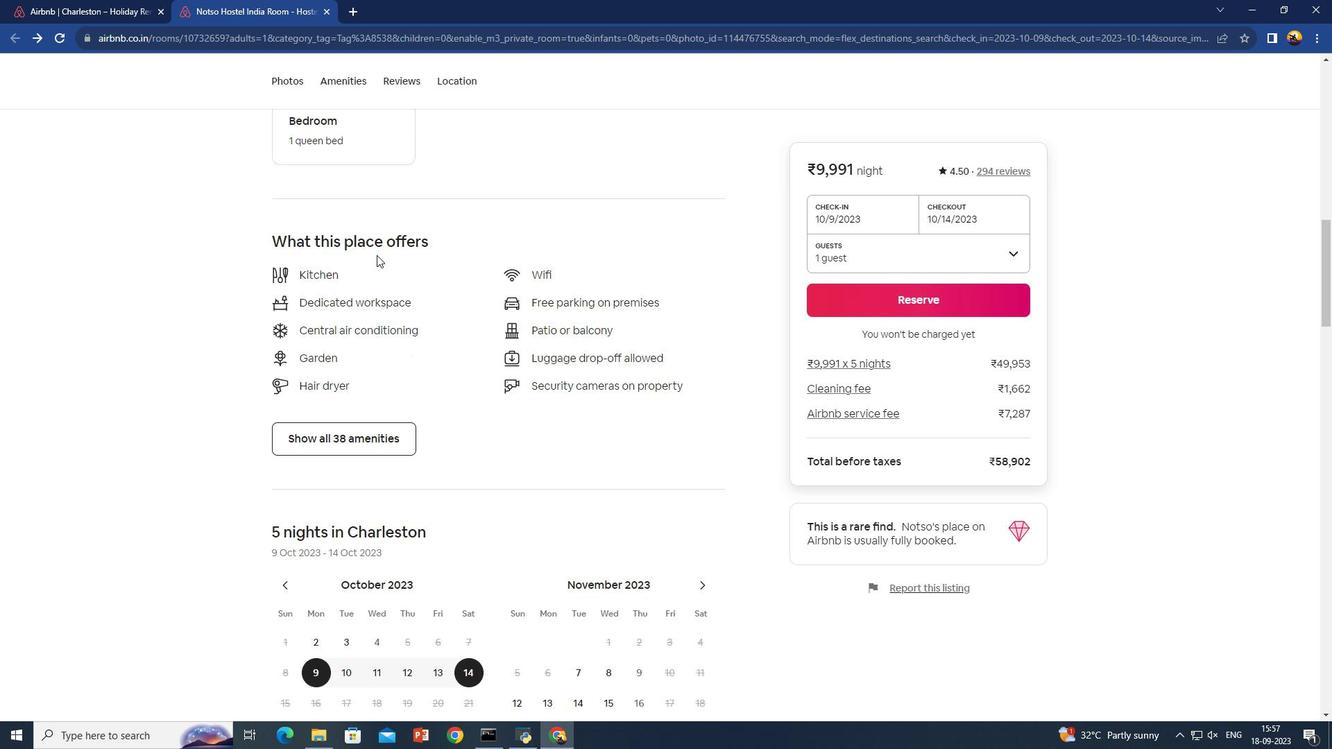 
Action: Mouse scrolled (376, 254) with delta (0, 0)
Screenshot: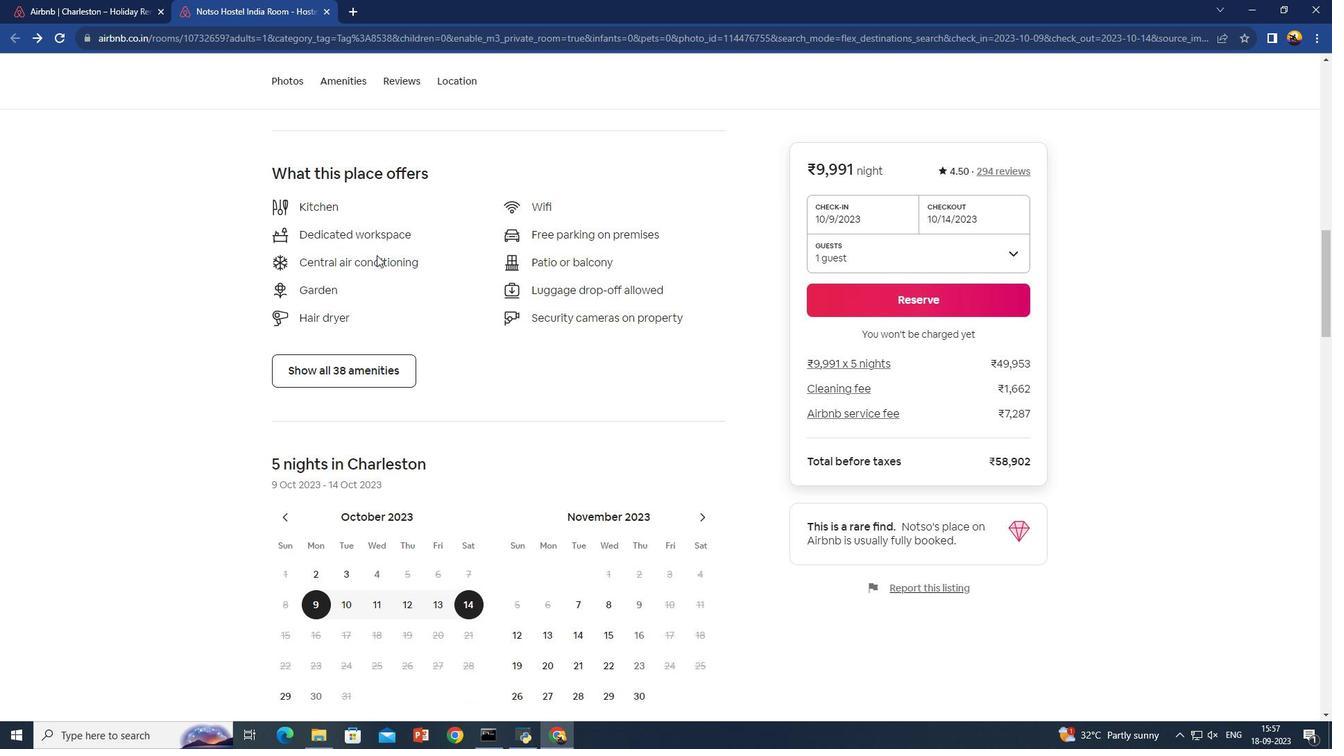 
Action: Mouse moved to (377, 255)
Screenshot: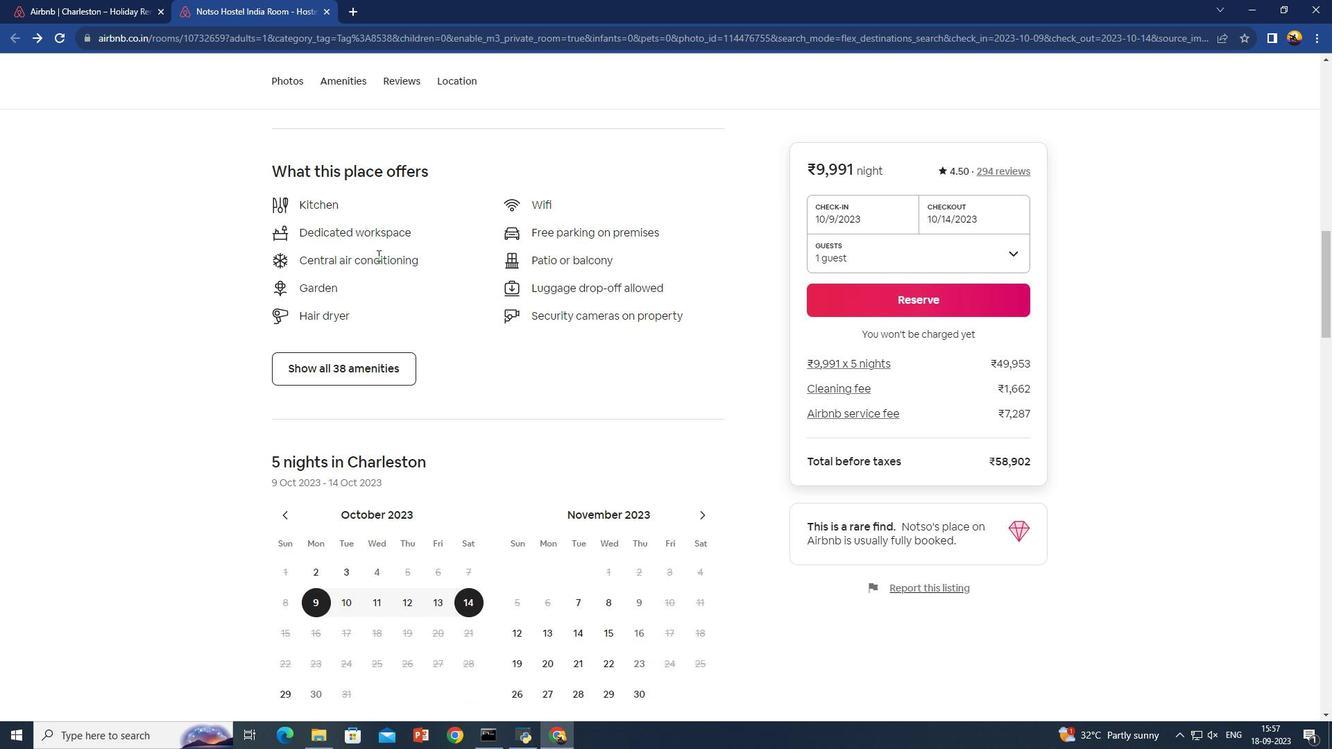 
Action: Mouse scrolled (377, 254) with delta (0, 0)
Screenshot: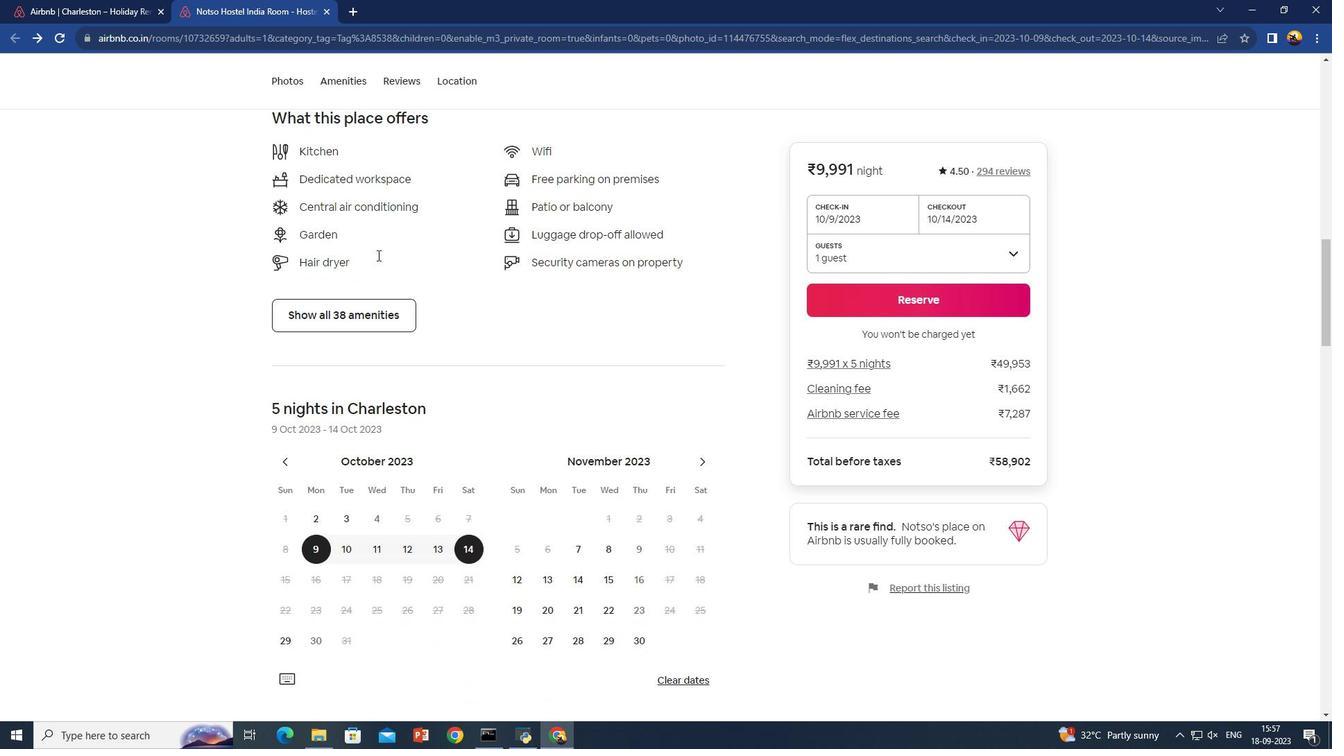 
Action: Mouse scrolled (377, 254) with delta (0, 0)
Screenshot: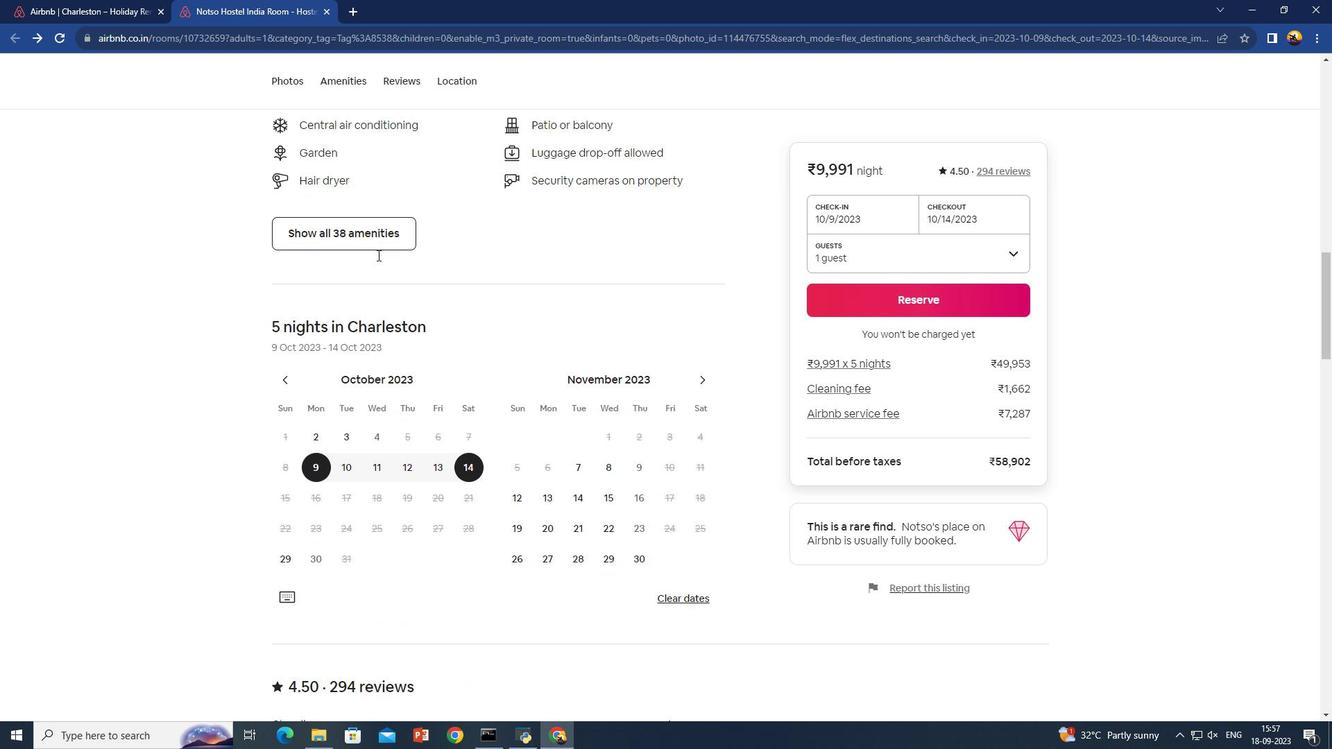 
Action: Mouse scrolled (377, 254) with delta (0, 0)
Screenshot: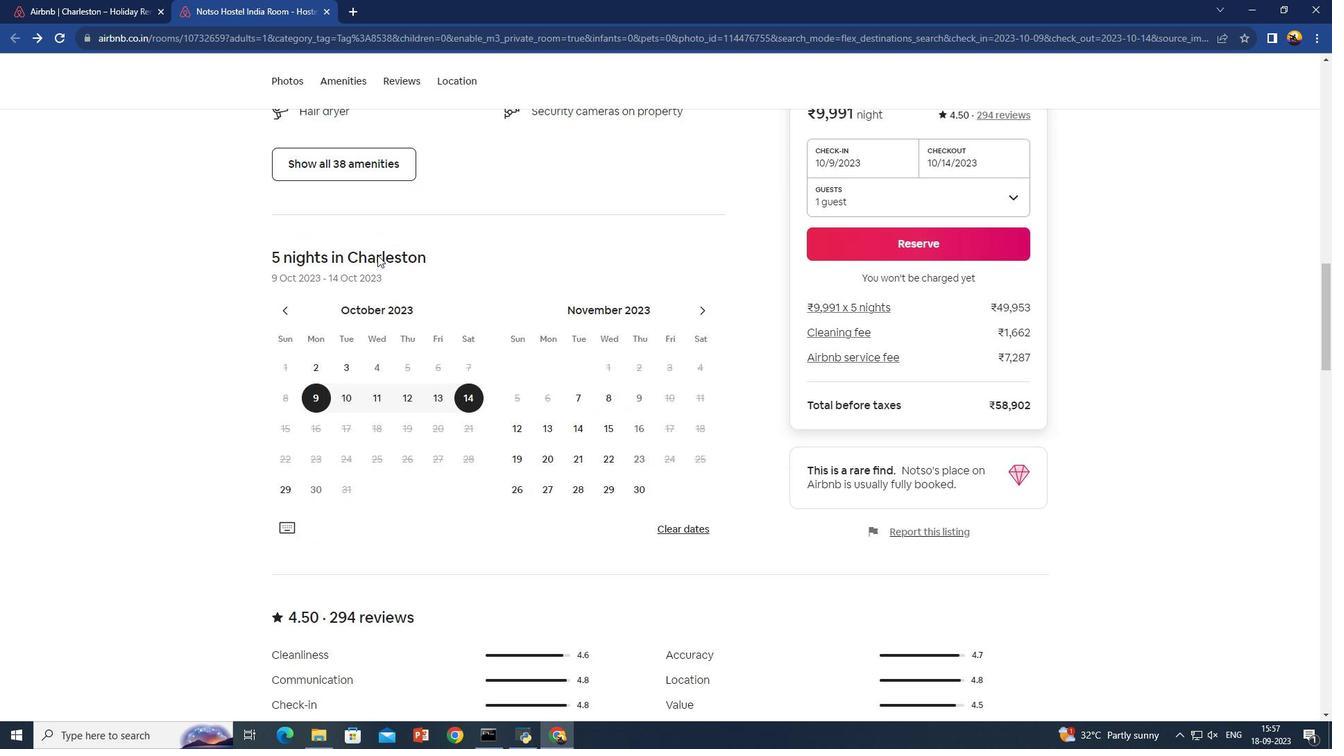 
Action: Mouse scrolled (377, 254) with delta (0, 0)
Screenshot: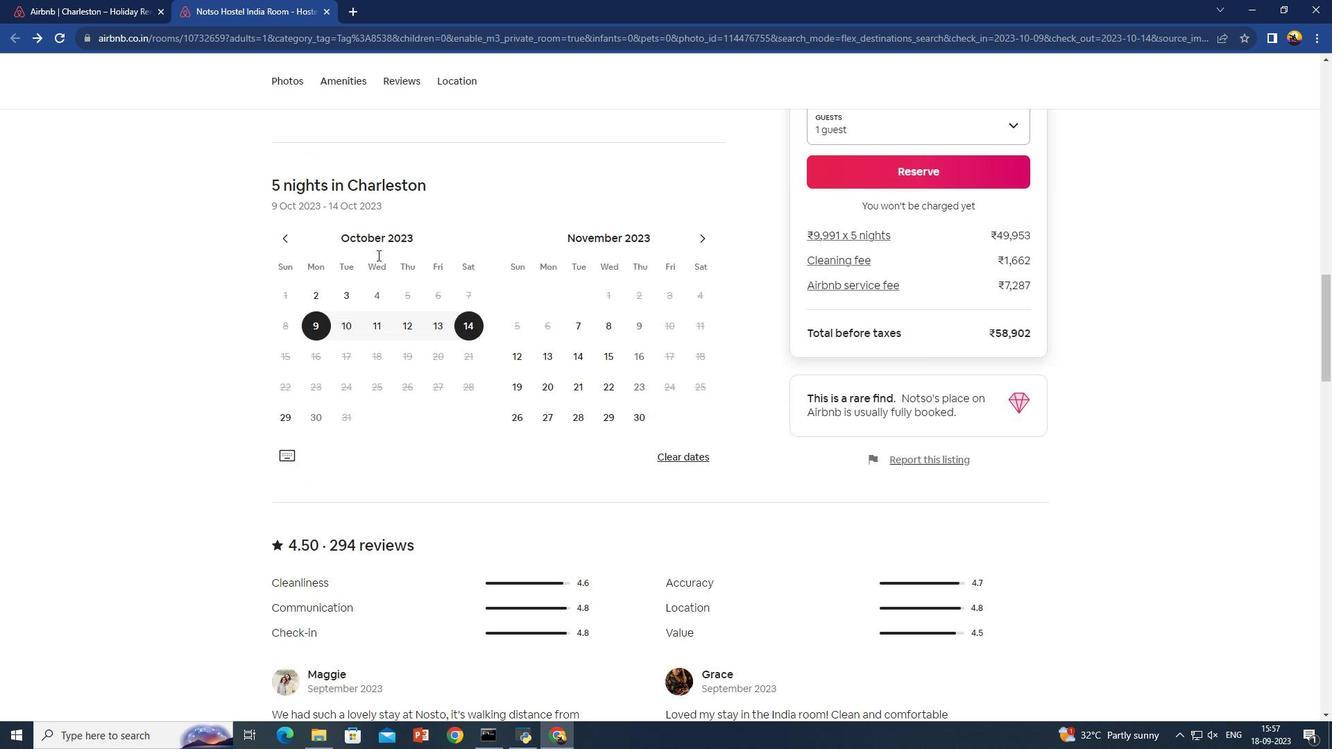 
Action: Mouse scrolled (377, 254) with delta (0, 0)
Screenshot: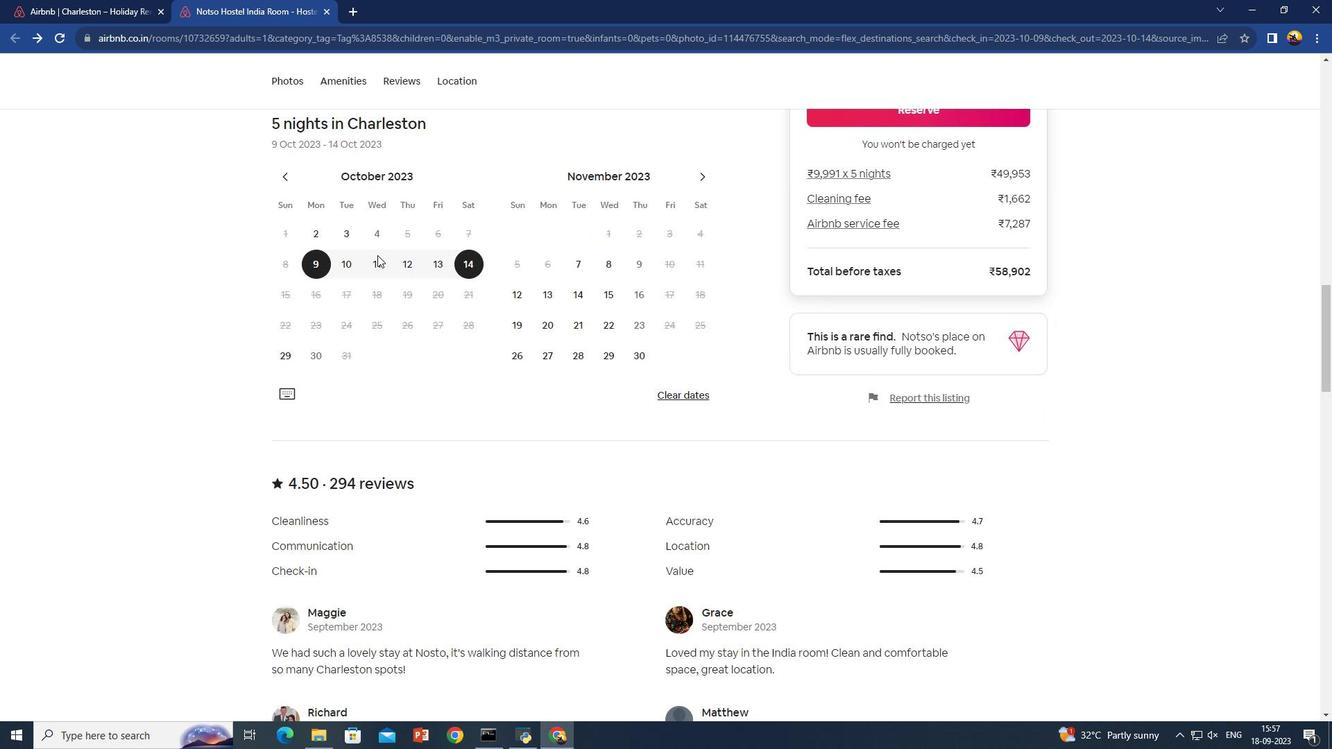 
Action: Mouse scrolled (377, 254) with delta (0, 0)
Screenshot: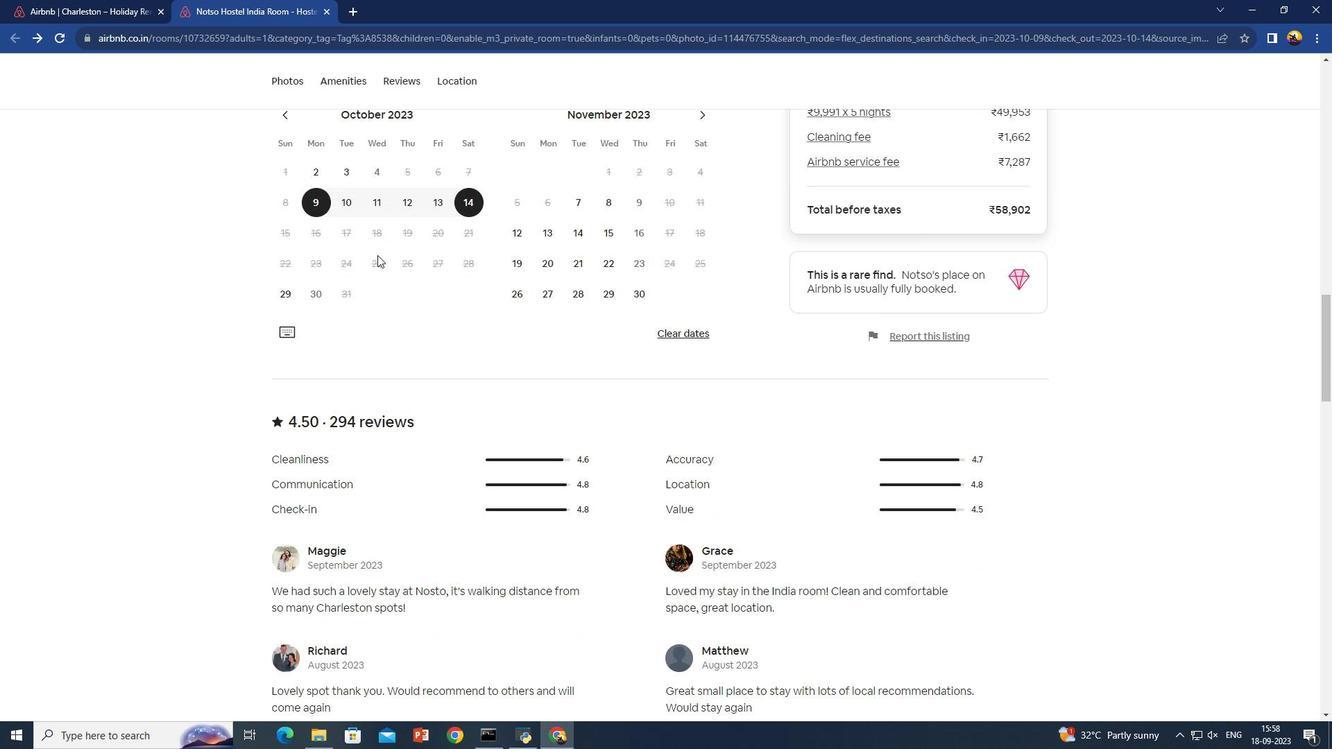 
Action: Mouse moved to (377, 255)
Screenshot: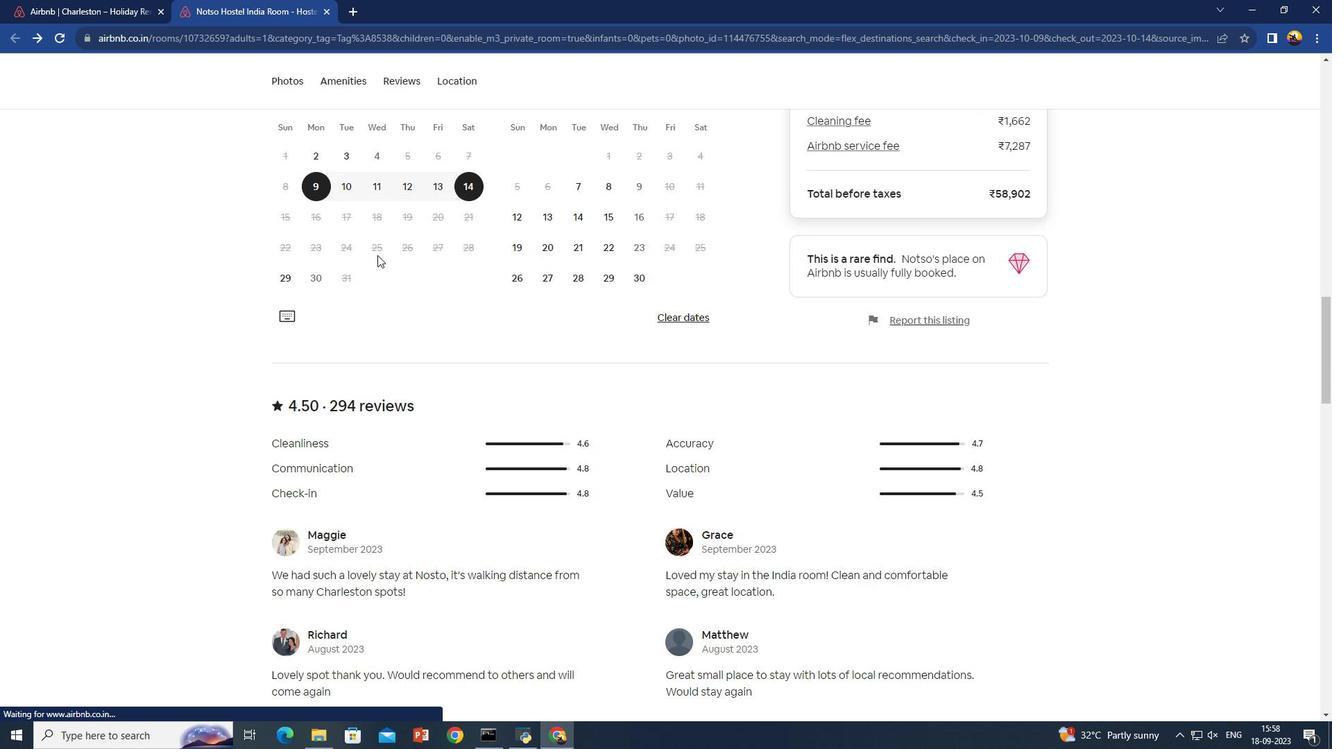 
Action: Mouse scrolled (377, 254) with delta (0, 0)
Screenshot: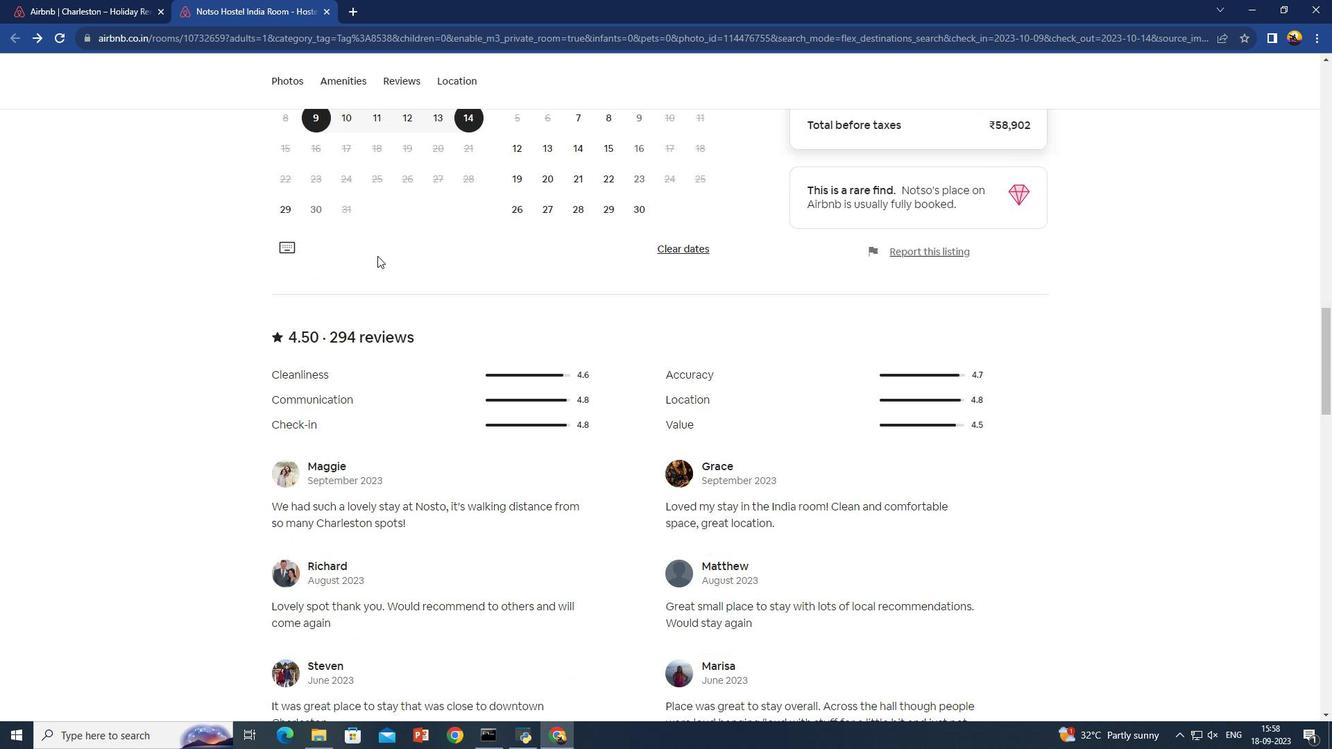 
Action: Mouse moved to (377, 256)
Screenshot: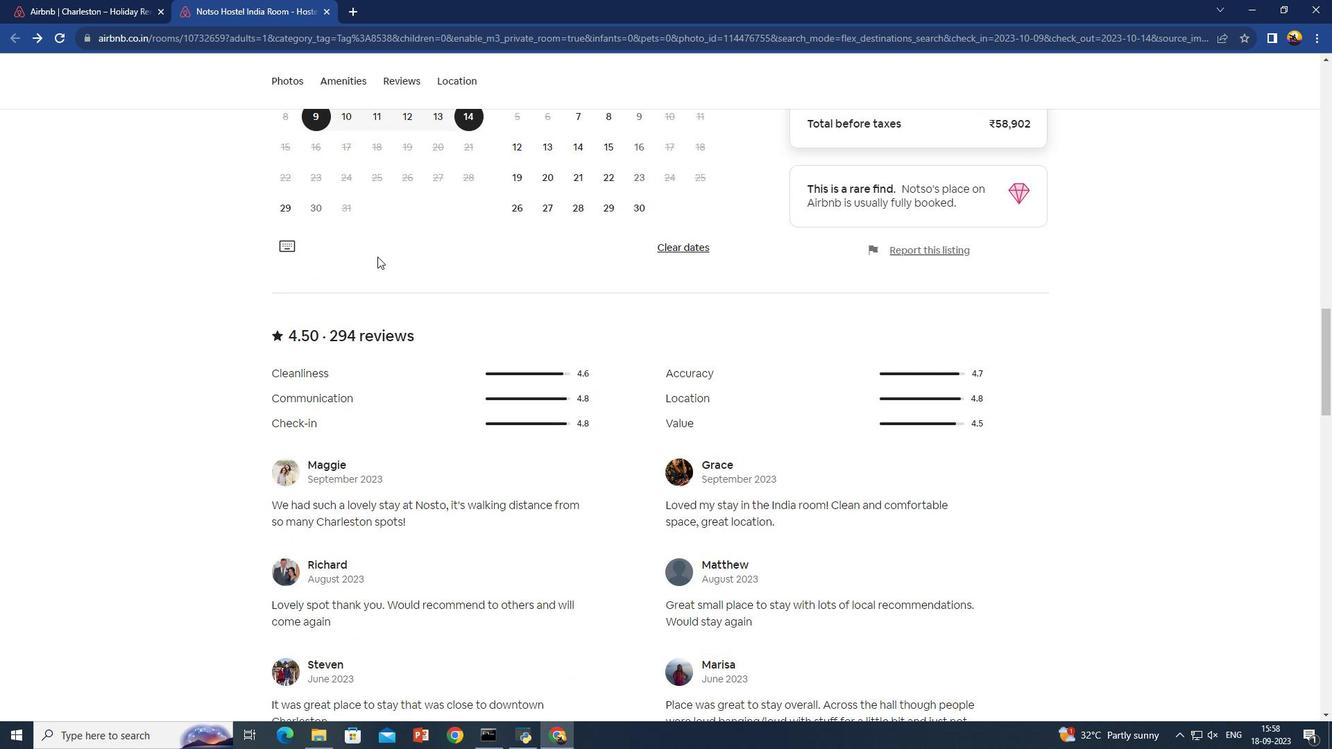 
Action: Mouse scrolled (377, 255) with delta (0, 0)
Screenshot: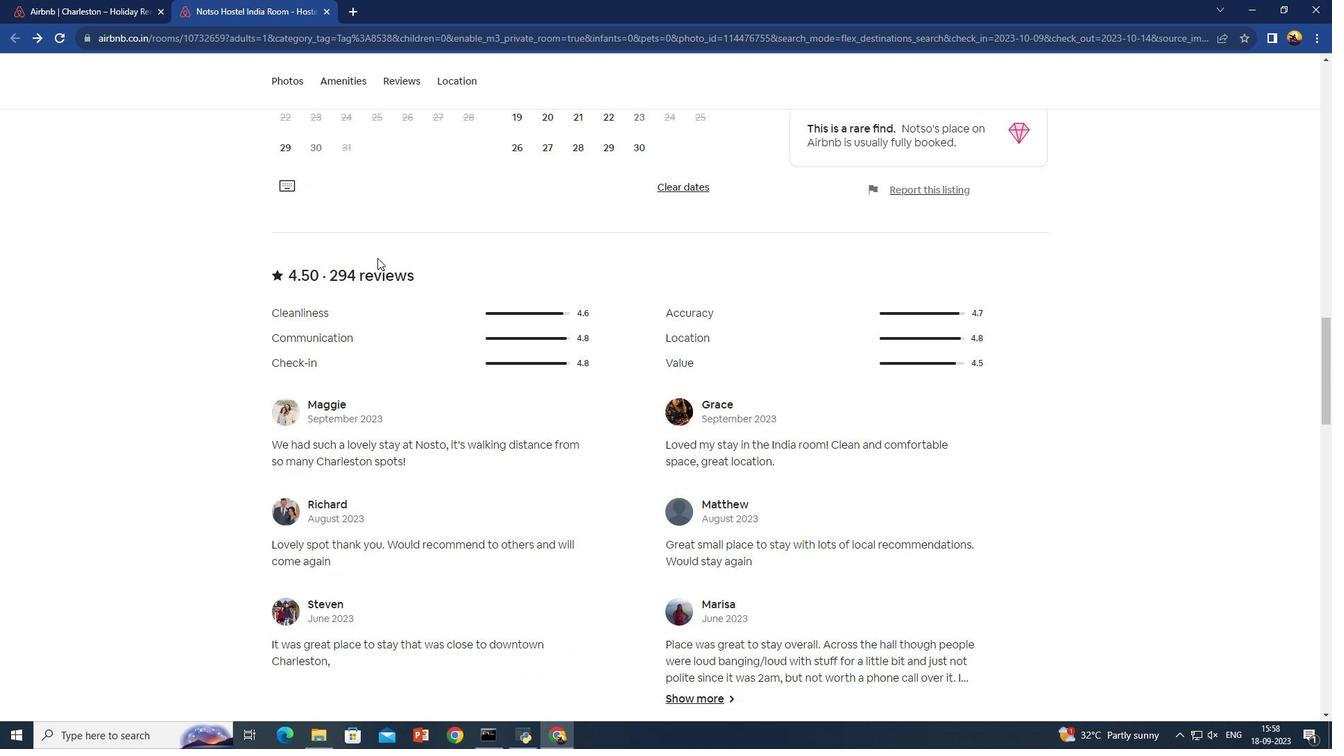 
Action: Mouse moved to (377, 258)
Screenshot: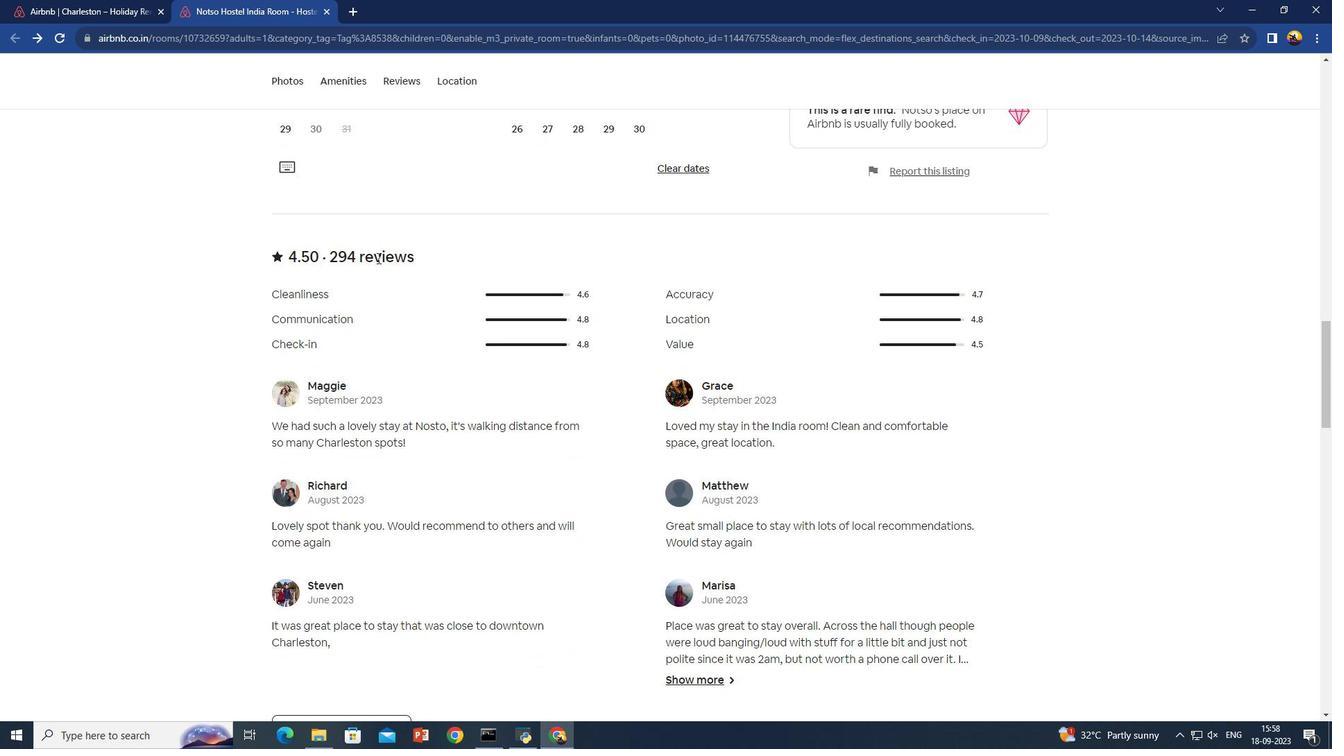 
Action: Mouse scrolled (377, 257) with delta (0, 0)
Screenshot: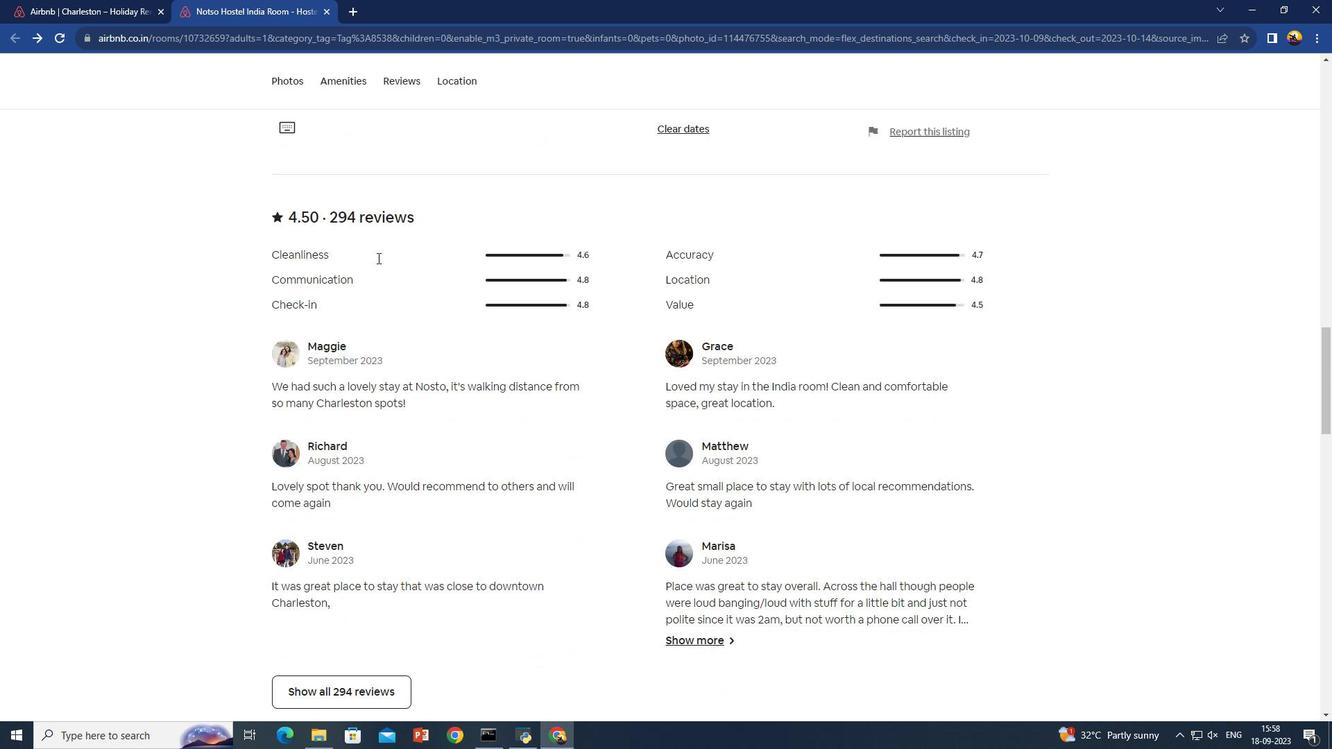 
Action: Mouse moved to (377, 260)
Screenshot: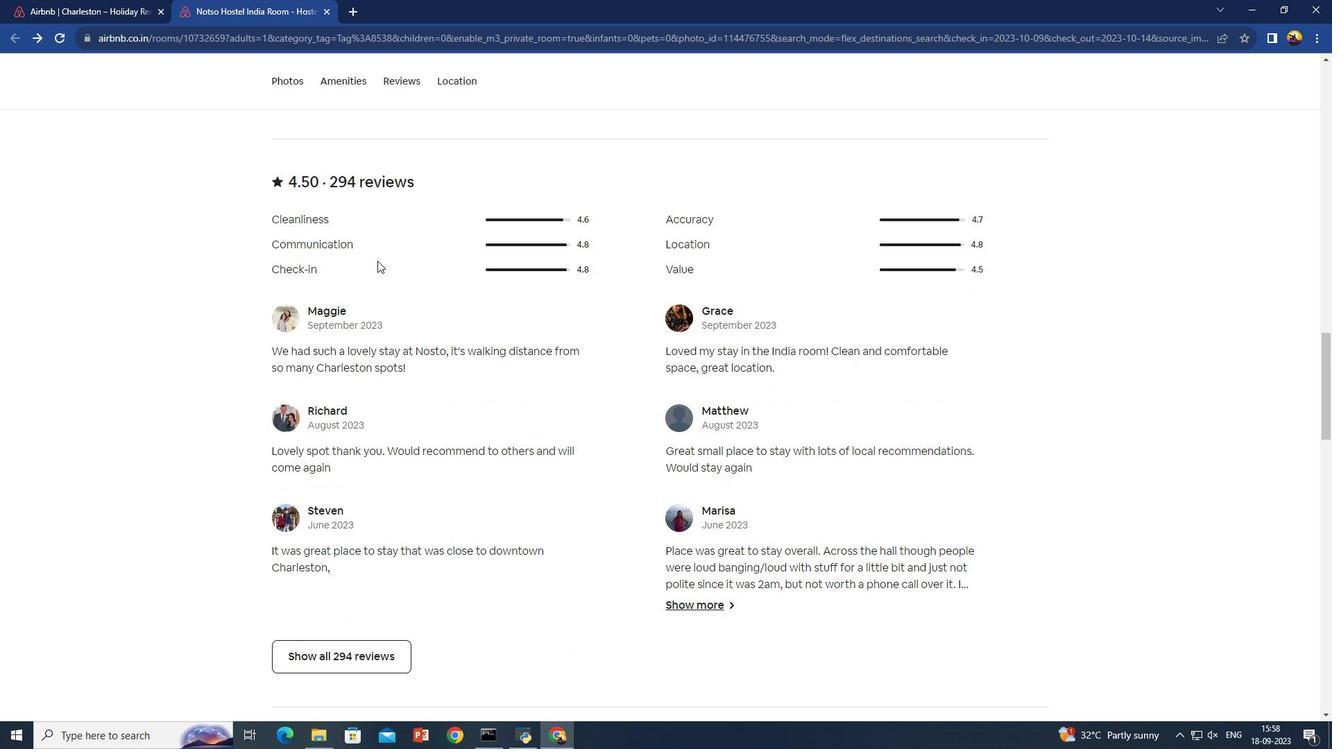 
Action: Mouse scrolled (377, 260) with delta (0, 0)
Screenshot: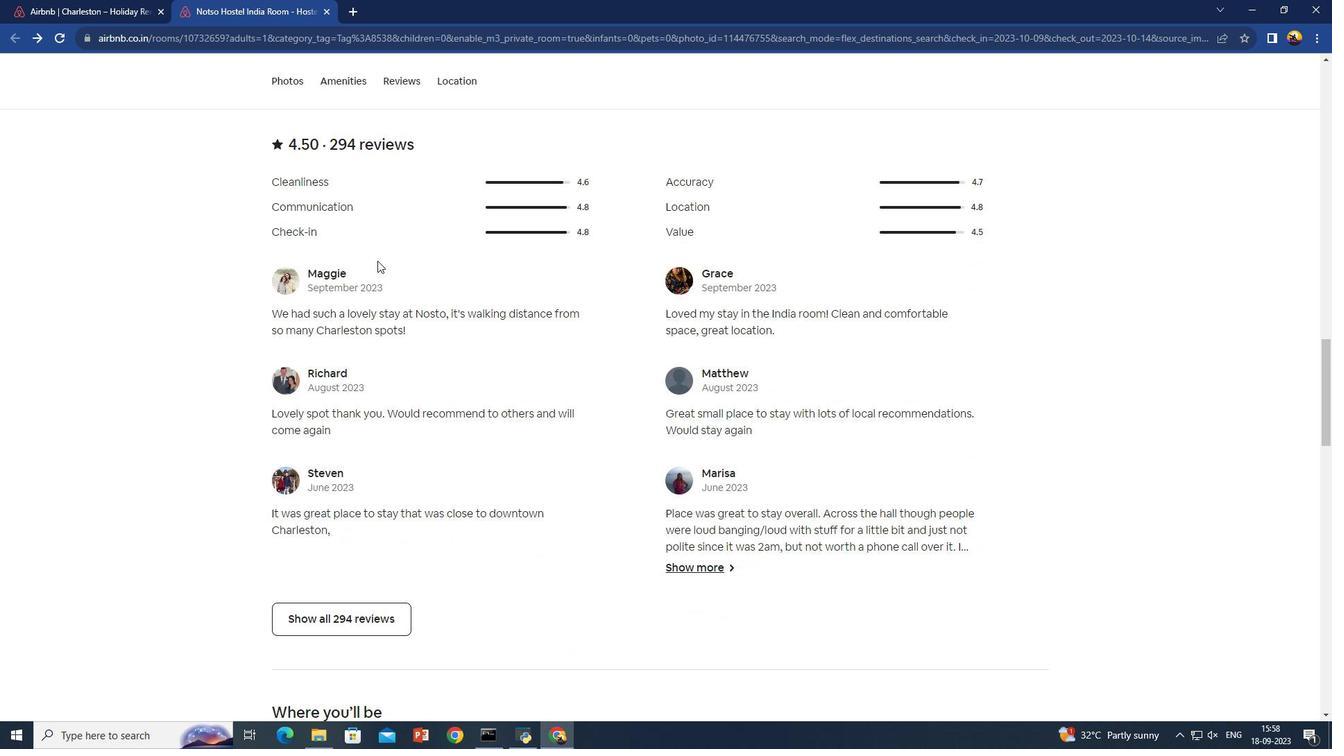 
Action: Mouse scrolled (377, 260) with delta (0, 0)
Screenshot: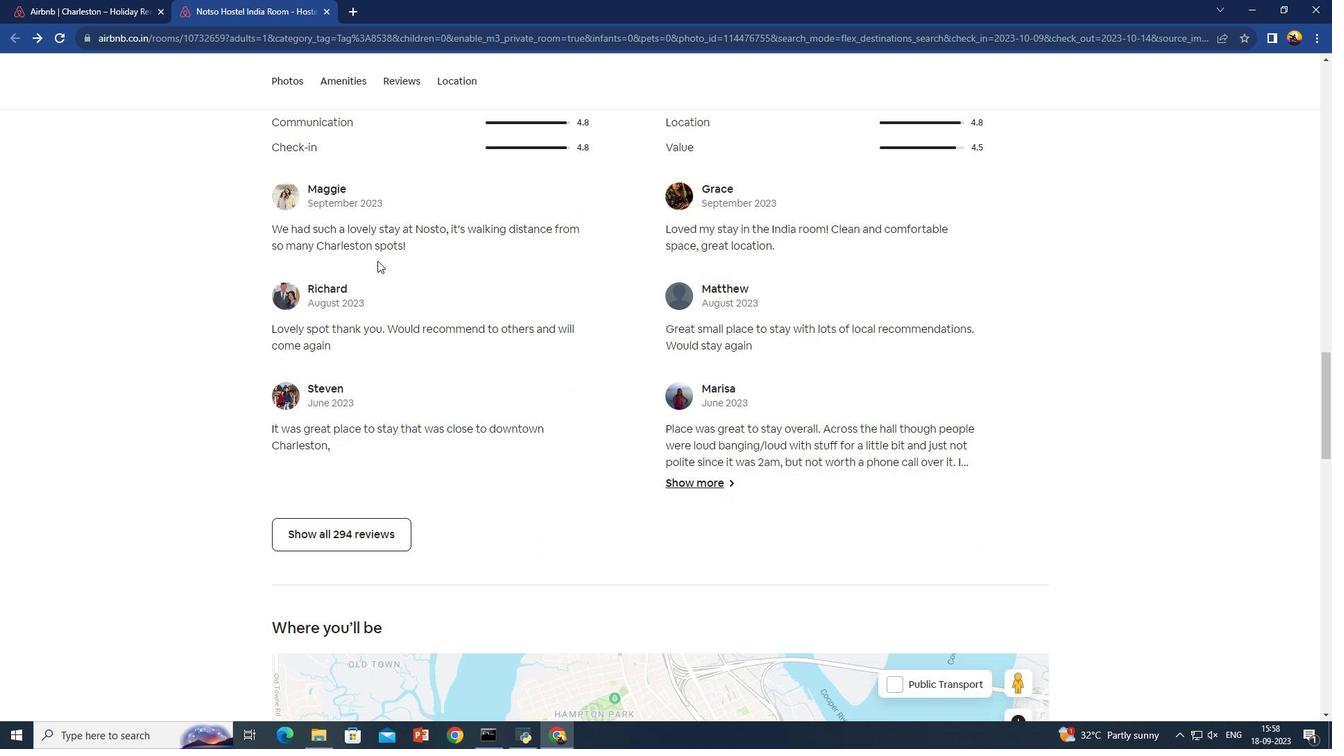 
Action: Mouse scrolled (377, 260) with delta (0, 0)
Screenshot: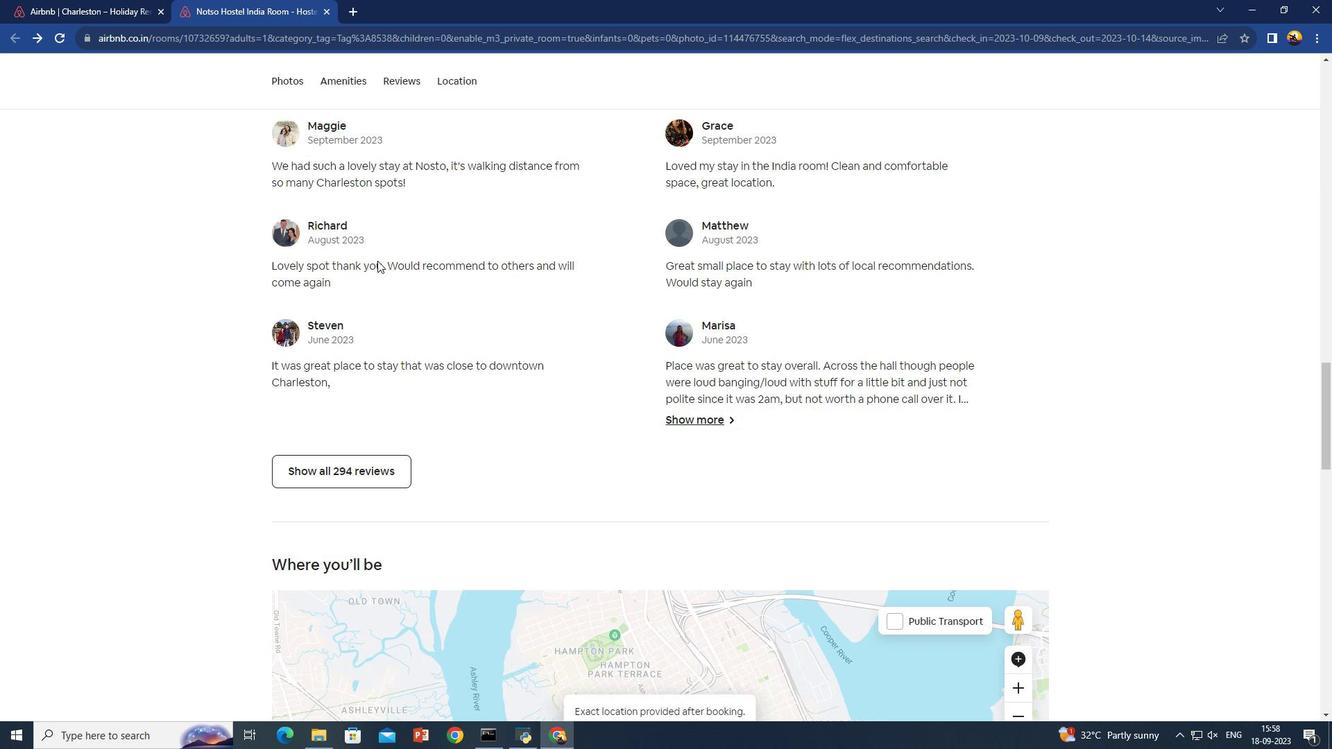 
Action: Mouse moved to (379, 260)
Screenshot: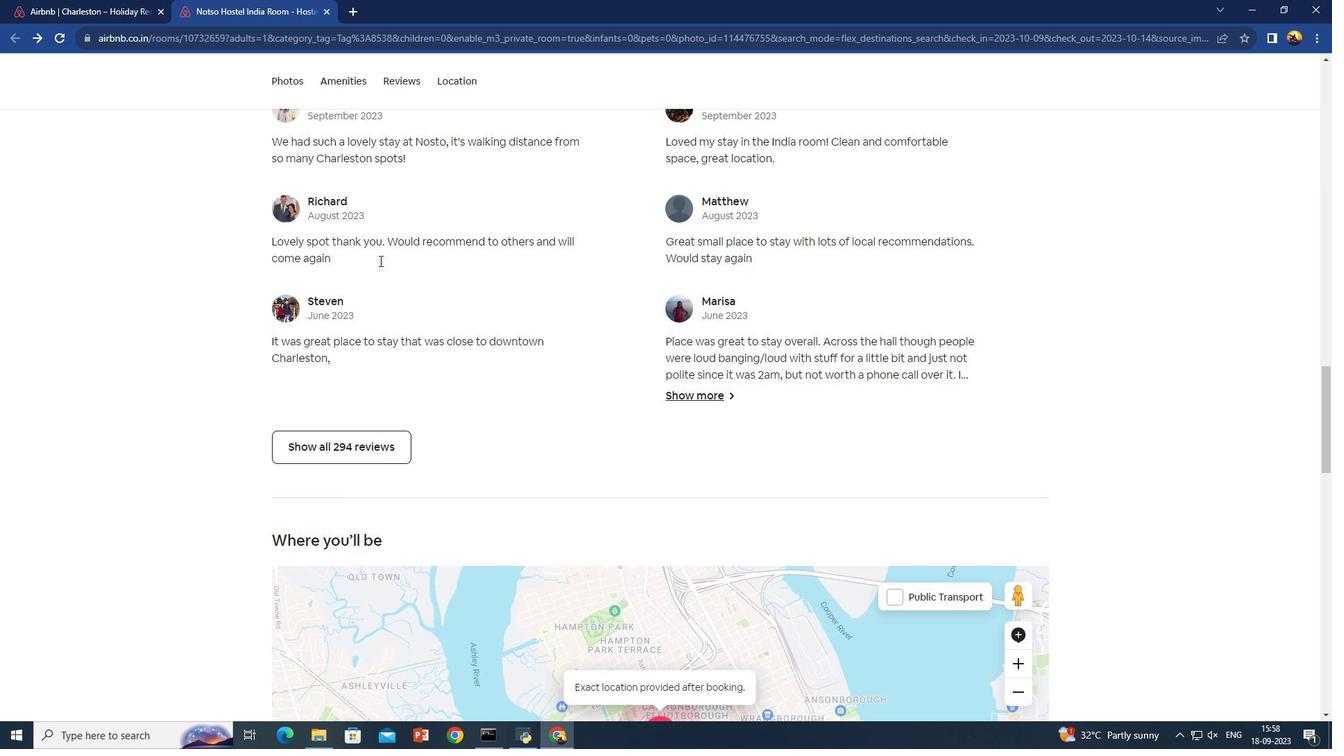 
Action: Mouse scrolled (379, 260) with delta (0, 0)
Screenshot: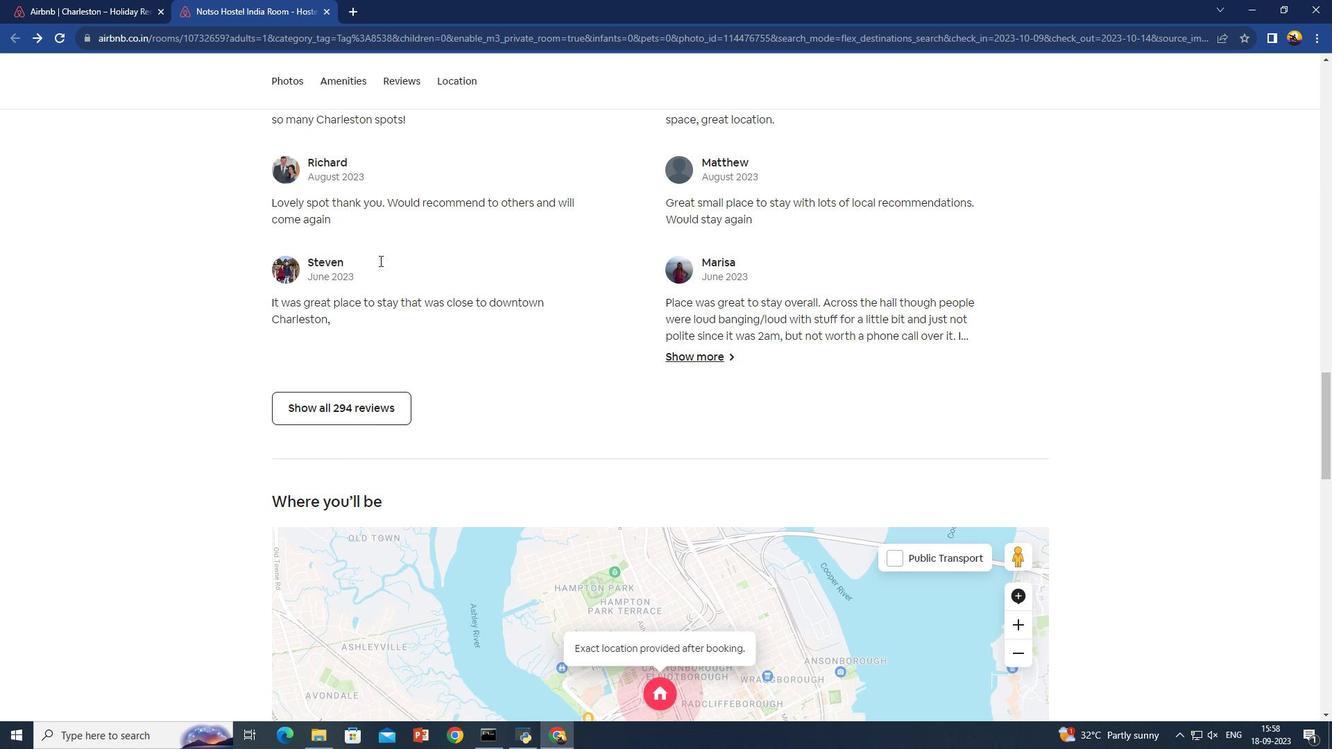 
Action: Mouse scrolled (379, 260) with delta (0, 0)
Screenshot: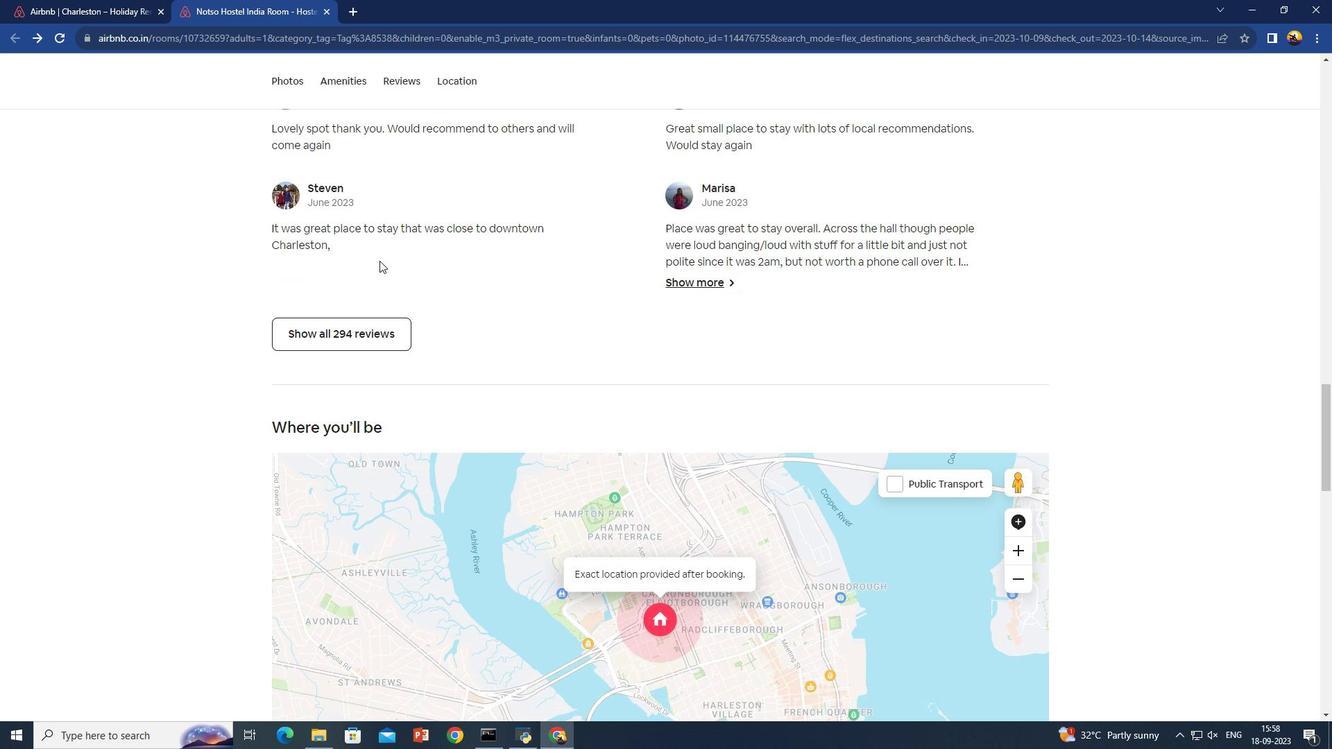 
Action: Mouse moved to (288, 416)
Screenshot: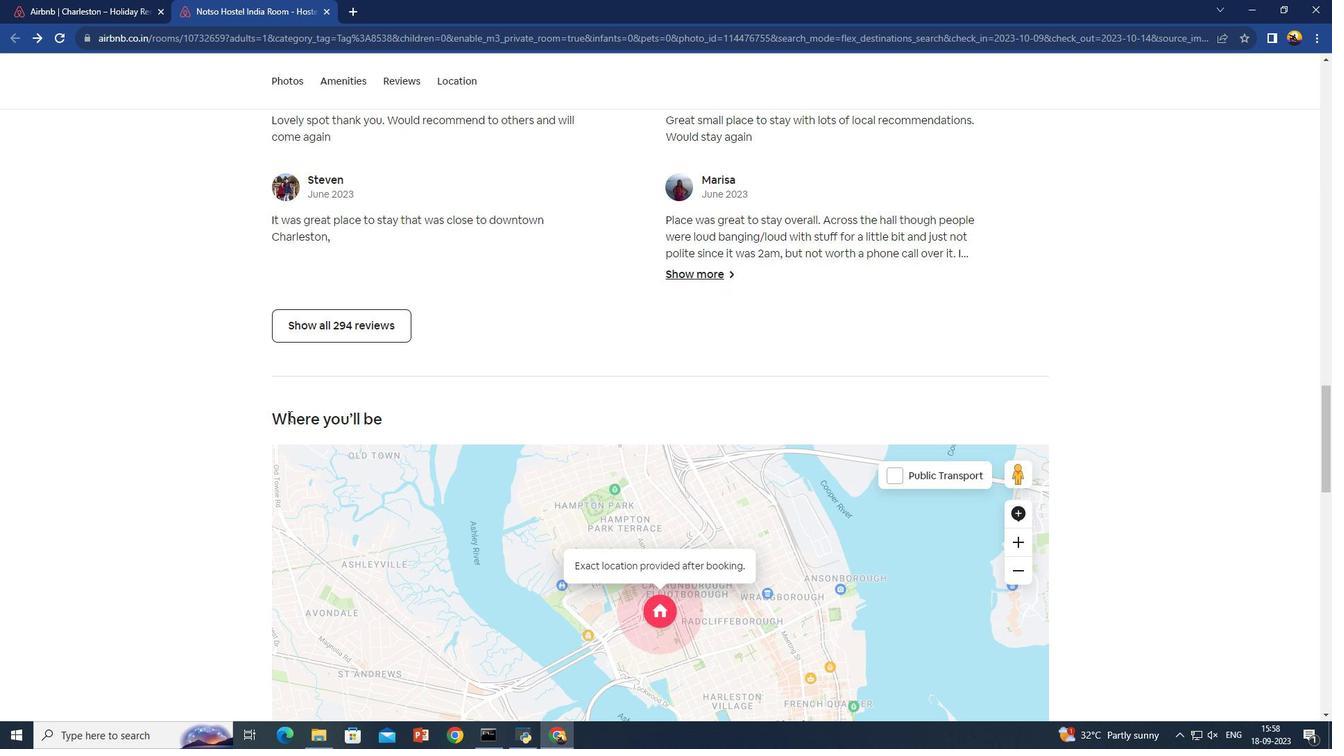 
Action: Mouse scrolled (288, 415) with delta (0, 0)
Screenshot: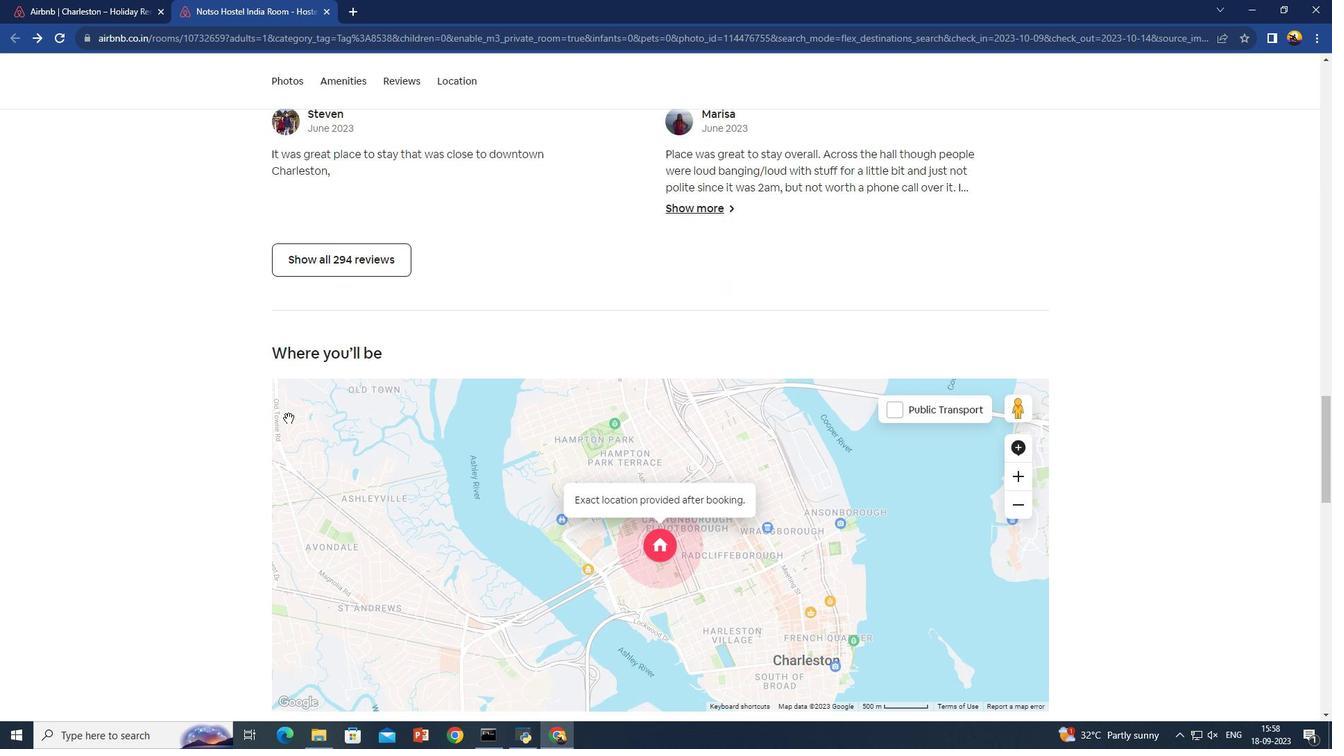 
Action: Mouse moved to (288, 418)
Screenshot: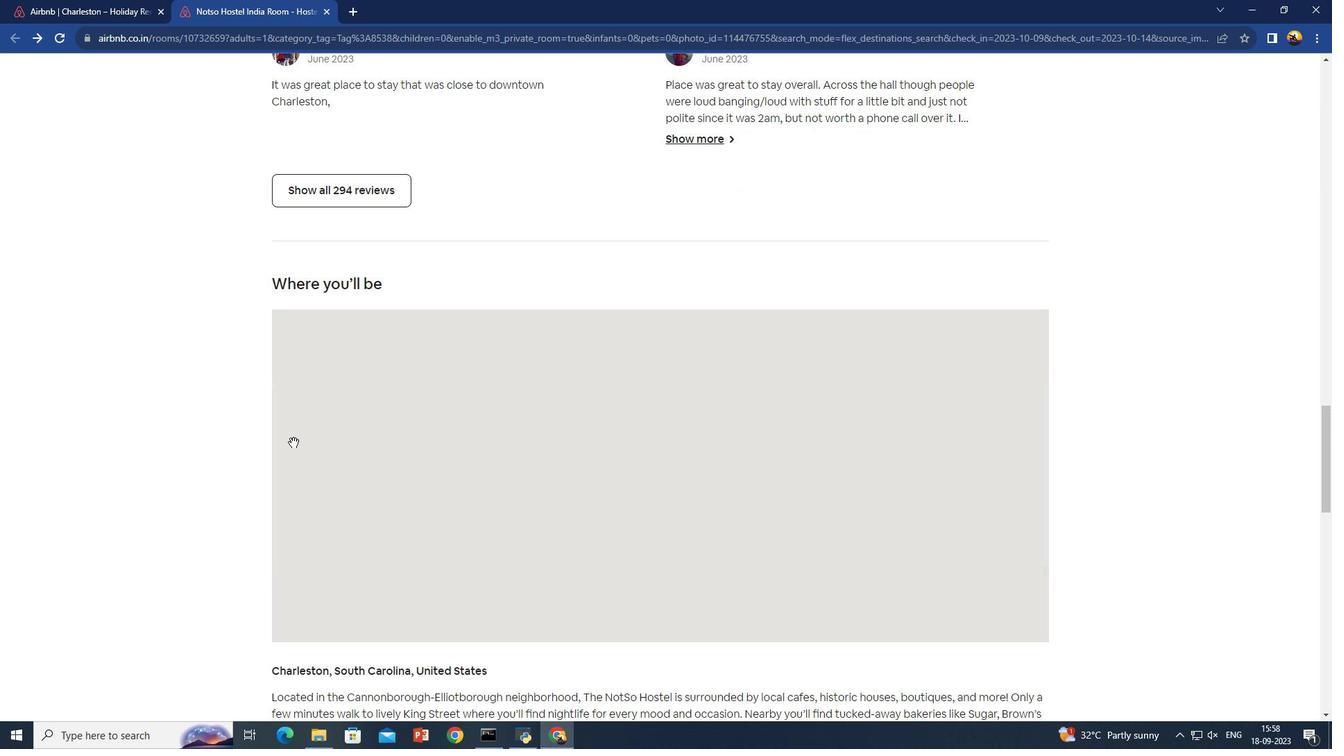 
Action: Mouse scrolled (288, 417) with delta (0, 0)
Screenshot: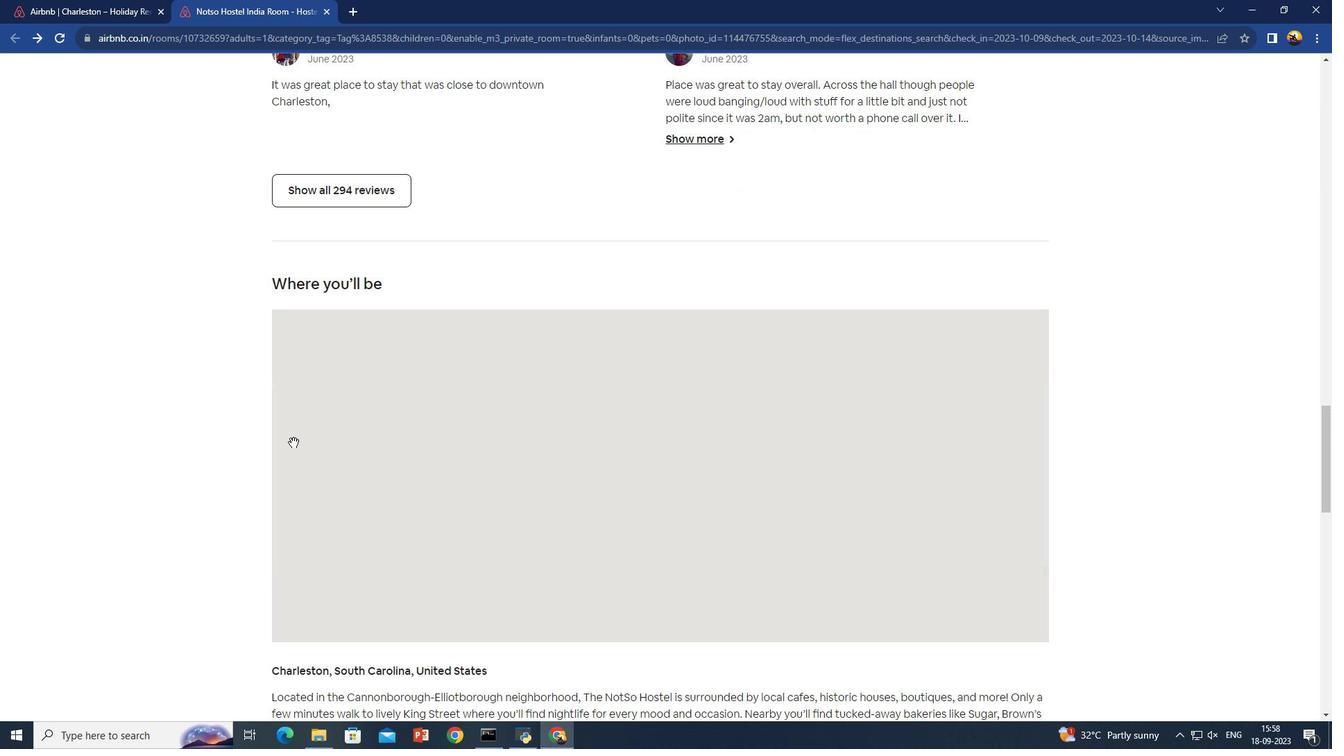 
Action: Mouse moved to (293, 442)
Screenshot: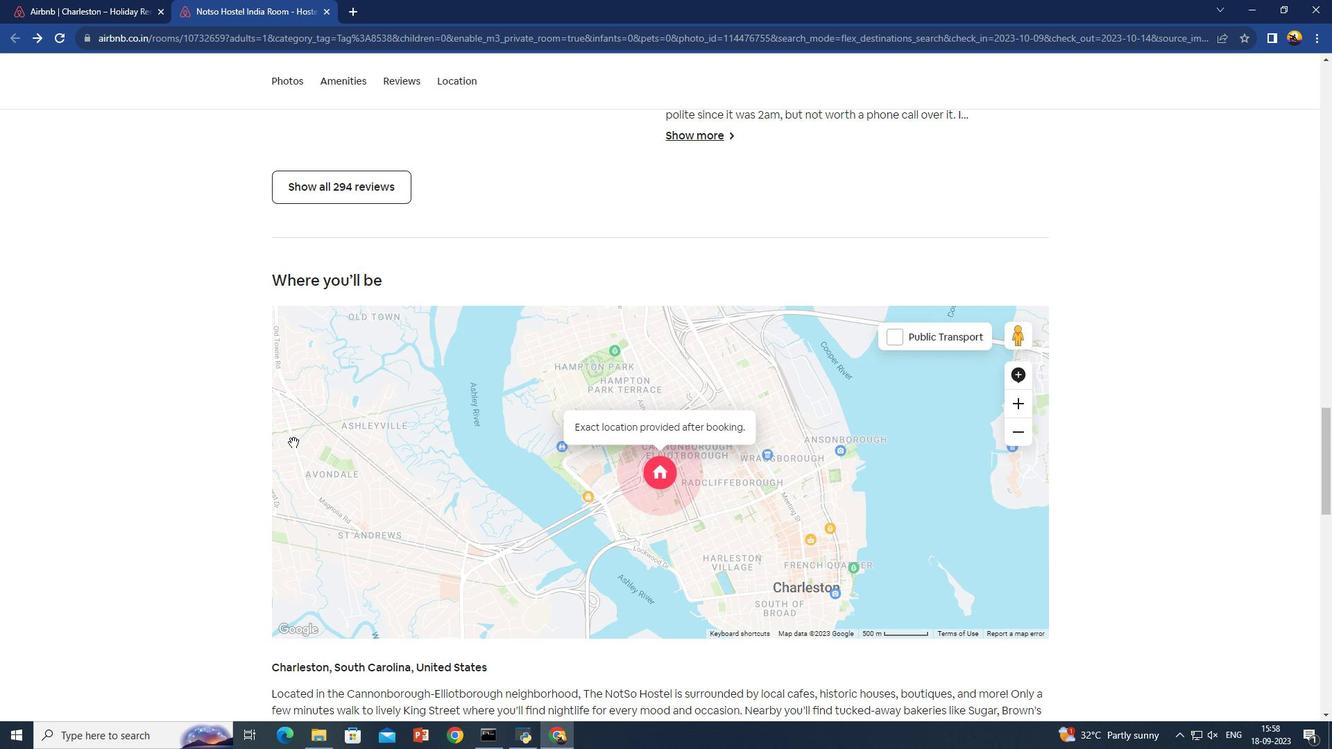 
Action: Mouse scrolled (293, 441) with delta (0, 0)
Screenshot: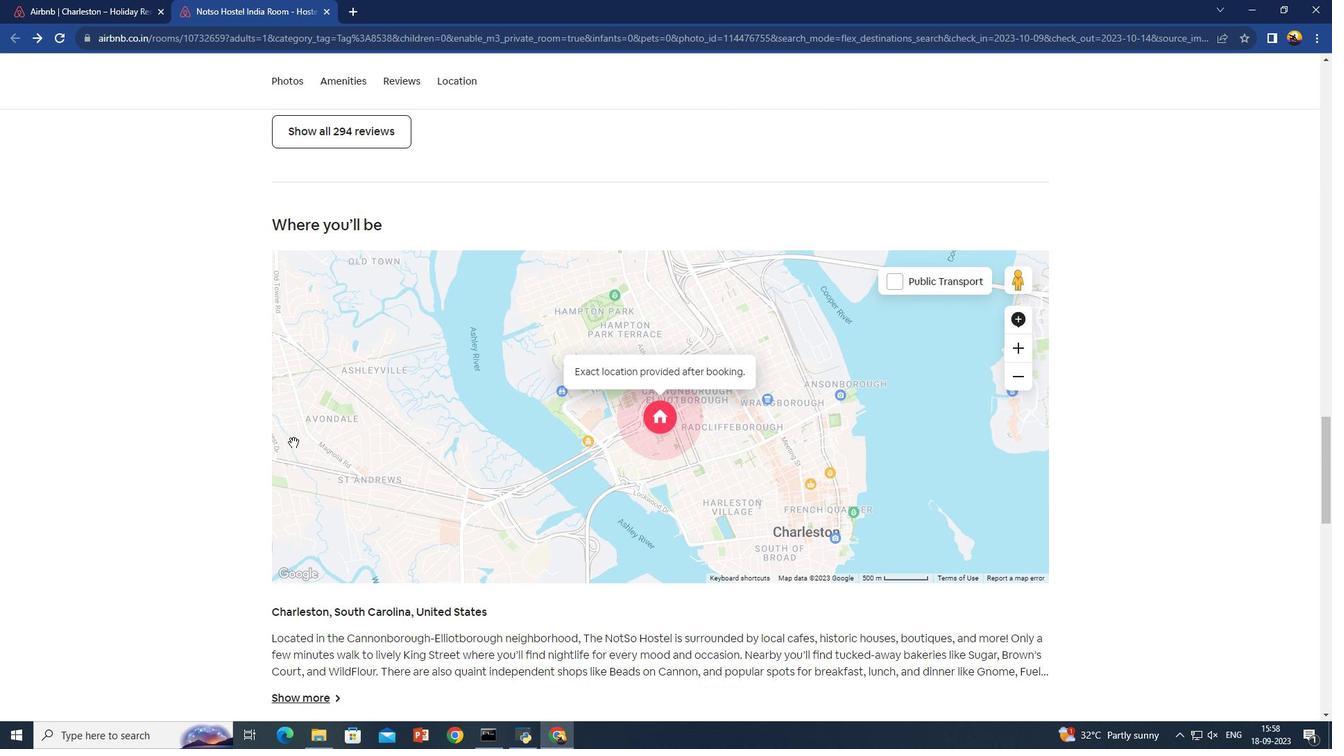 
Action: Mouse scrolled (293, 441) with delta (0, 0)
Screenshot: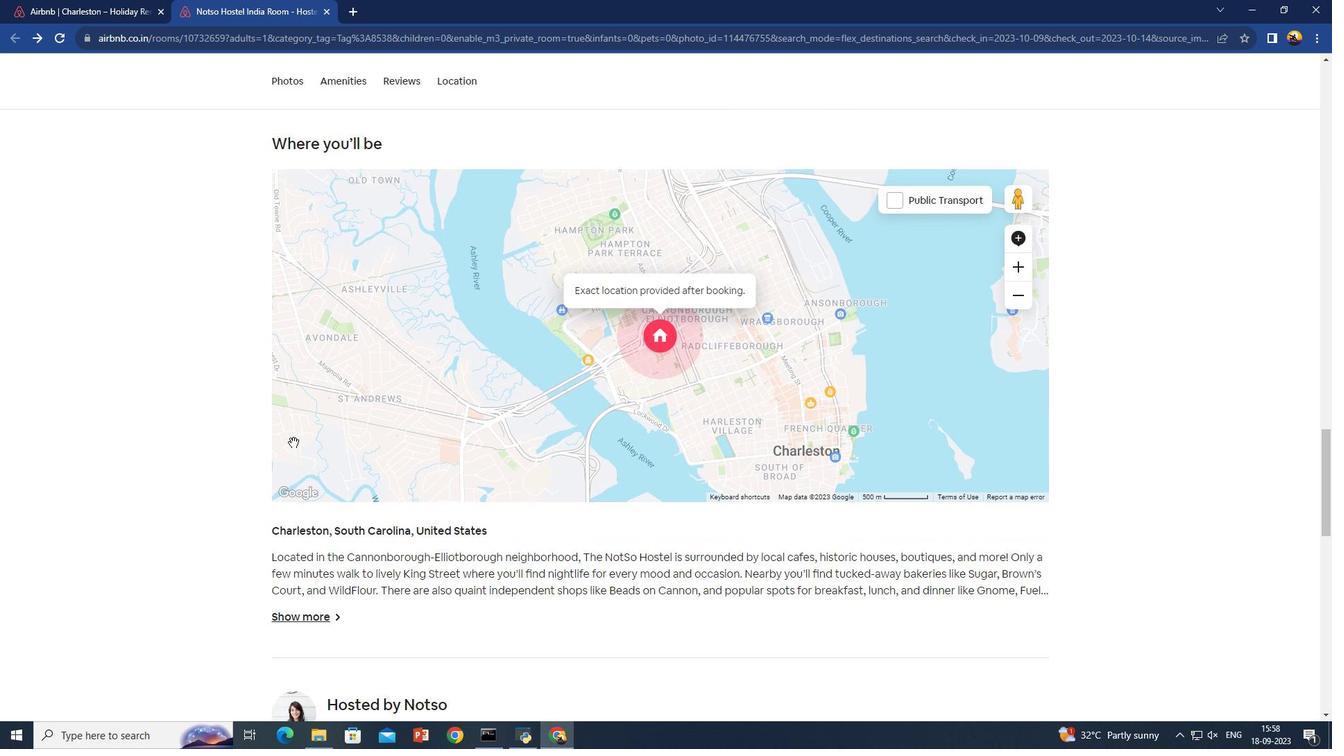 
Action: Mouse moved to (293, 444)
Screenshot: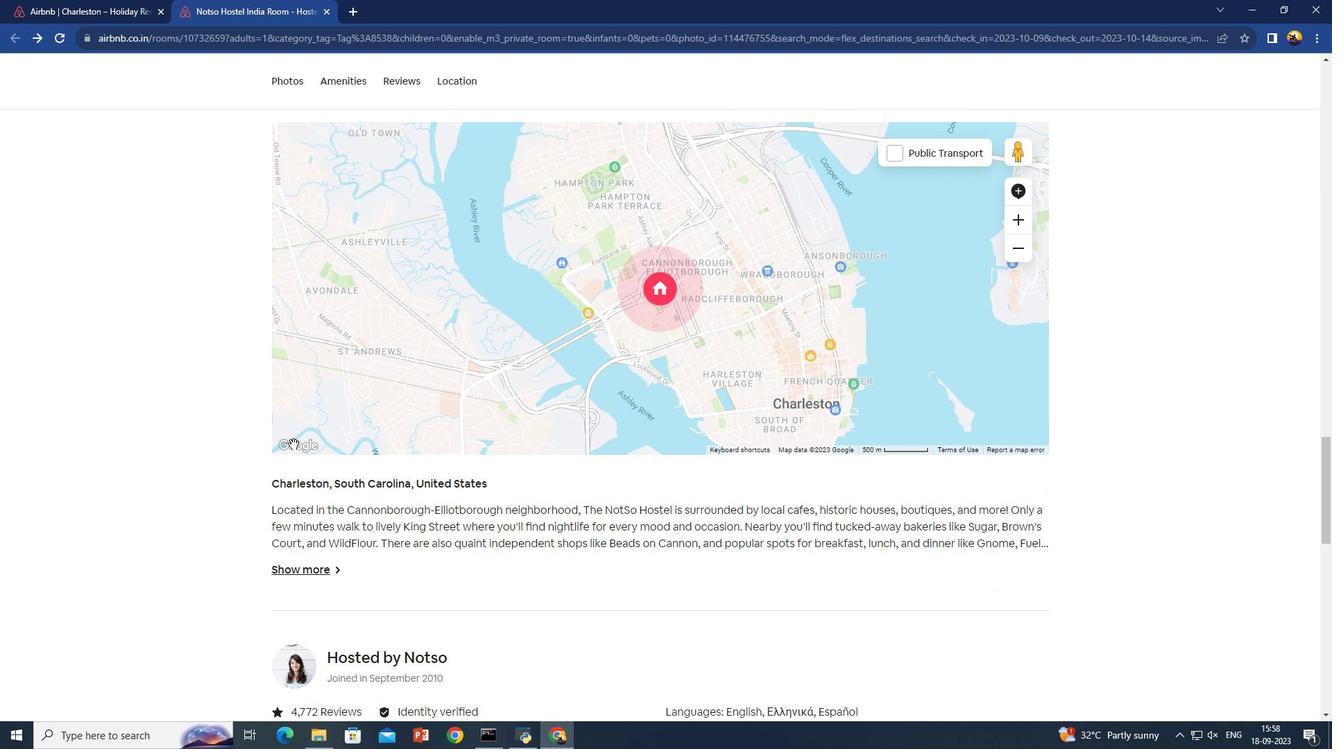 
Action: Mouse scrolled (293, 443) with delta (0, 0)
Screenshot: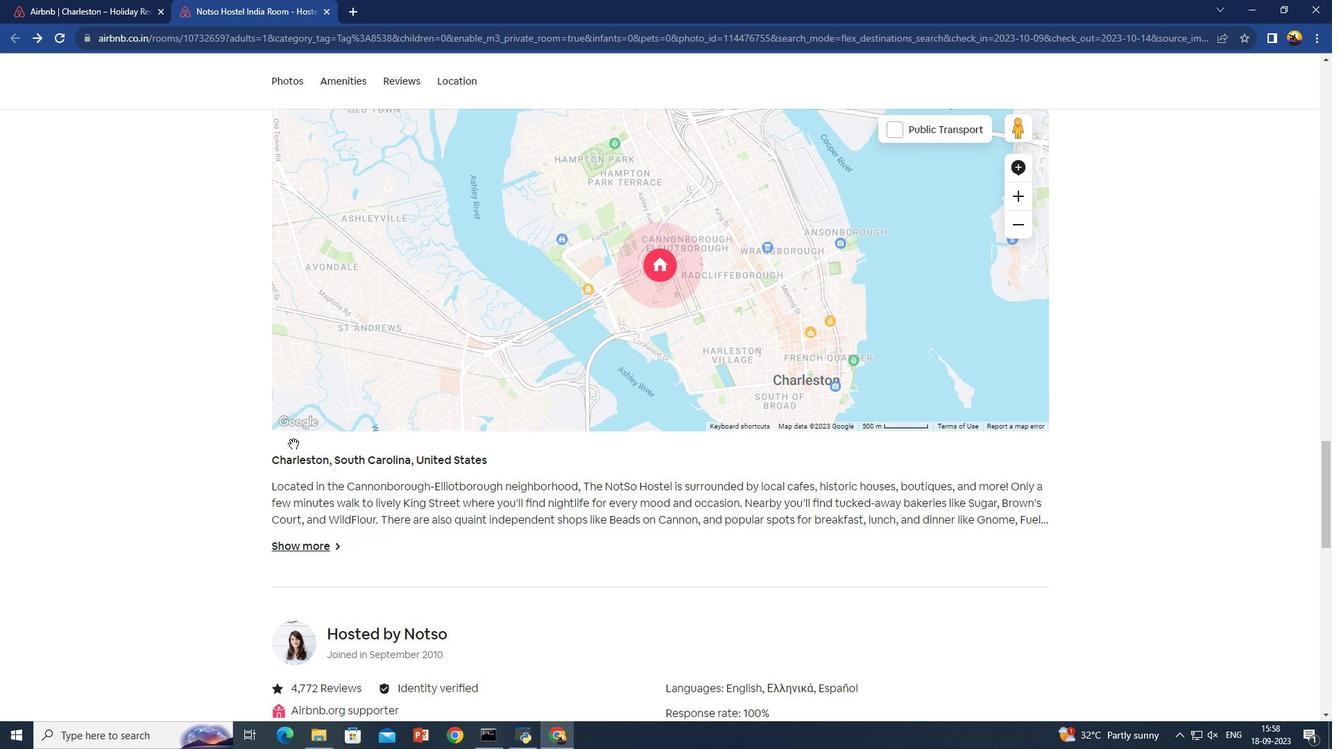 
Action: Mouse scrolled (293, 443) with delta (0, 0)
Screenshot: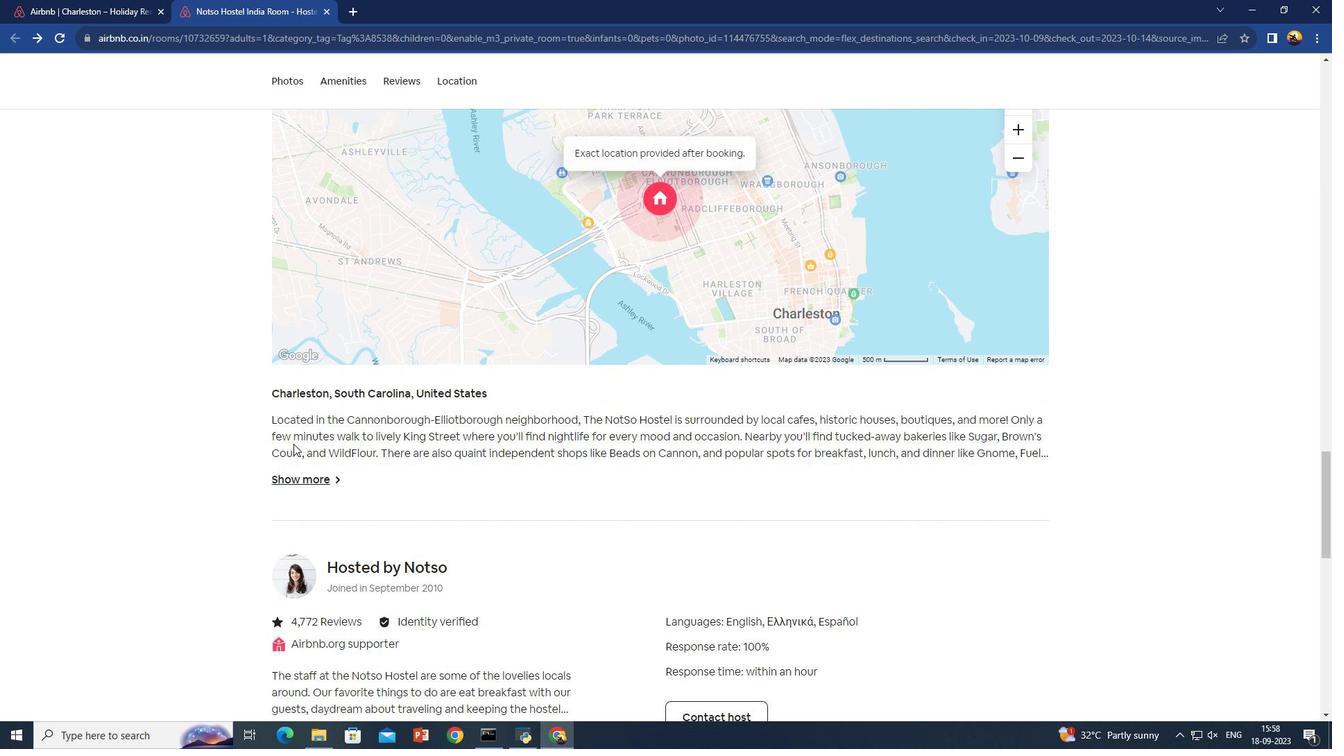 
Action: Mouse scrolled (293, 443) with delta (0, 0)
Screenshot: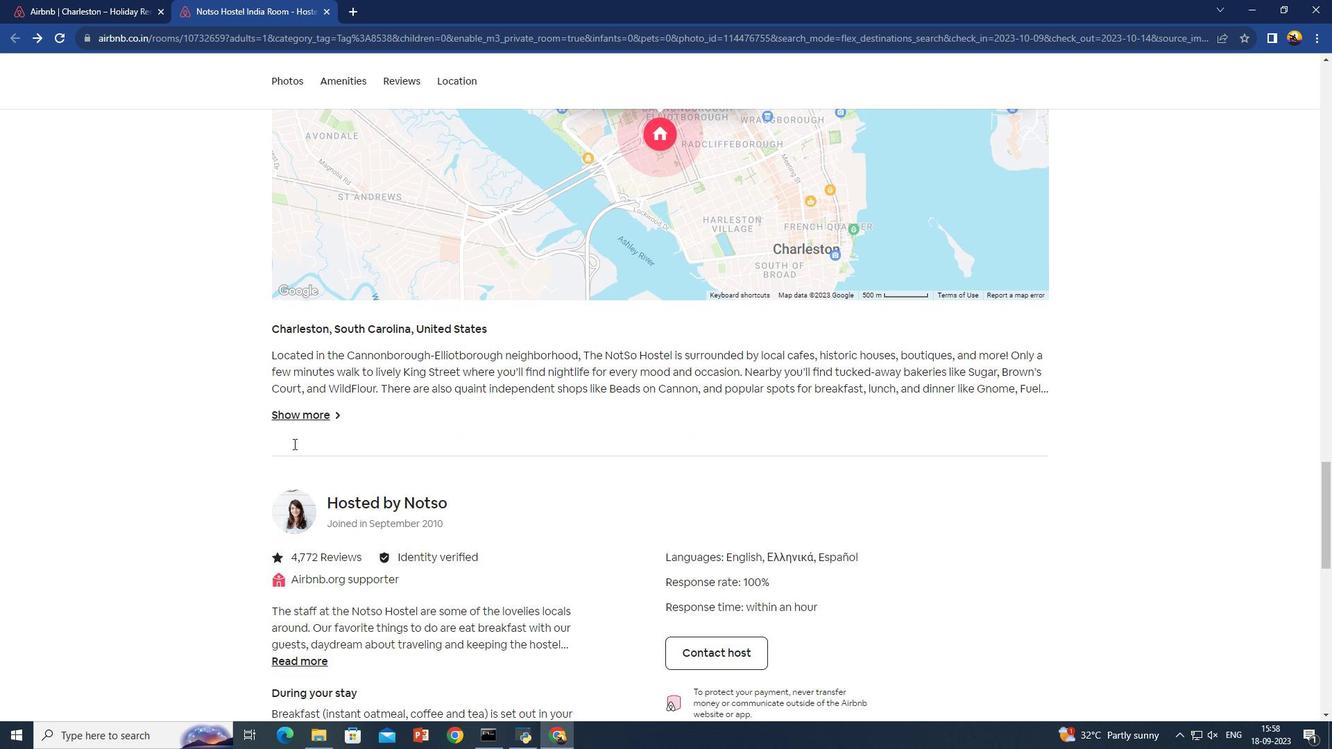 
Action: Mouse scrolled (293, 443) with delta (0, 0)
Screenshot: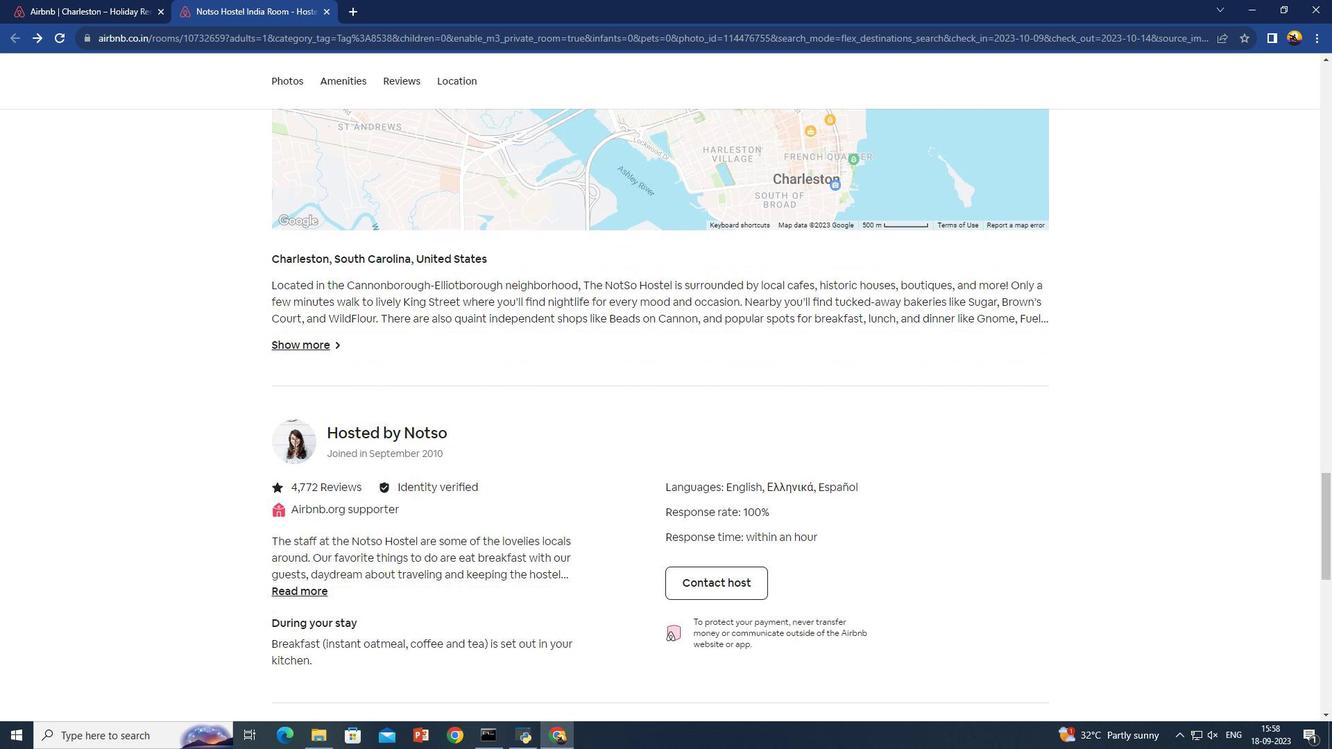 
Action: Mouse scrolled (293, 443) with delta (0, 0)
Screenshot: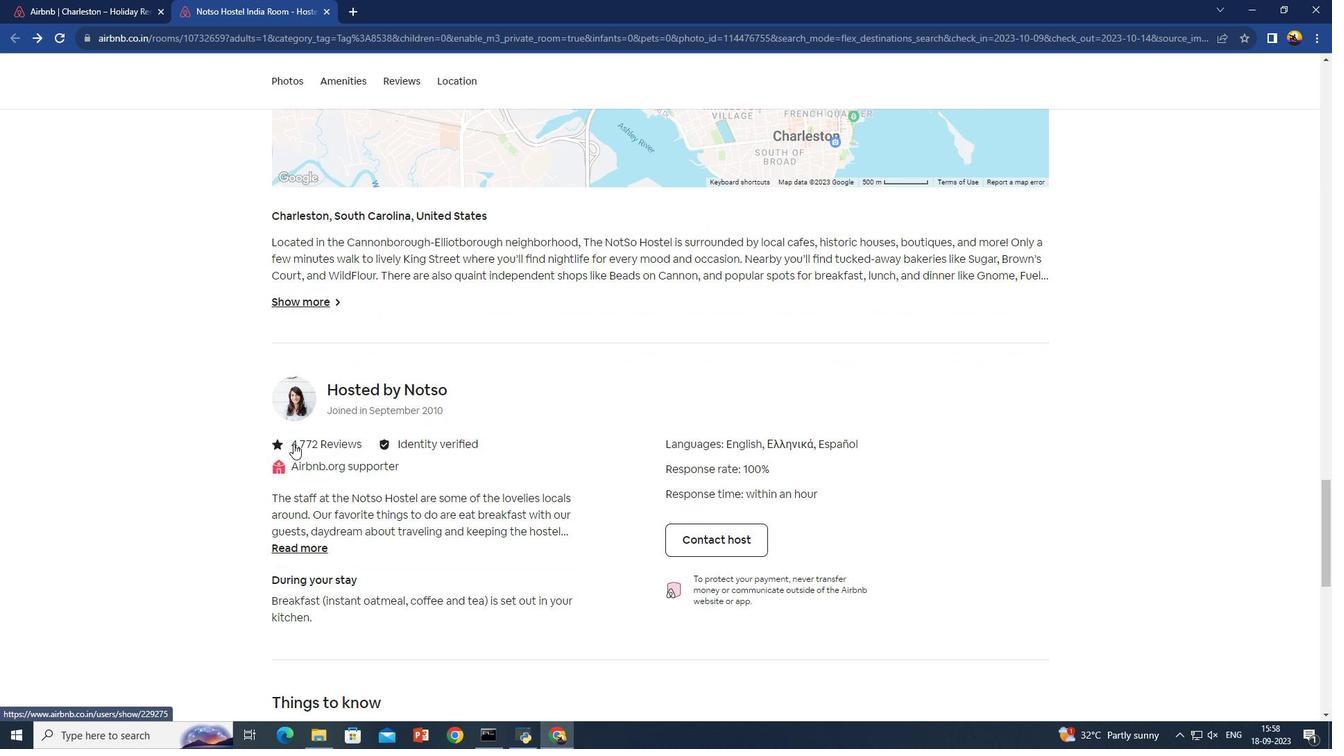 
Action: Mouse scrolled (293, 443) with delta (0, 0)
Screenshot: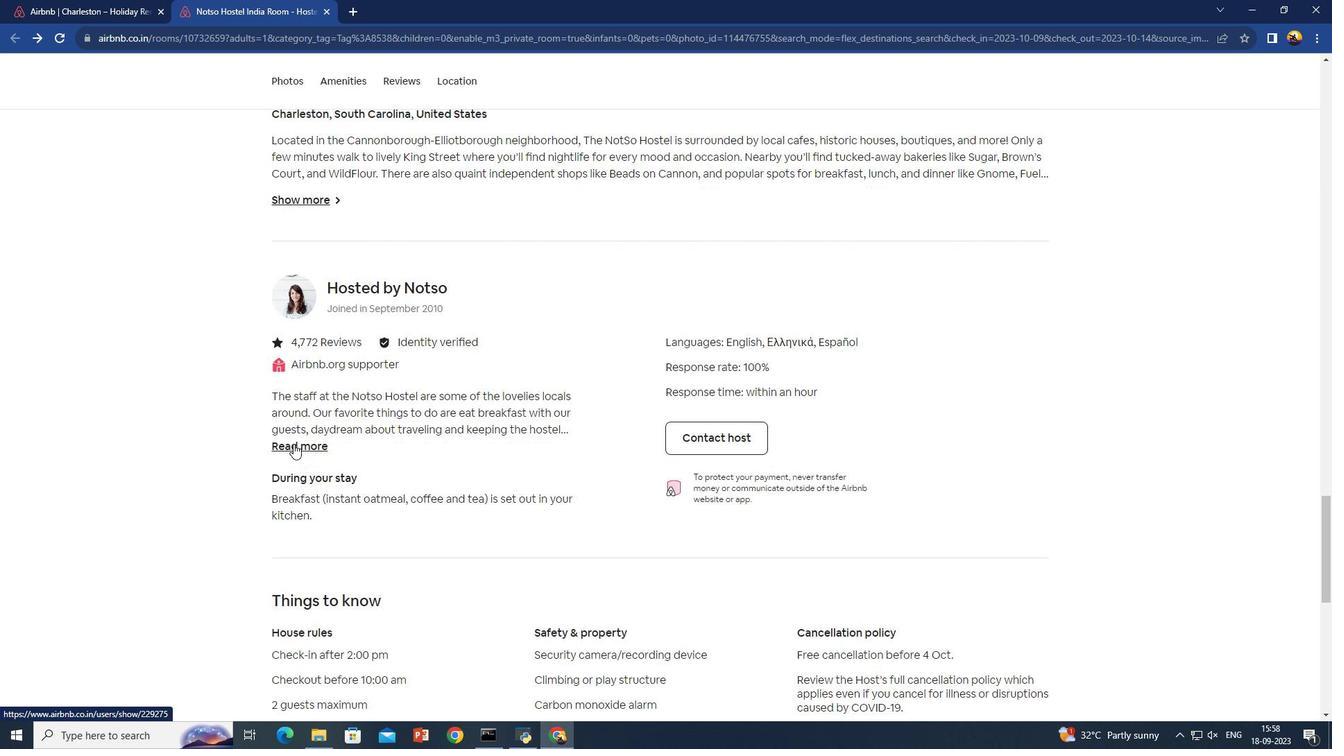 
Action: Mouse scrolled (293, 443) with delta (0, 0)
Screenshot: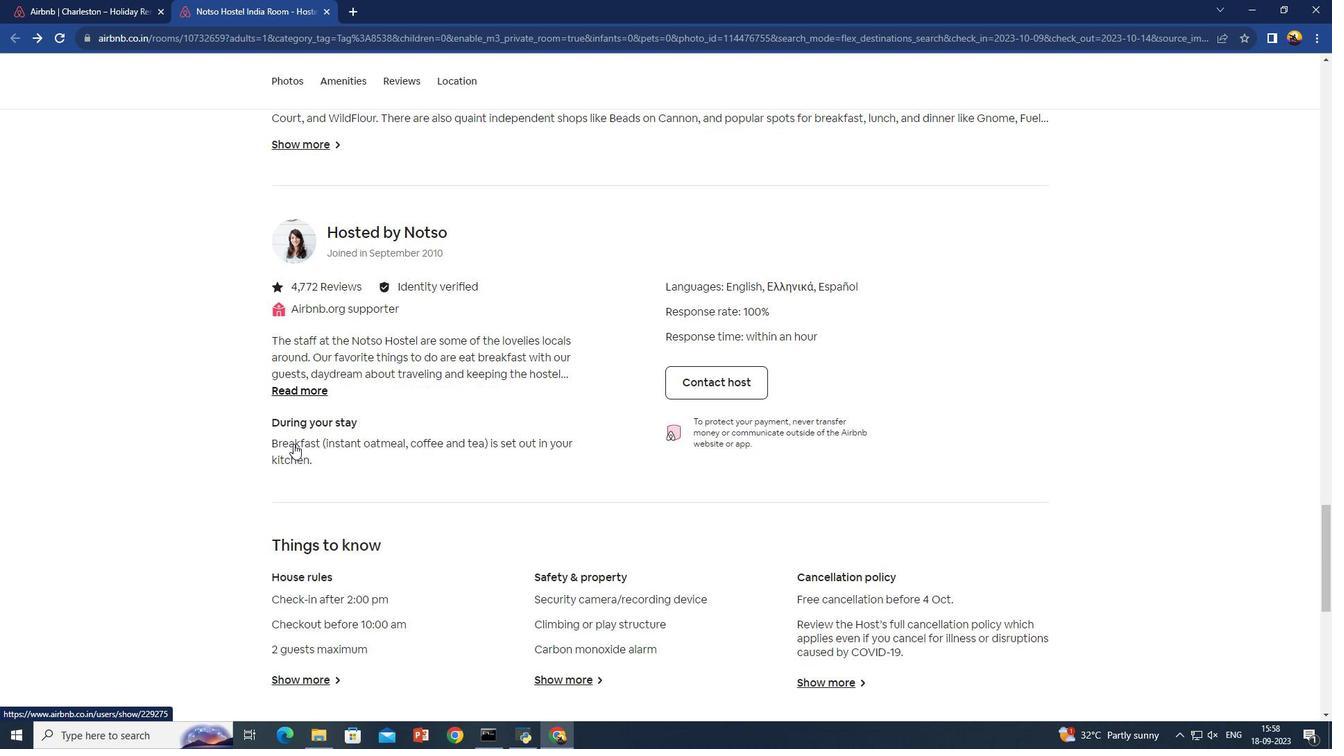 
Action: Mouse scrolled (293, 443) with delta (0, 0)
Screenshot: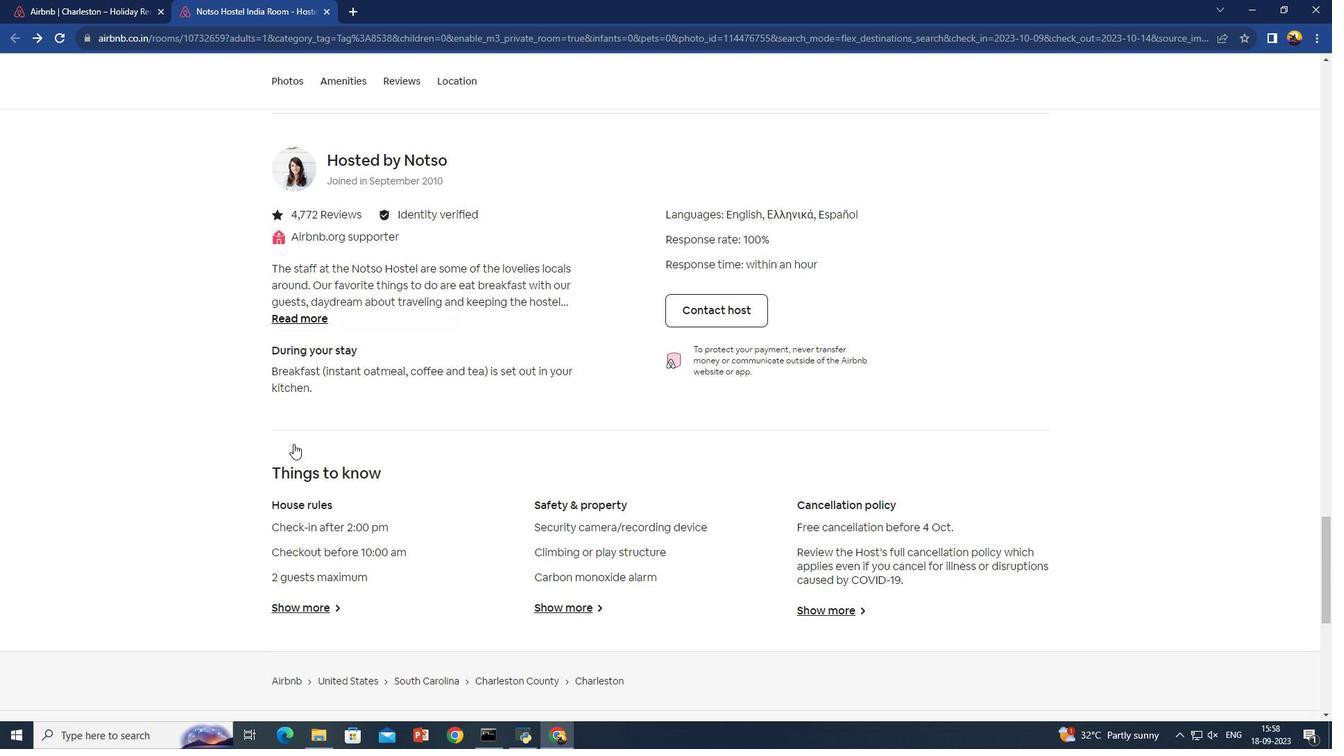 
Action: Mouse scrolled (293, 443) with delta (0, 0)
Screenshot: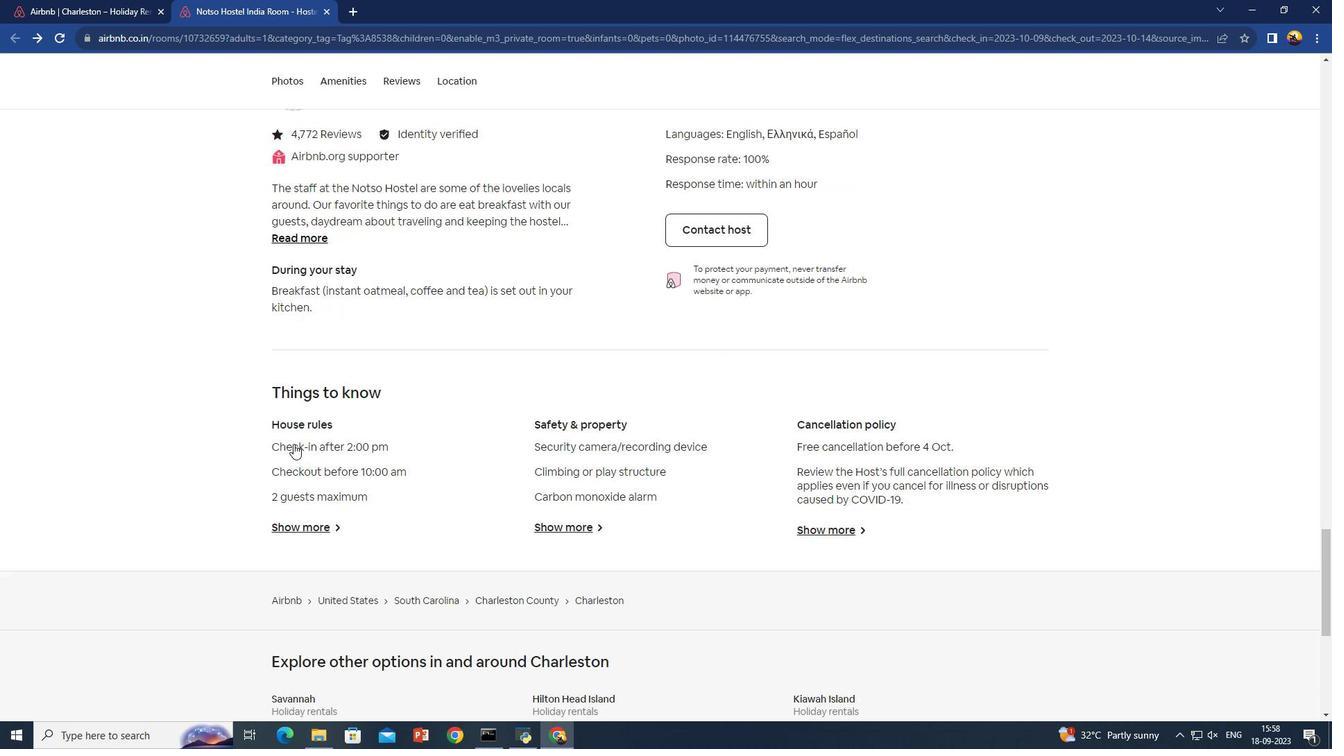 
Action: Mouse scrolled (293, 443) with delta (0, 0)
Screenshot: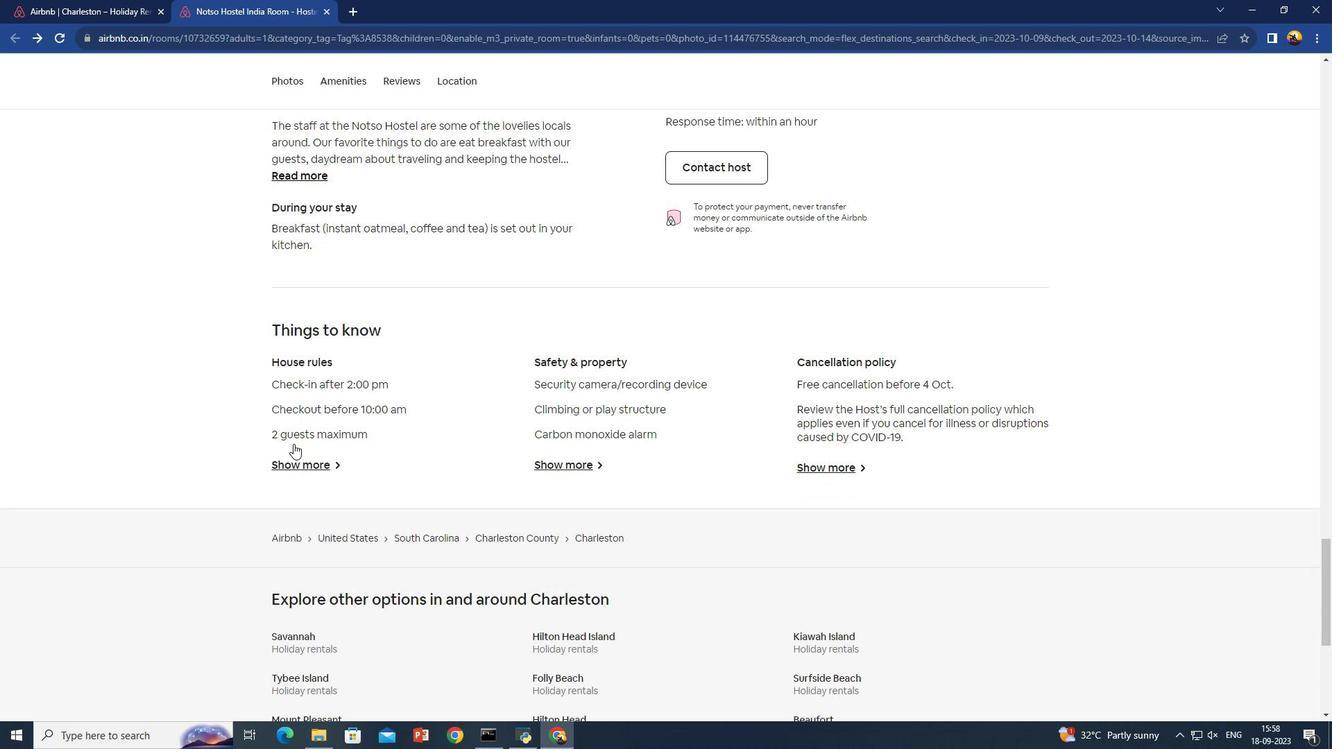 
Action: Mouse scrolled (293, 443) with delta (0, 0)
Screenshot: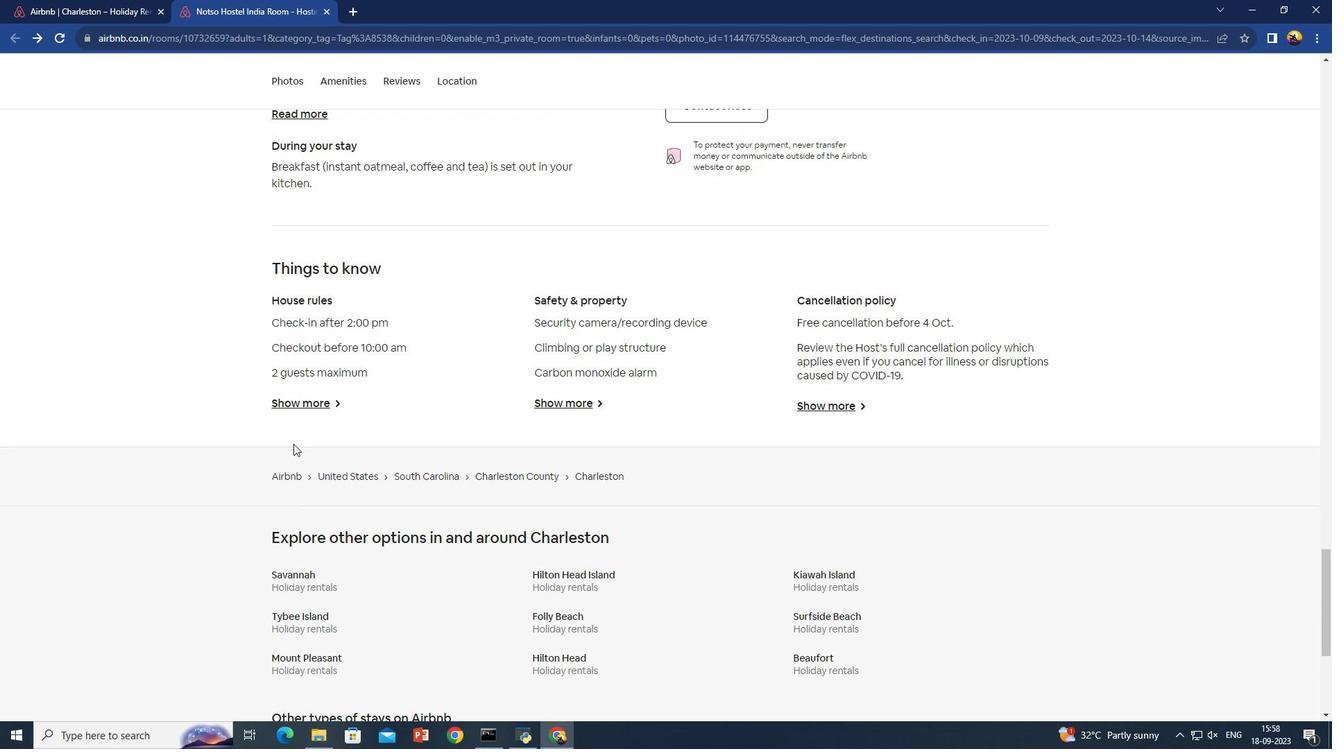 
Action: Mouse scrolled (293, 443) with delta (0, 0)
Screenshot: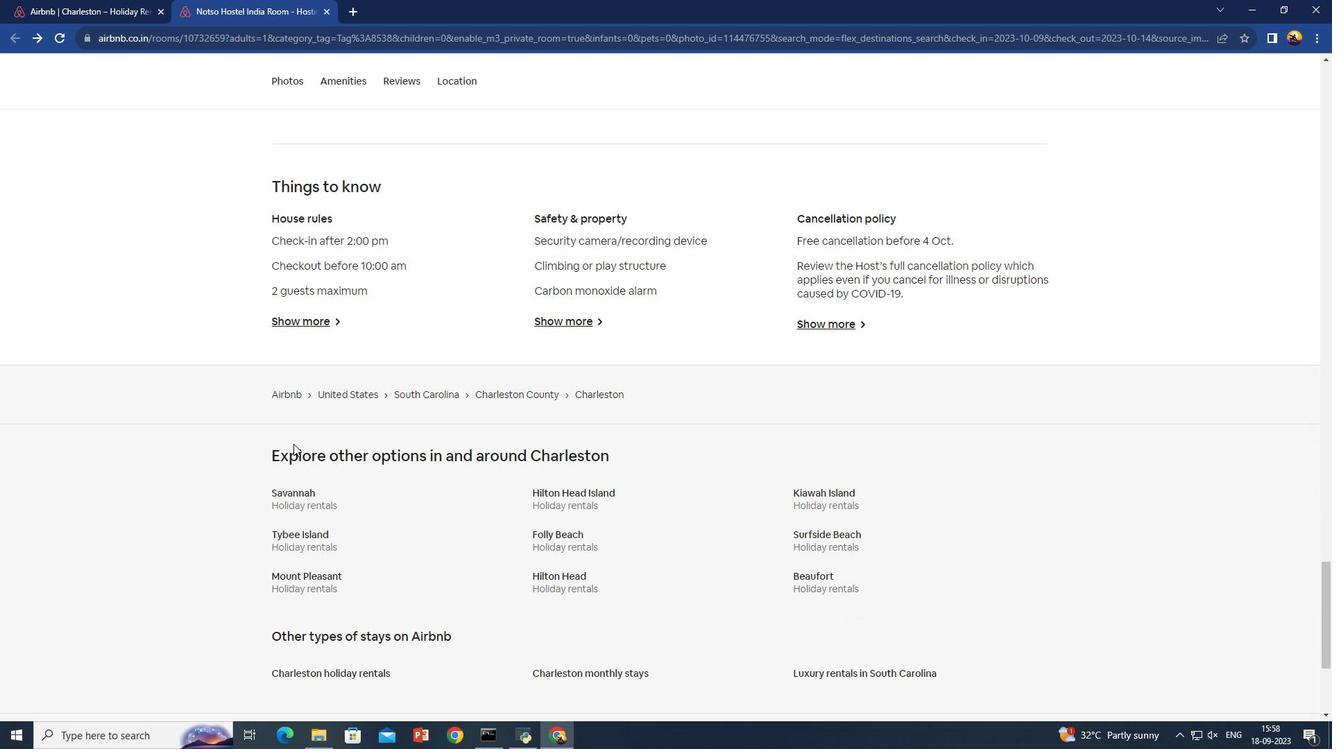 
Action: Mouse scrolled (293, 443) with delta (0, 0)
Screenshot: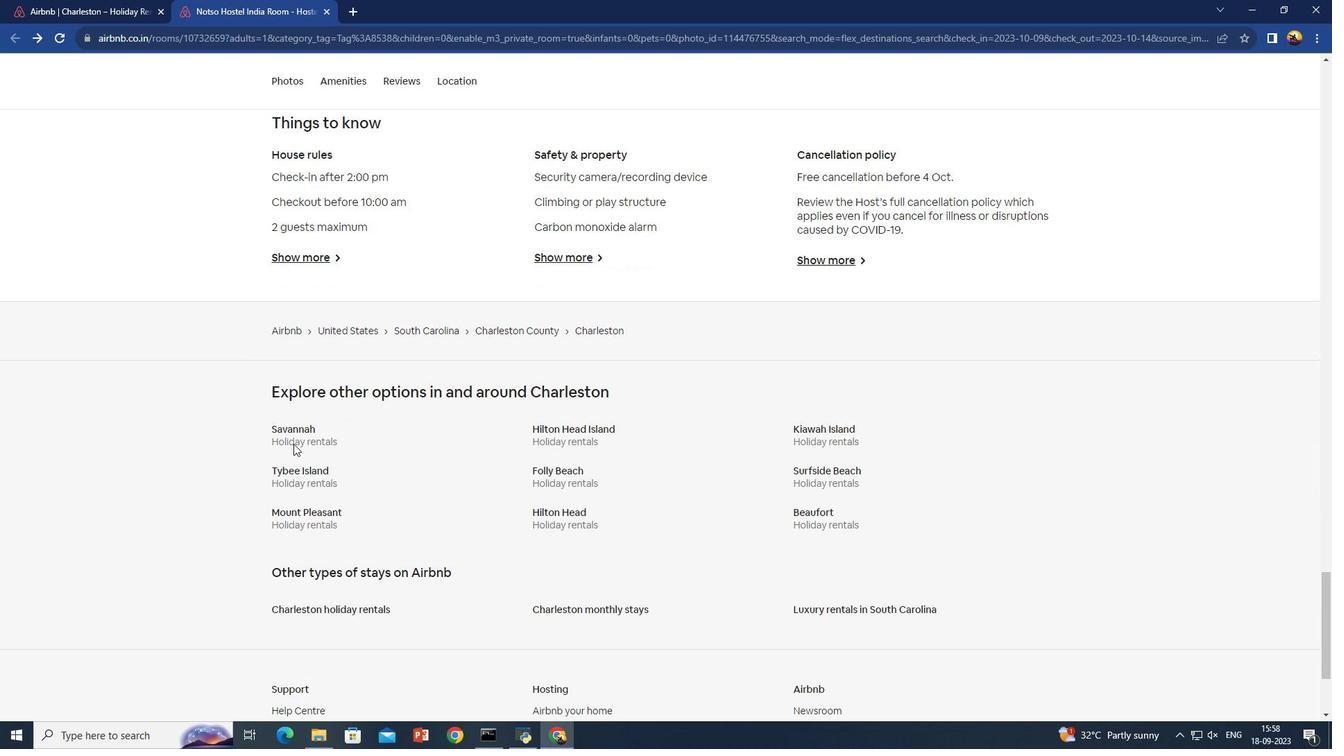 
Action: Mouse scrolled (293, 443) with delta (0, 0)
Screenshot: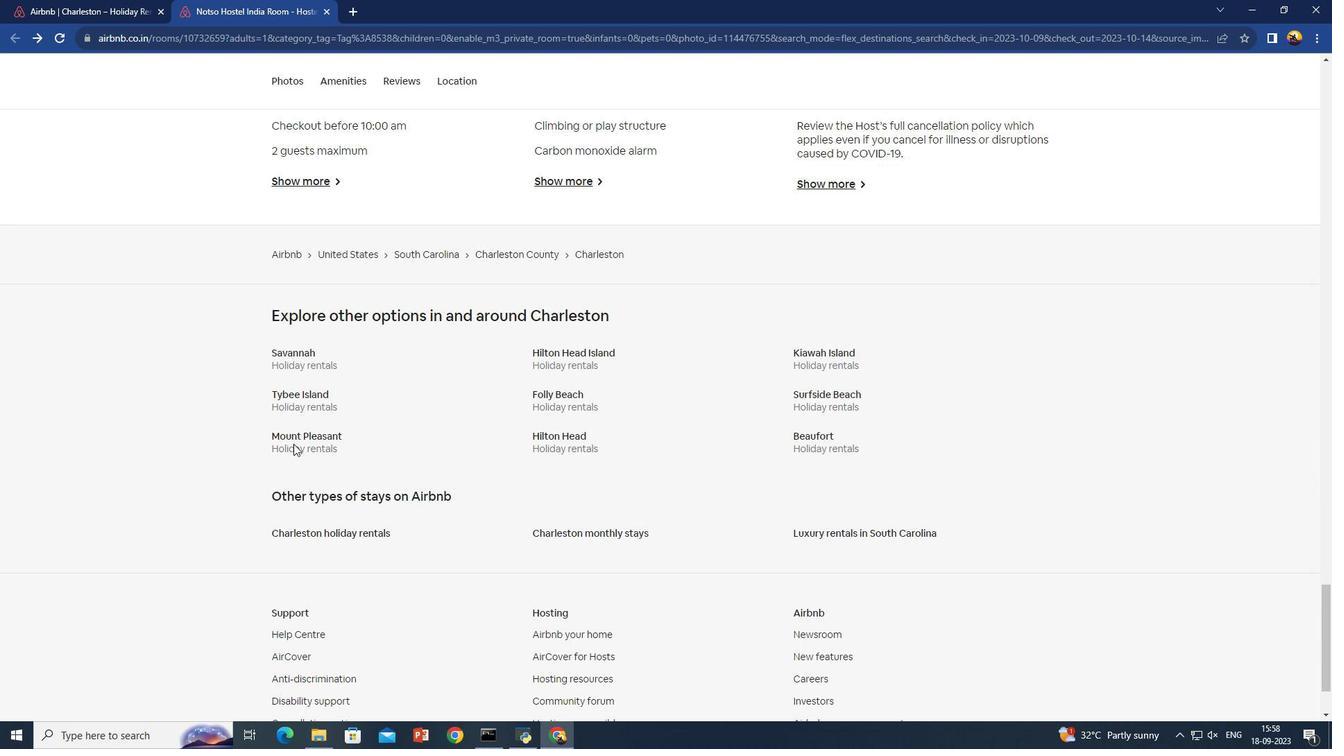 
Action: Mouse scrolled (293, 443) with delta (0, 0)
Screenshot: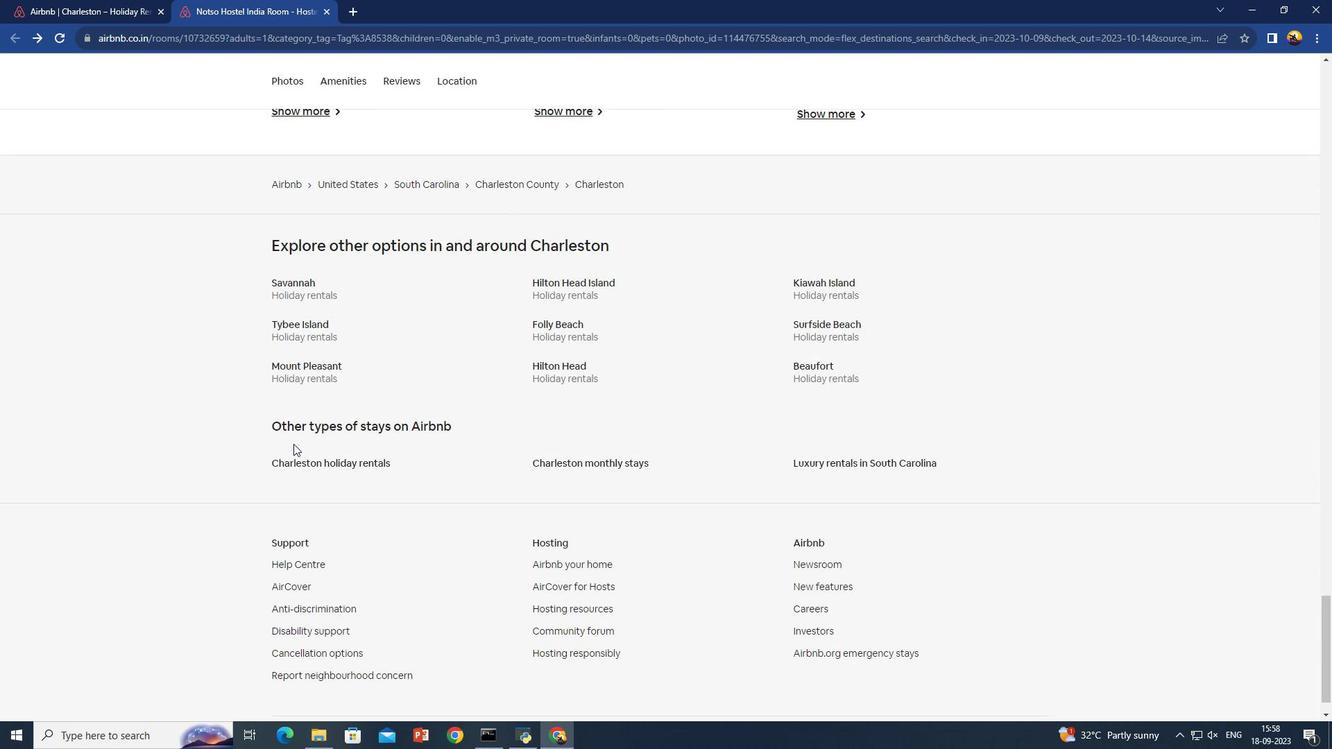 
Action: Mouse scrolled (293, 443) with delta (0, 0)
Screenshot: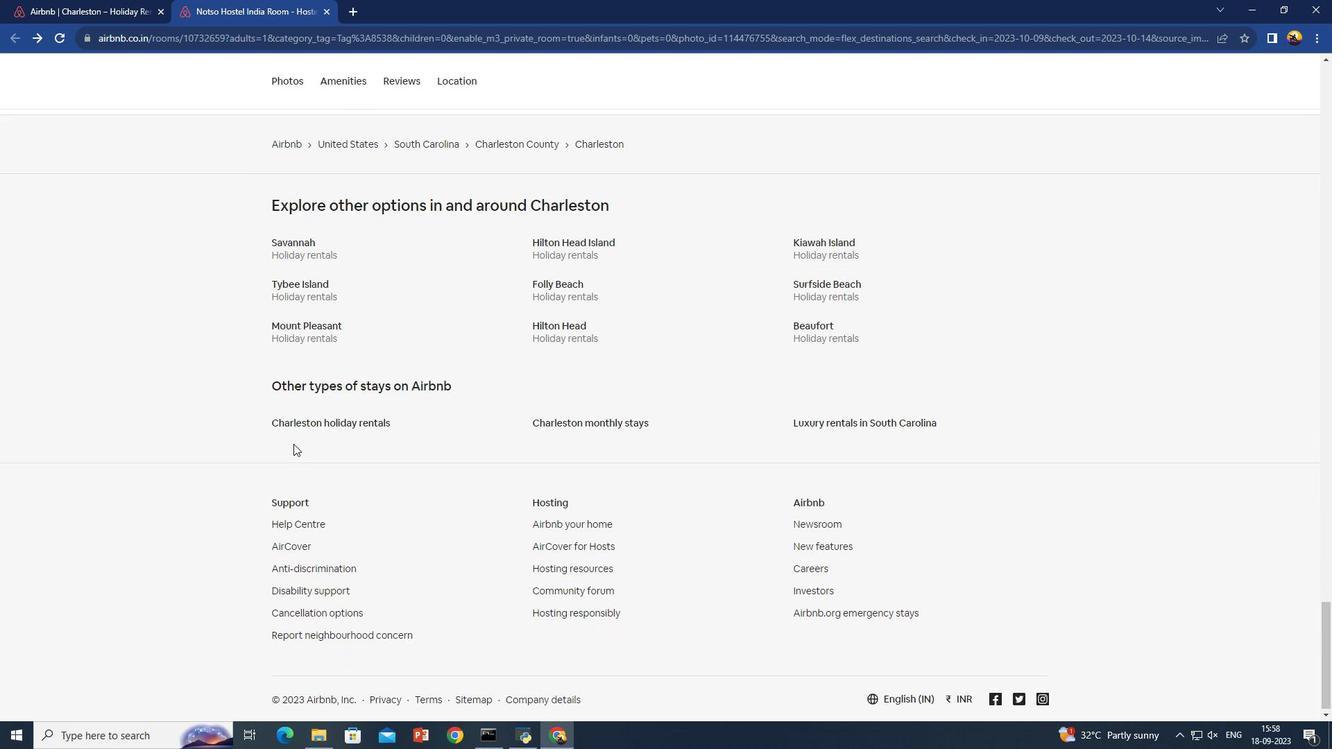 
Action: Mouse scrolled (293, 443) with delta (0, 0)
Screenshot: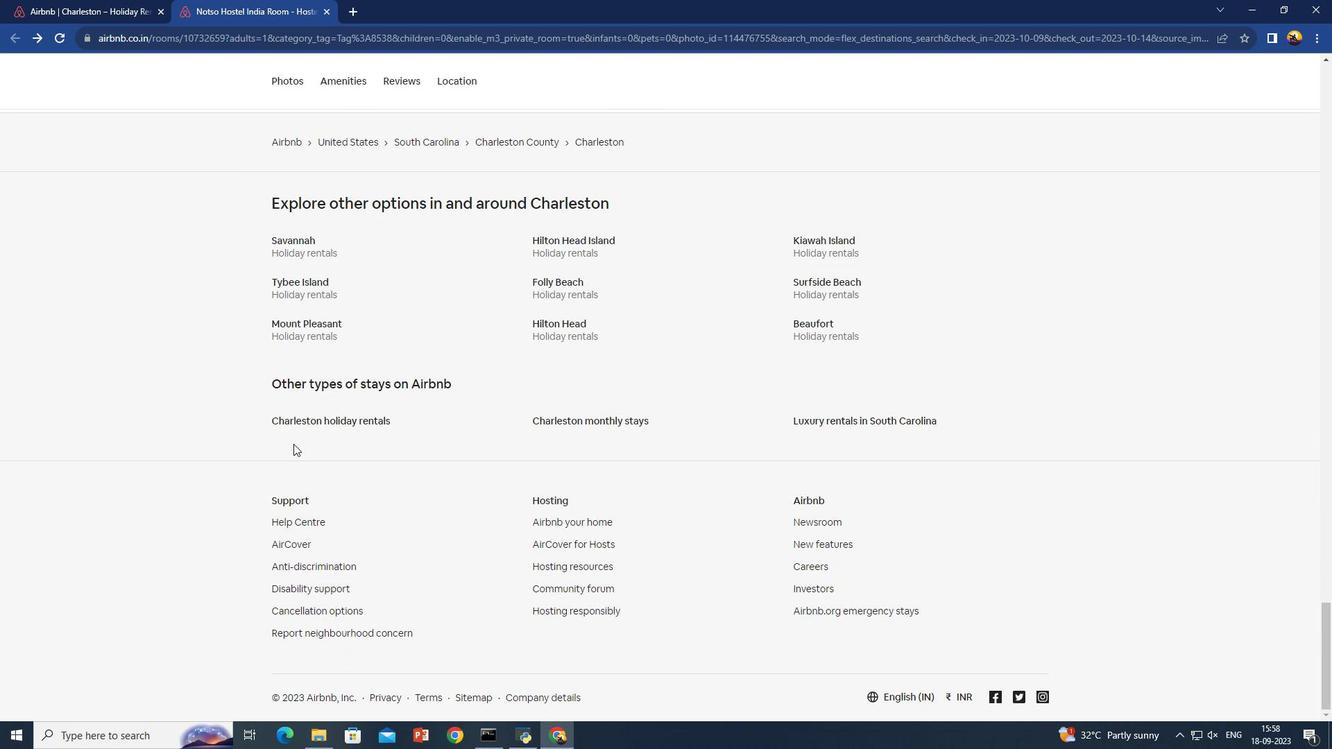 
Action: Mouse scrolled (293, 443) with delta (0, 0)
Screenshot: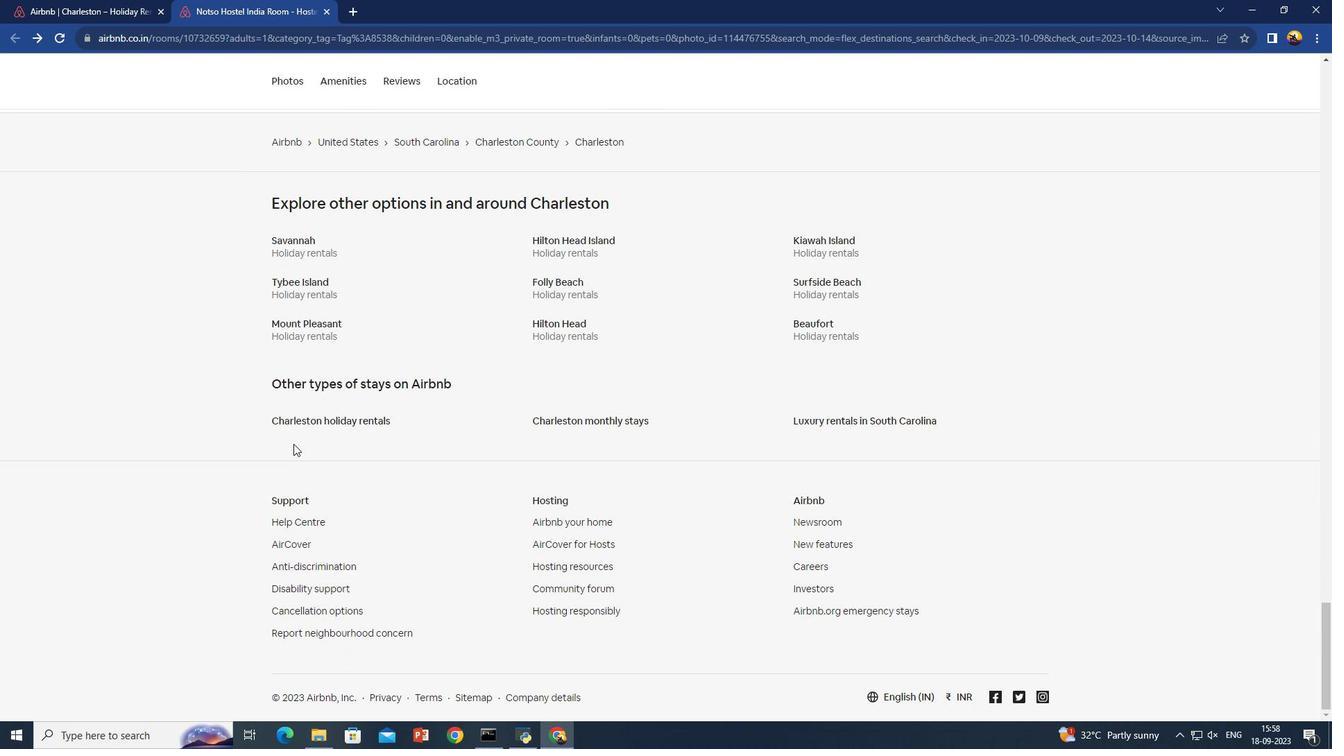
Action: Mouse moved to (291, 81)
Screenshot: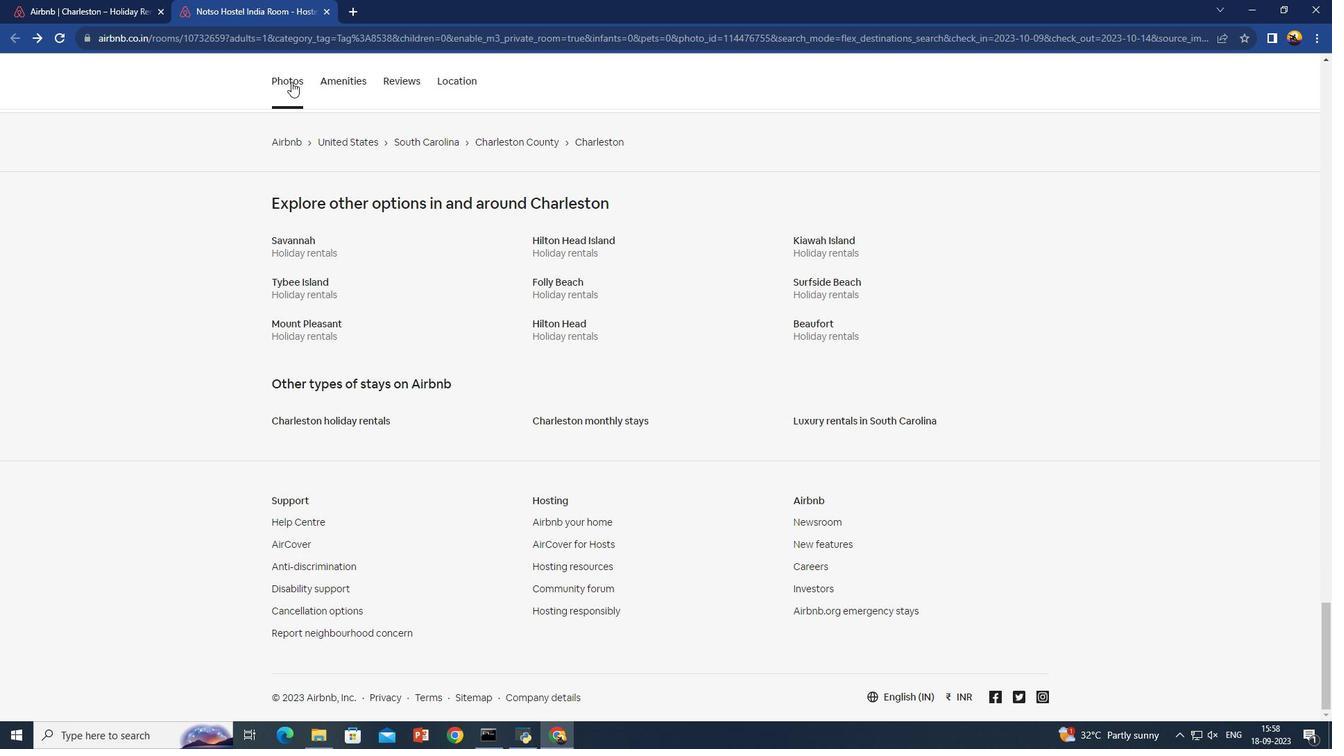 
Action: Mouse pressed left at (291, 81)
Screenshot: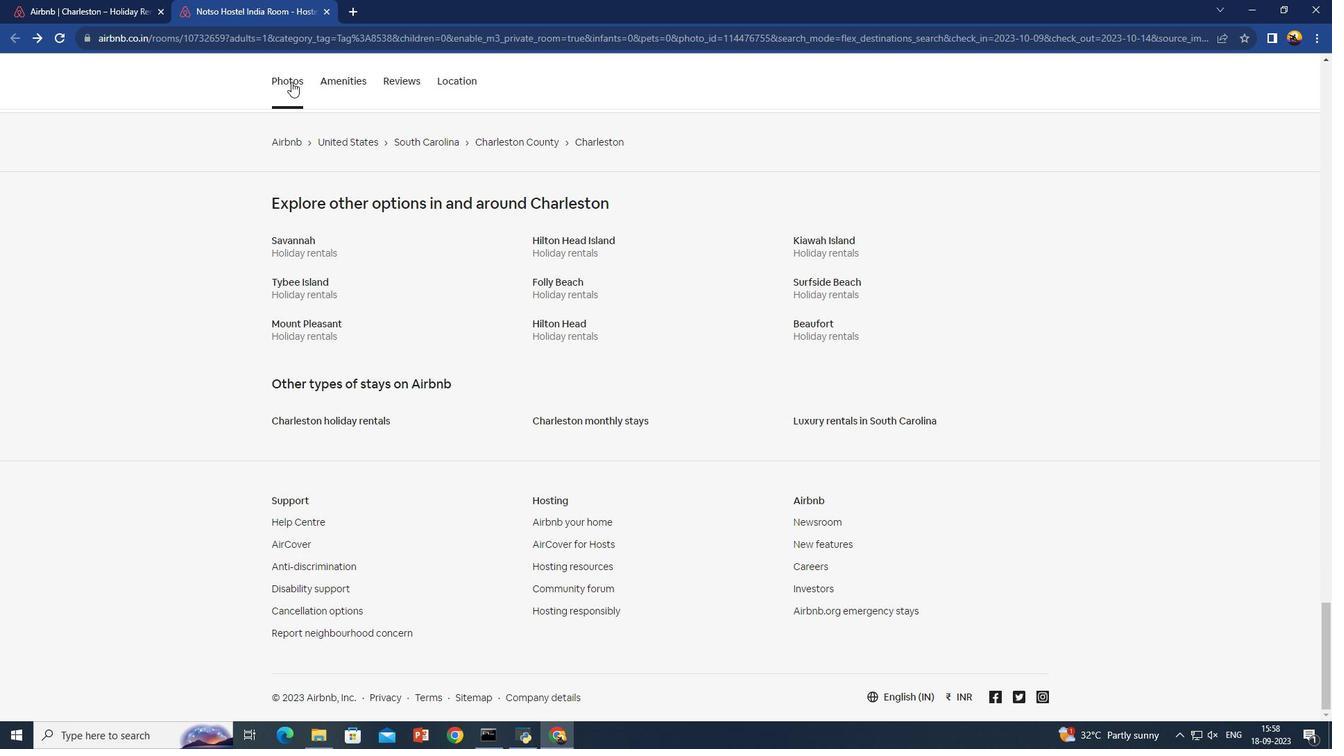 
Action: Mouse moved to (997, 473)
Screenshot: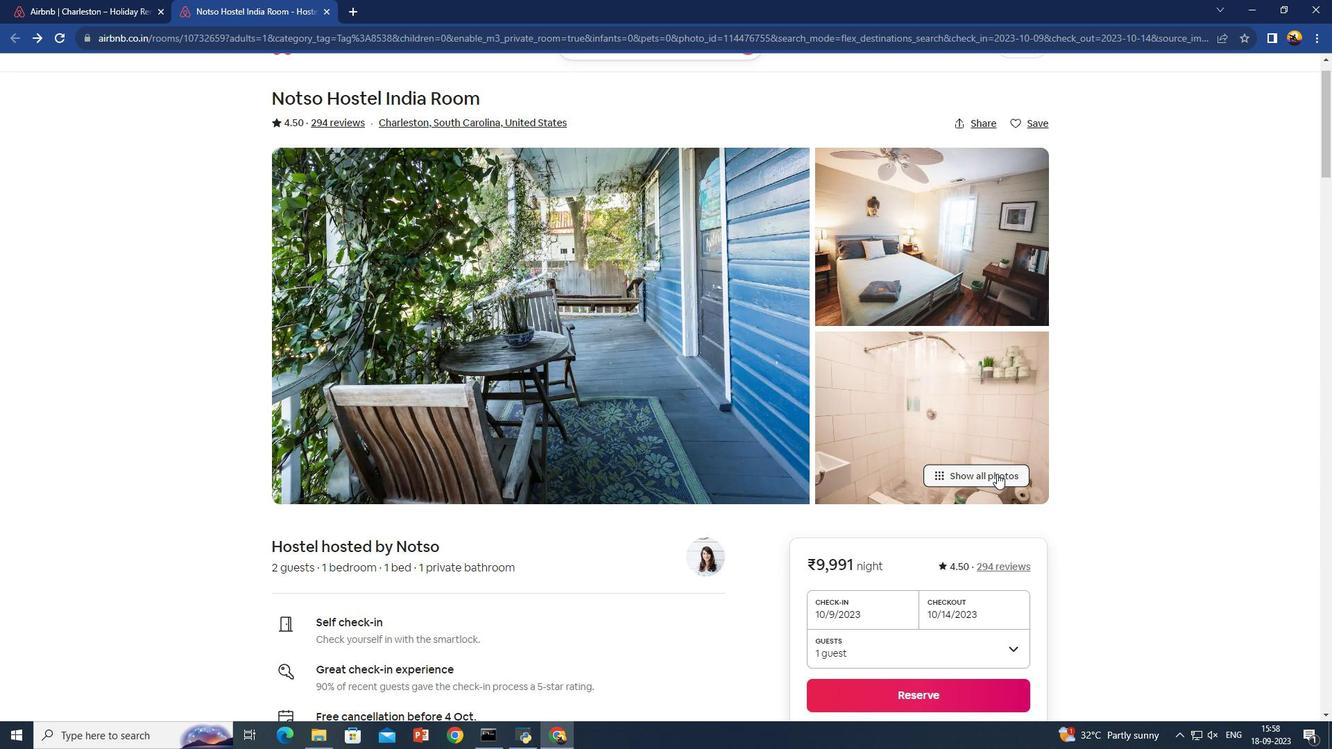 
Action: Mouse pressed left at (997, 473)
Screenshot: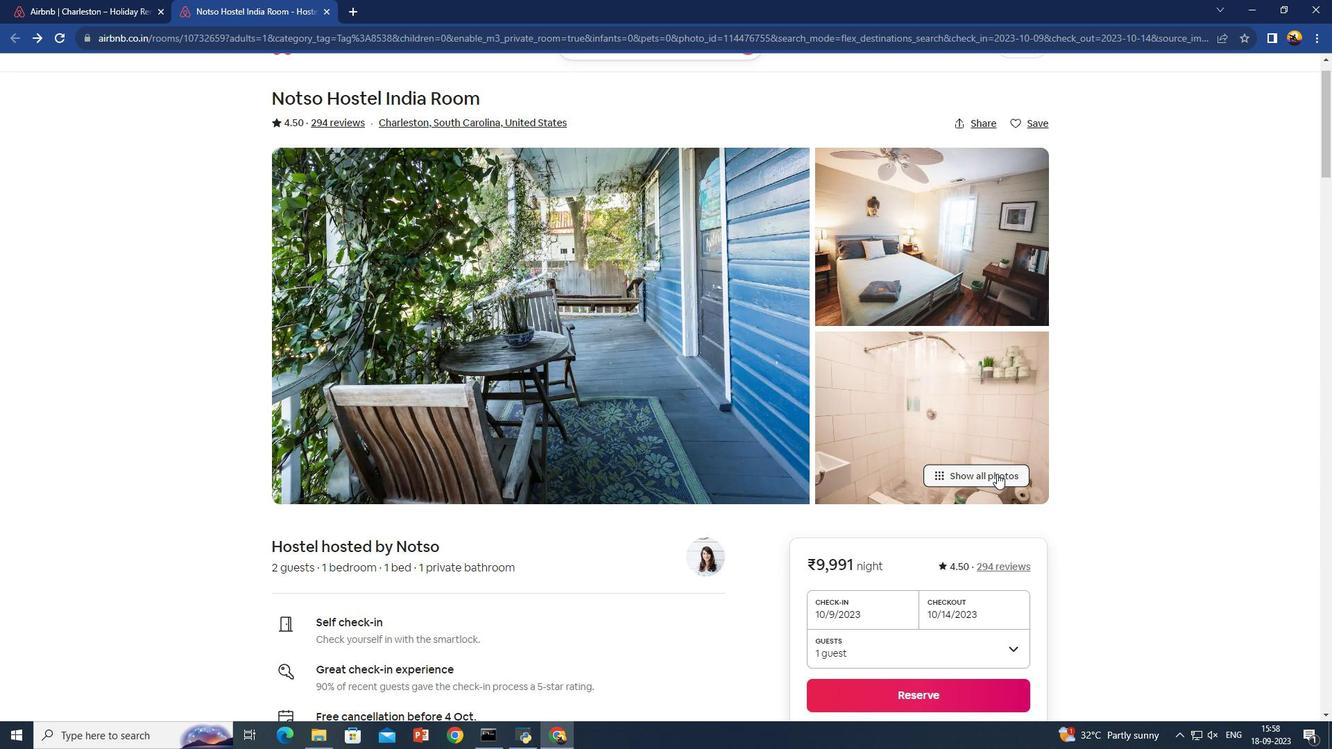 
Action: Mouse moved to (684, 354)
Screenshot: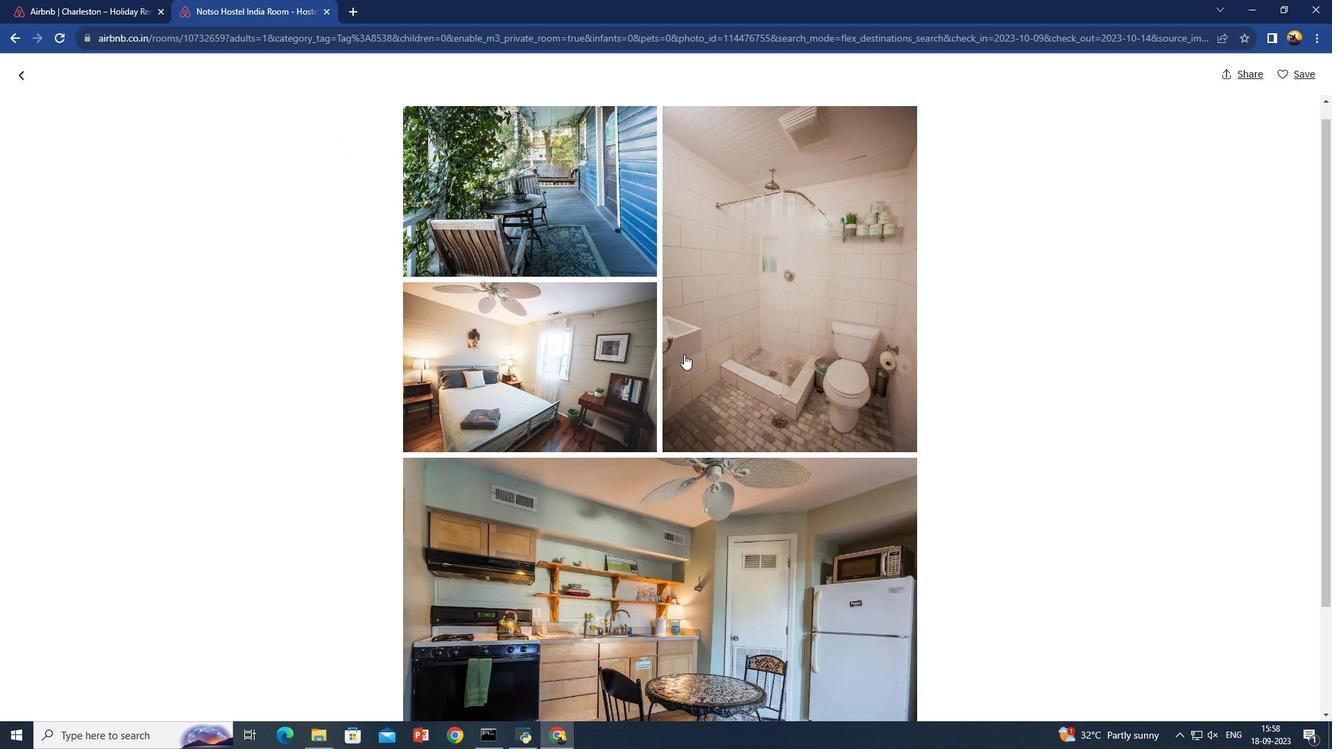 
Action: Mouse scrolled (684, 353) with delta (0, 0)
Screenshot: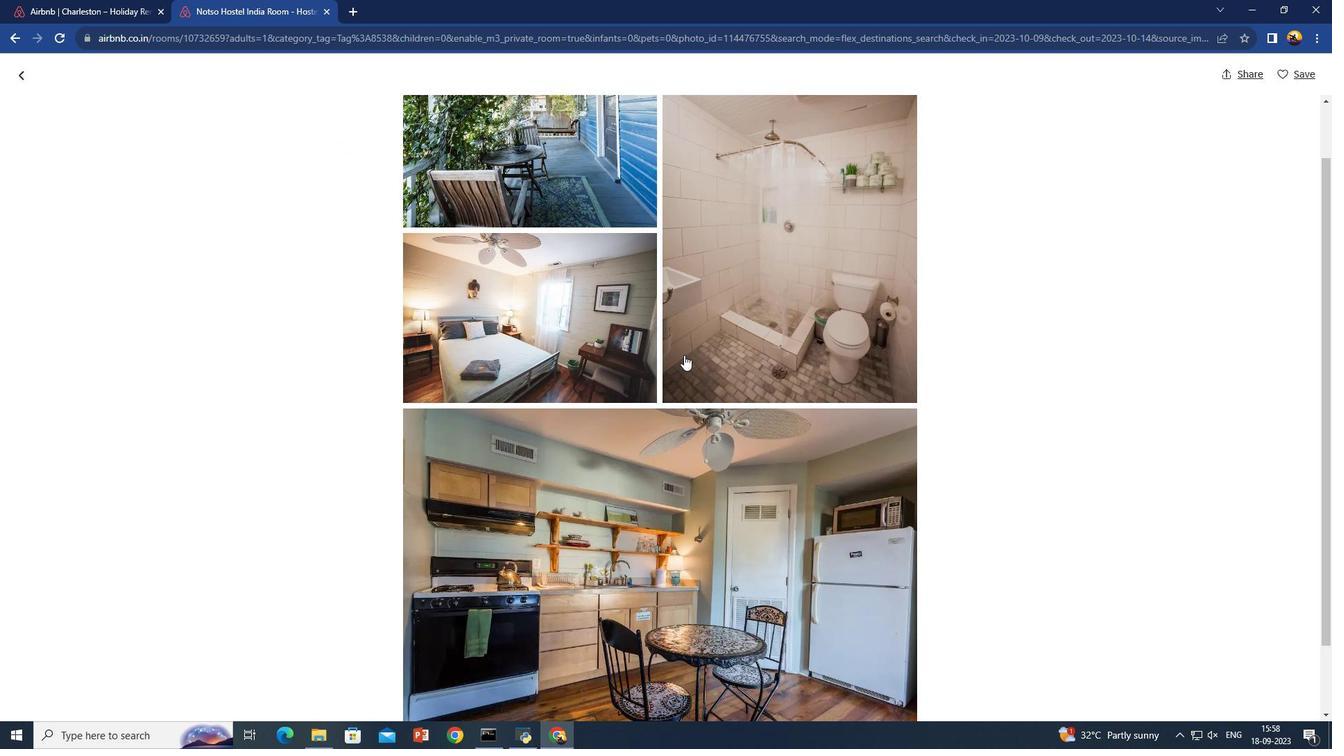 
Action: Mouse moved to (684, 355)
Screenshot: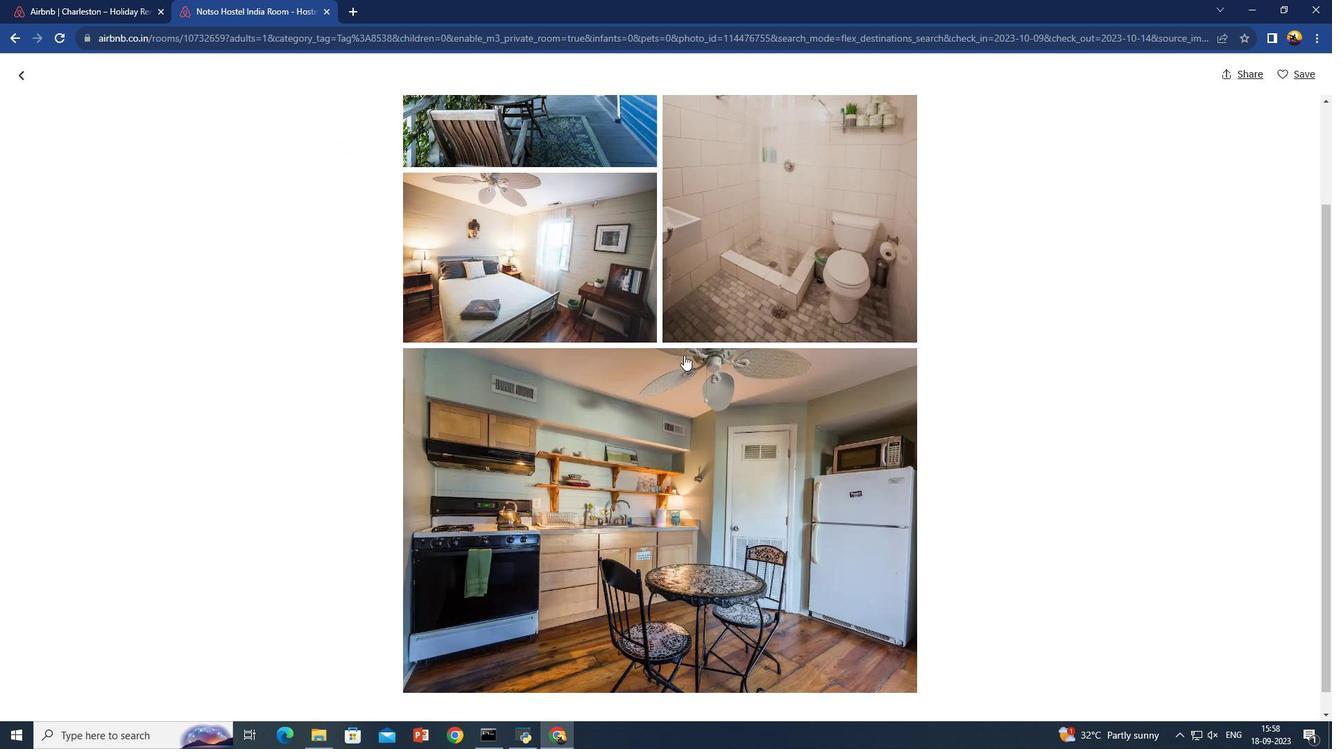 
Action: Mouse scrolled (684, 354) with delta (0, 0)
Screenshot: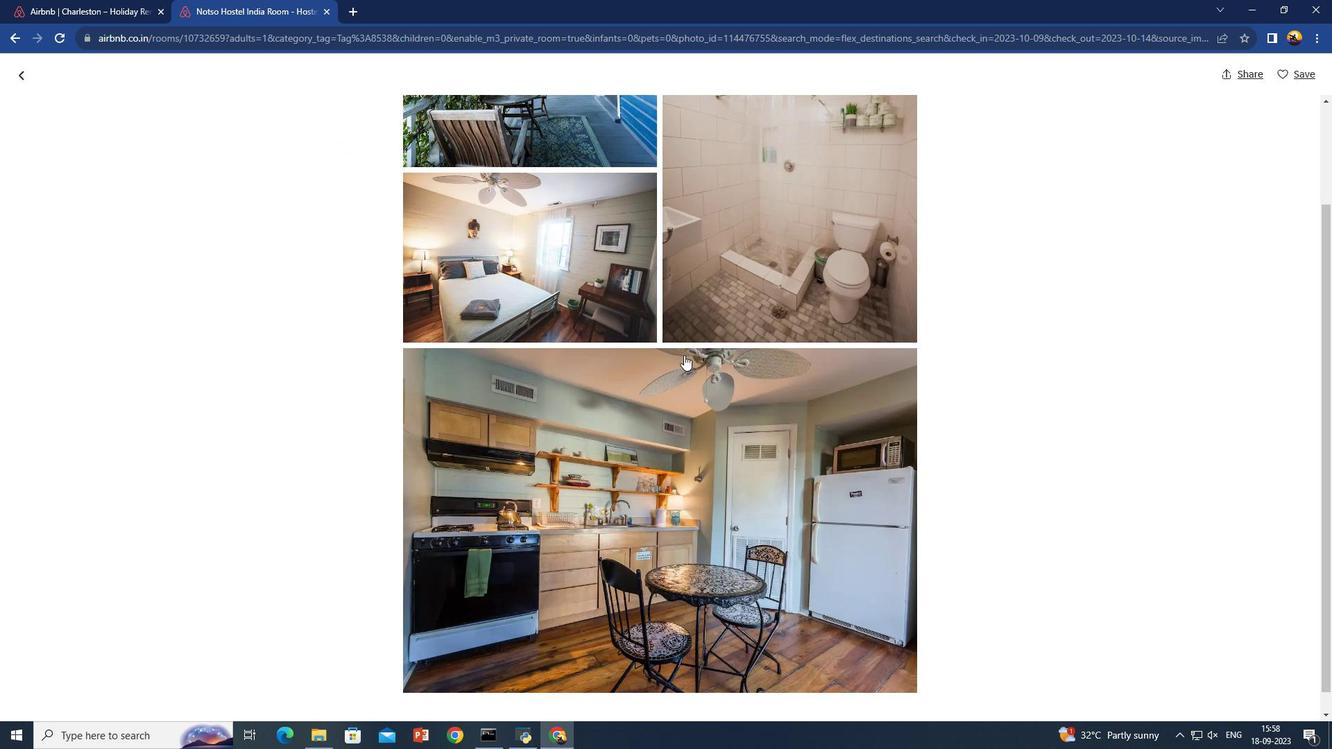 
Action: Mouse scrolled (684, 354) with delta (0, 0)
Screenshot: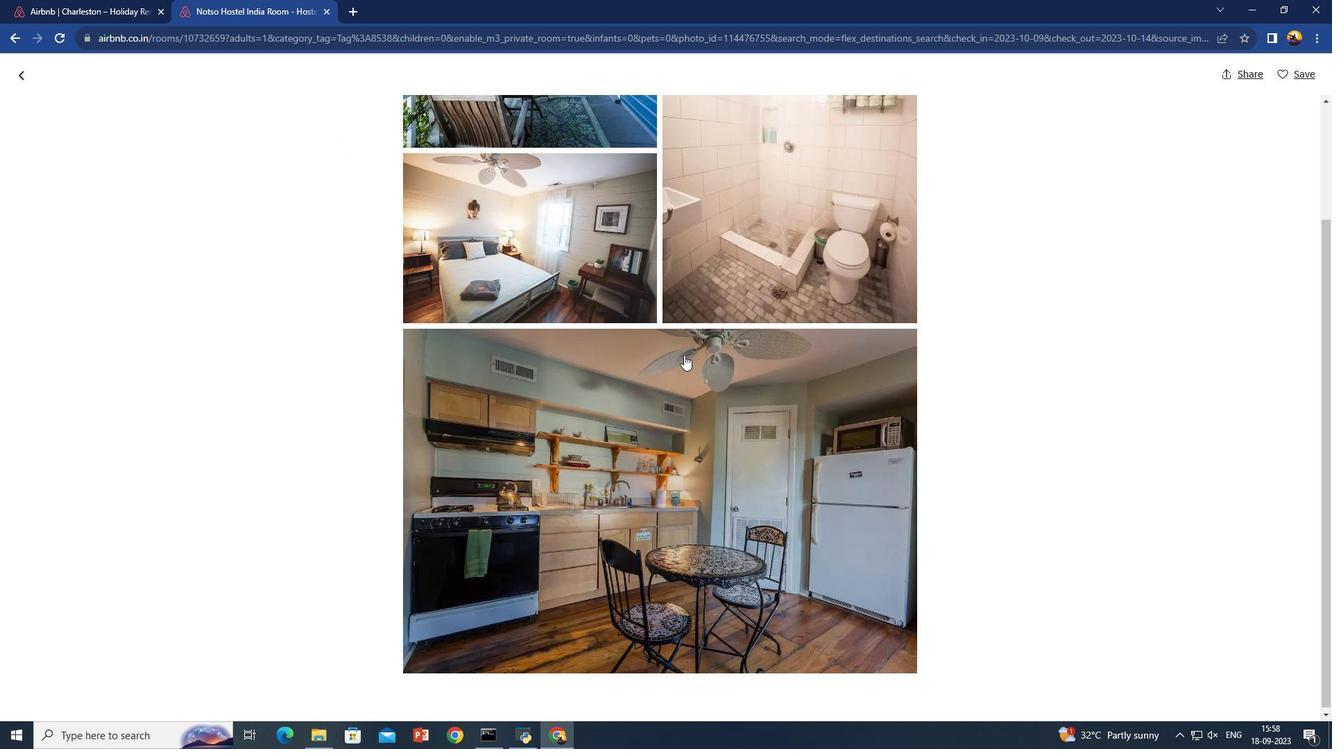 
Action: Mouse scrolled (684, 354) with delta (0, 0)
Screenshot: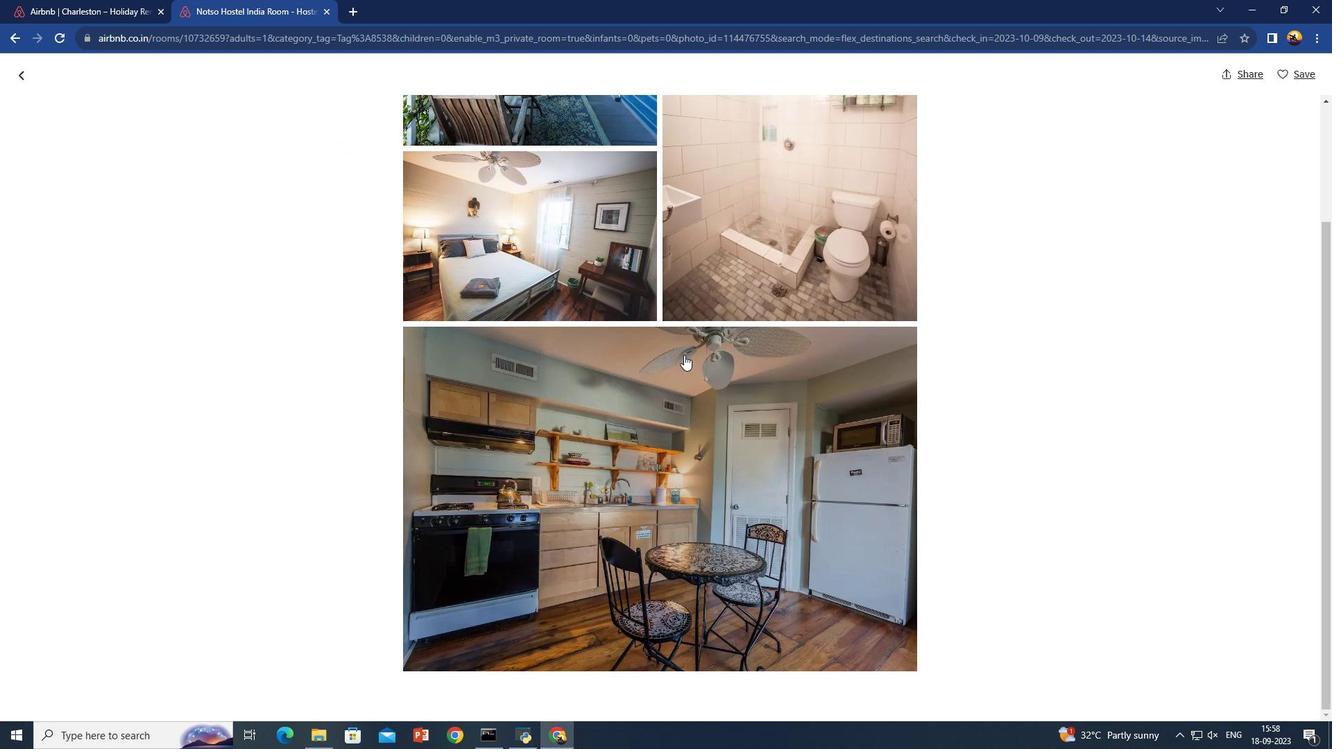 
Action: Mouse scrolled (684, 354) with delta (0, 0)
Screenshot: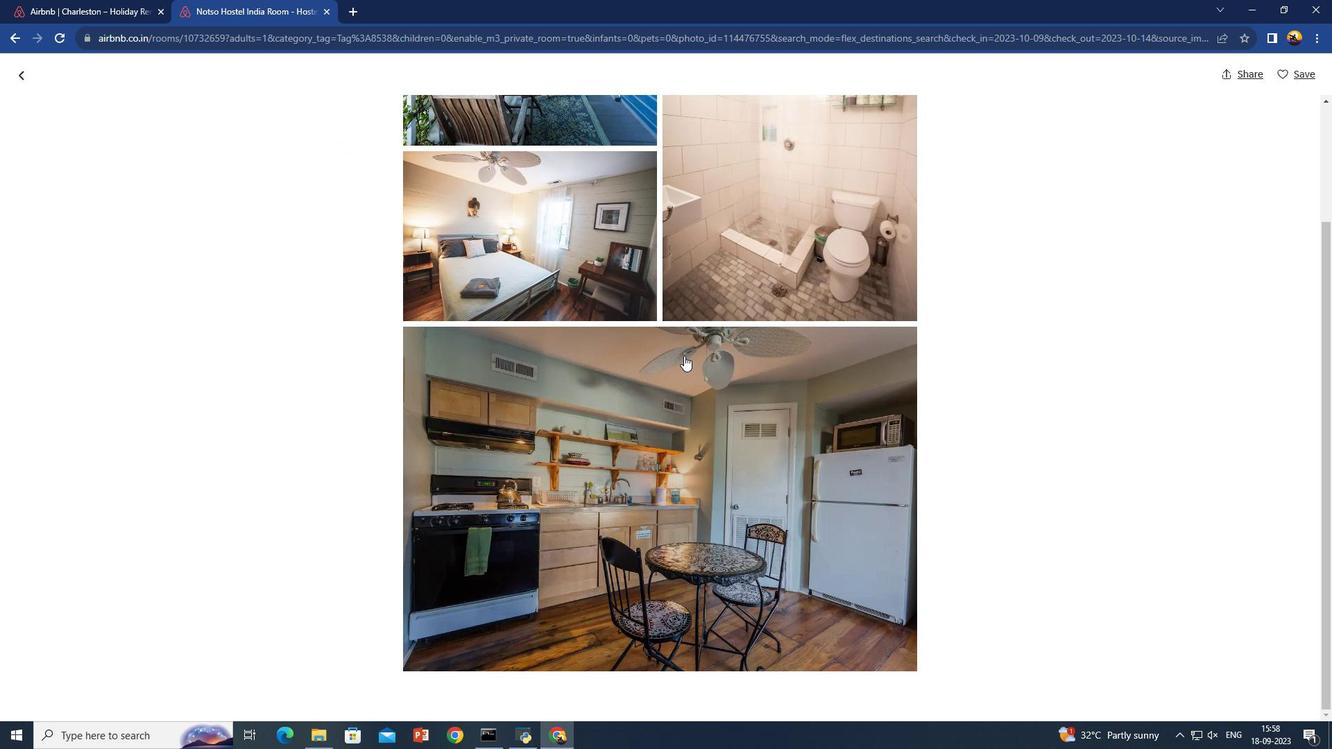 
Action: Mouse moved to (684, 355)
Screenshot: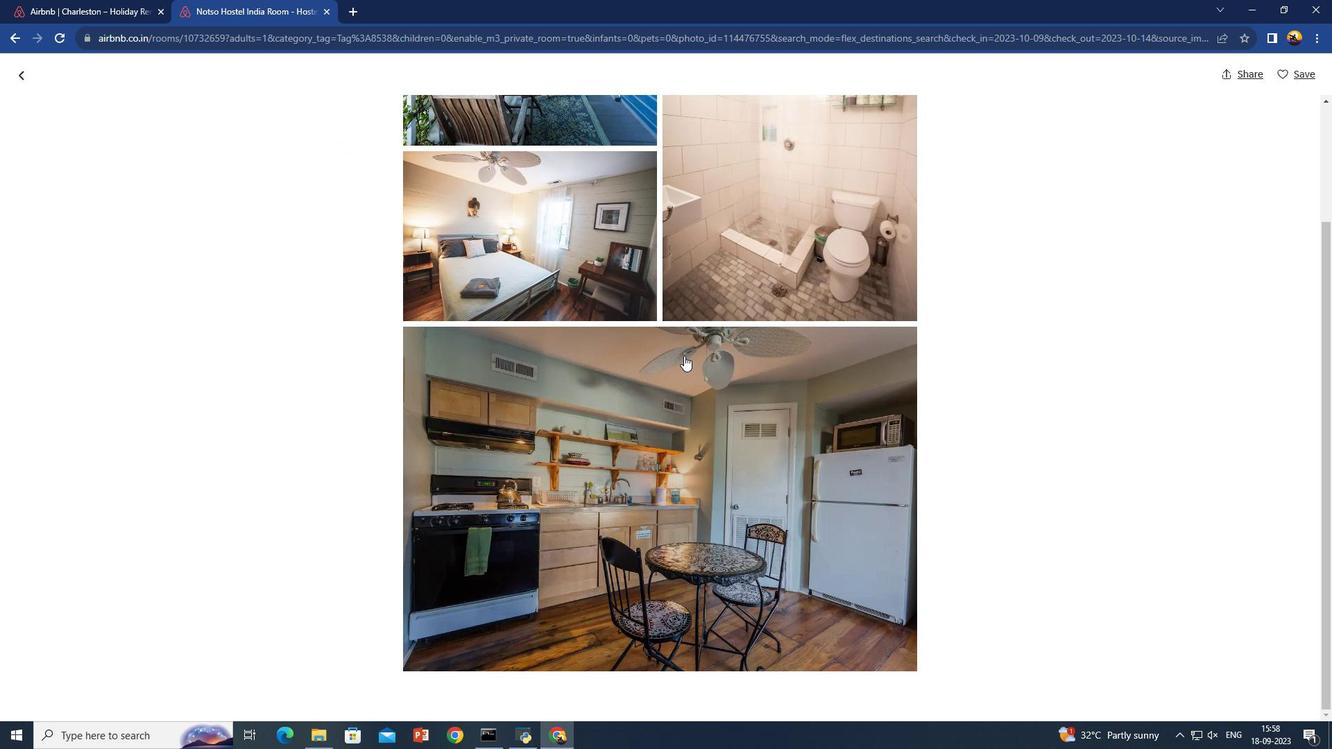 
Action: Mouse scrolled (684, 355) with delta (0, 0)
Screenshot: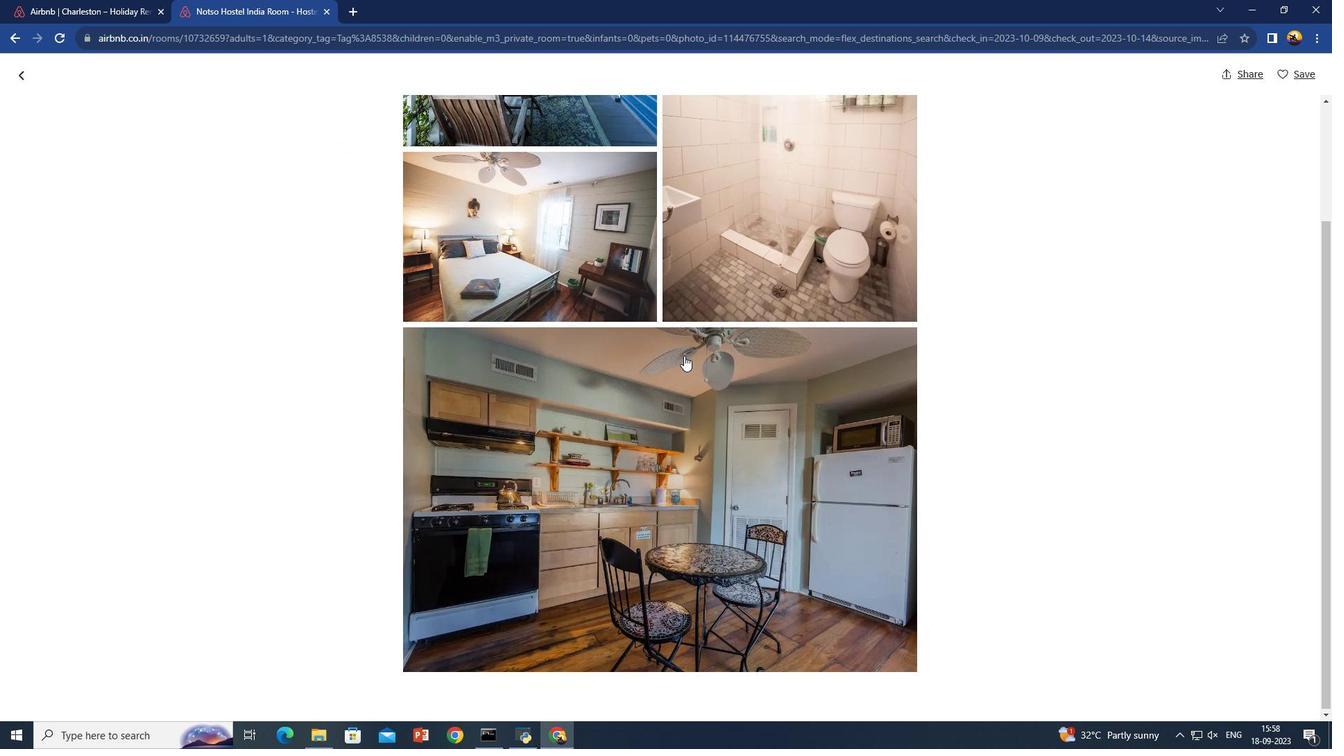 
Action: Mouse scrolled (684, 356) with delta (0, 0)
Screenshot: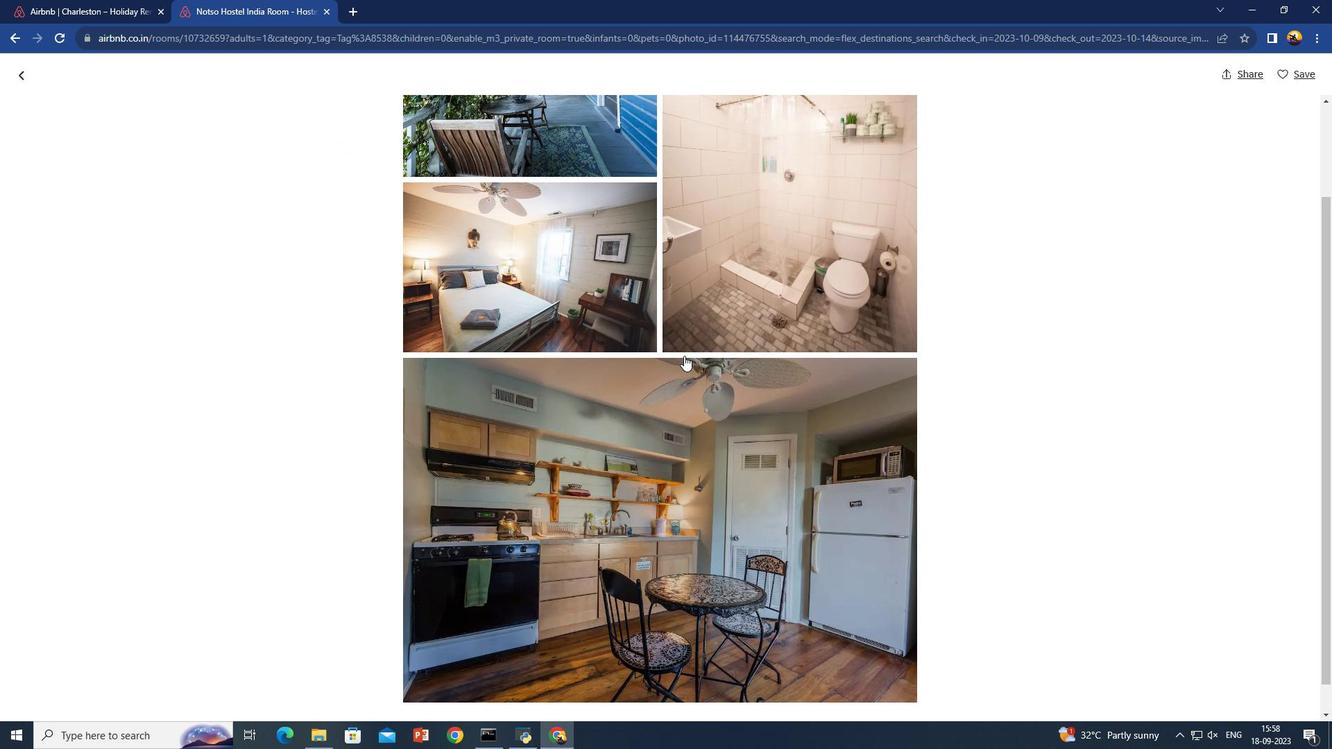 
Action: Mouse scrolled (684, 356) with delta (0, 0)
Screenshot: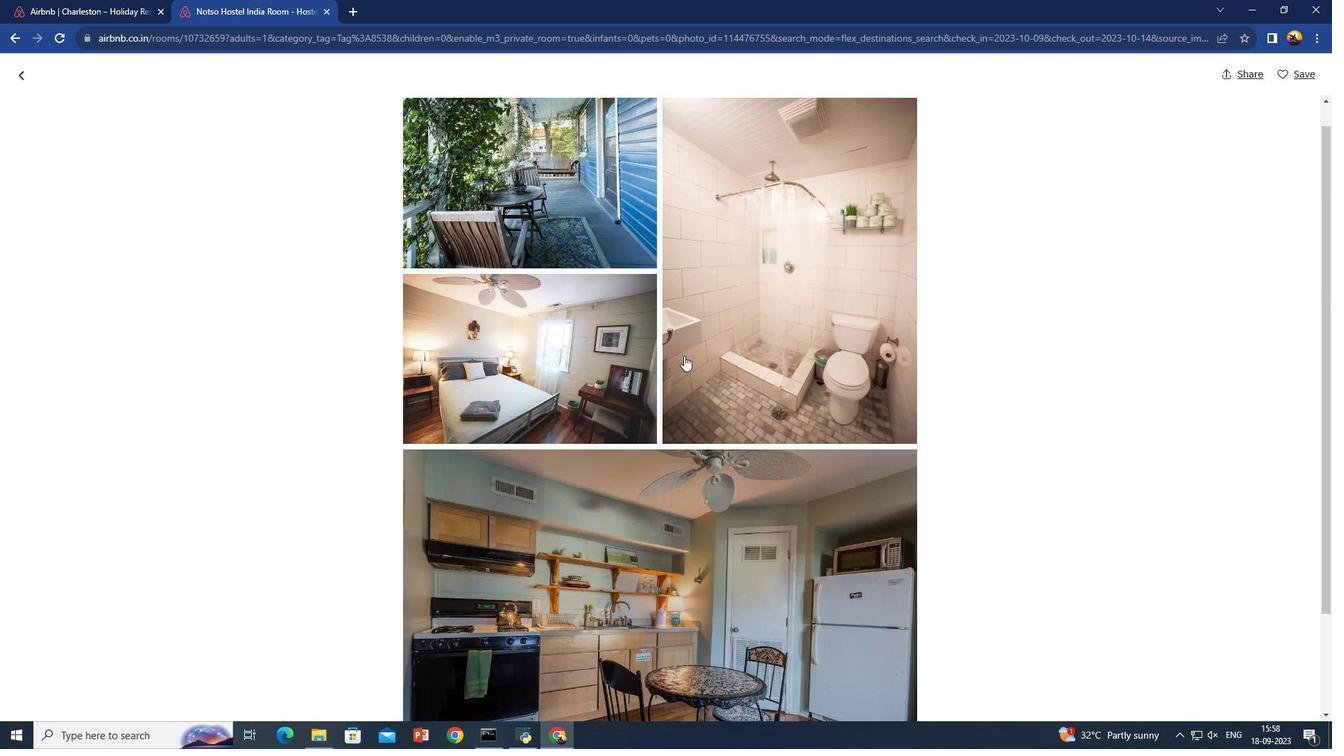 
Action: Mouse scrolled (684, 356) with delta (0, 0)
Screenshot: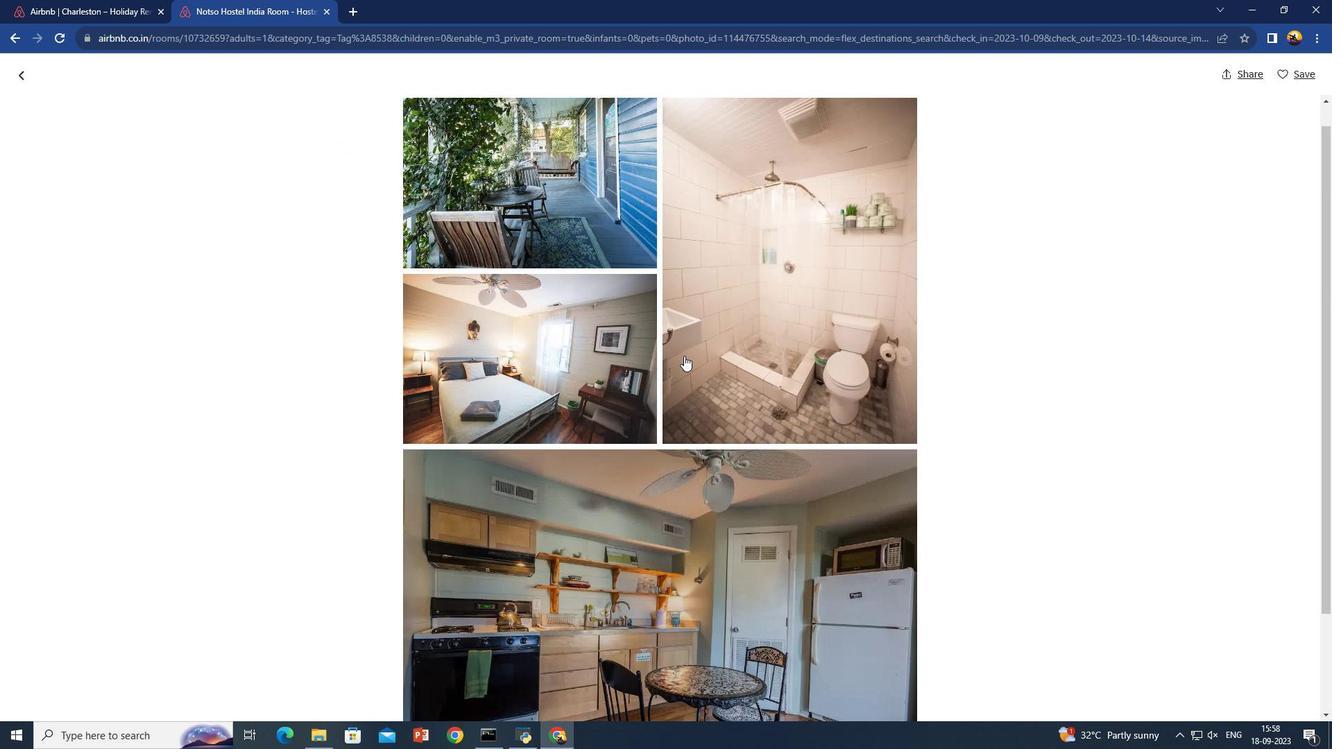 
Action: Mouse scrolled (684, 356) with delta (0, 0)
Screenshot: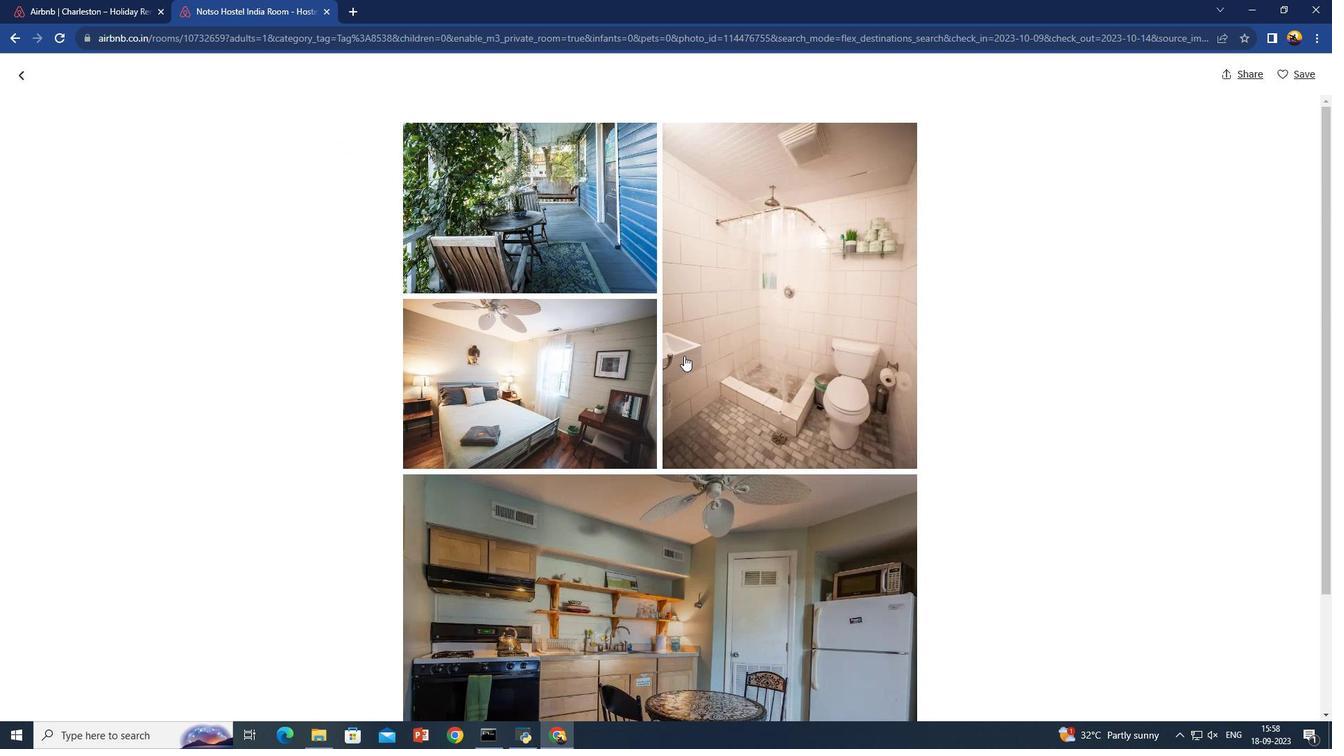 
Action: Mouse scrolled (684, 356) with delta (0, 0)
Screenshot: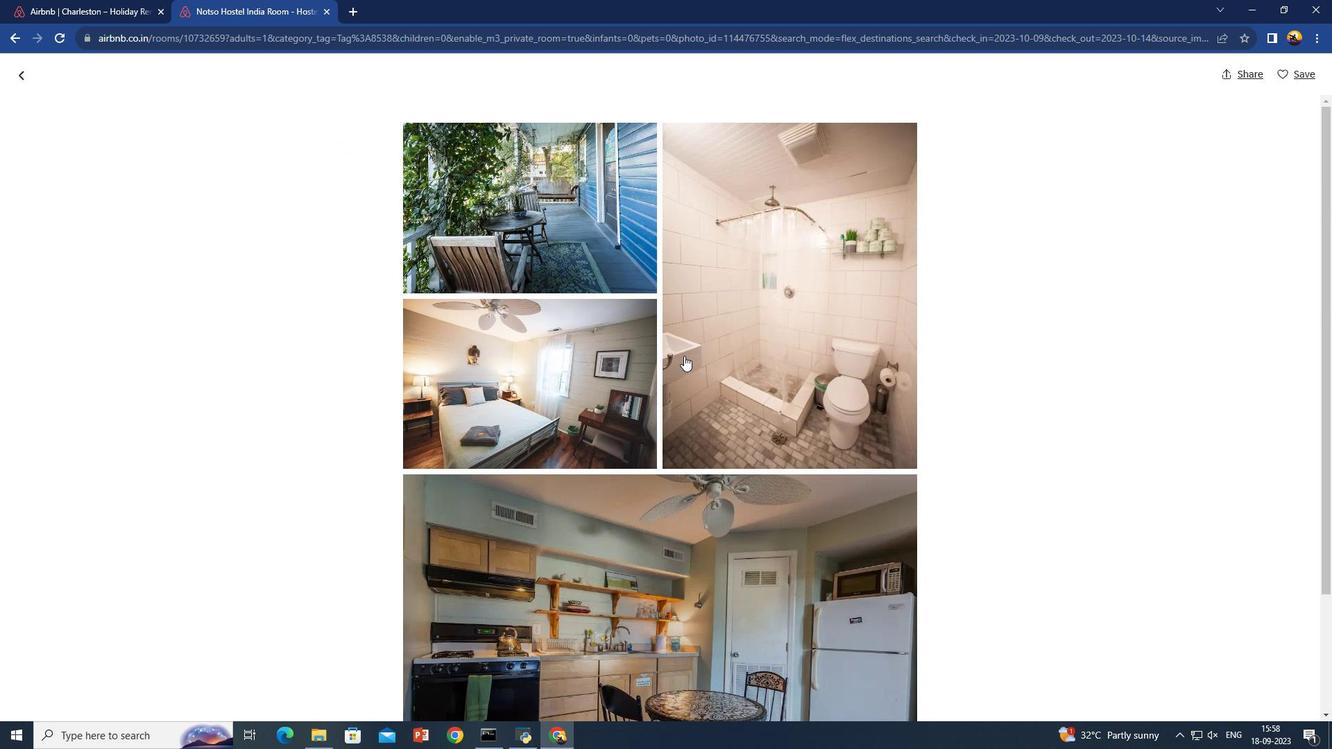 
Action: Mouse scrolled (684, 356) with delta (0, 0)
Screenshot: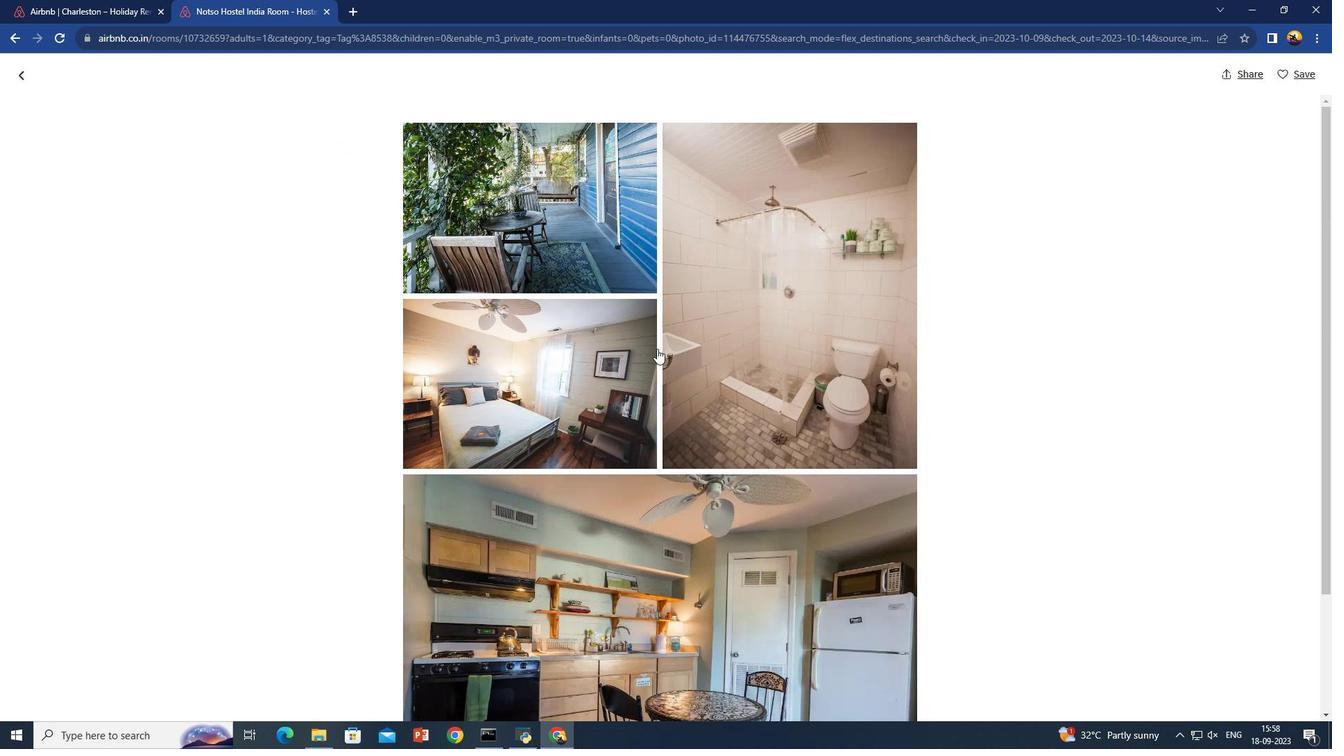 
Action: Mouse moved to (13, 42)
Screenshot: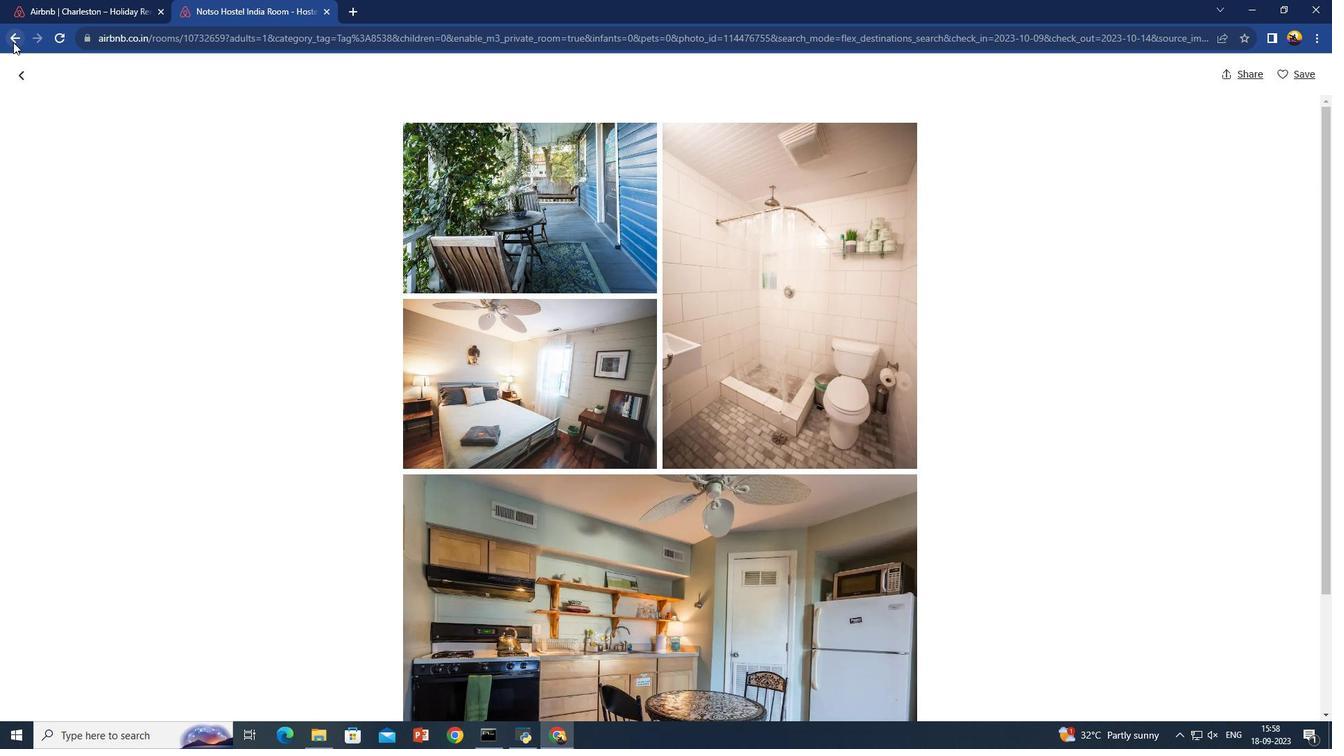 
Action: Mouse pressed left at (13, 42)
Screenshot: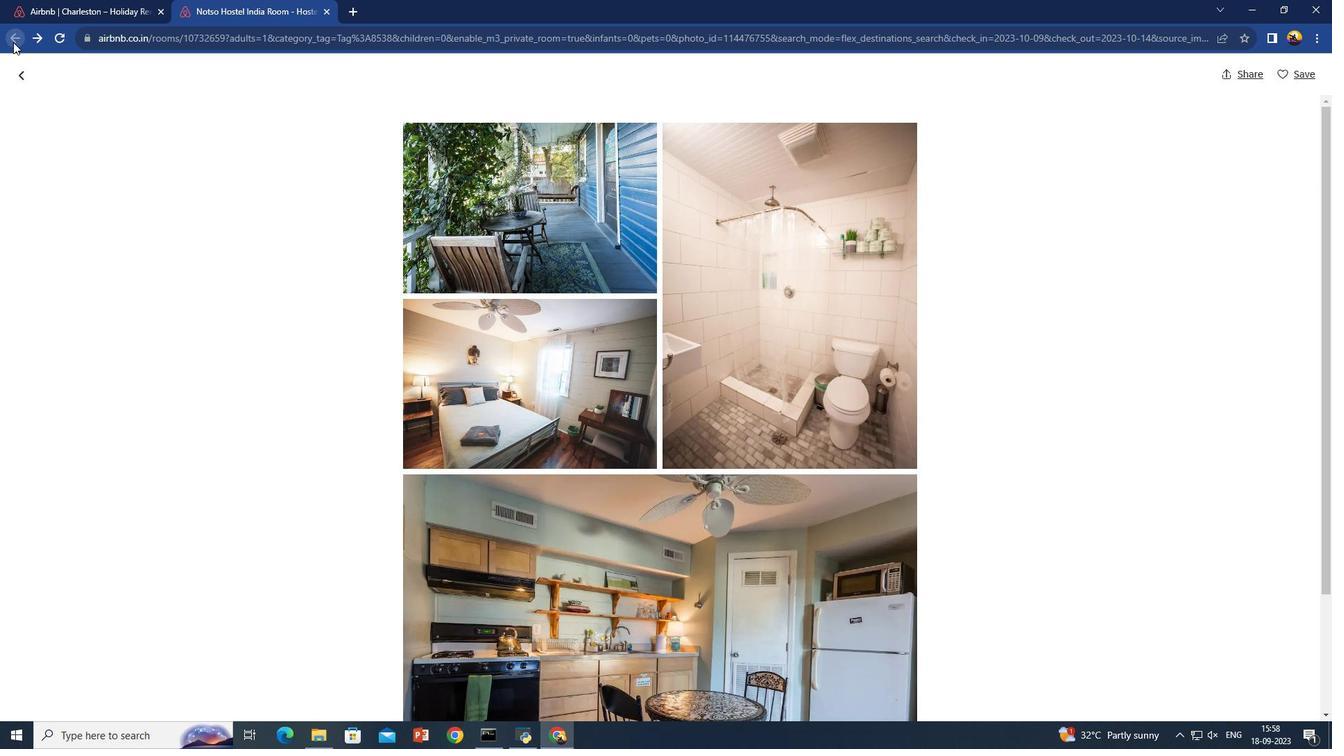 
Action: Mouse moved to (79, 9)
Screenshot: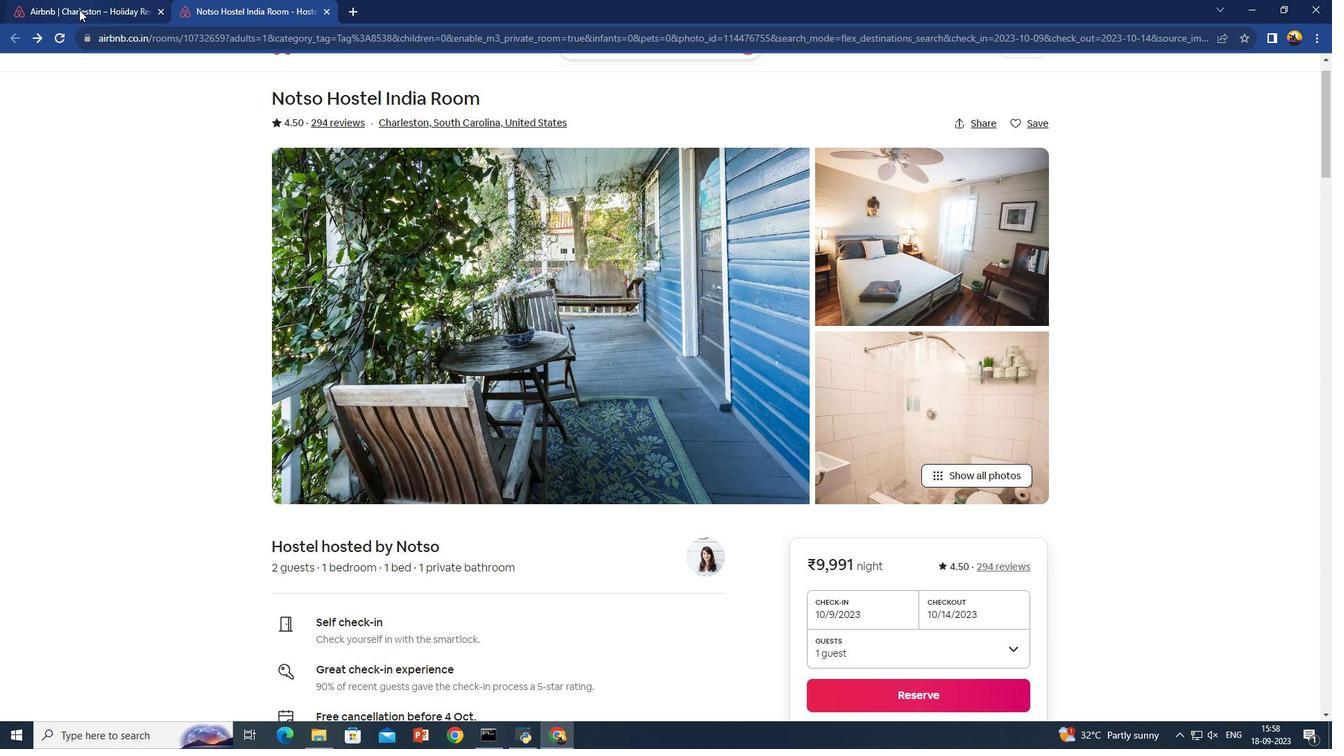 
Action: Mouse pressed left at (79, 9)
Screenshot: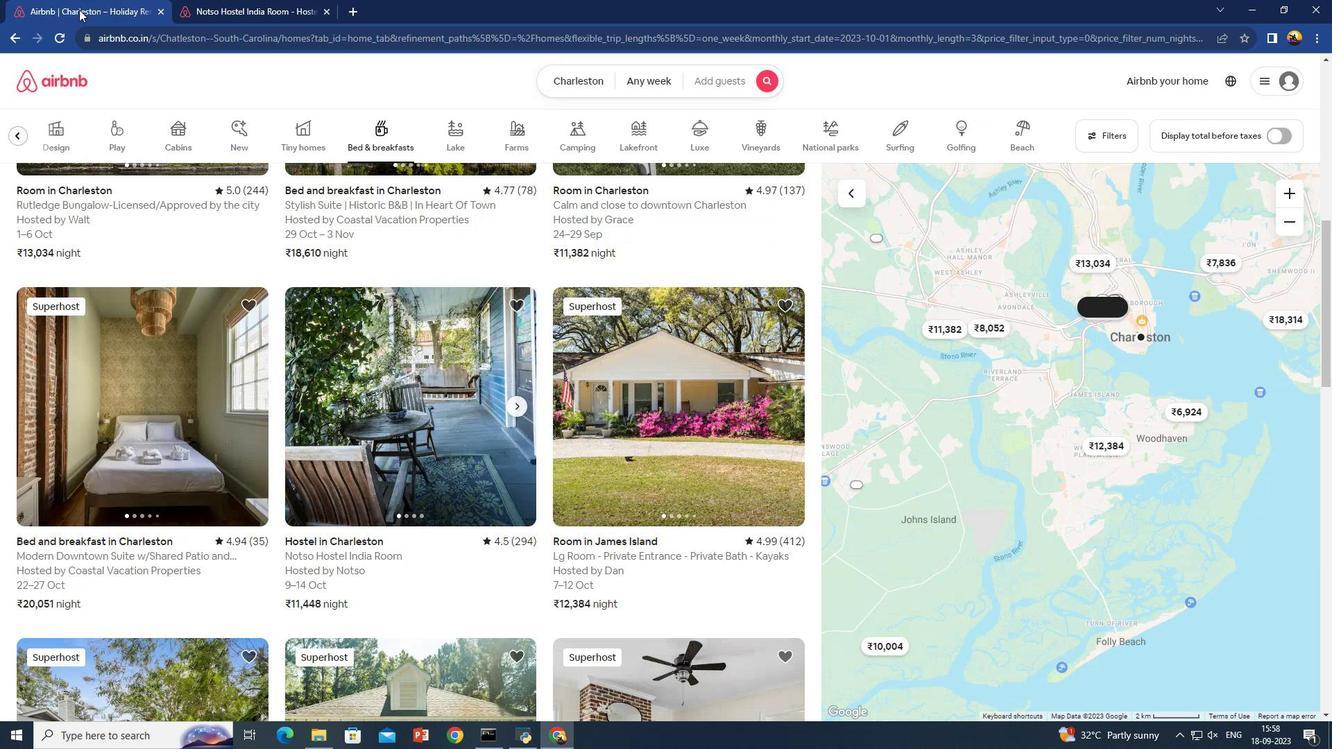 
Action: Mouse moved to (644, 421)
Screenshot: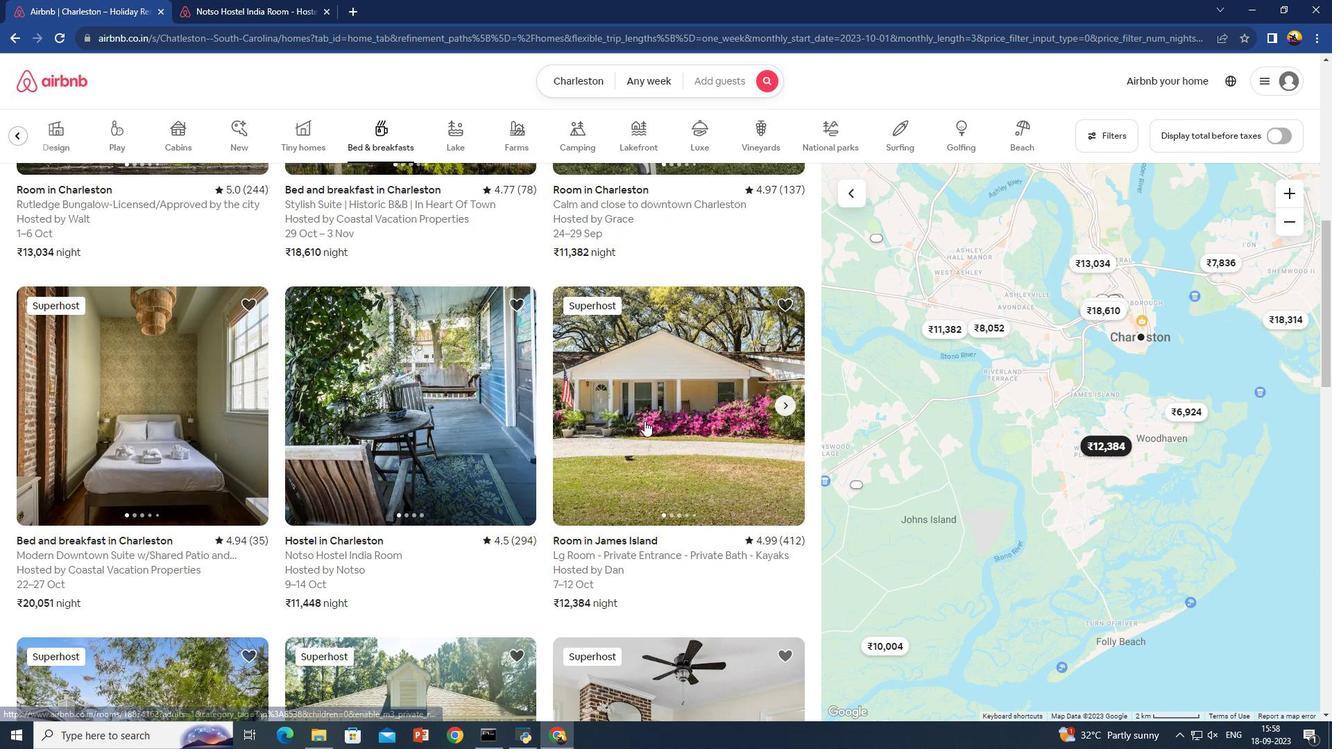 
Action: Mouse scrolled (644, 420) with delta (0, 0)
Screenshot: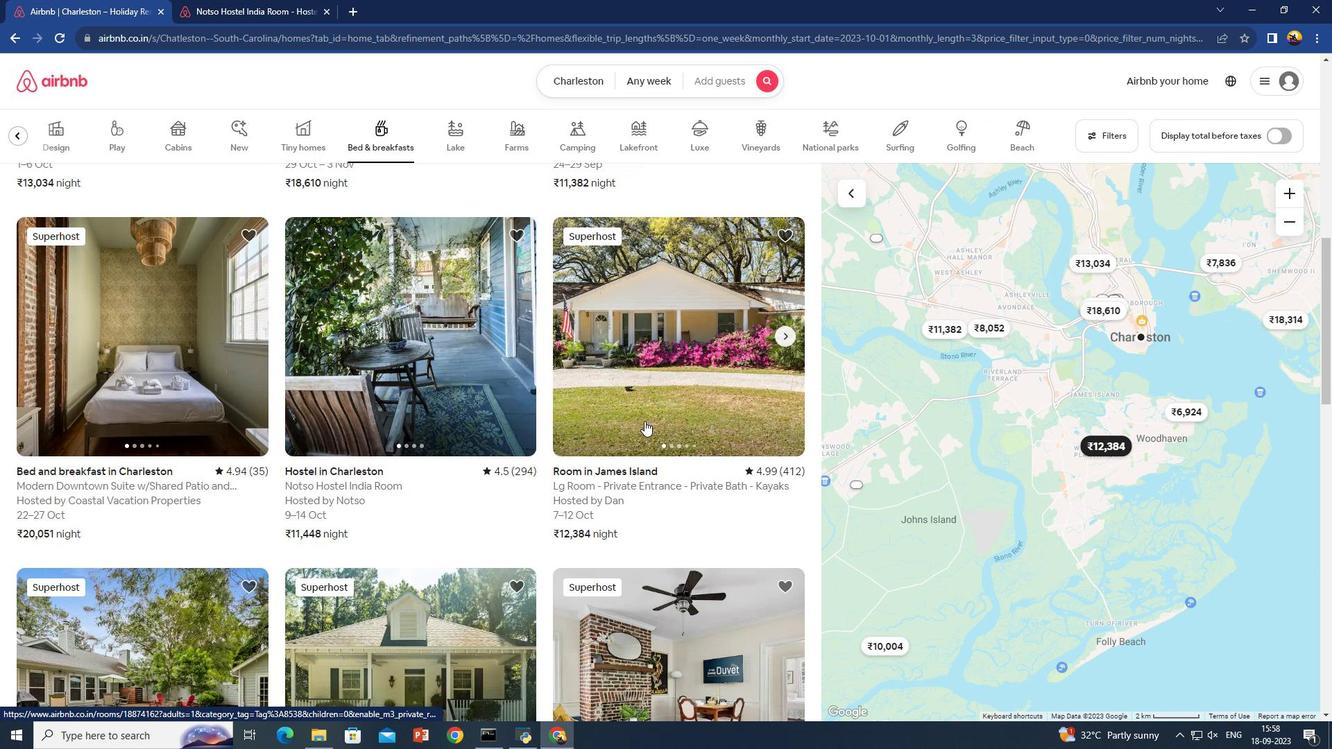 
Action: Mouse scrolled (644, 420) with delta (0, 0)
Screenshot: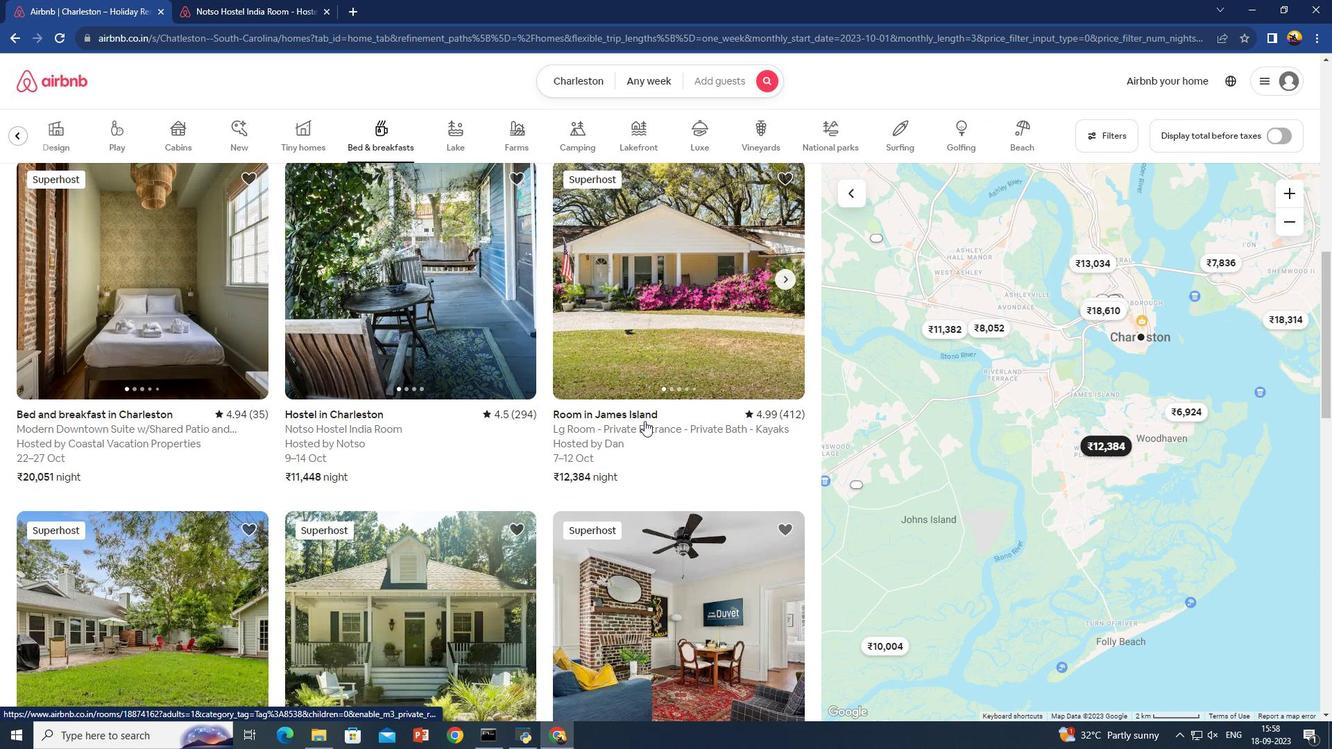 
Action: Mouse scrolled (644, 420) with delta (0, 0)
Screenshot: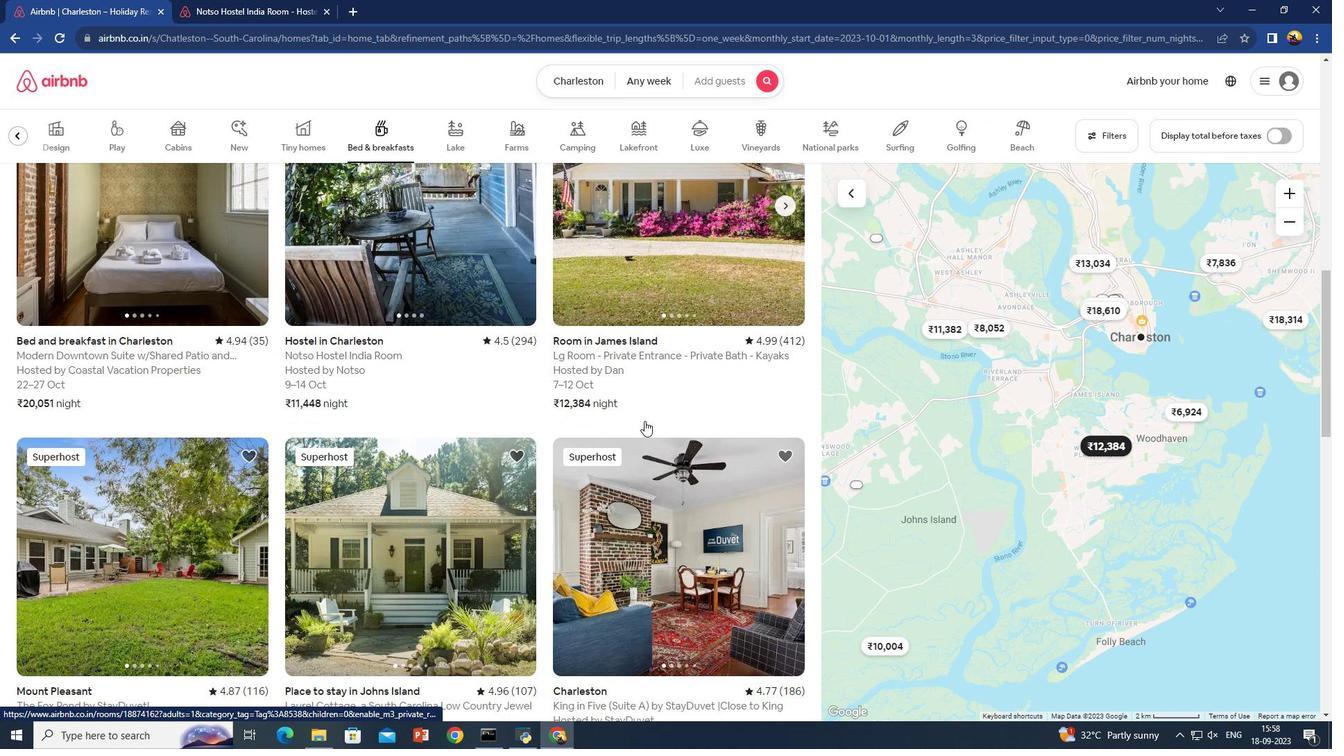 
Action: Mouse scrolled (644, 420) with delta (0, 0)
Screenshot: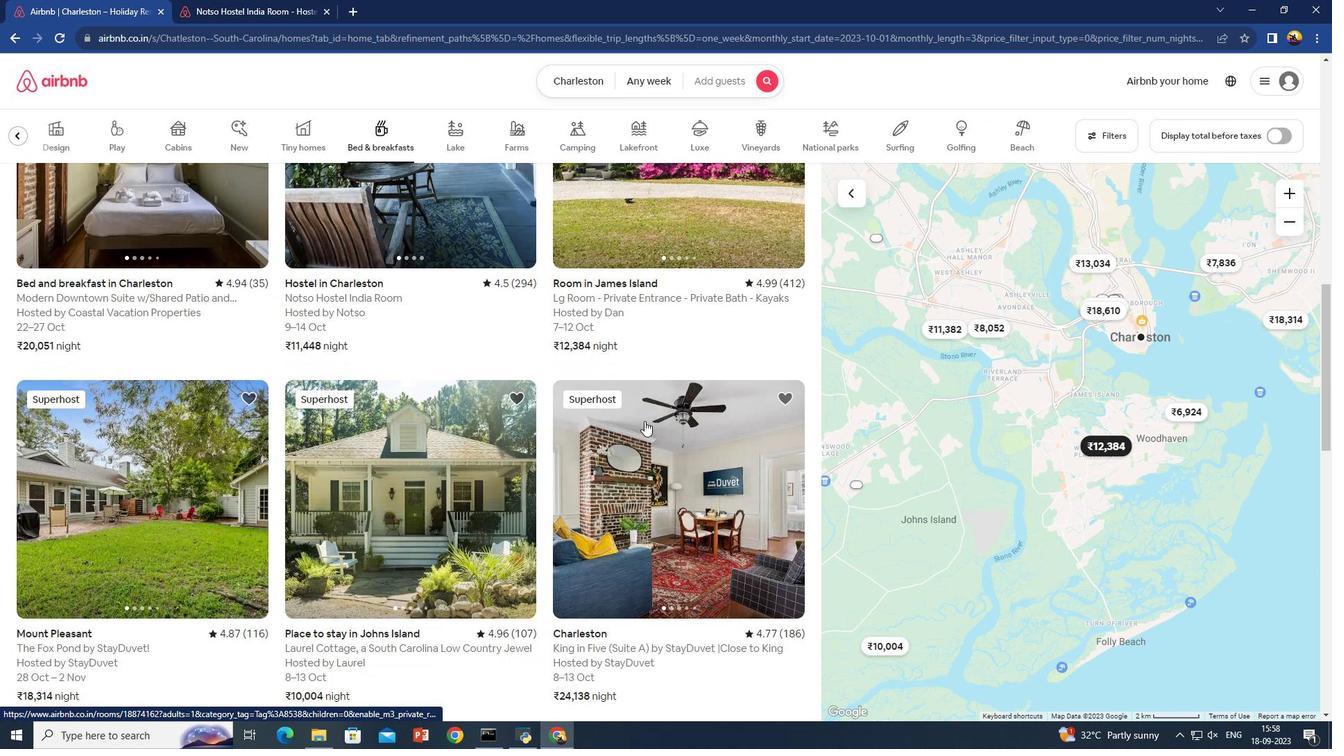 
Action: Mouse scrolled (644, 420) with delta (0, 0)
Screenshot: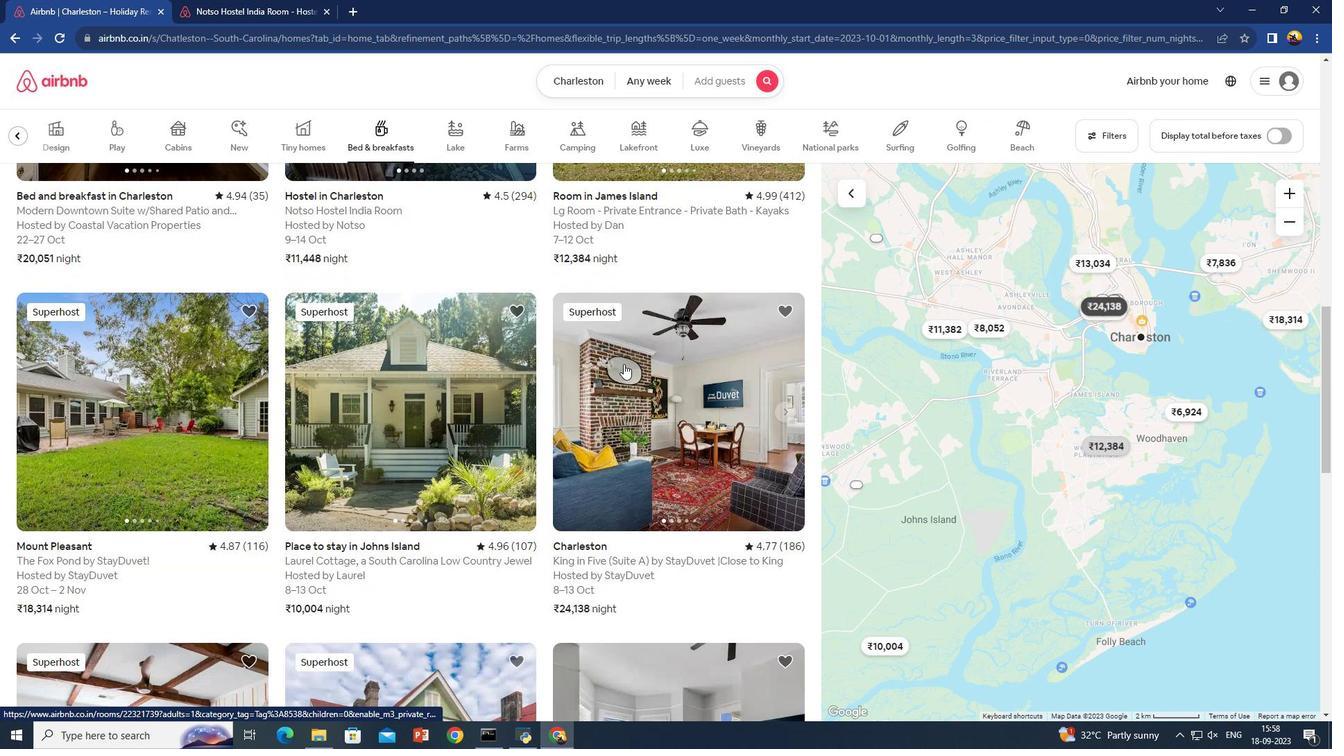 
Action: Mouse moved to (1024, 140)
Screenshot: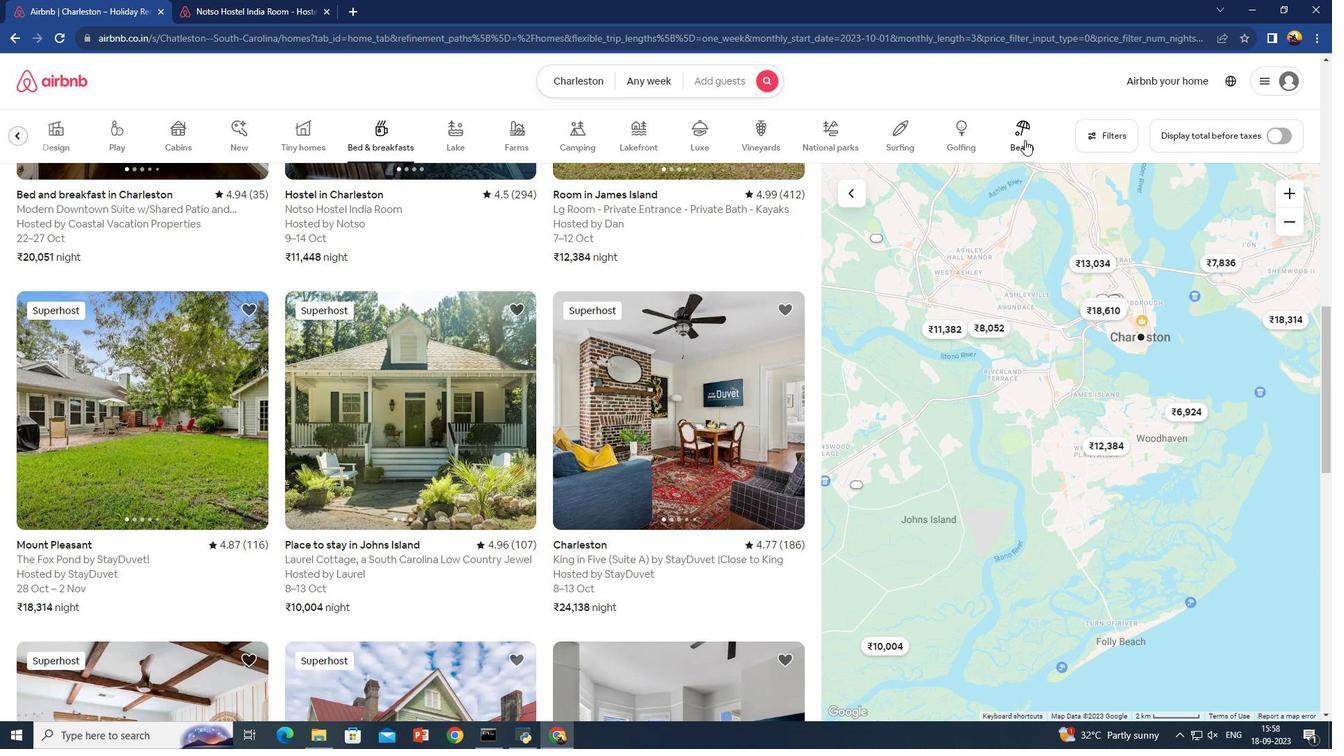 
Action: Mouse pressed left at (1024, 140)
Screenshot: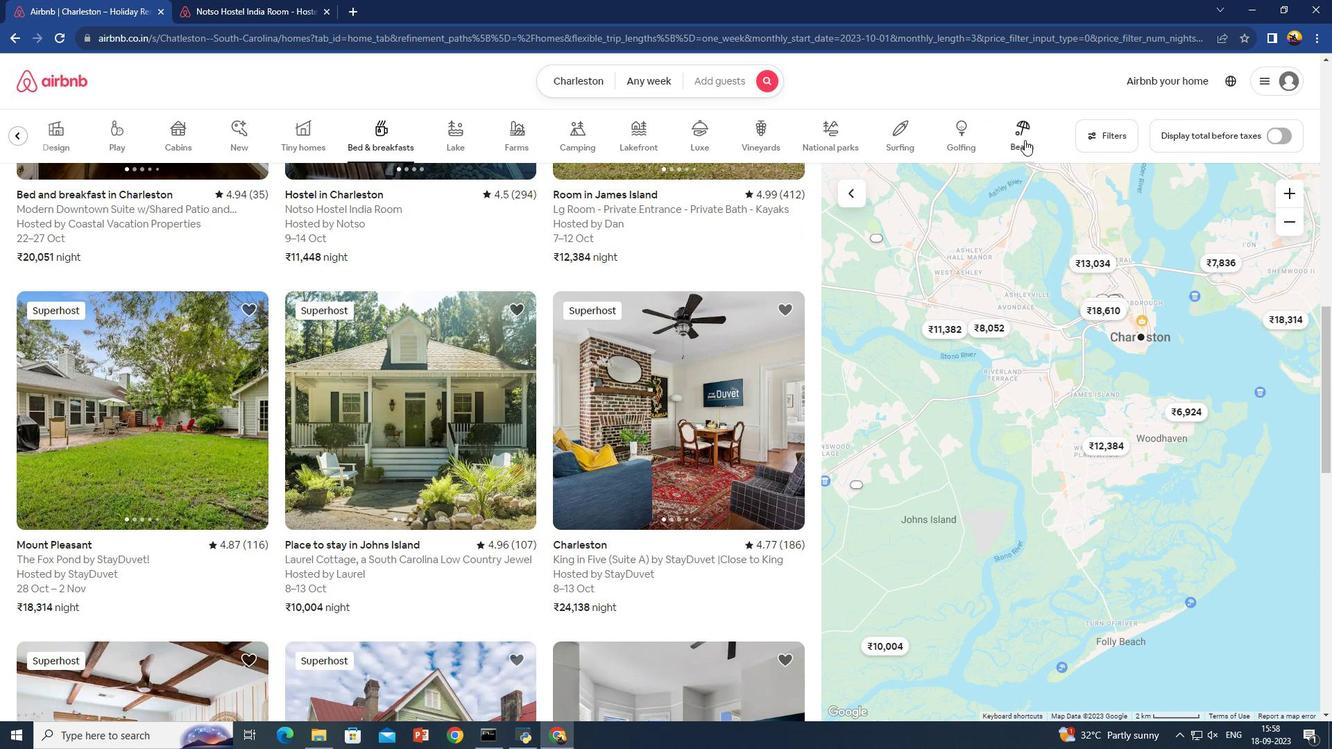 
Action: Mouse moved to (249, 511)
Screenshot: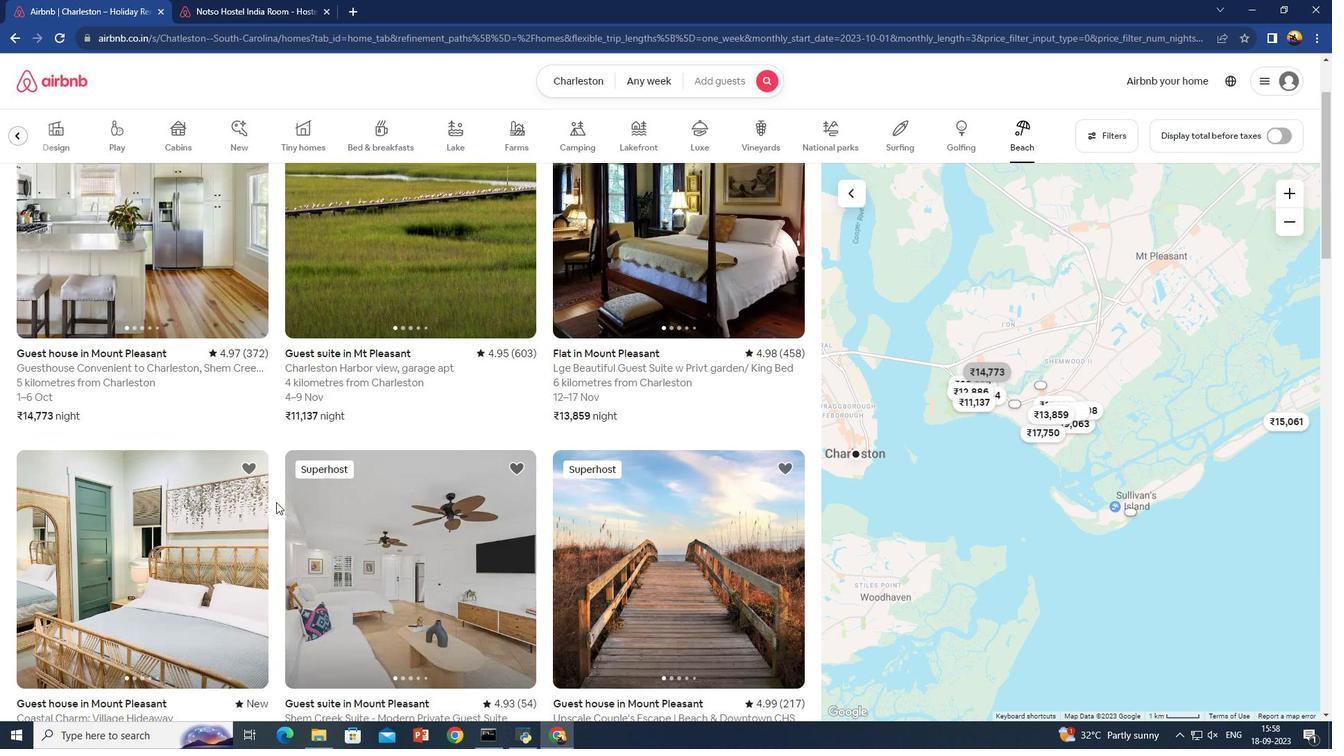 
Action: Mouse scrolled (249, 510) with delta (0, 0)
Screenshot: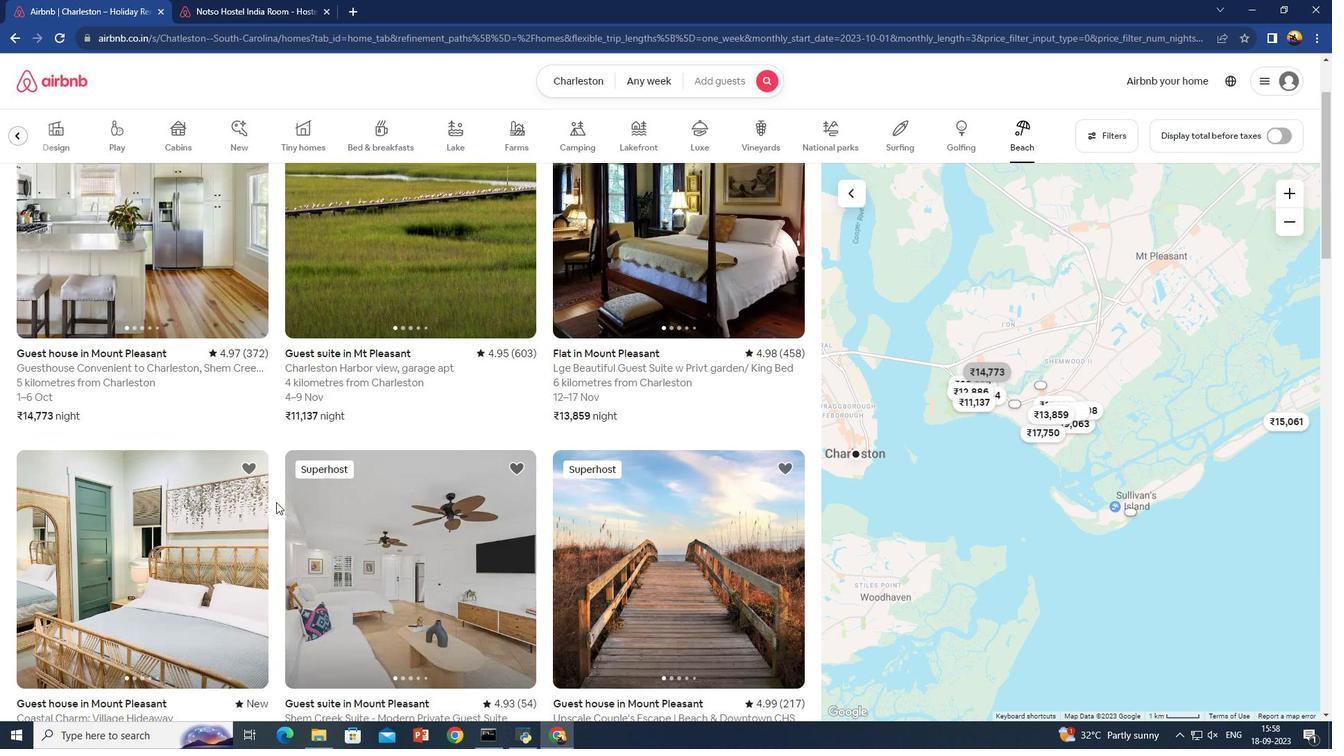 
Action: Mouse moved to (255, 507)
Screenshot: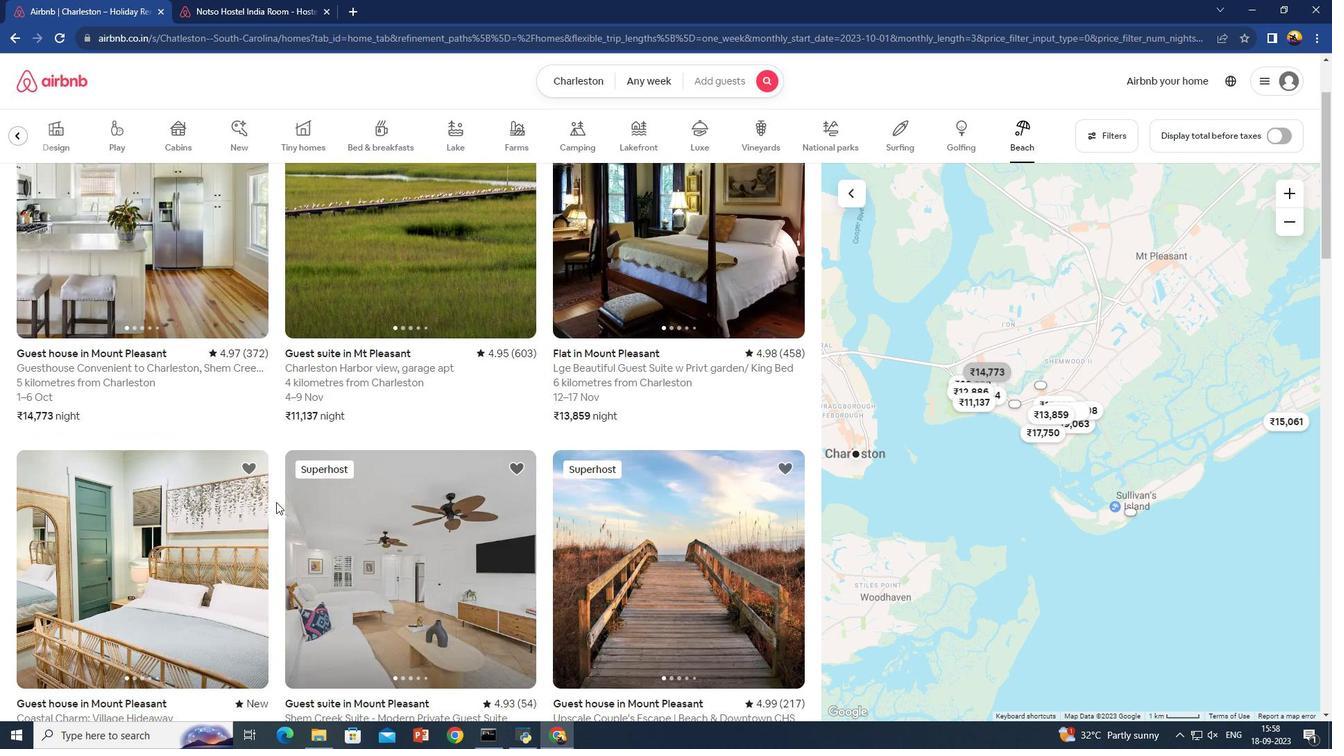 
Action: Mouse scrolled (255, 507) with delta (0, 0)
Screenshot: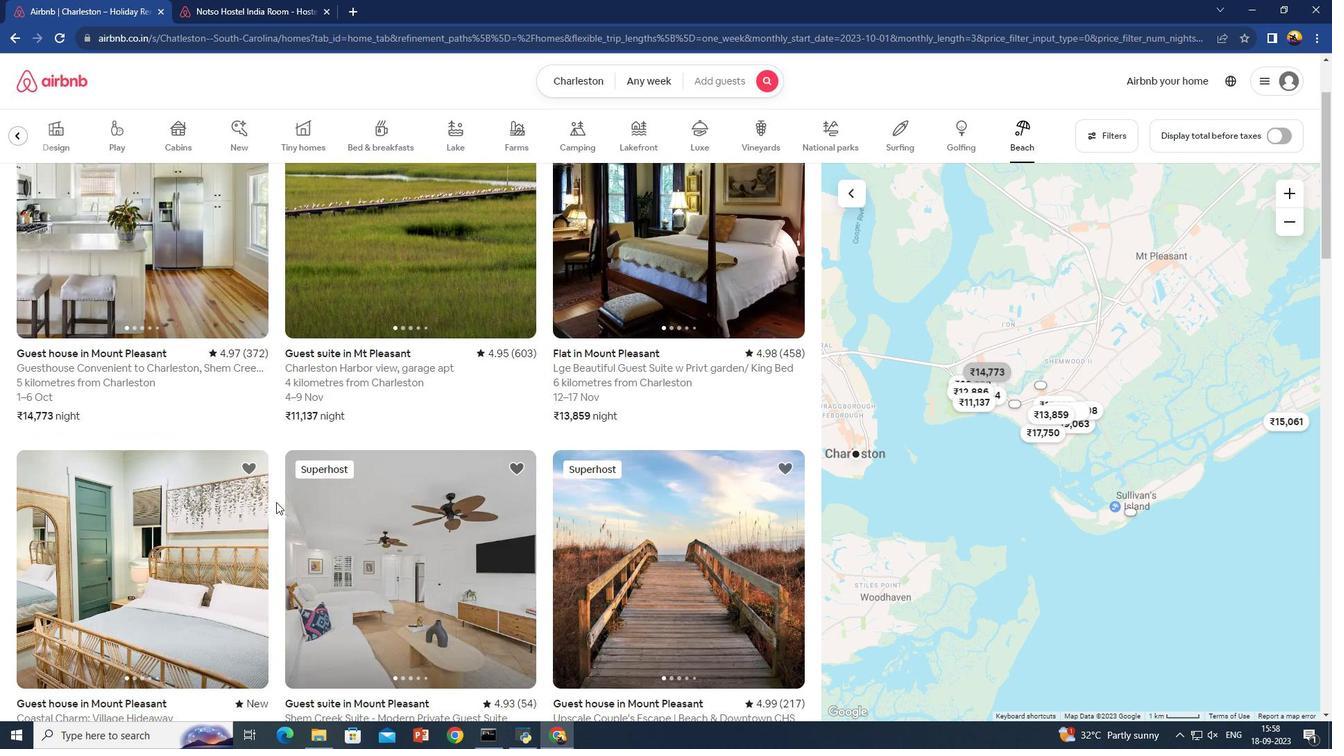 
Action: Mouse moved to (337, 500)
Screenshot: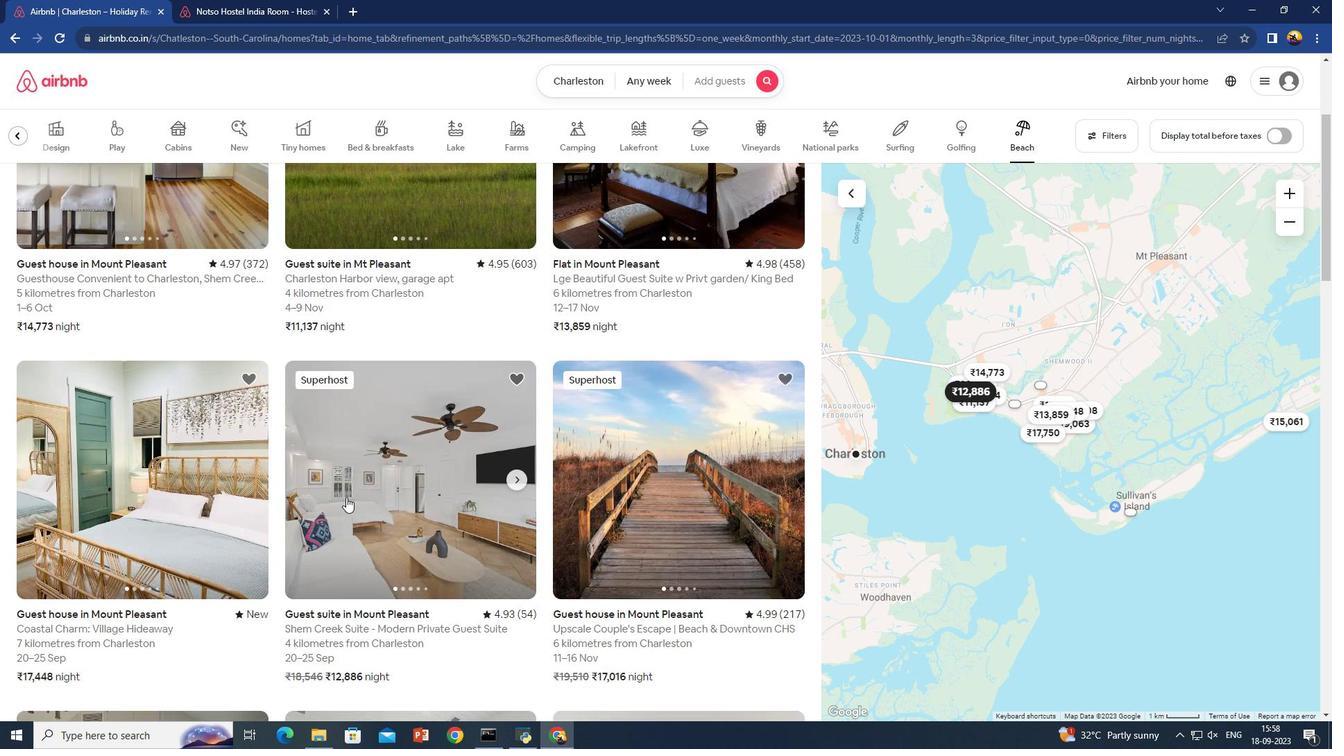 
Action: Mouse scrolled (337, 500) with delta (0, 0)
Screenshot: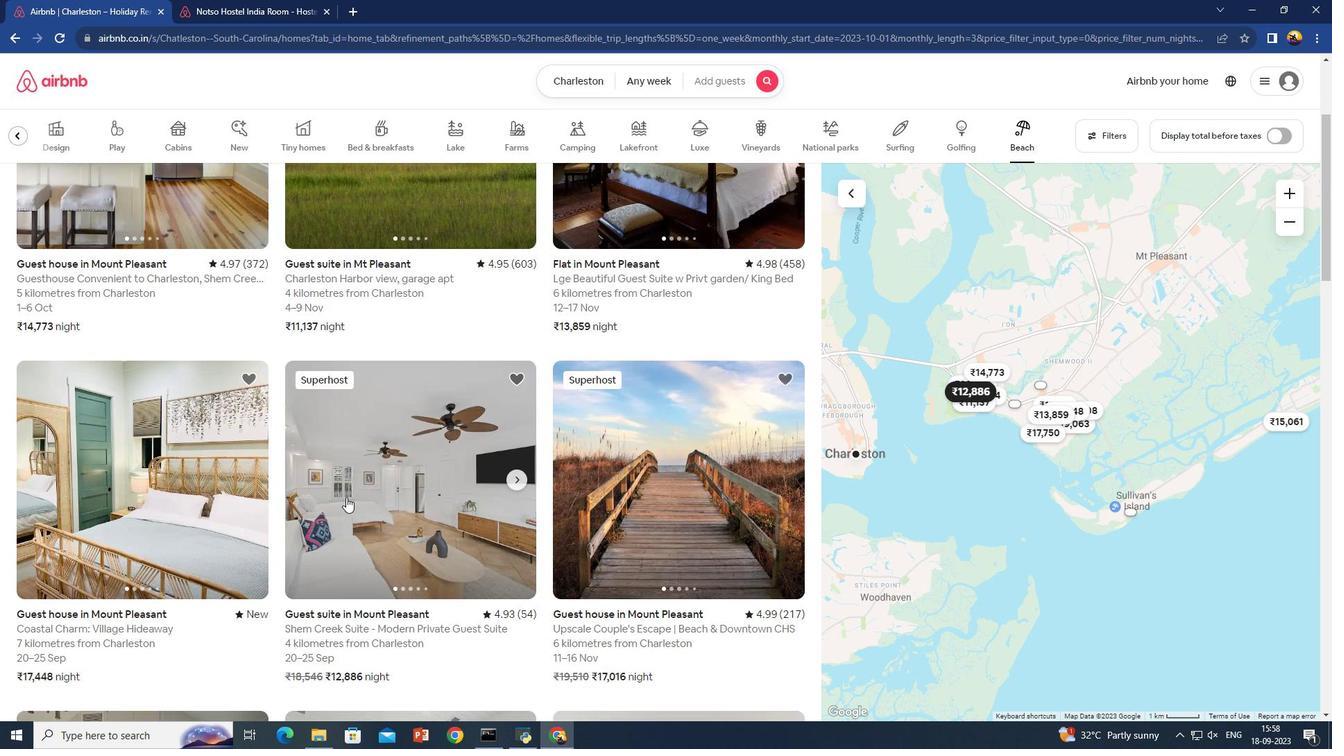 
Action: Mouse moved to (351, 495)
Screenshot: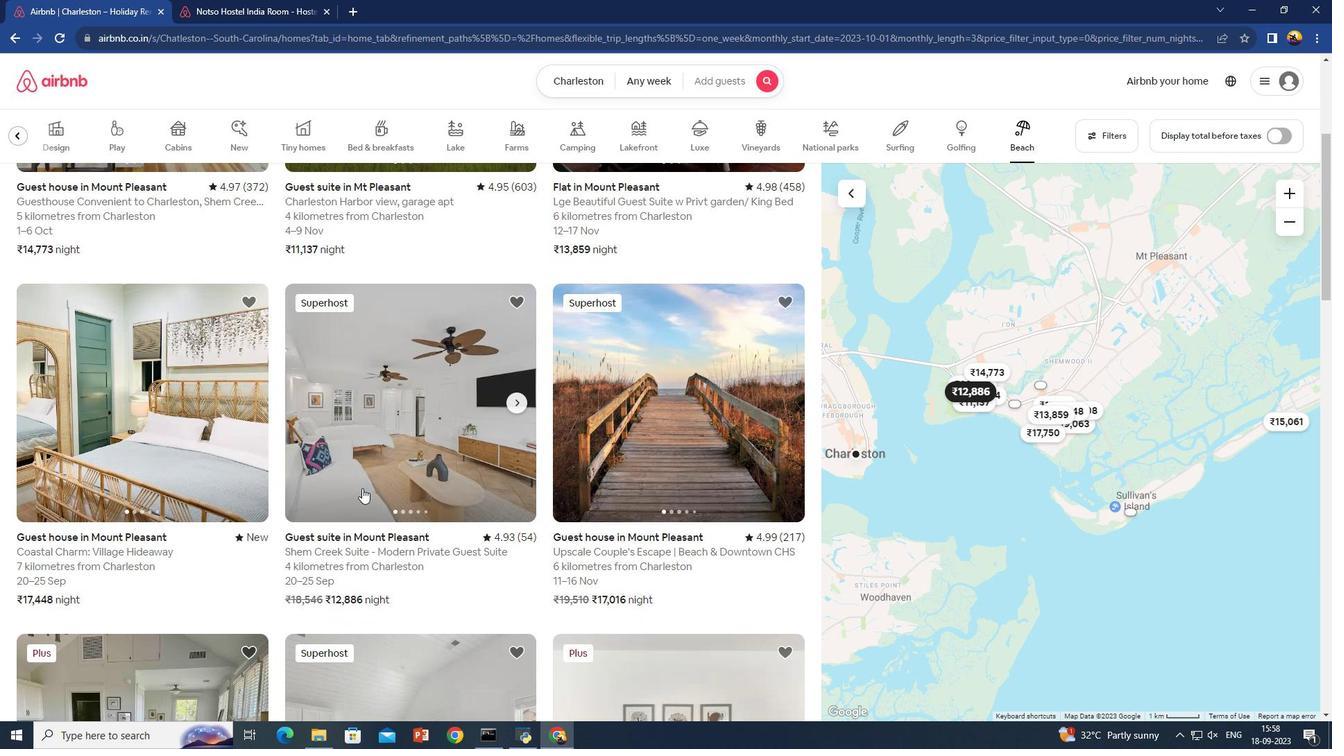 
Action: Mouse scrolled (351, 494) with delta (0, 0)
Screenshot: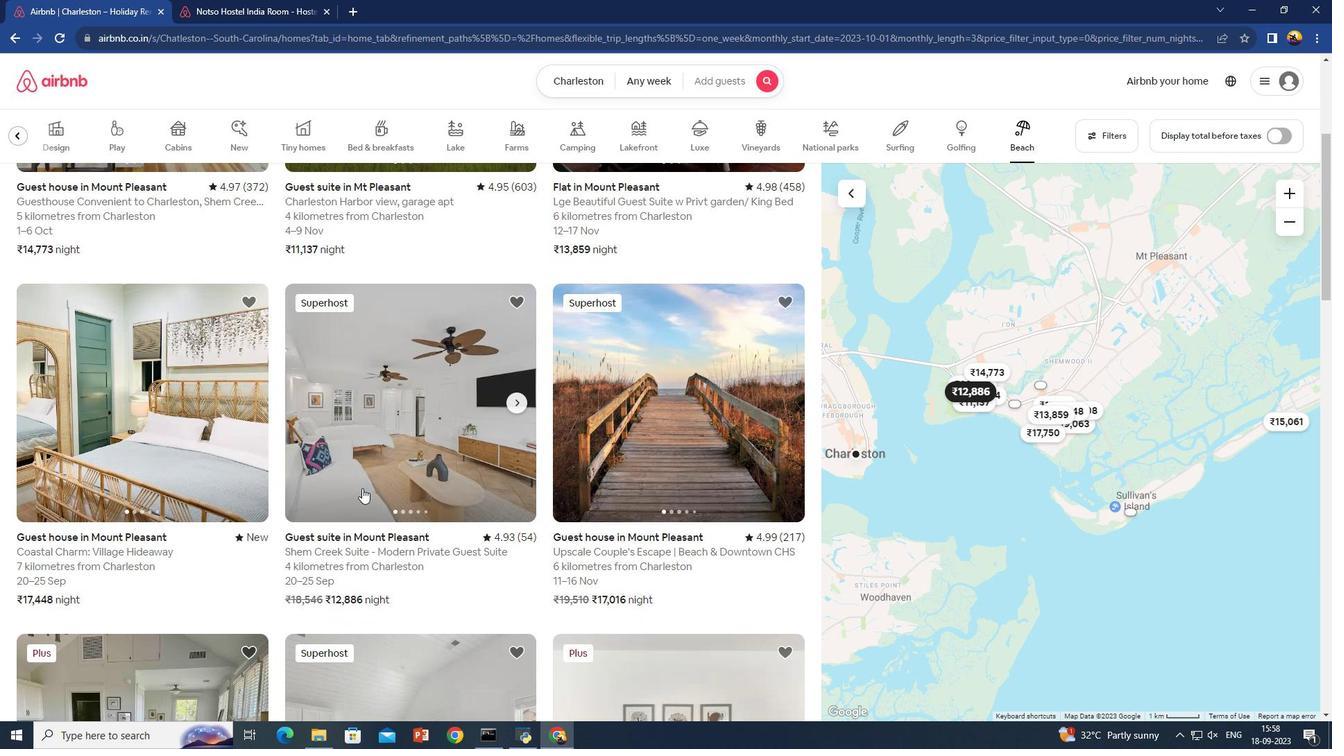 
Action: Mouse moved to (363, 487)
Screenshot: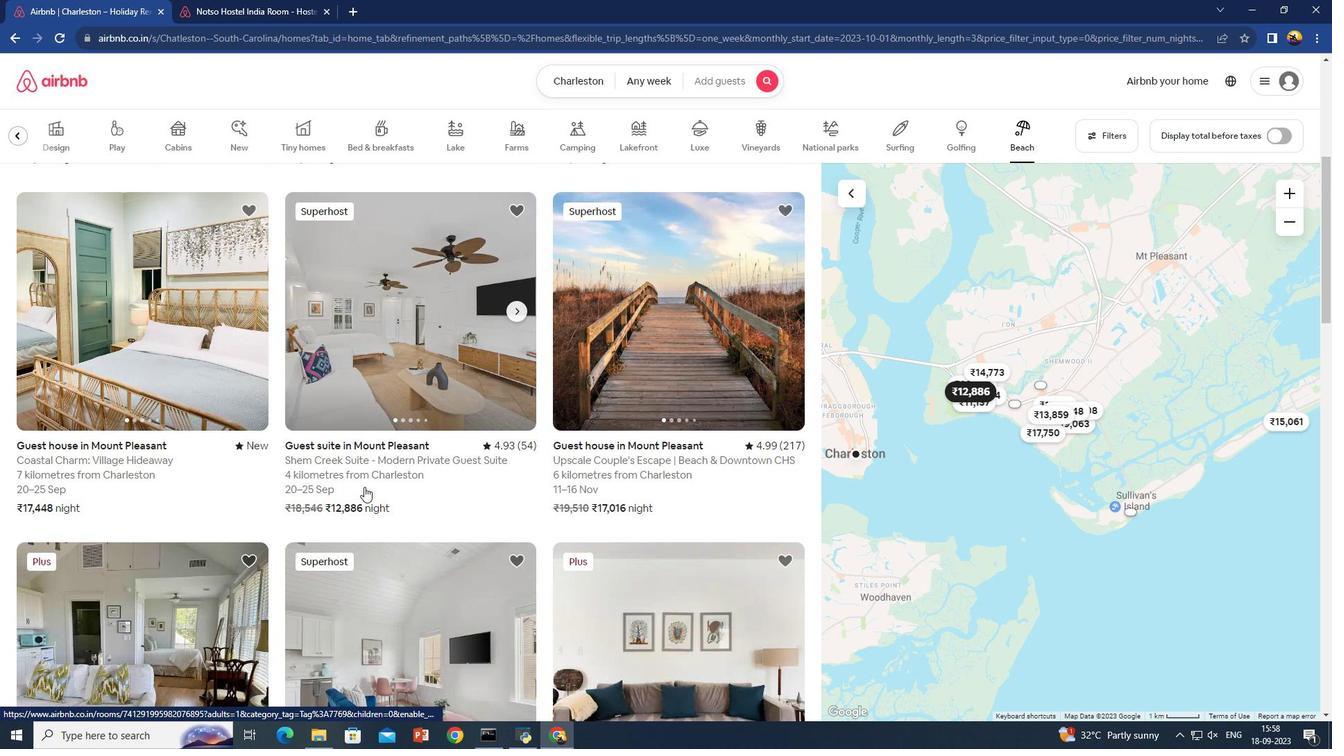 
Action: Mouse scrolled (363, 486) with delta (0, 0)
Screenshot: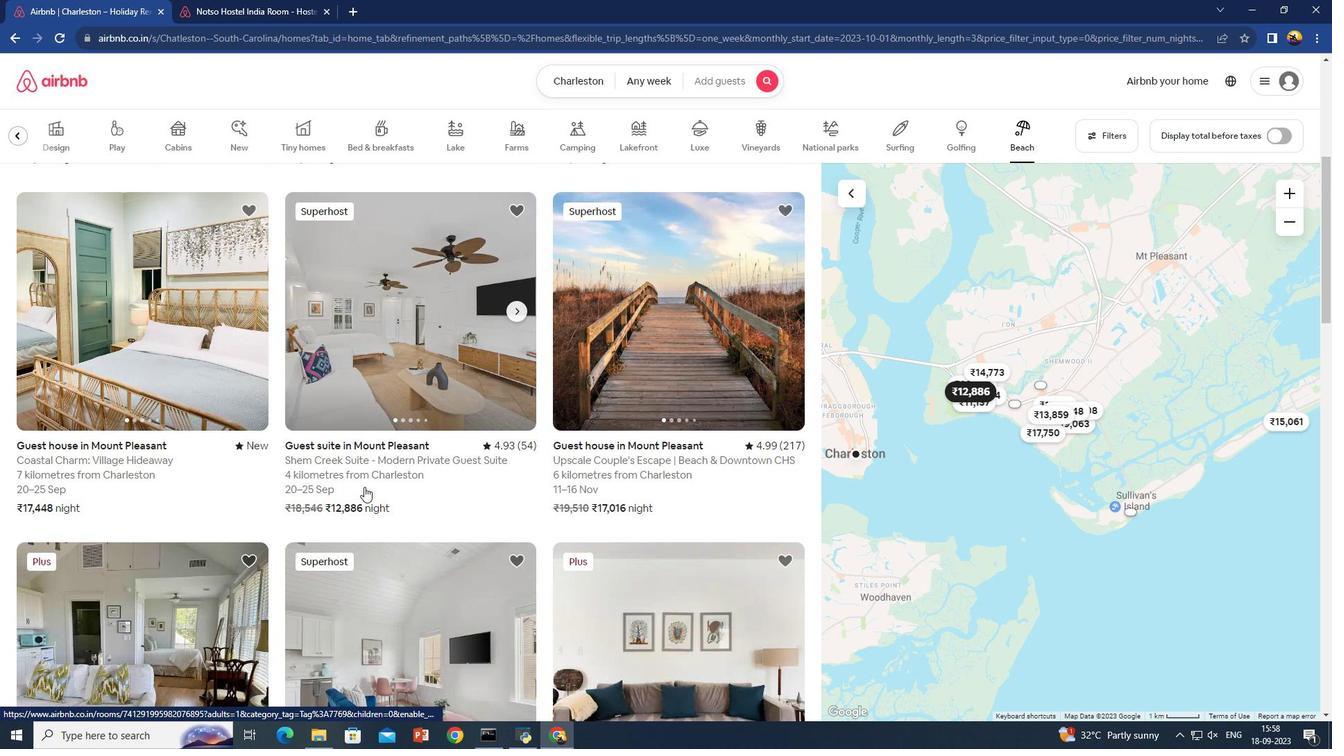 
Action: Mouse moved to (364, 487)
Screenshot: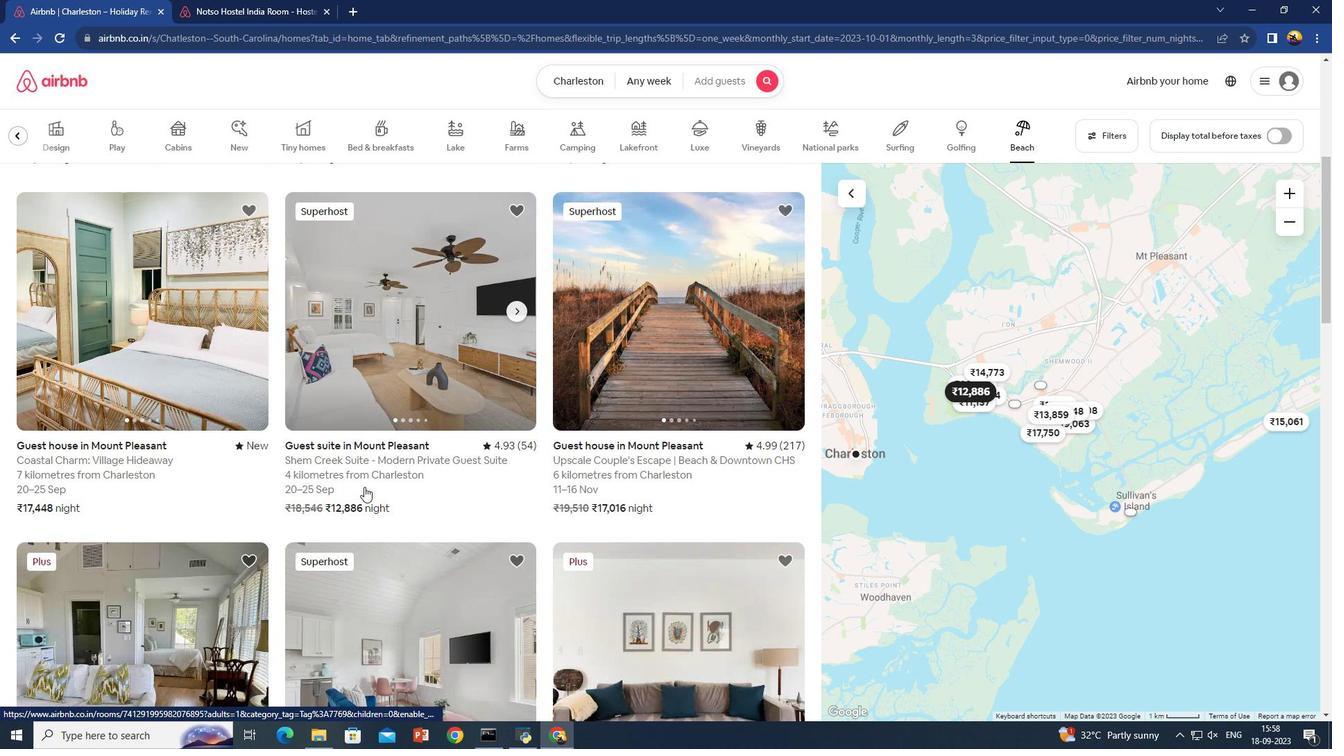 
Action: Mouse scrolled (364, 486) with delta (0, 0)
Screenshot: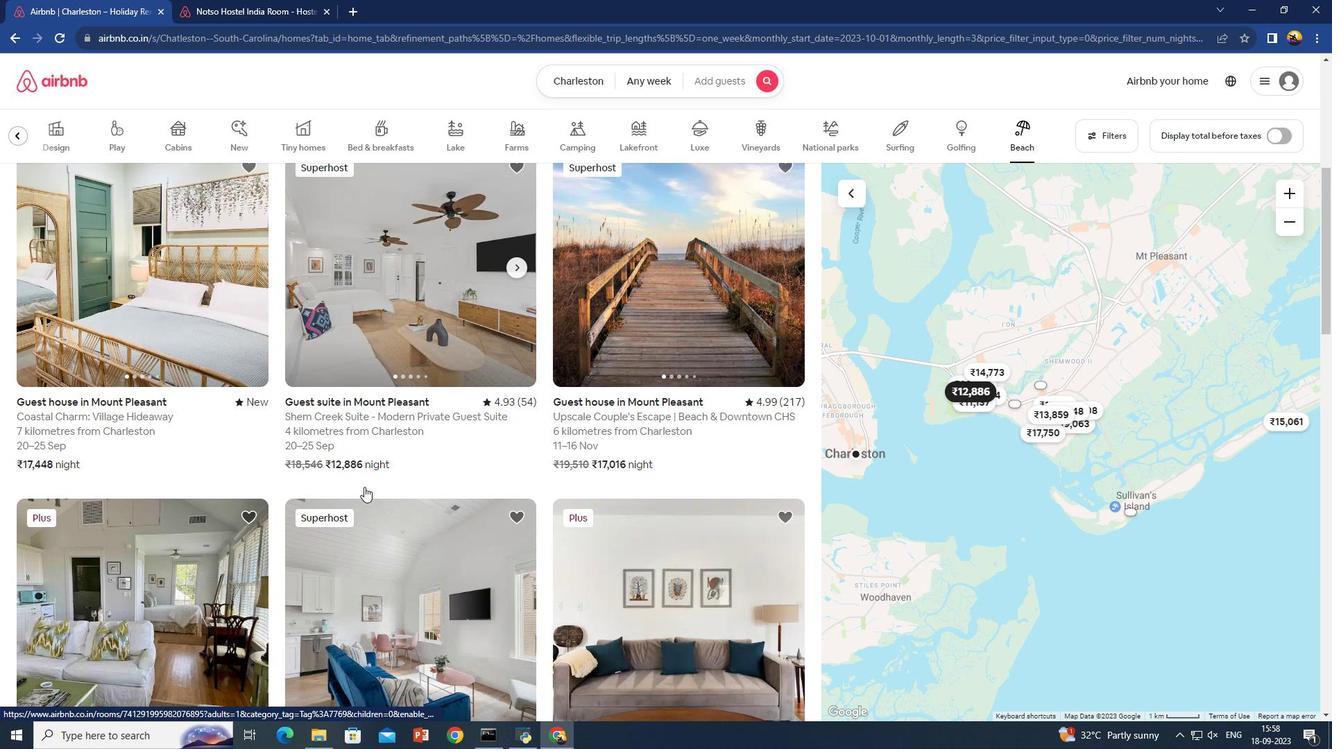
Action: Mouse scrolled (364, 486) with delta (0, 0)
Screenshot: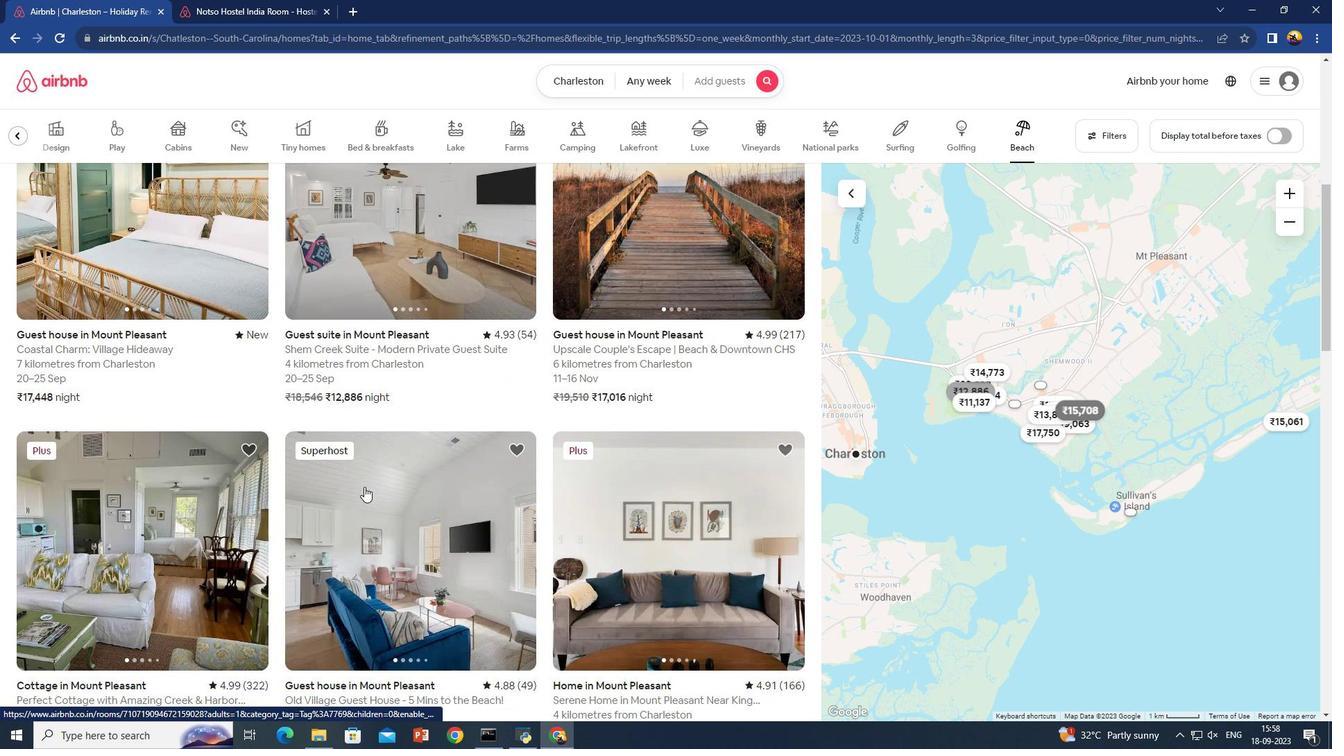 
Action: Mouse moved to (104, 271)
Screenshot: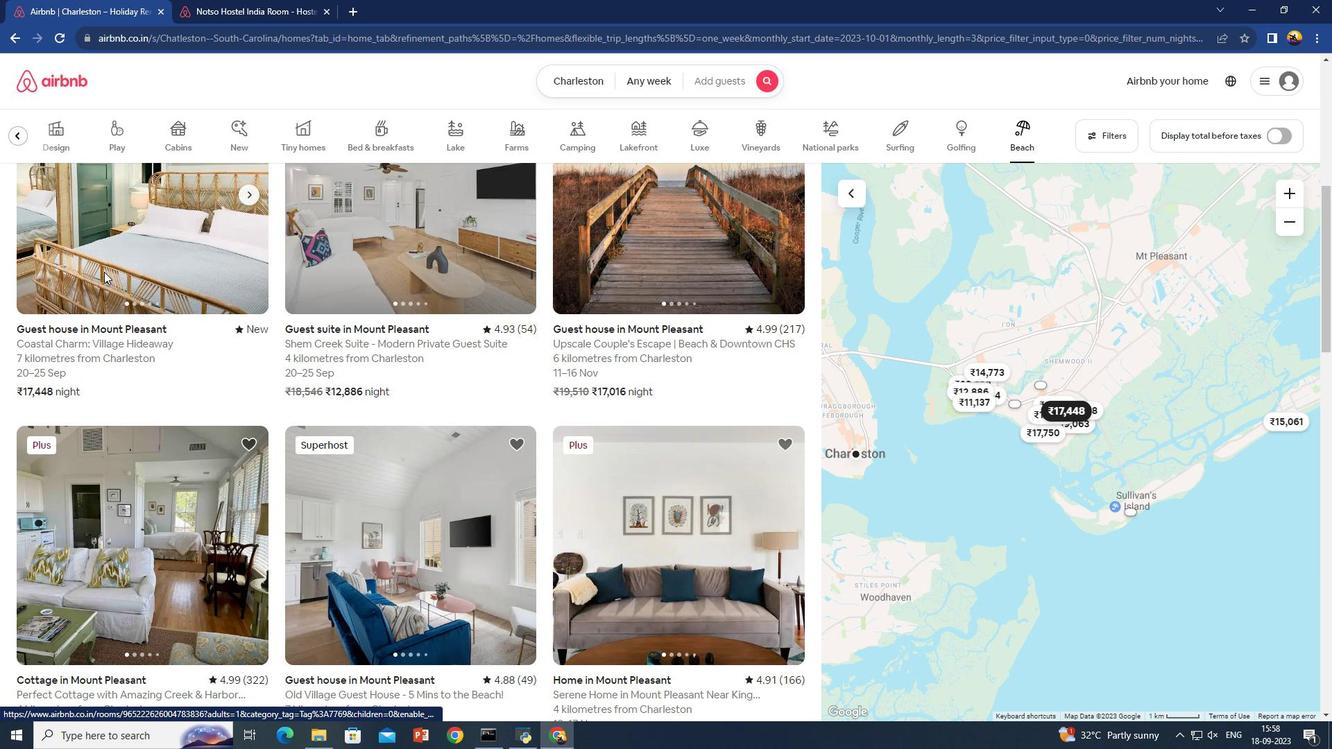 
Action: Mouse pressed left at (104, 271)
Screenshot: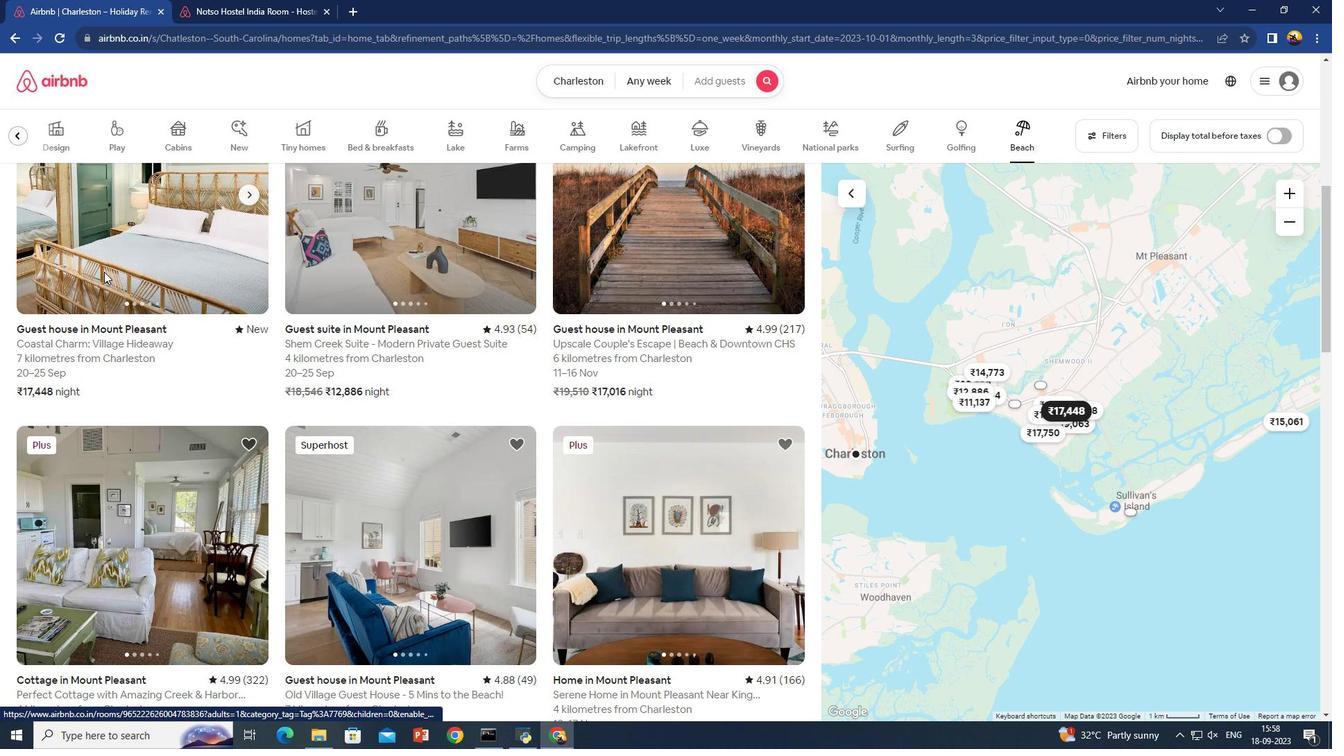 
Action: Mouse moved to (558, 333)
Screenshot: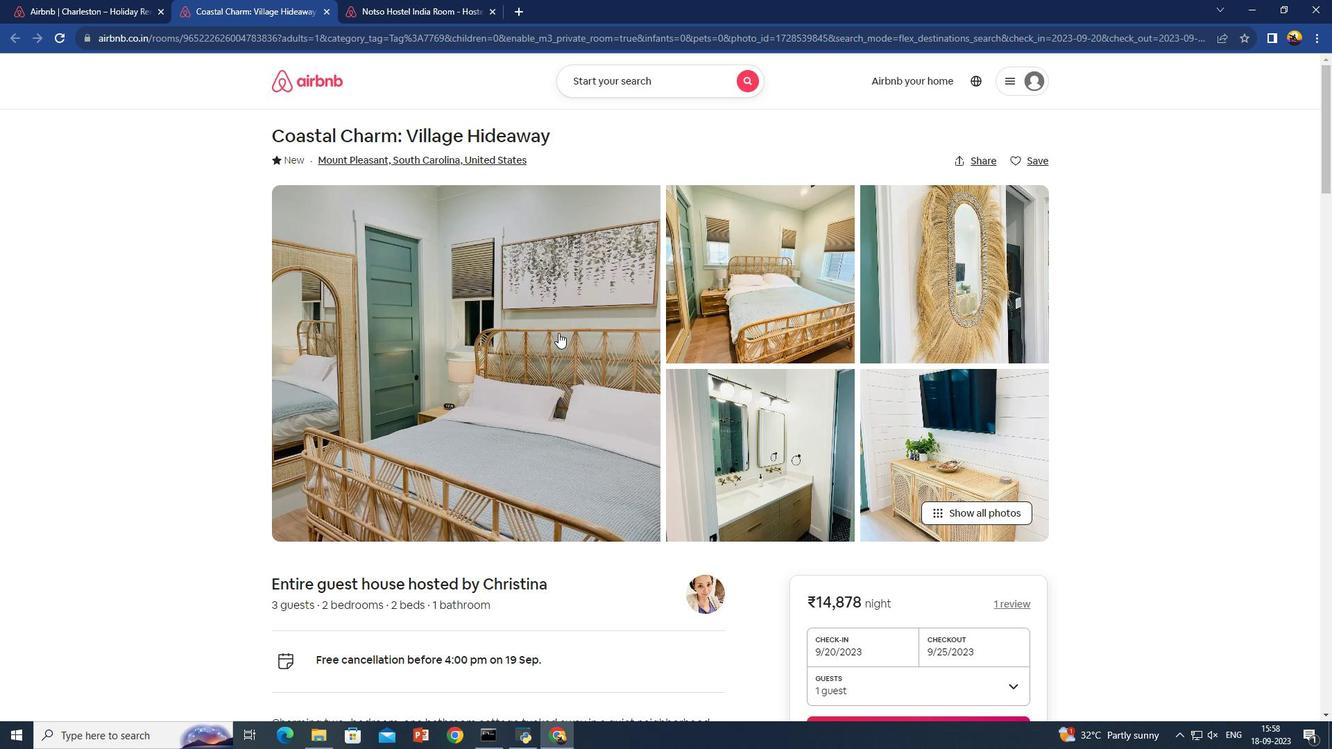 
Action: Mouse scrolled (558, 332) with delta (0, 0)
Screenshot: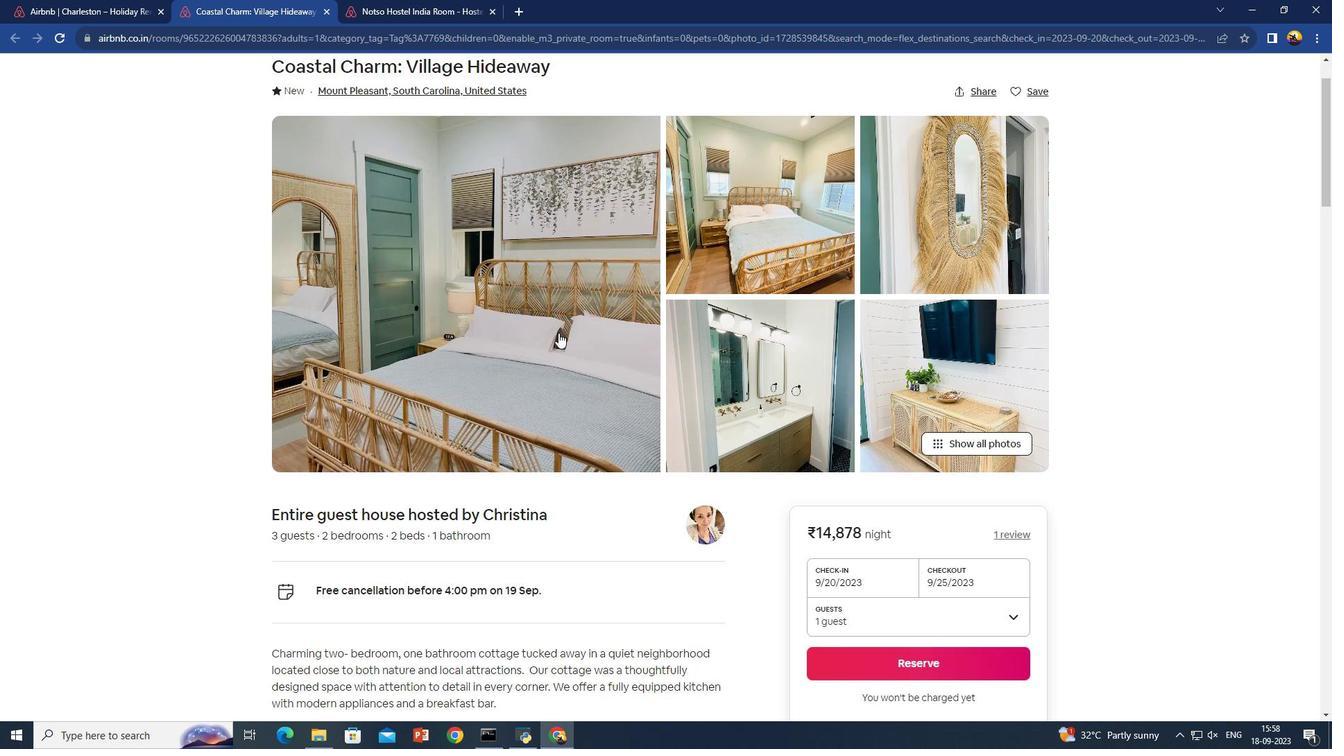 
Action: Mouse scrolled (558, 332) with delta (0, 0)
Screenshot: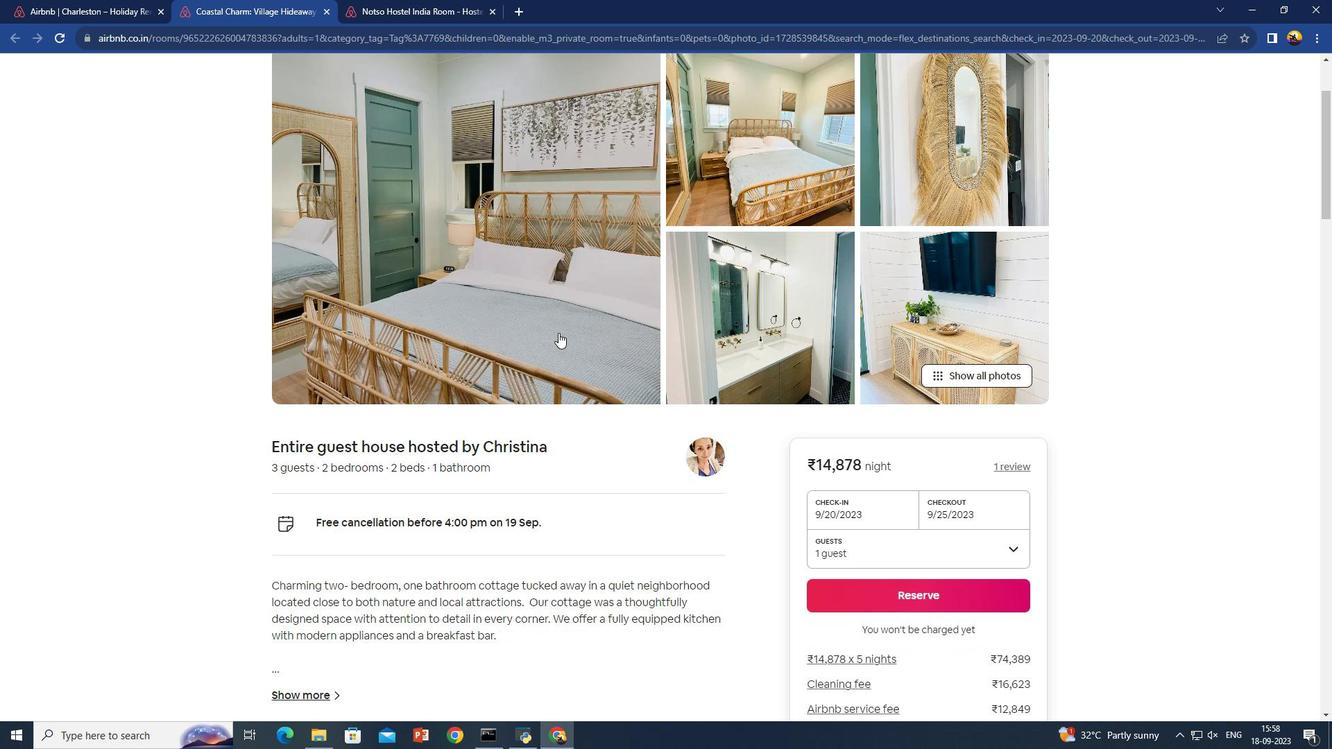 
Action: Mouse scrolled (558, 332) with delta (0, 0)
Screenshot: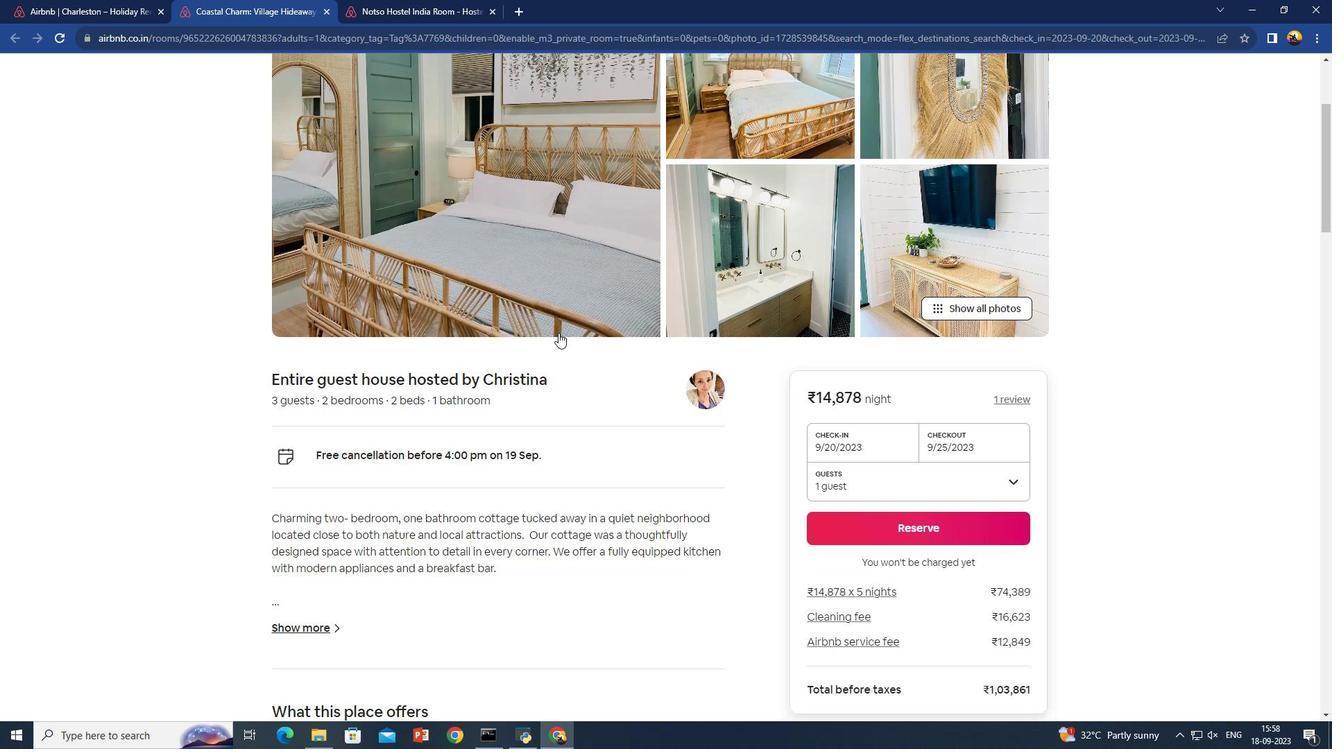 
Action: Mouse scrolled (558, 332) with delta (0, 0)
Screenshot: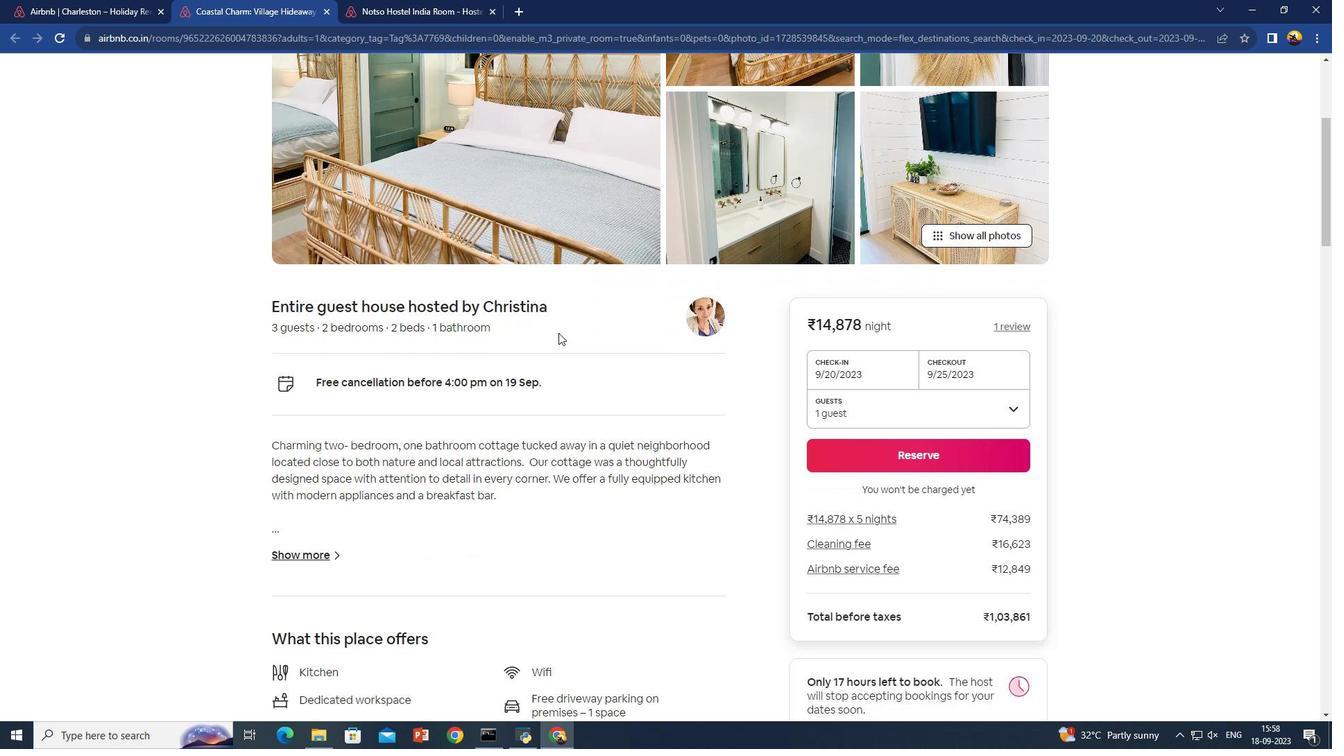 
Action: Mouse scrolled (558, 332) with delta (0, 0)
Screenshot: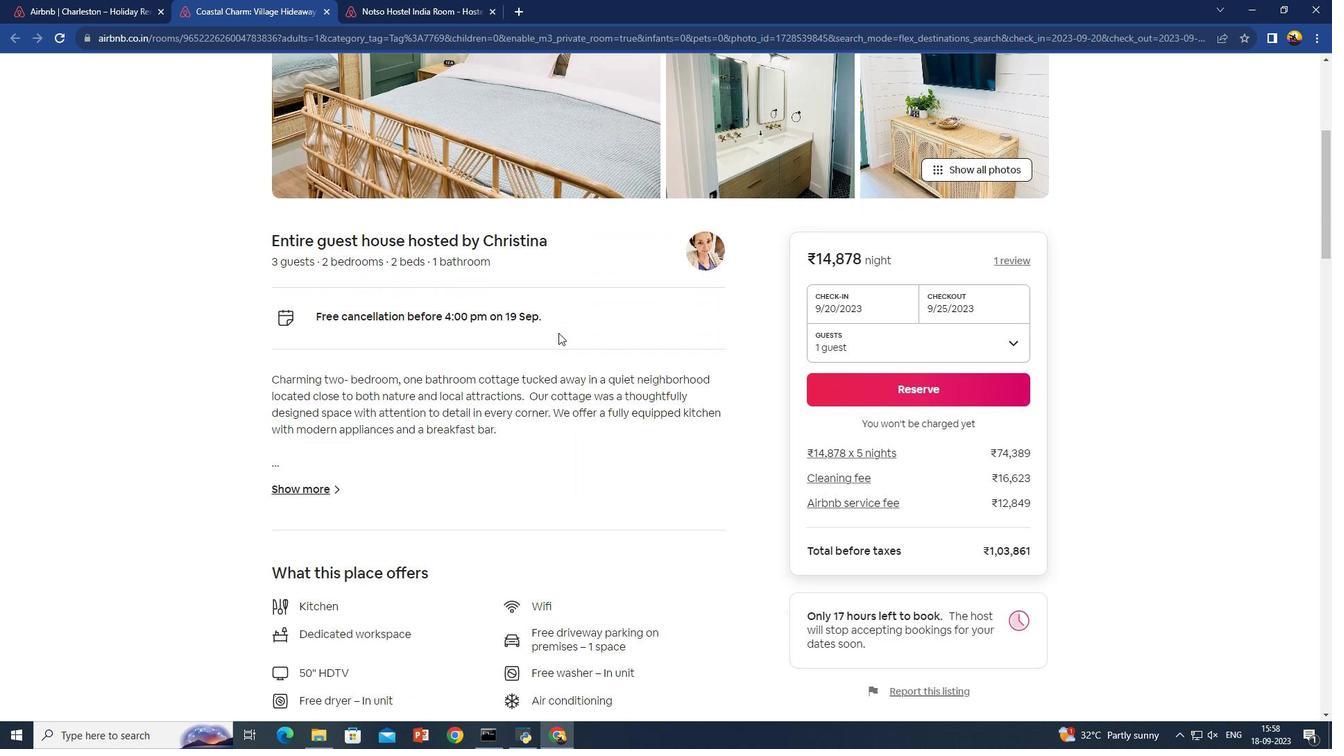 
Action: Mouse scrolled (558, 332) with delta (0, 0)
Screenshot: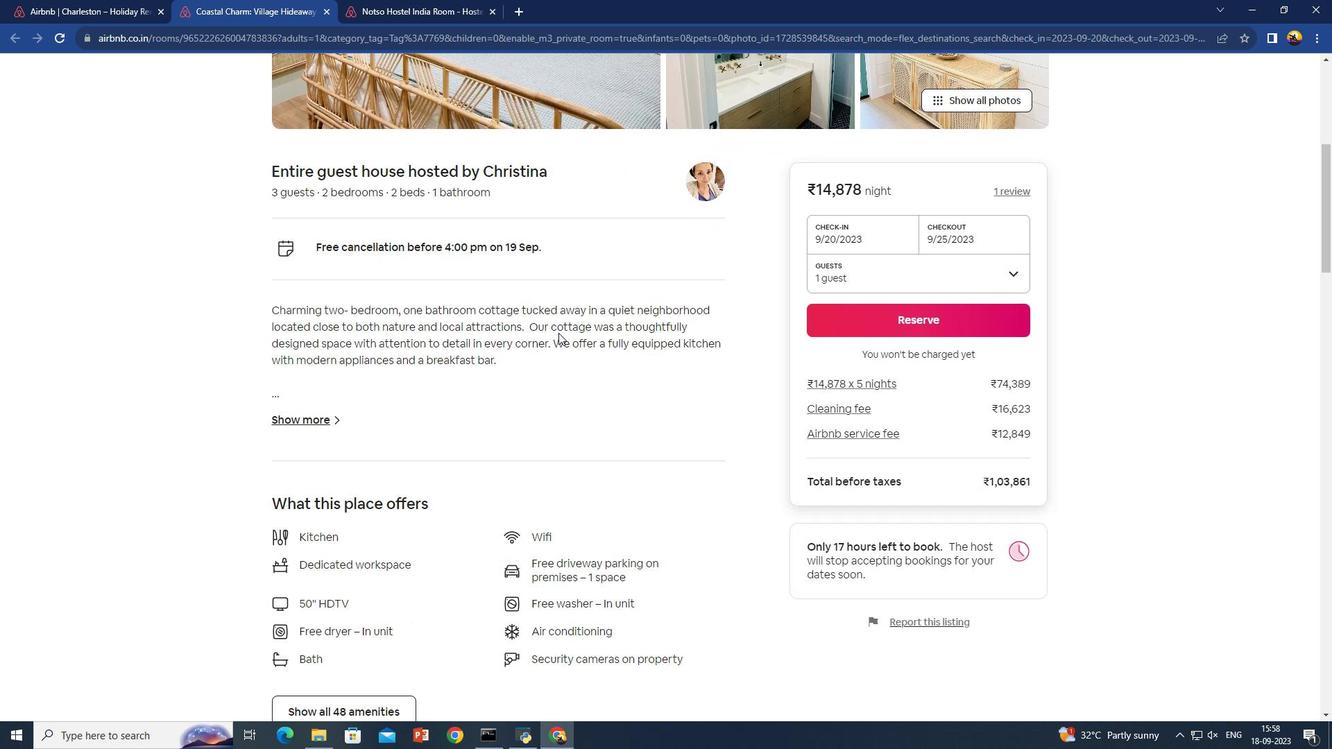 
Action: Mouse scrolled (558, 332) with delta (0, 0)
Screenshot: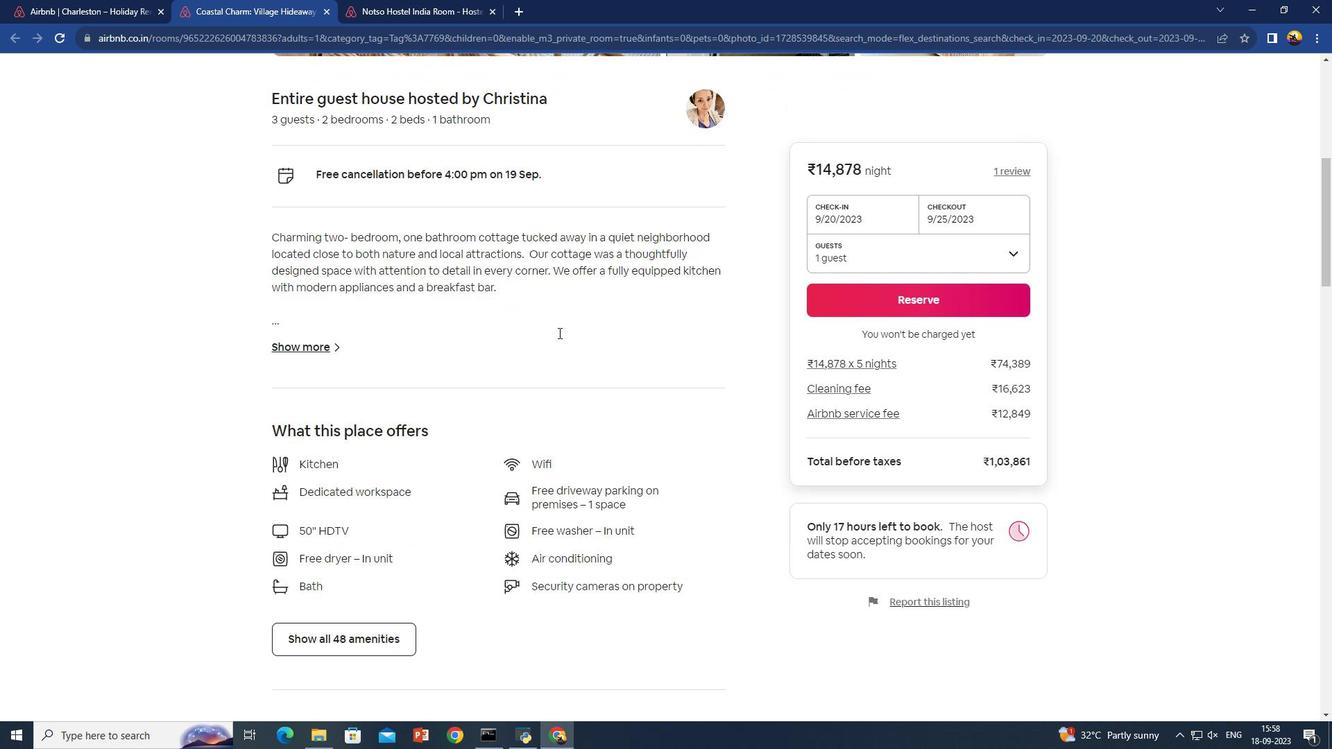 
Action: Mouse scrolled (558, 332) with delta (0, 0)
Screenshot: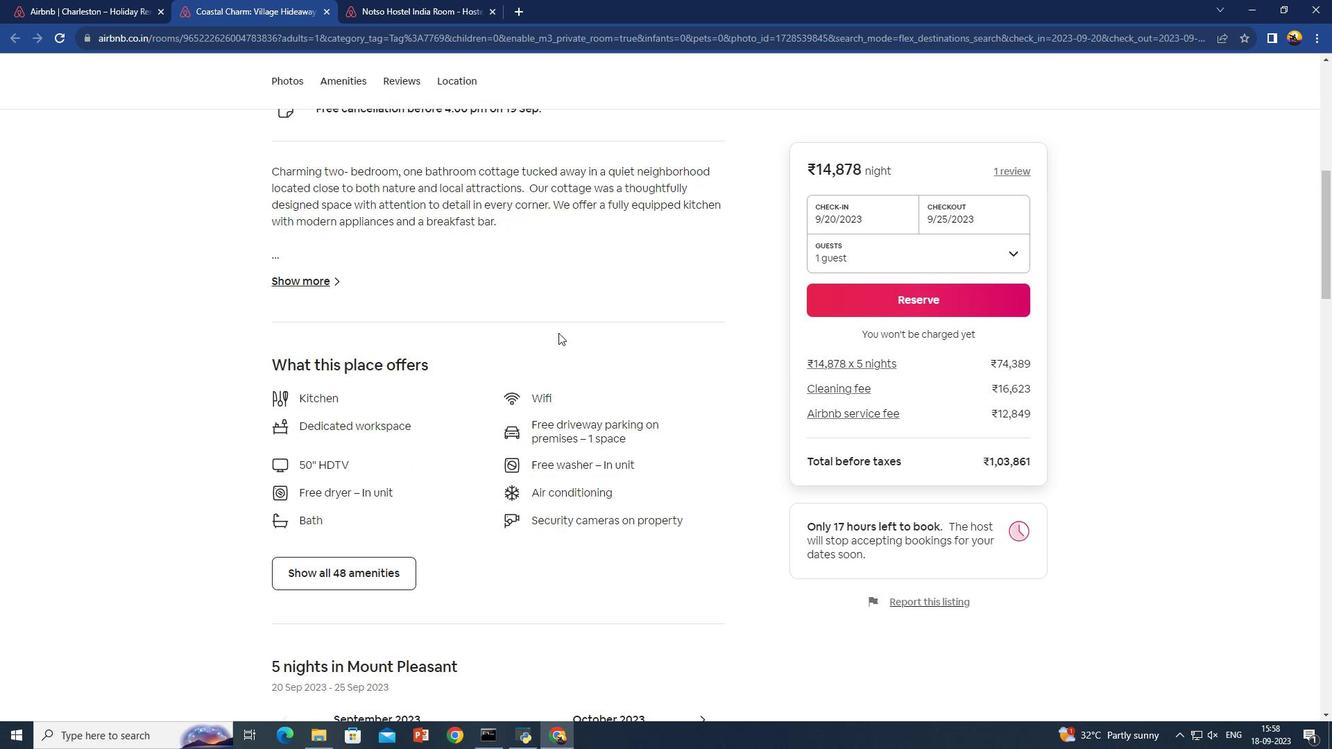 
Action: Mouse scrolled (558, 332) with delta (0, 0)
Screenshot: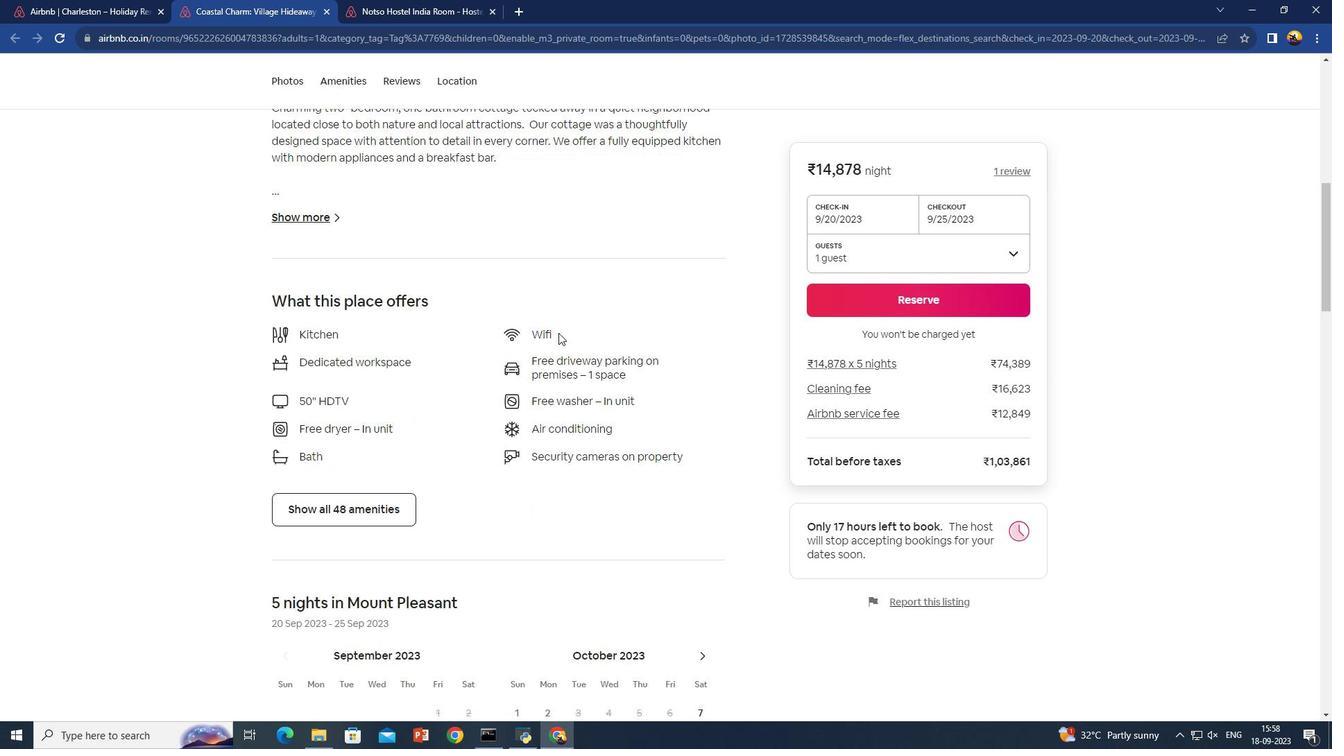 
Action: Mouse scrolled (558, 332) with delta (0, 0)
Screenshot: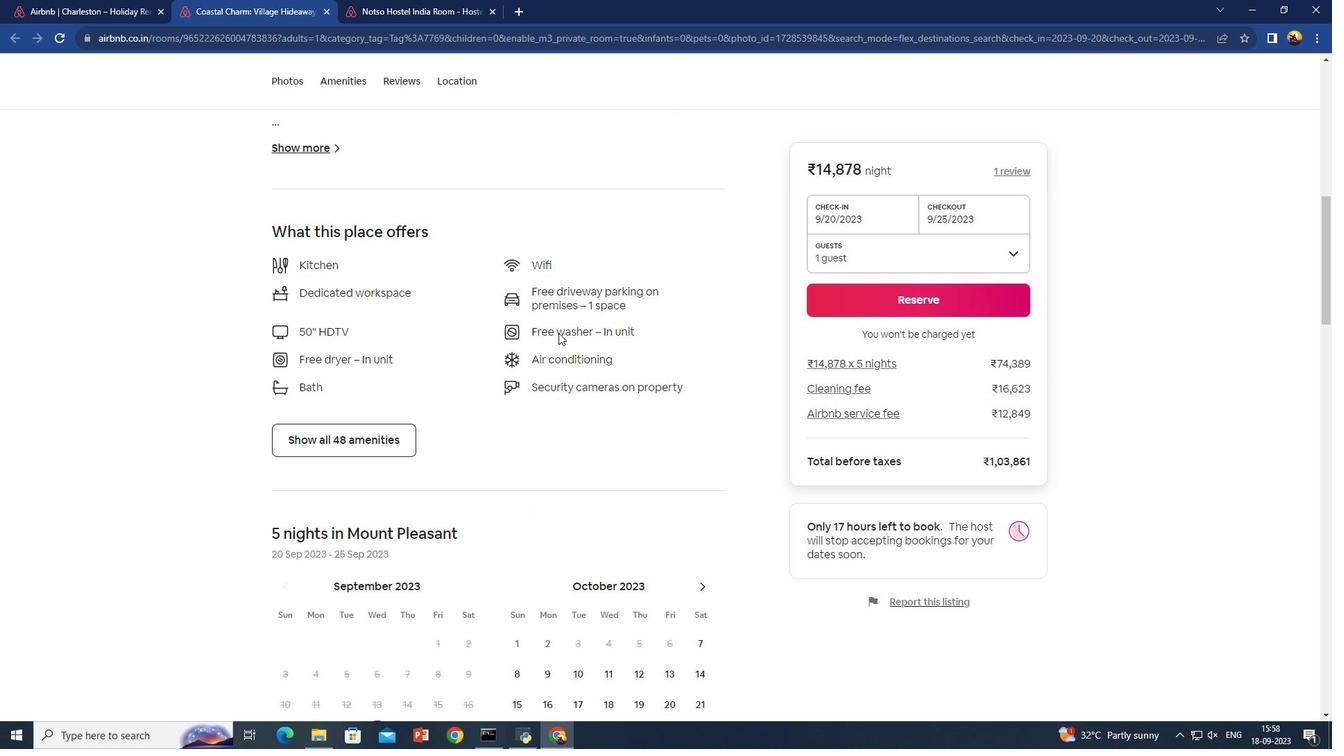 
Action: Mouse scrolled (558, 332) with delta (0, 0)
Screenshot: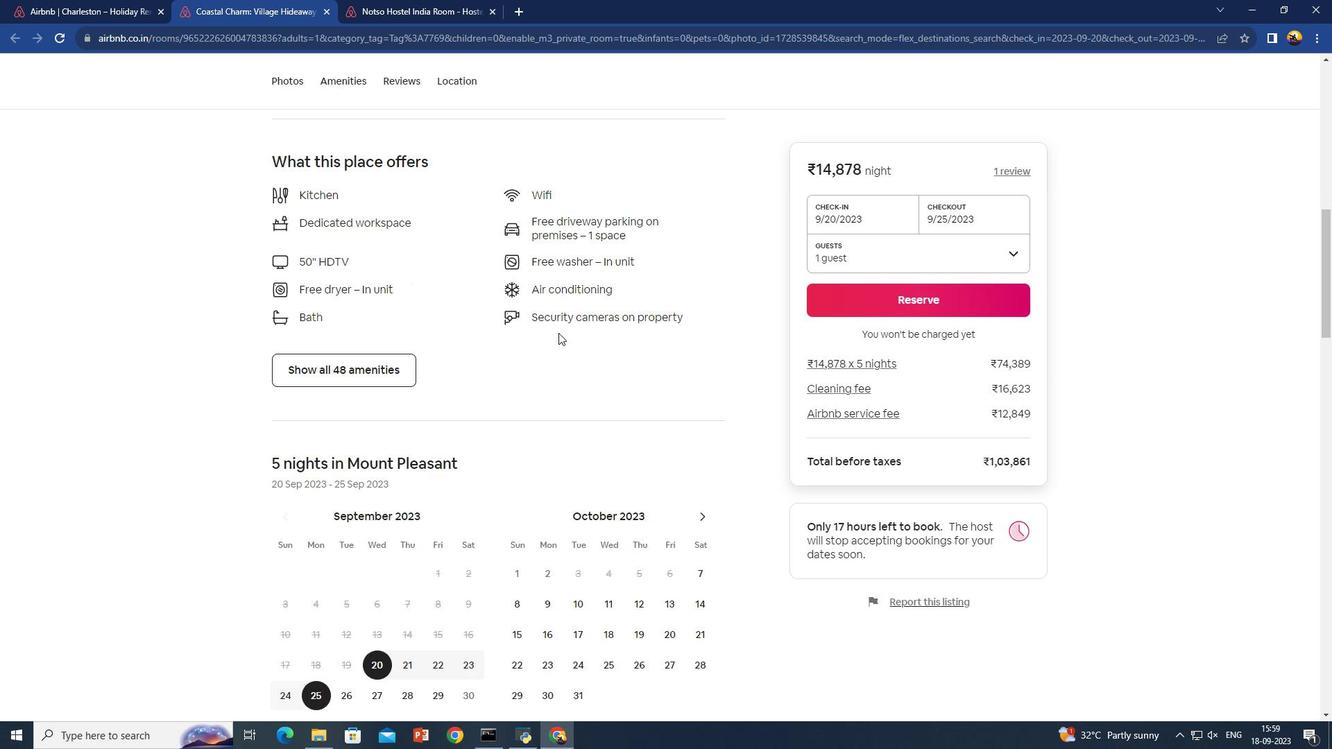 
Action: Mouse scrolled (558, 332) with delta (0, 0)
Screenshot: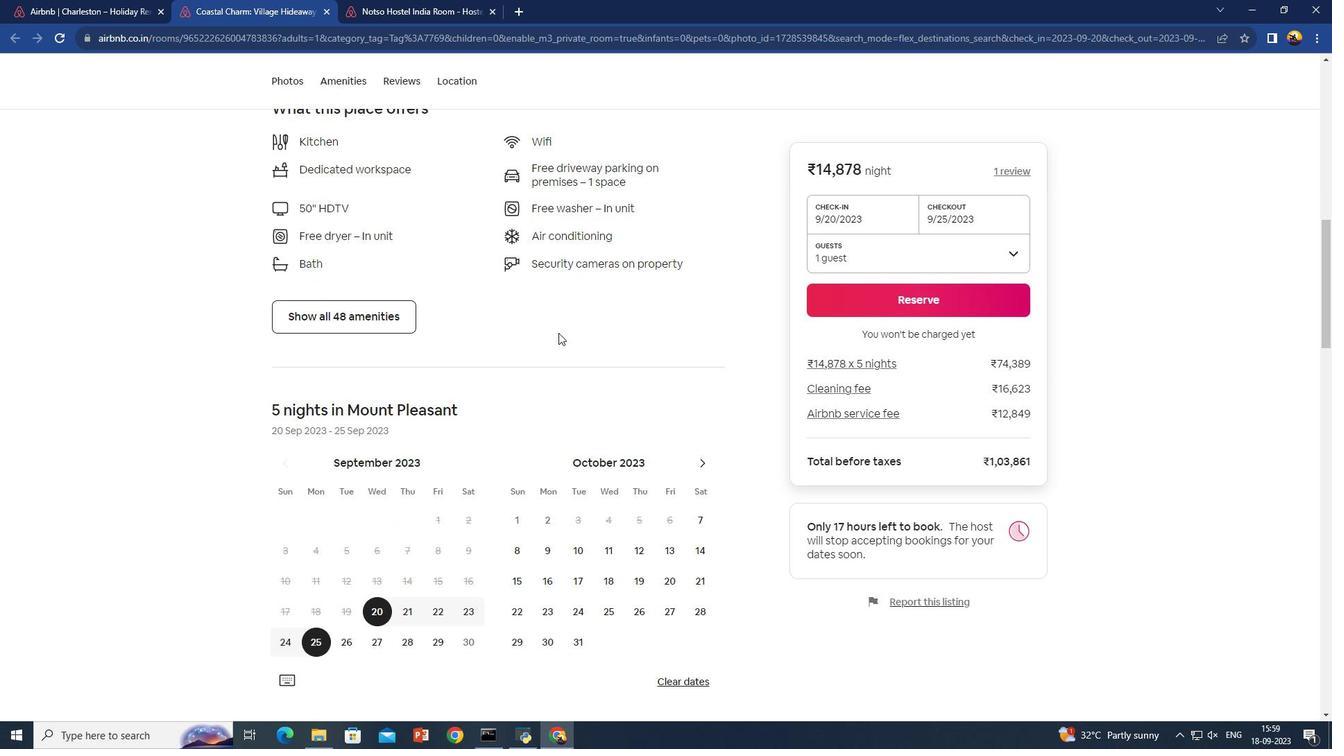 
Action: Mouse scrolled (558, 332) with delta (0, 0)
Screenshot: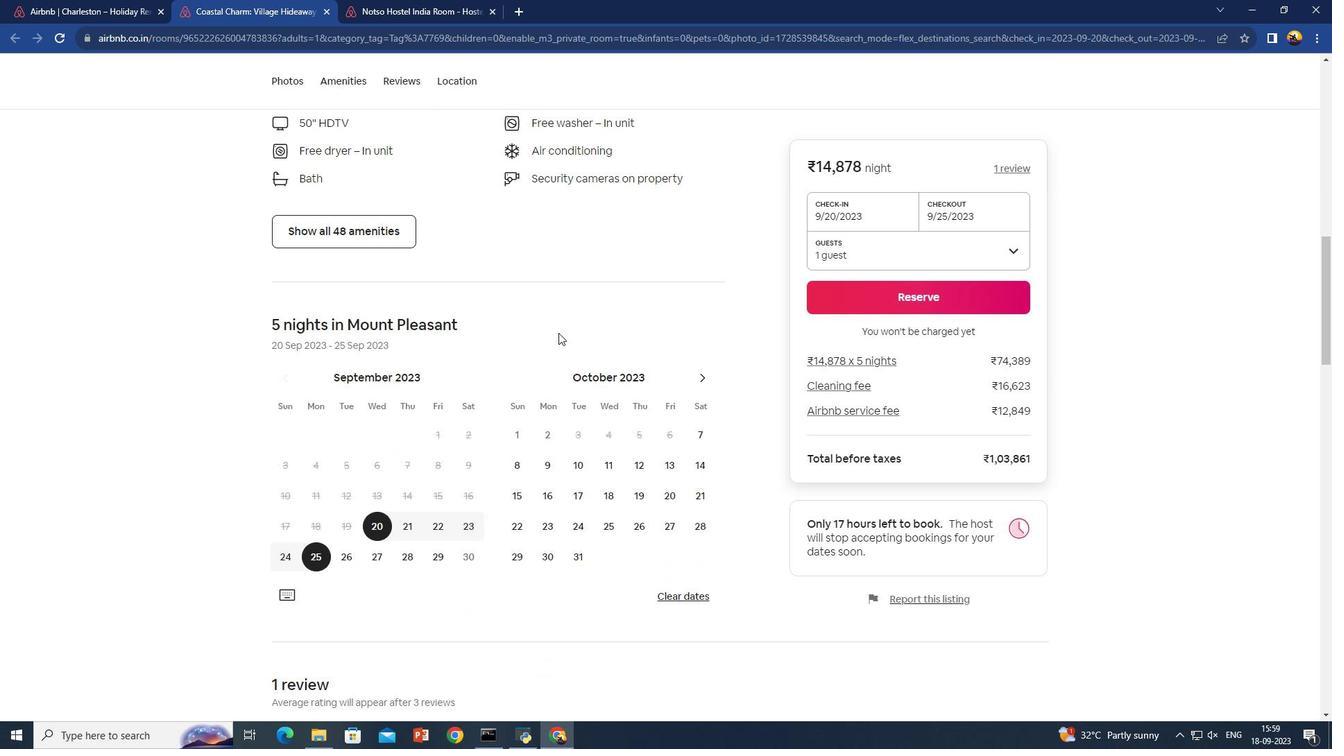 
Action: Mouse scrolled (558, 332) with delta (0, 0)
Screenshot: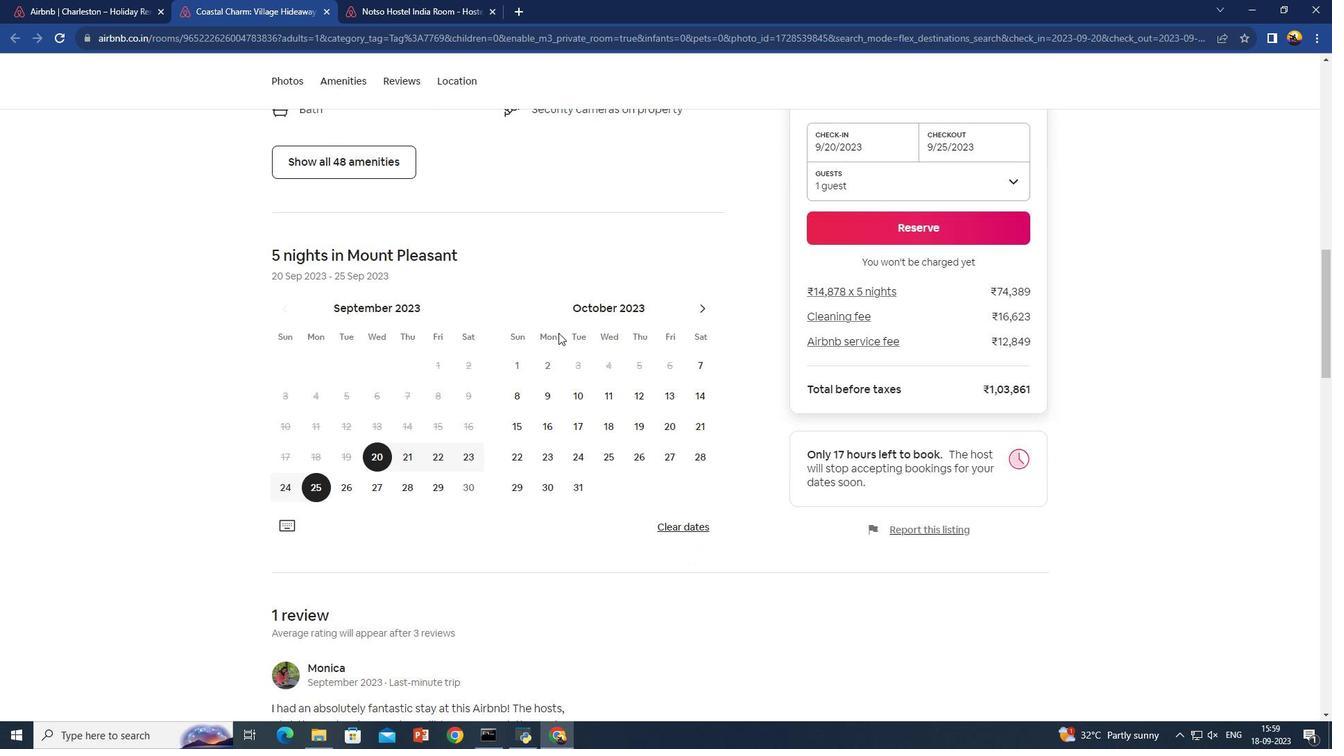 
Action: Mouse scrolled (558, 332) with delta (0, 0)
Screenshot: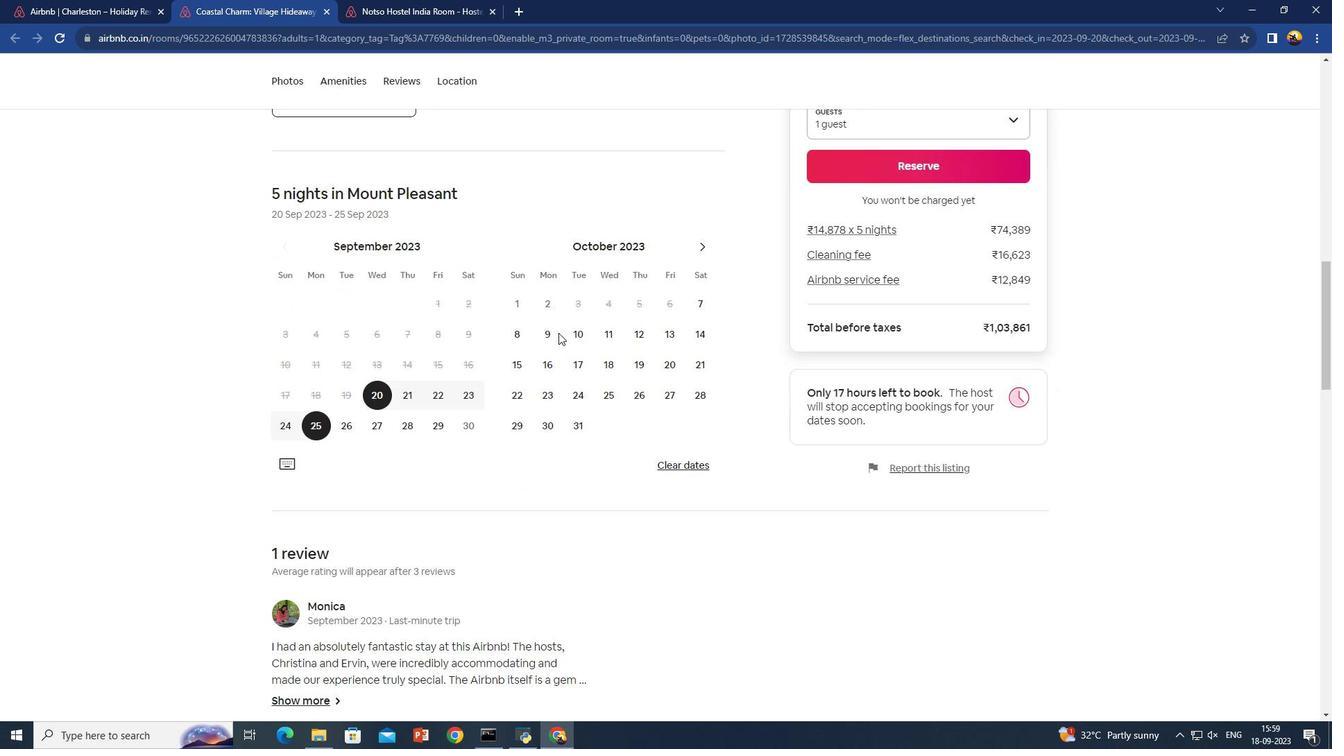 
Action: Mouse scrolled (558, 332) with delta (0, 0)
Screenshot: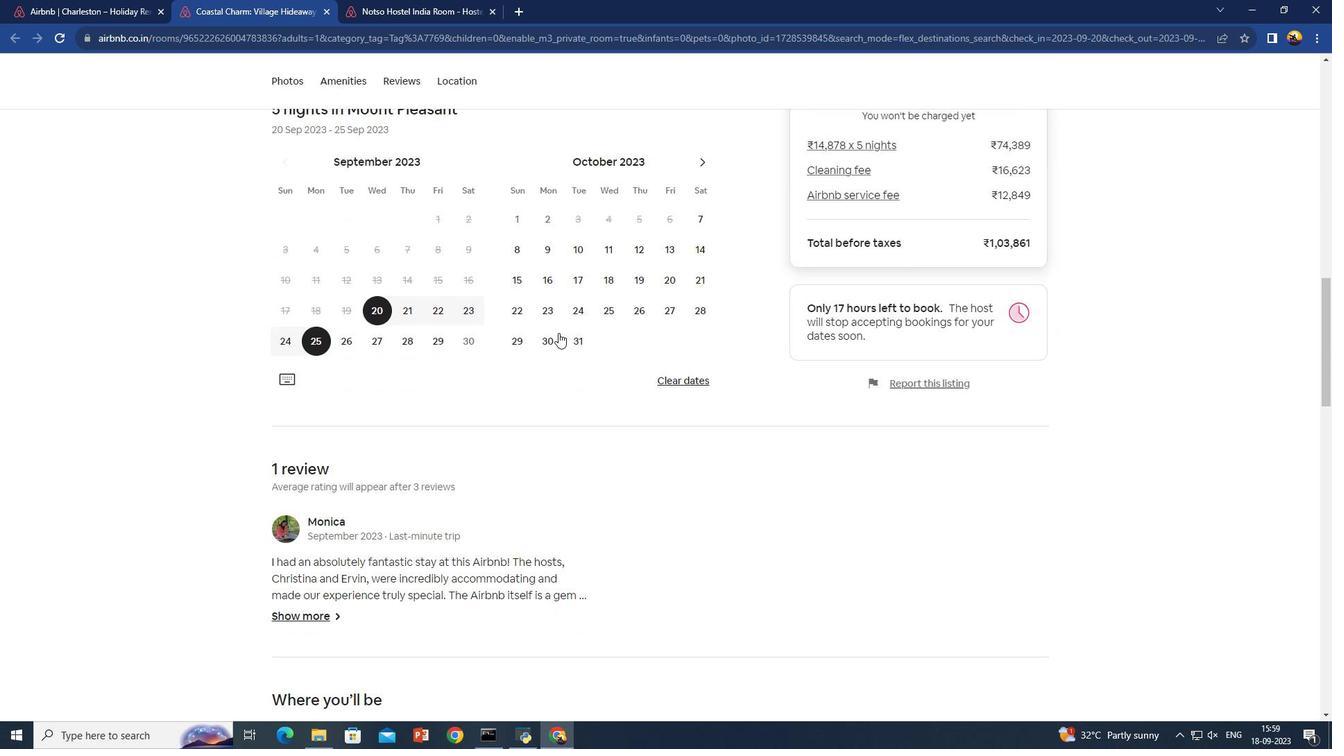 
Action: Mouse scrolled (558, 332) with delta (0, 0)
Screenshot: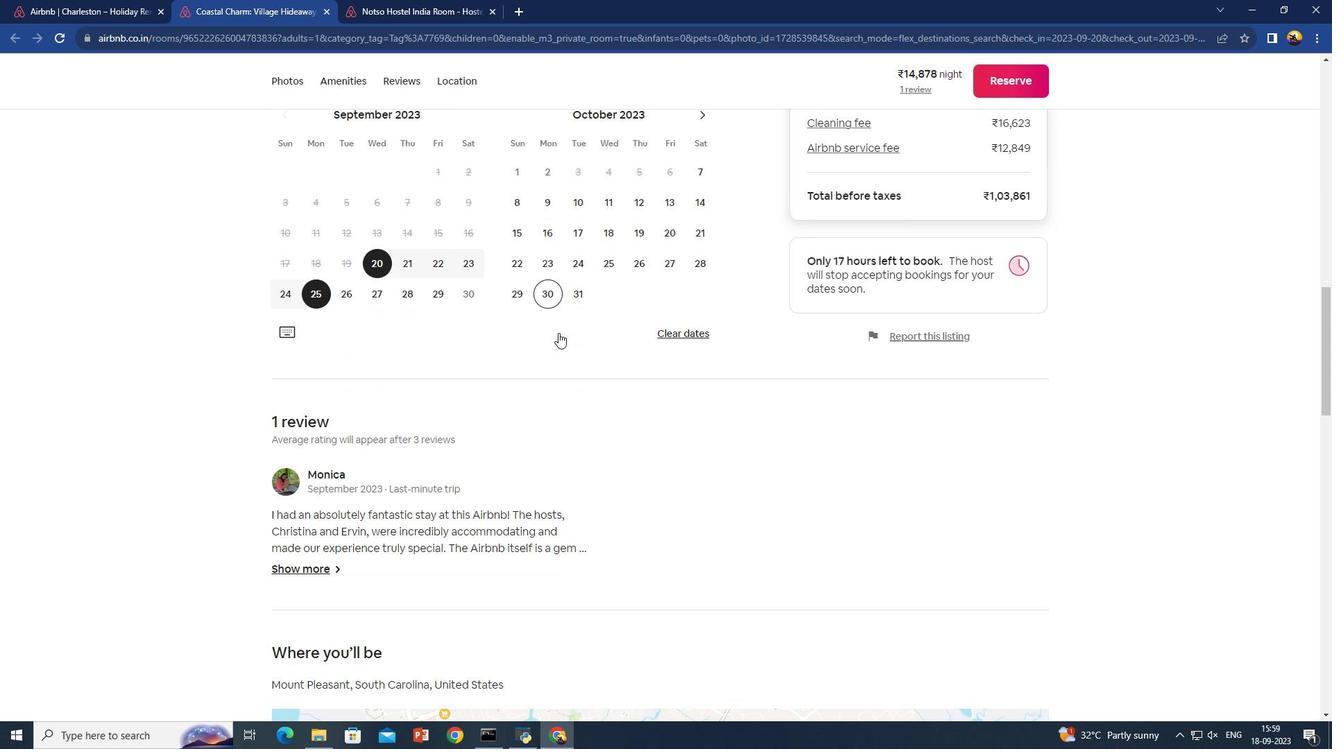 
Action: Mouse scrolled (558, 332) with delta (0, 0)
Screenshot: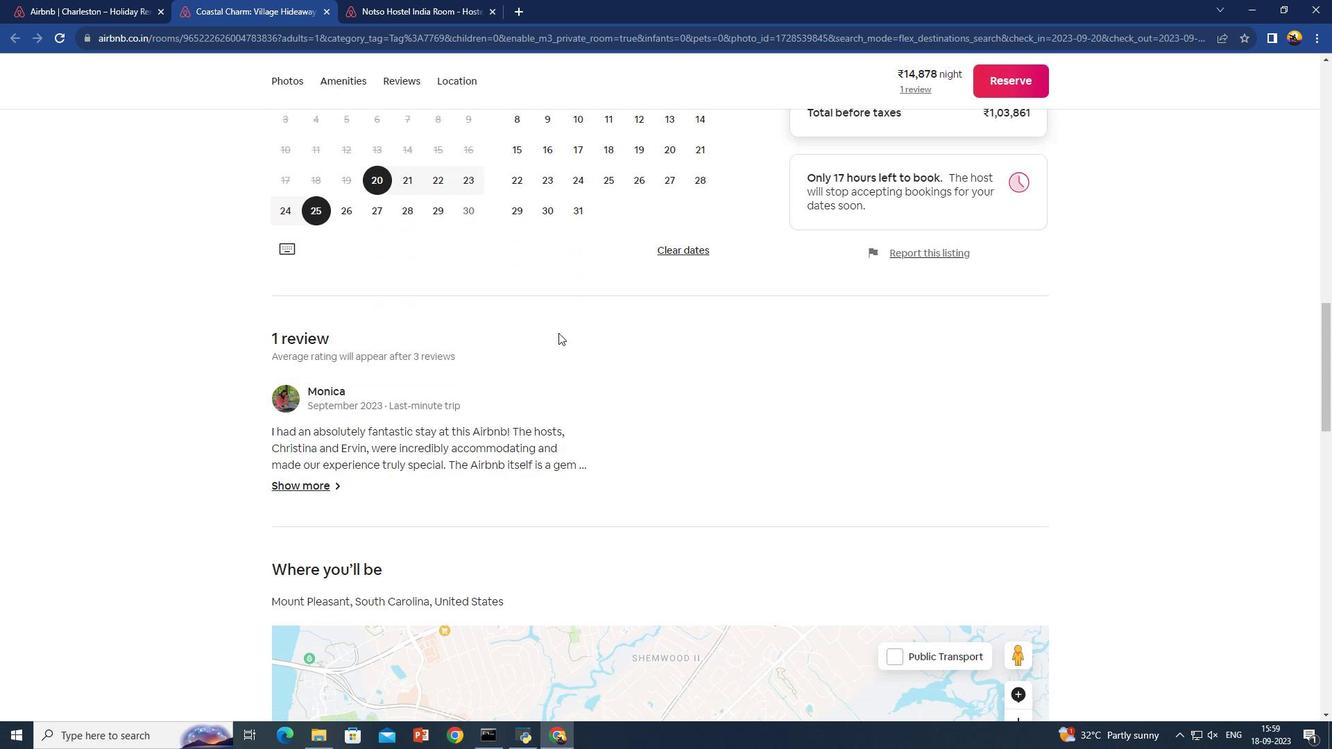 
Action: Mouse scrolled (558, 332) with delta (0, 0)
Screenshot: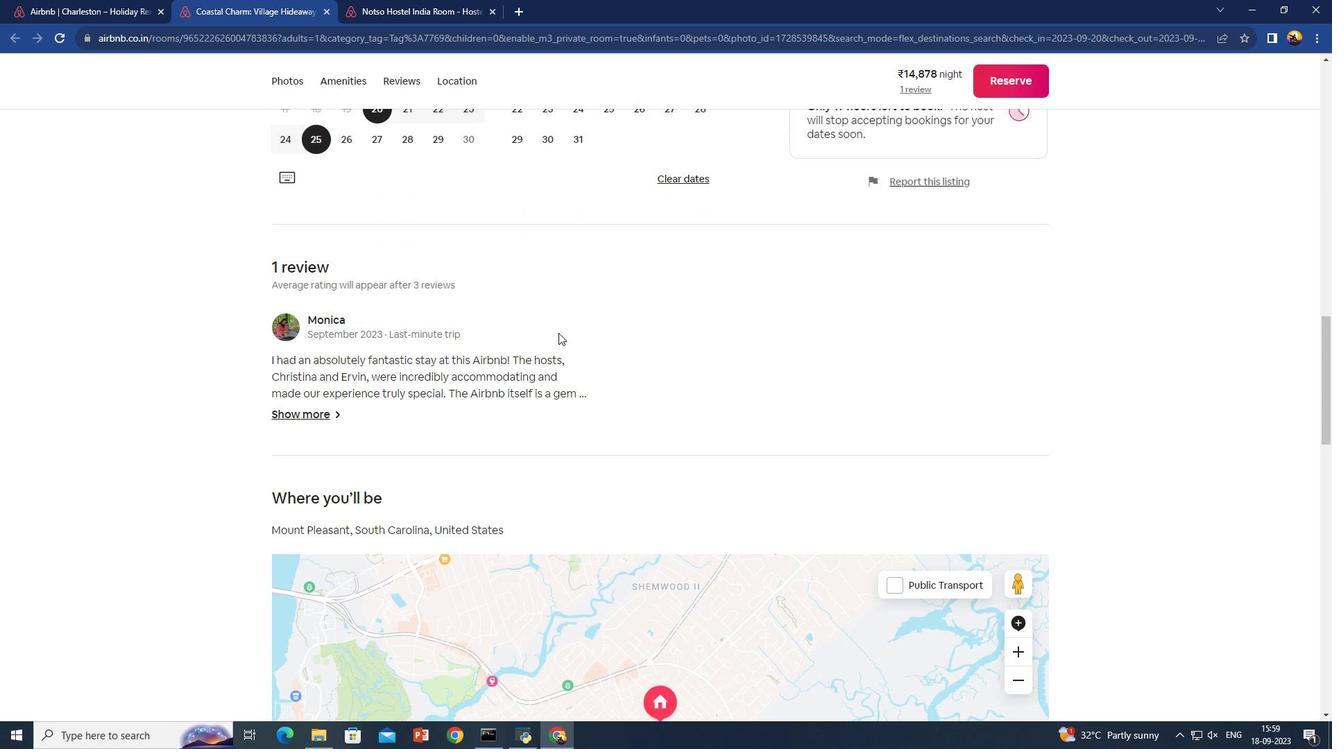 
Action: Mouse scrolled (558, 332) with delta (0, 0)
Screenshot: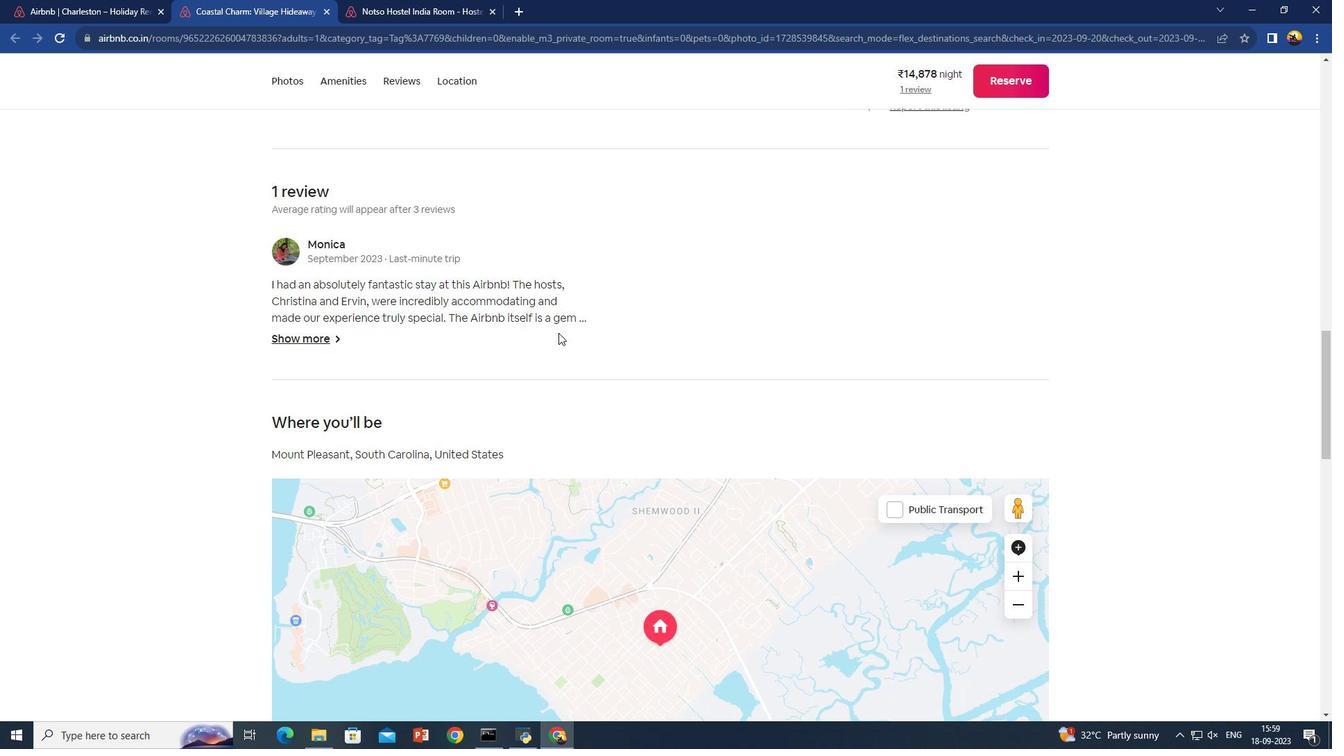 
Action: Mouse scrolled (558, 332) with delta (0, 0)
